 Task: Plan a wellness retreat in Asheville, North Carolina, focusing on outdoor yoga, meditation, and holistic wellness. Research Airbnb properties with tranquil settings.
Action: Mouse moved to (587, 108)
Screenshot: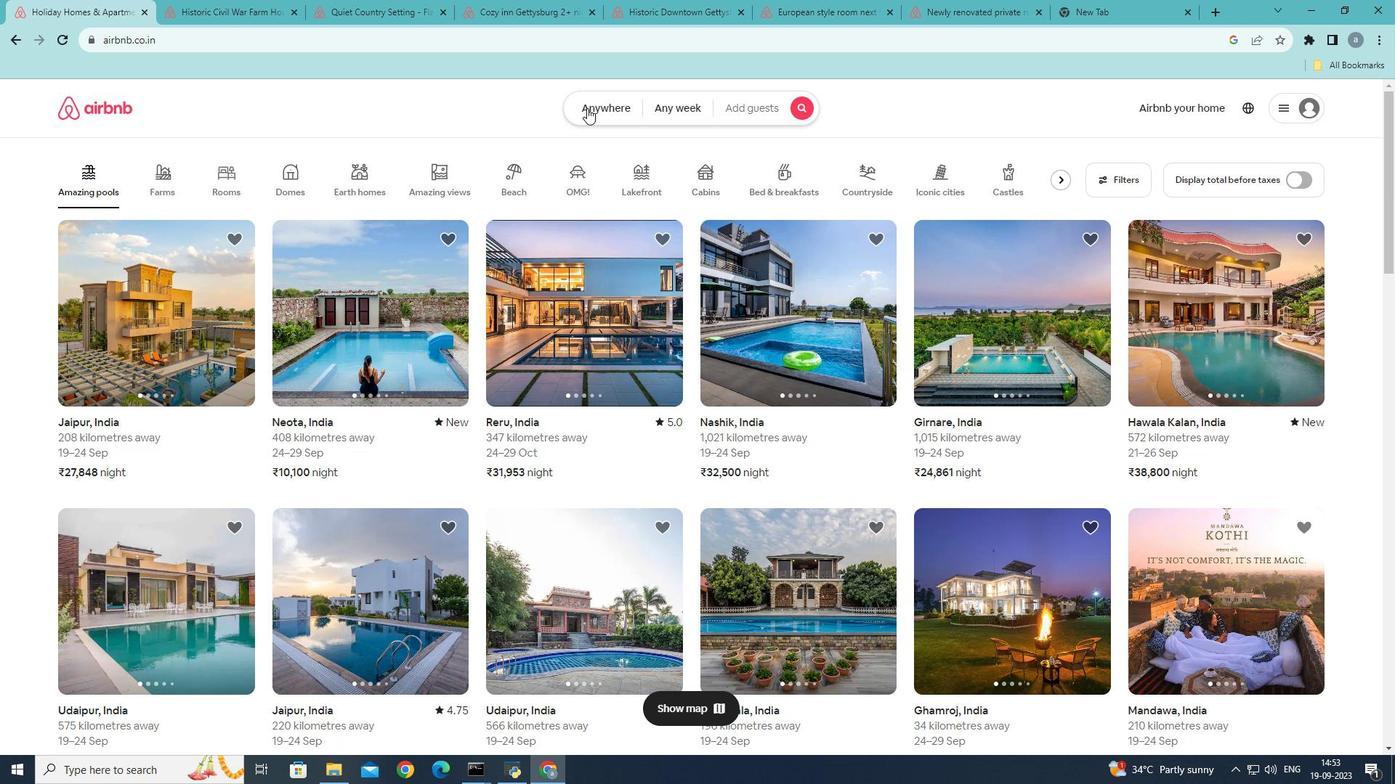 
Action: Mouse pressed left at (587, 108)
Screenshot: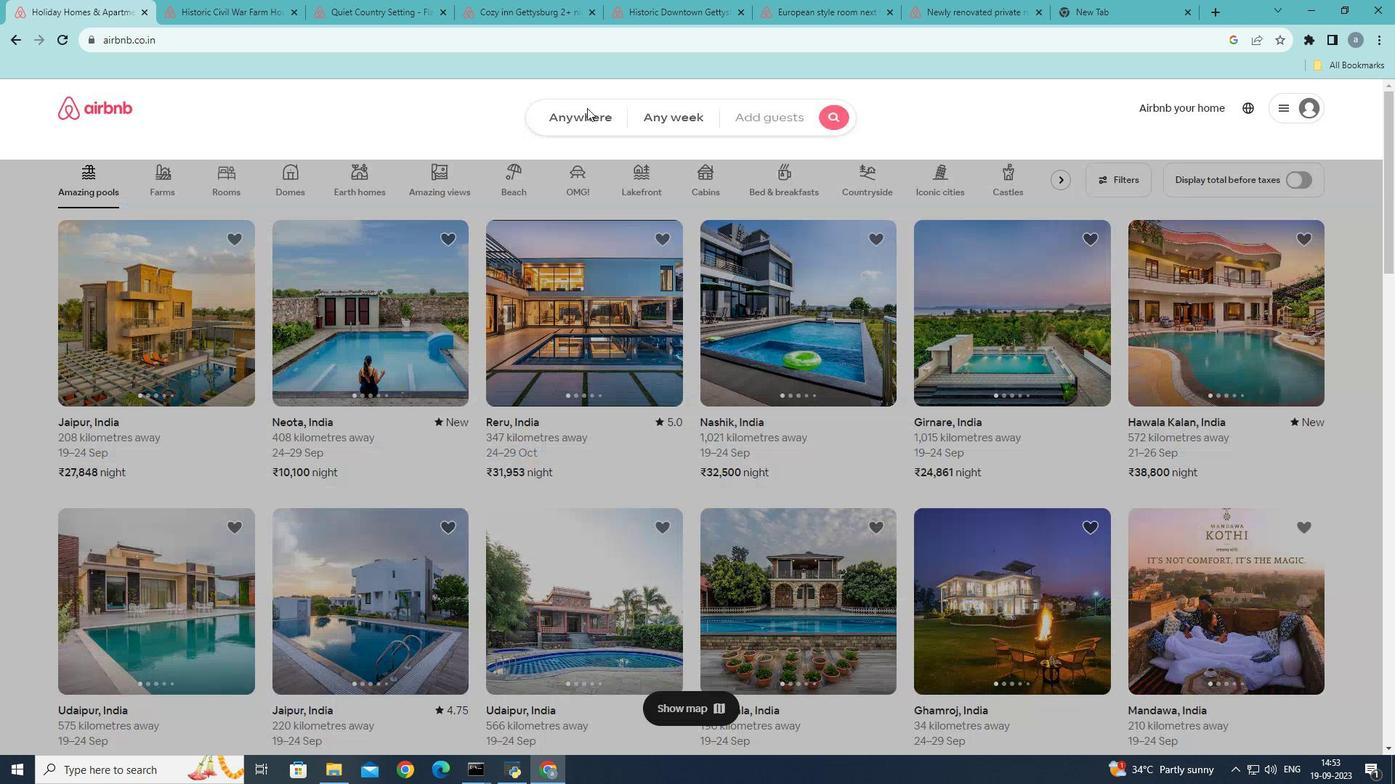 
Action: Mouse moved to (446, 172)
Screenshot: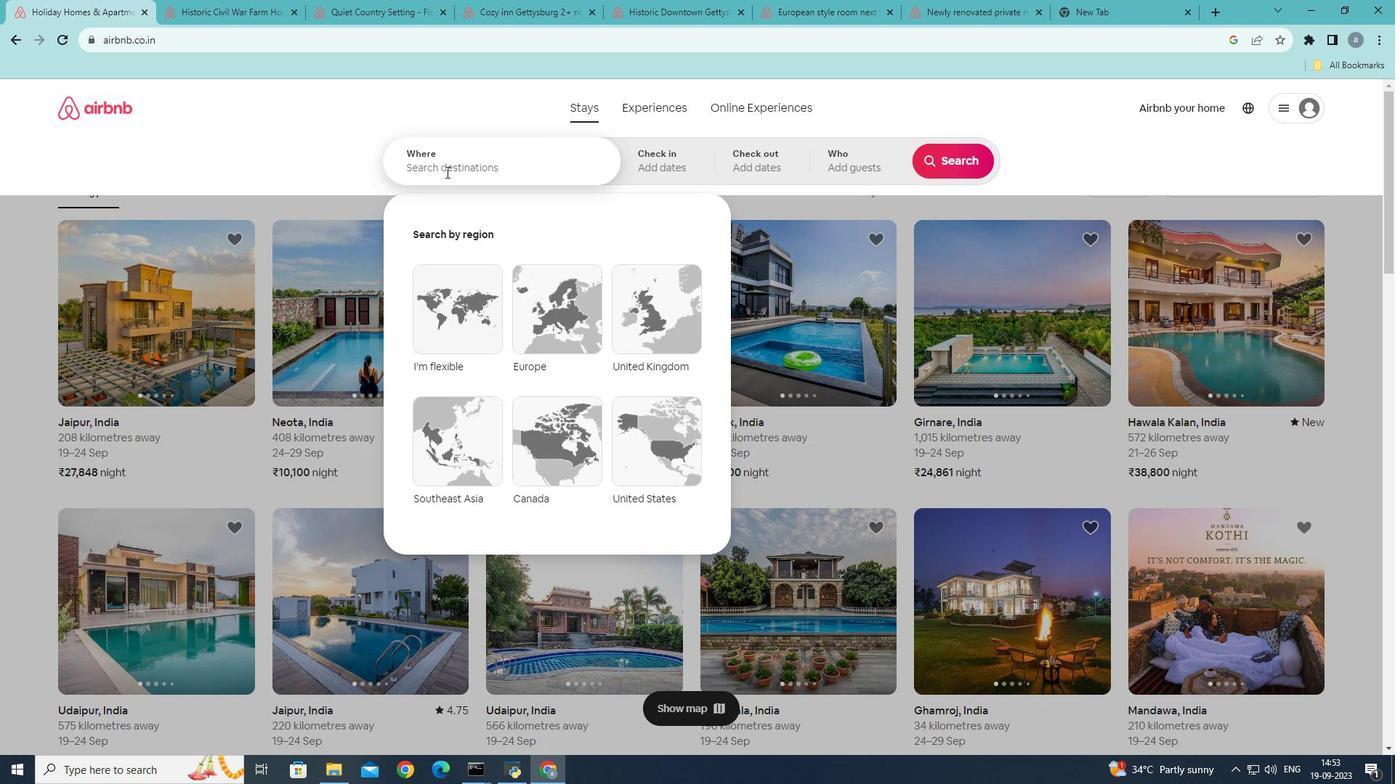 
Action: Mouse pressed left at (446, 172)
Screenshot: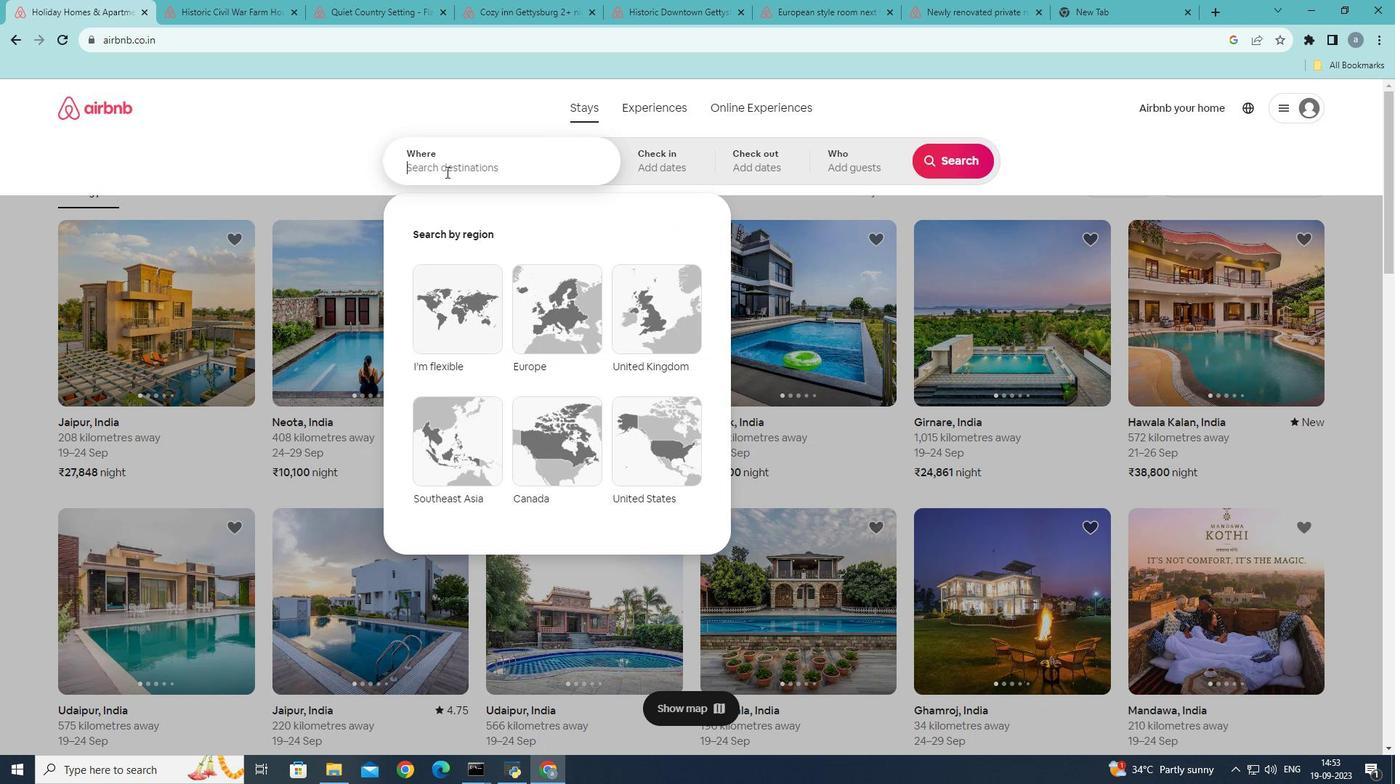 
Action: Mouse moved to (452, 178)
Screenshot: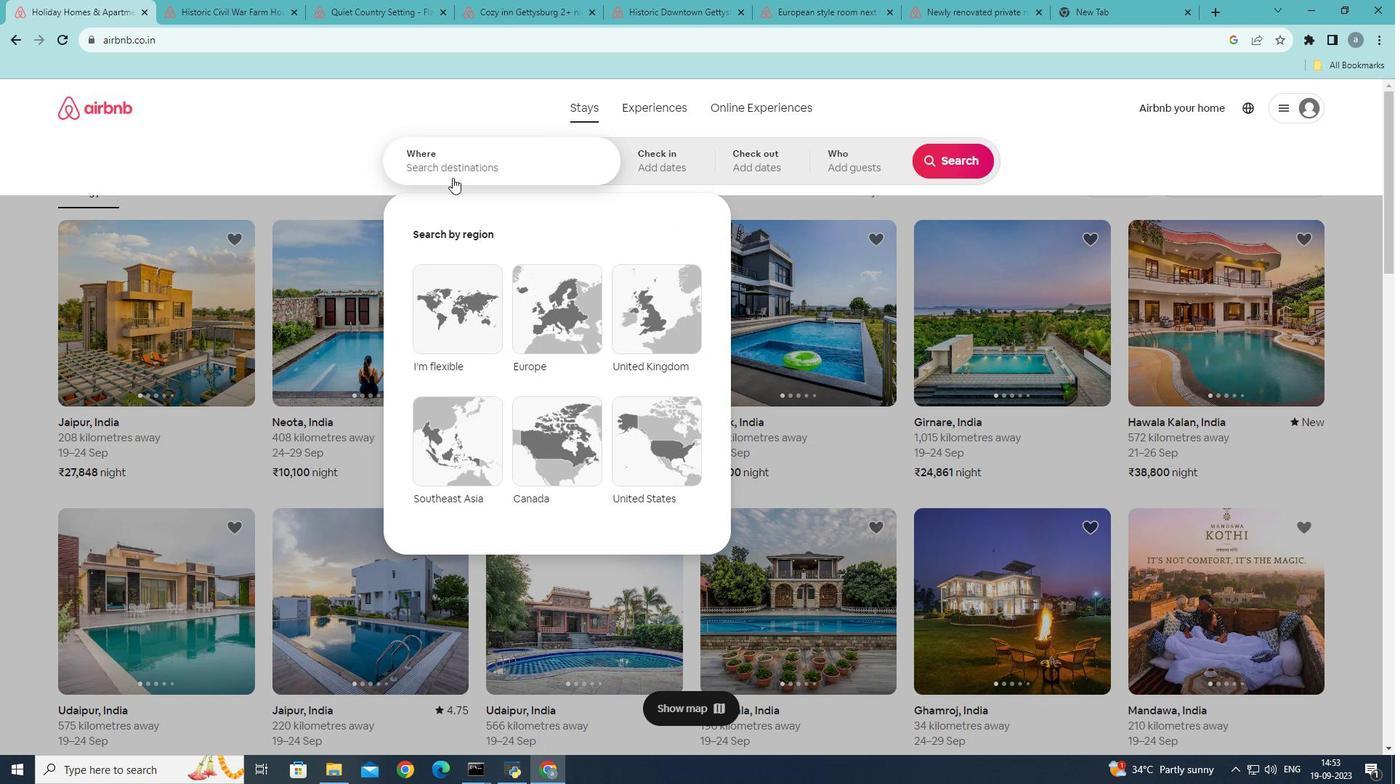 
Action: Key pressed <Key.shift>Ashville,<Key.shift>North
Screenshot: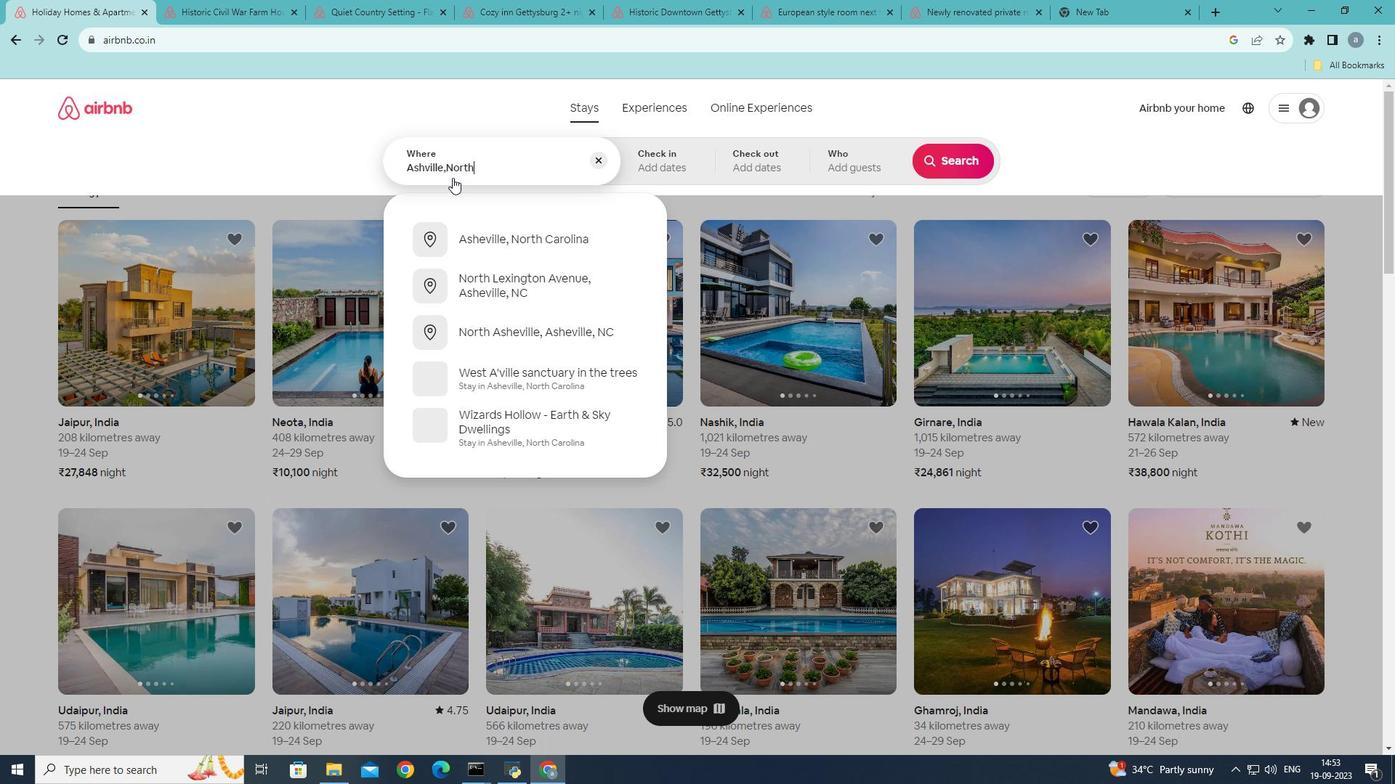 
Action: Mouse moved to (498, 238)
Screenshot: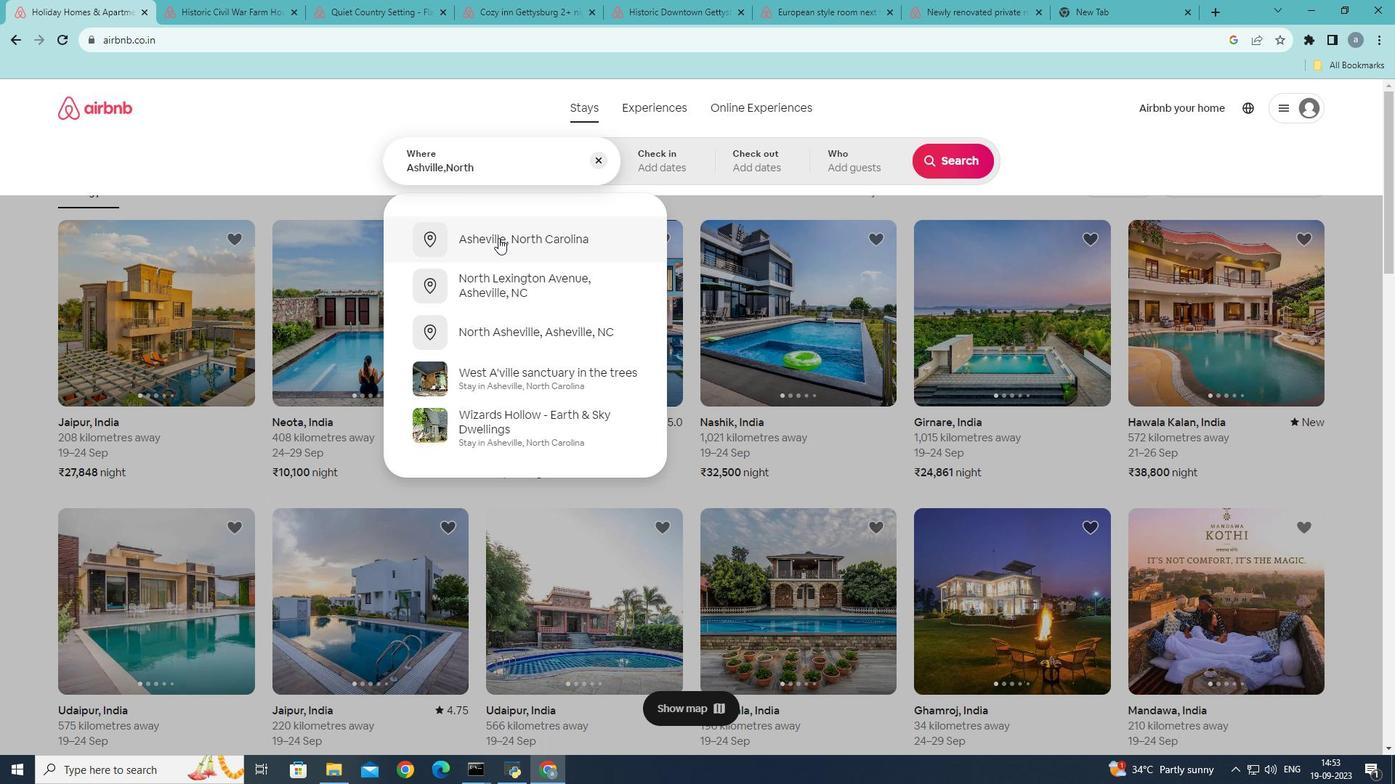 
Action: Mouse pressed left at (498, 238)
Screenshot: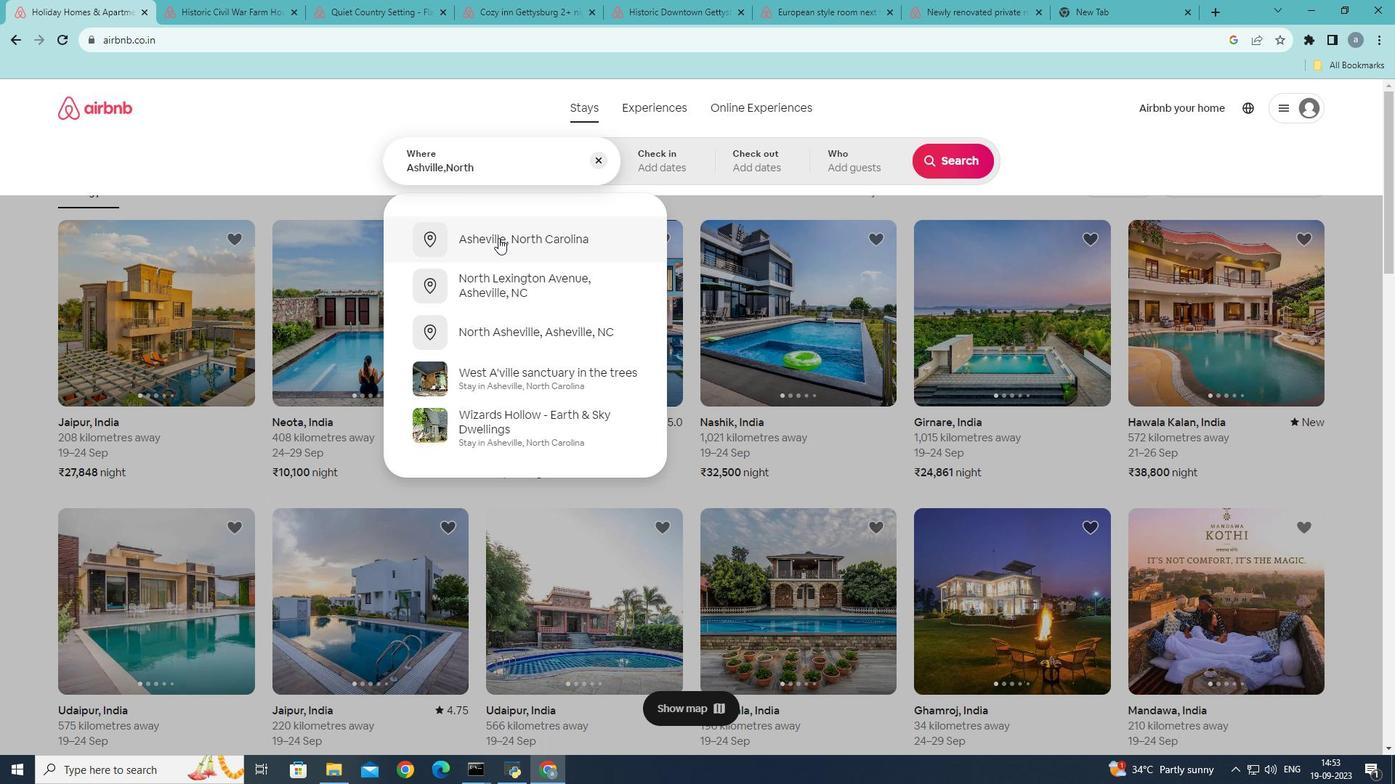 
Action: Mouse moved to (960, 164)
Screenshot: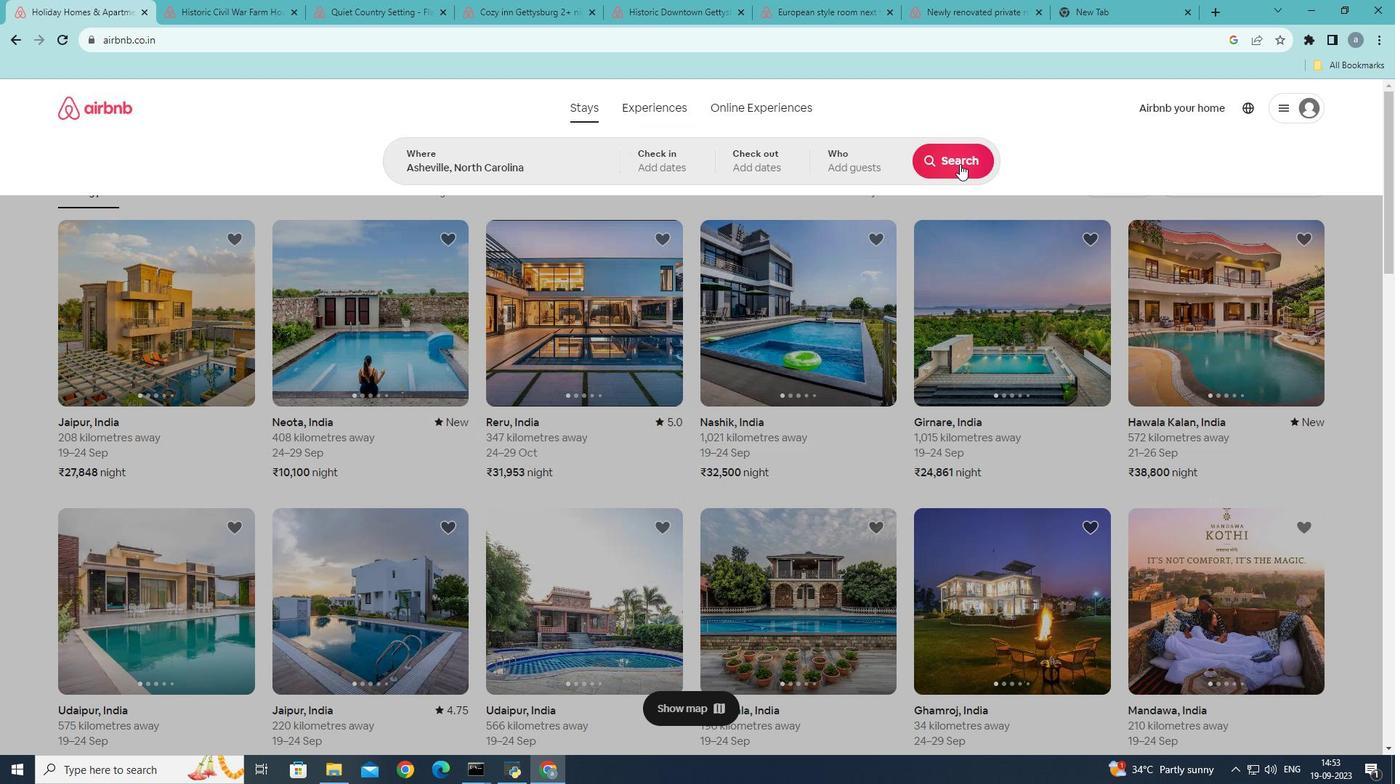 
Action: Mouse pressed left at (960, 164)
Screenshot: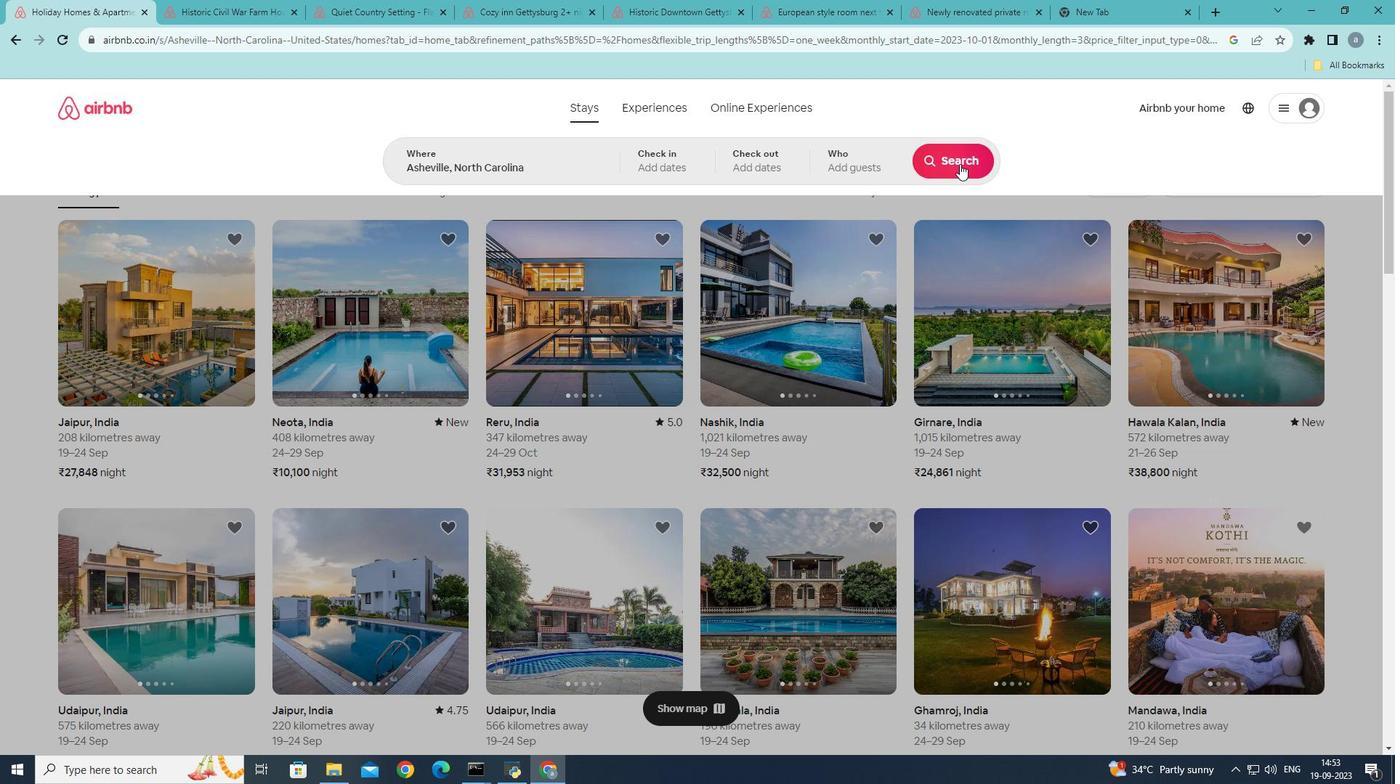 
Action: Mouse moved to (1096, 164)
Screenshot: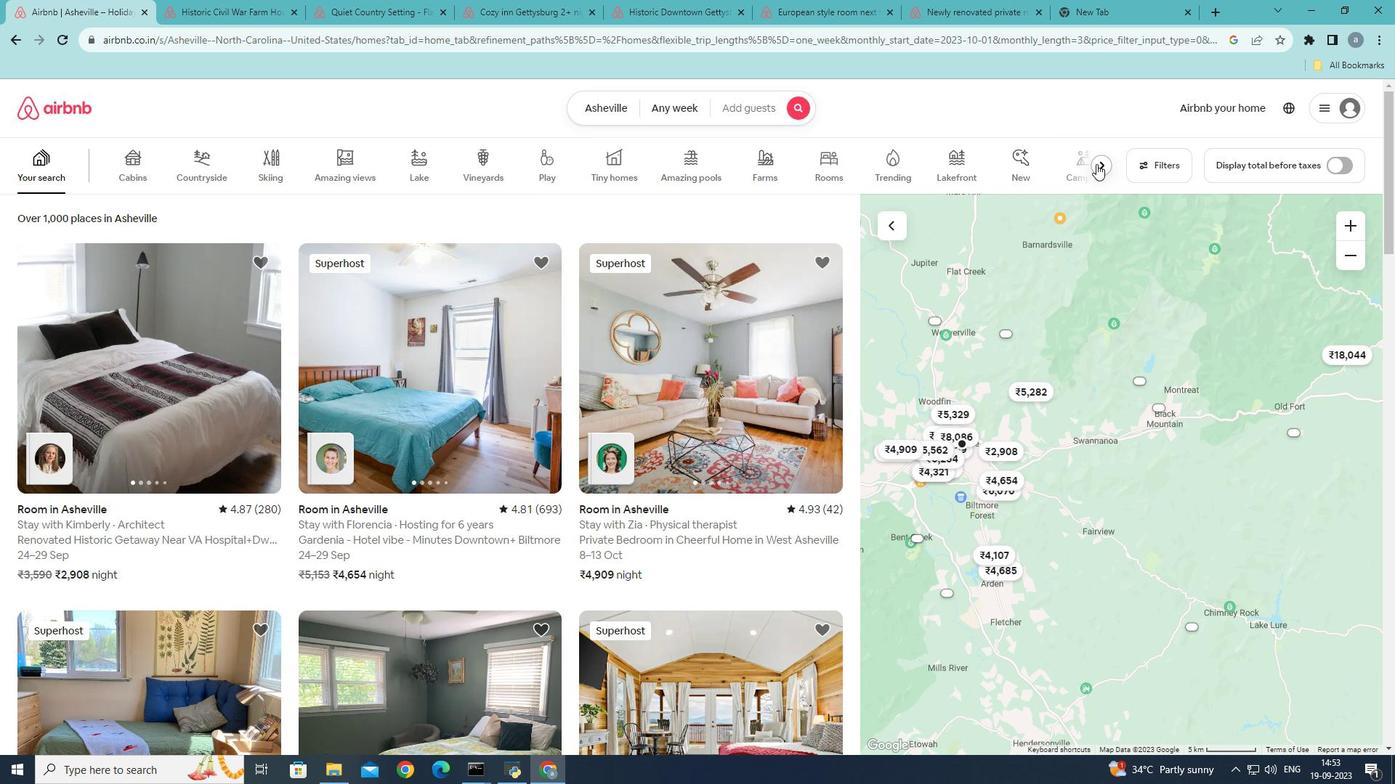 
Action: Mouse pressed left at (1096, 164)
Screenshot: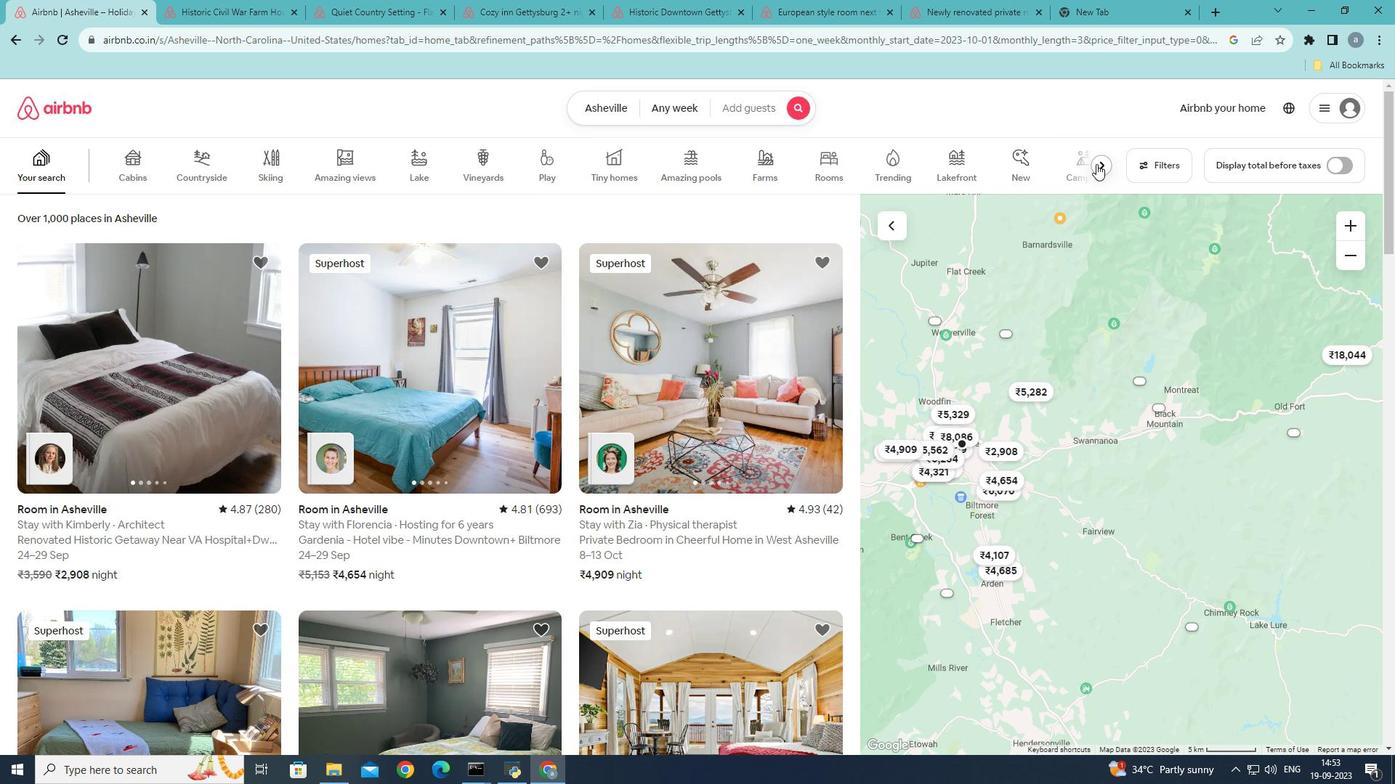 
Action: Mouse moved to (1096, 165)
Screenshot: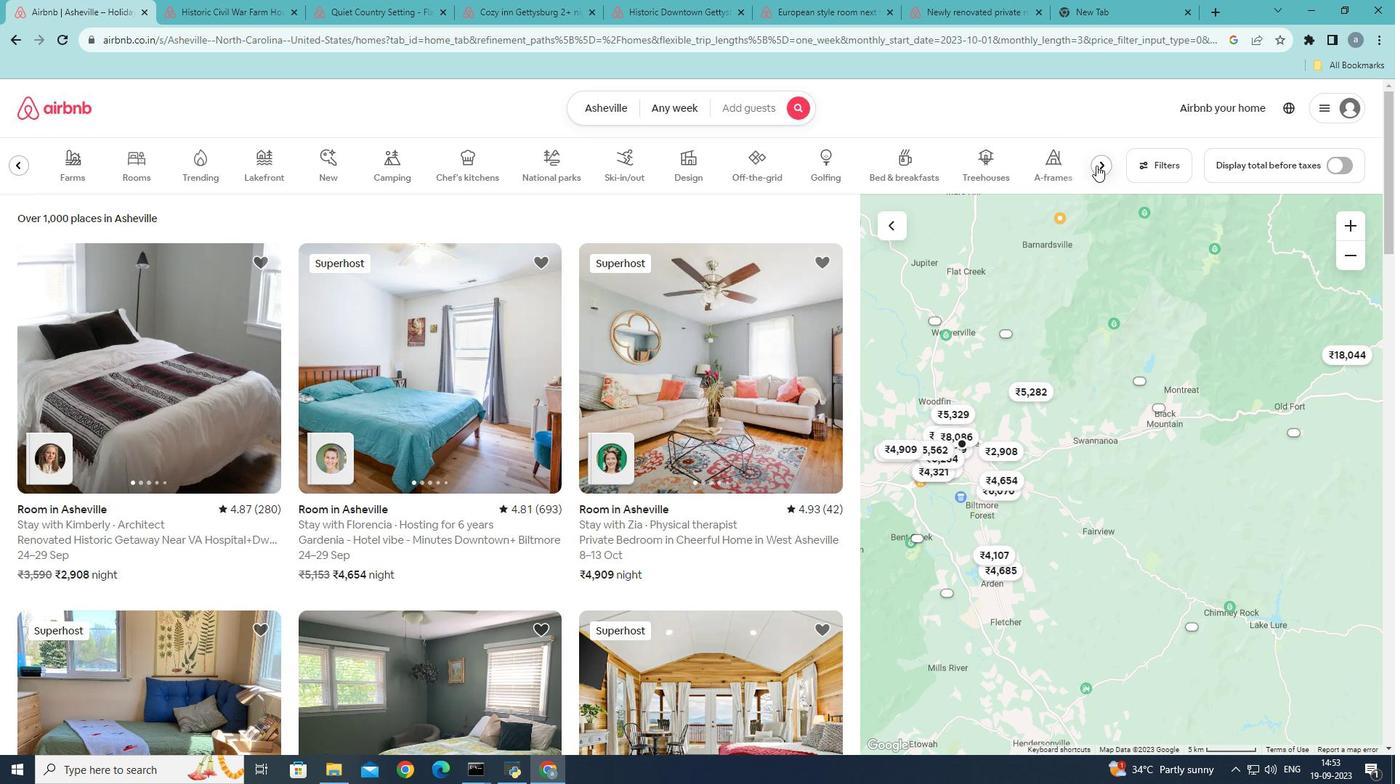 
Action: Mouse pressed left at (1096, 165)
Screenshot: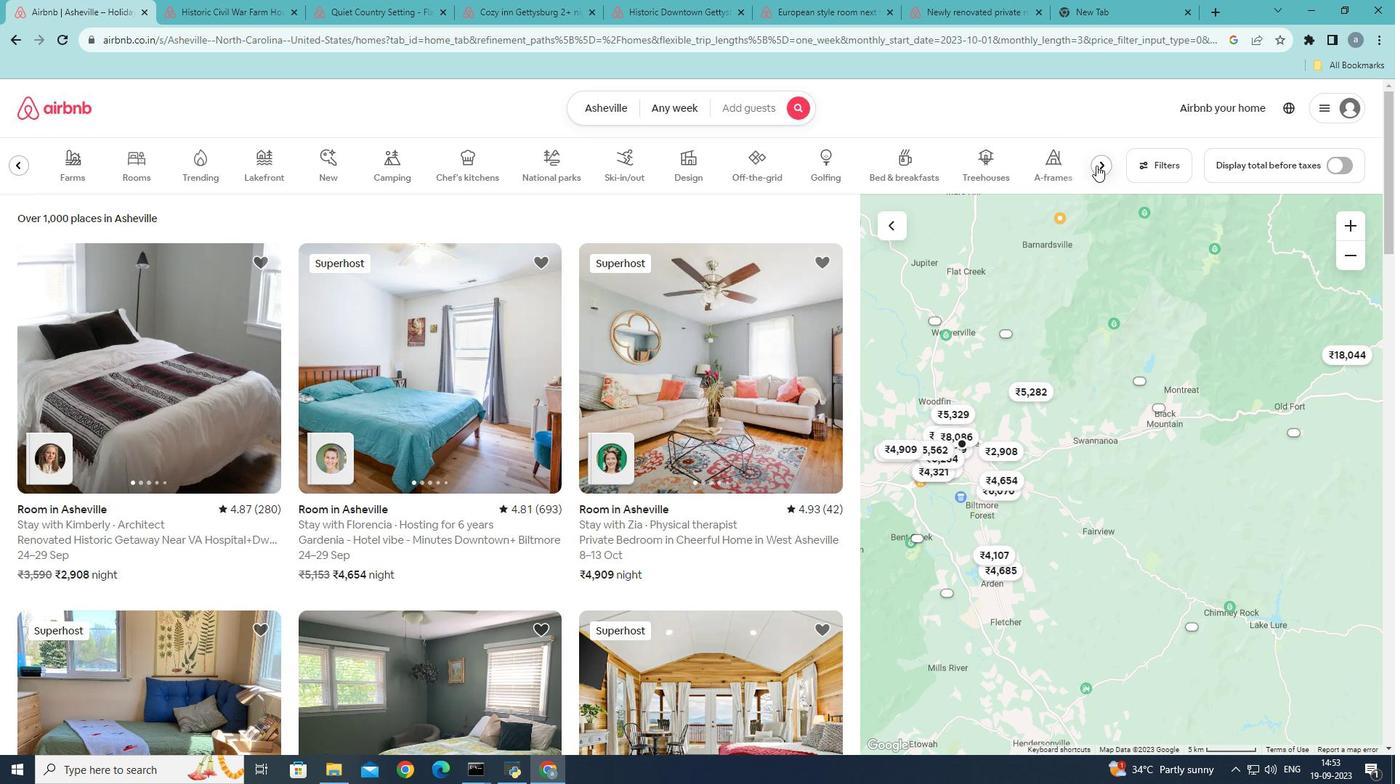 
Action: Mouse pressed left at (1096, 165)
Screenshot: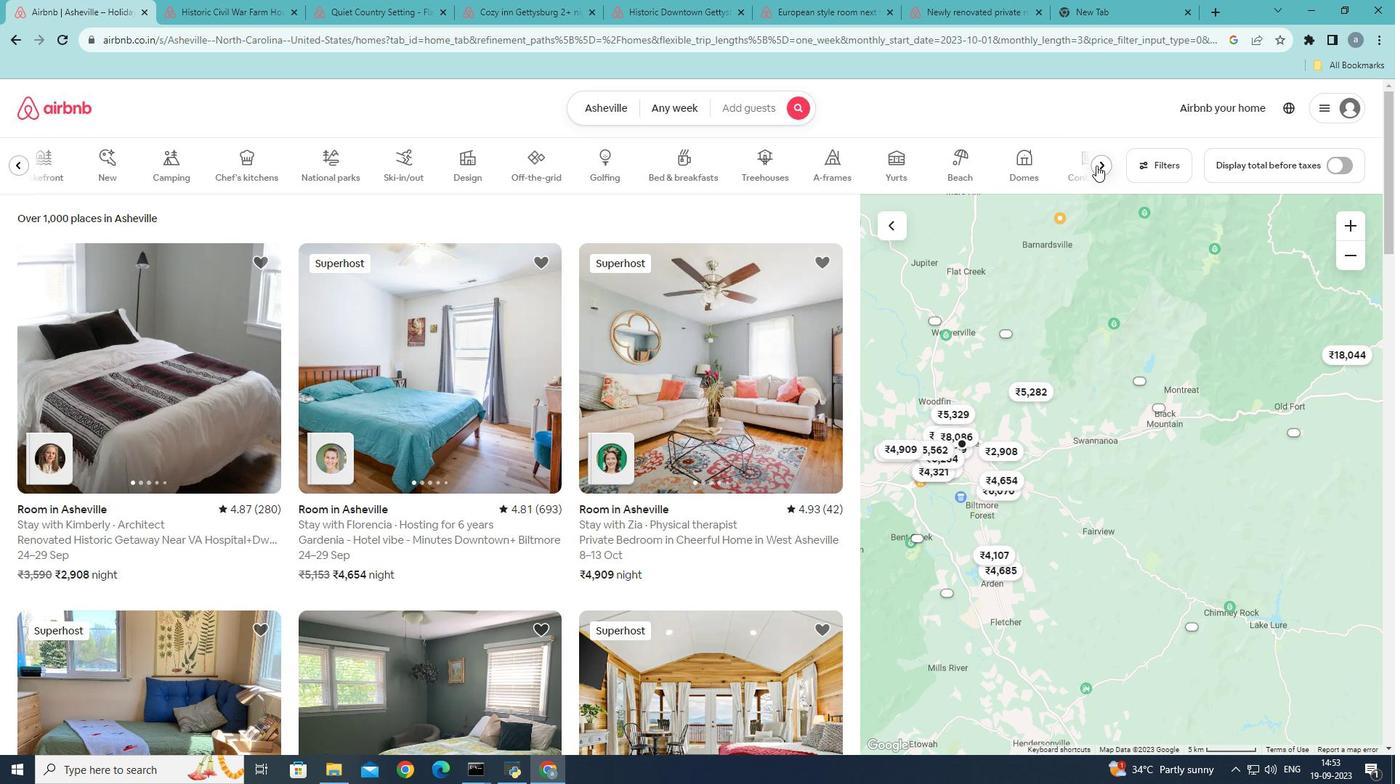 
Action: Mouse moved to (15, 164)
Screenshot: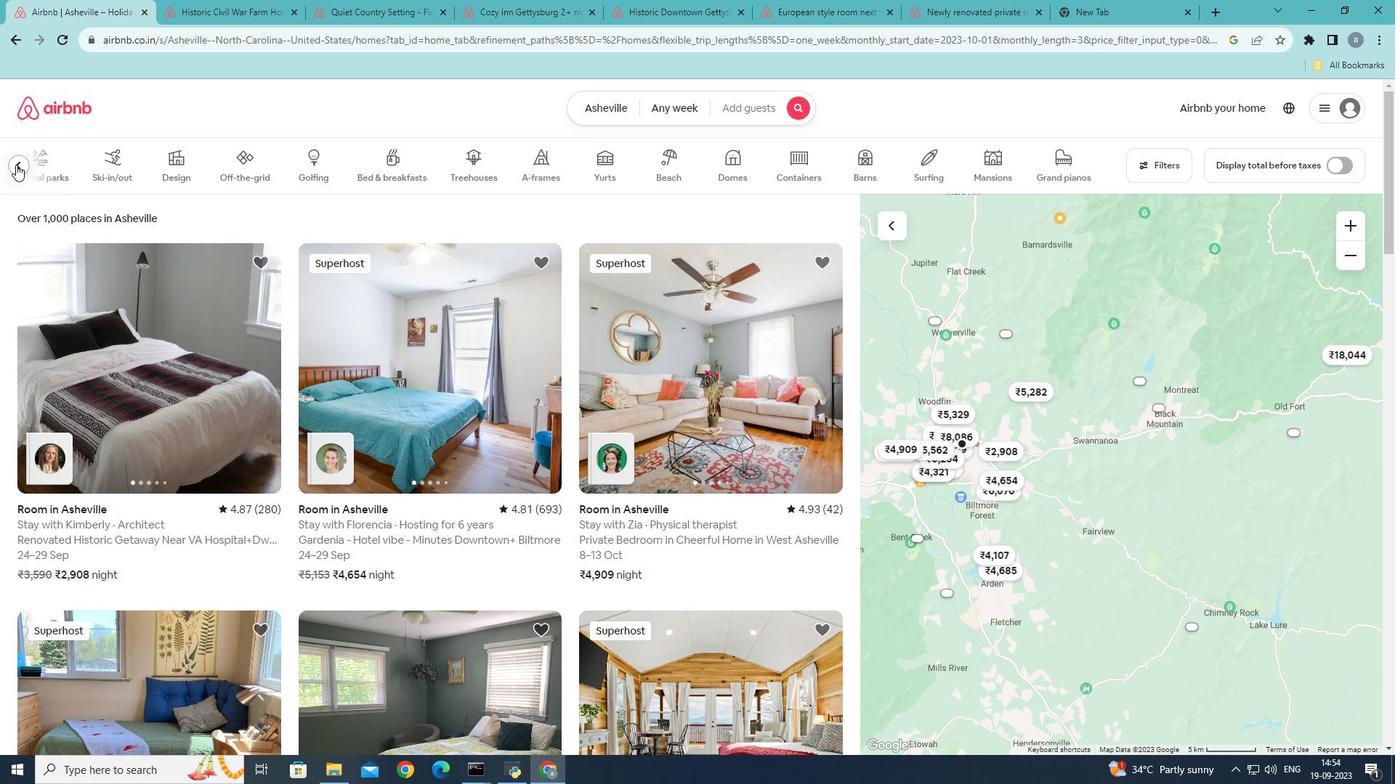 
Action: Mouse pressed left at (15, 164)
Screenshot: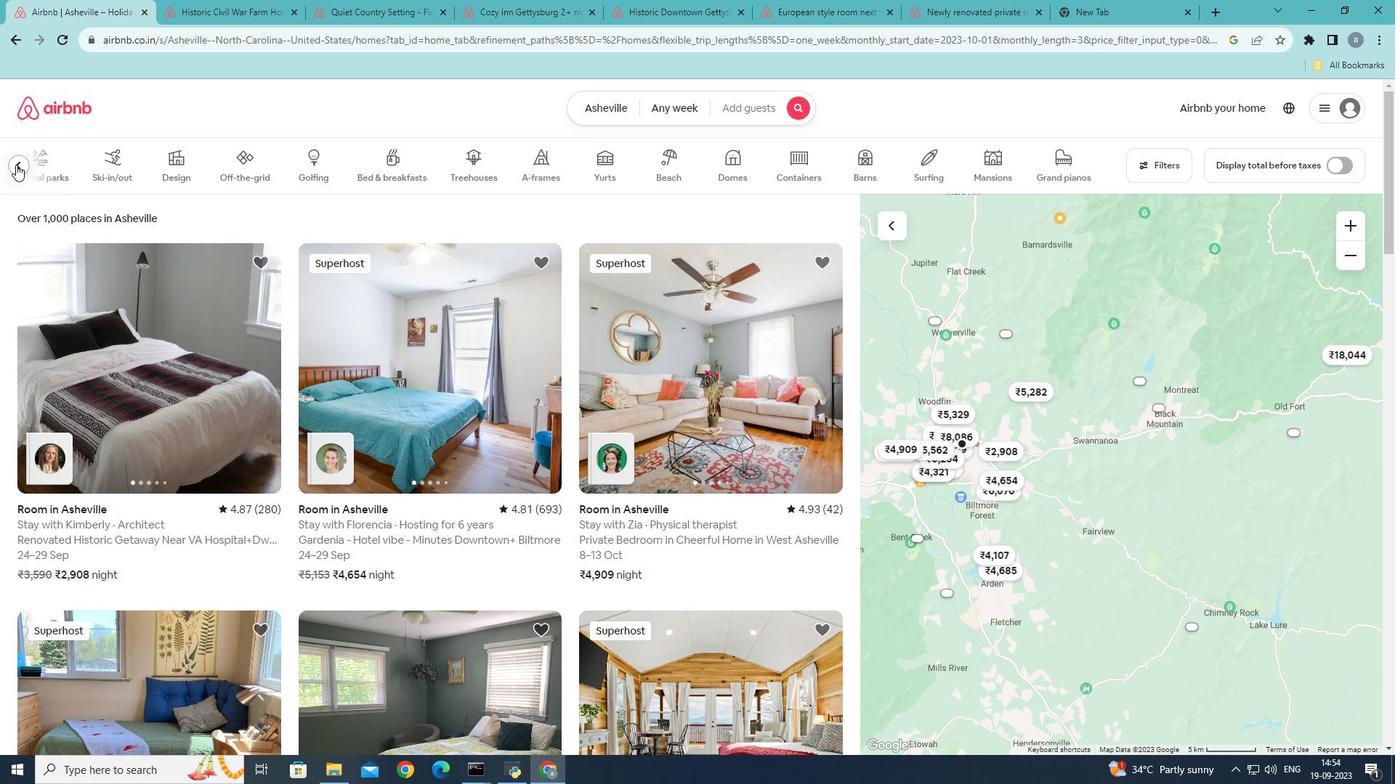 
Action: Mouse moved to (19, 162)
Screenshot: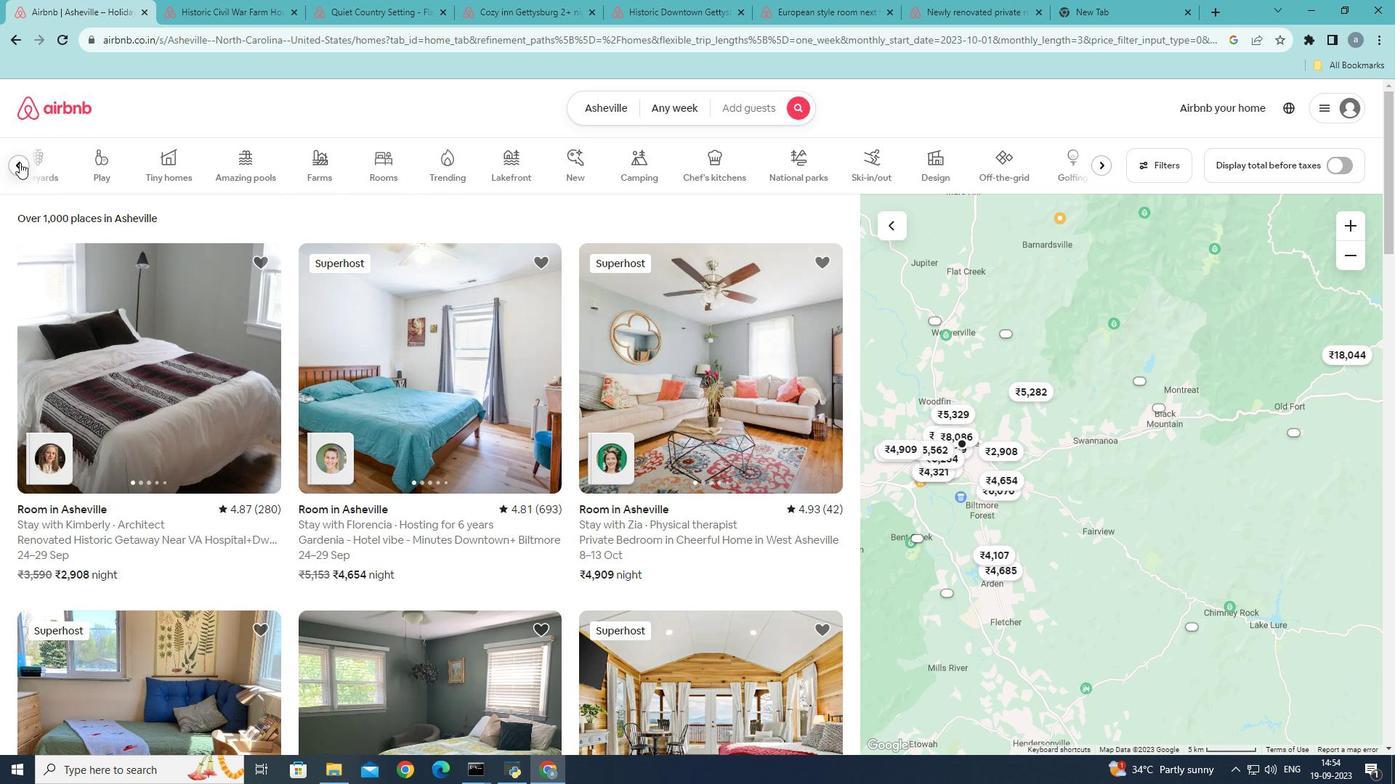 
Action: Mouse pressed left at (19, 162)
Screenshot: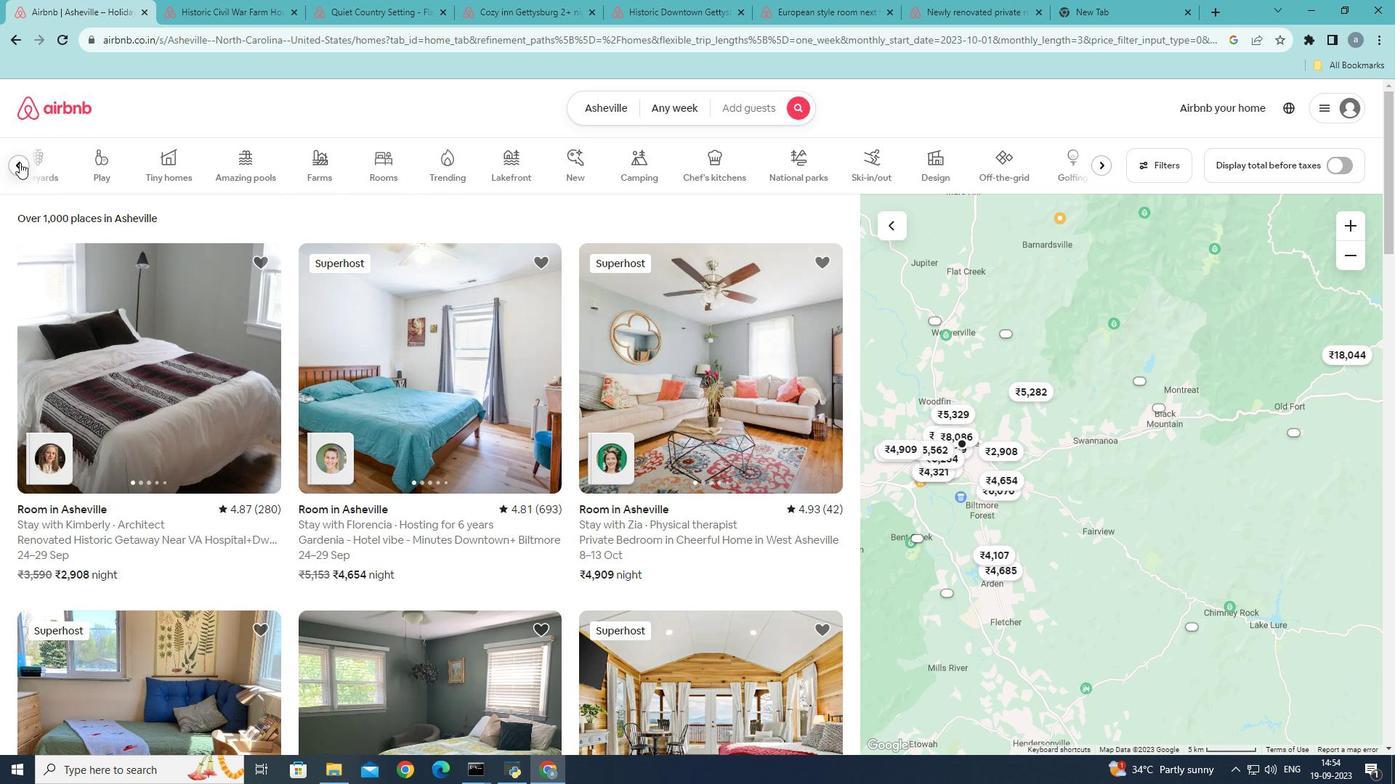 
Action: Mouse moved to (218, 176)
Screenshot: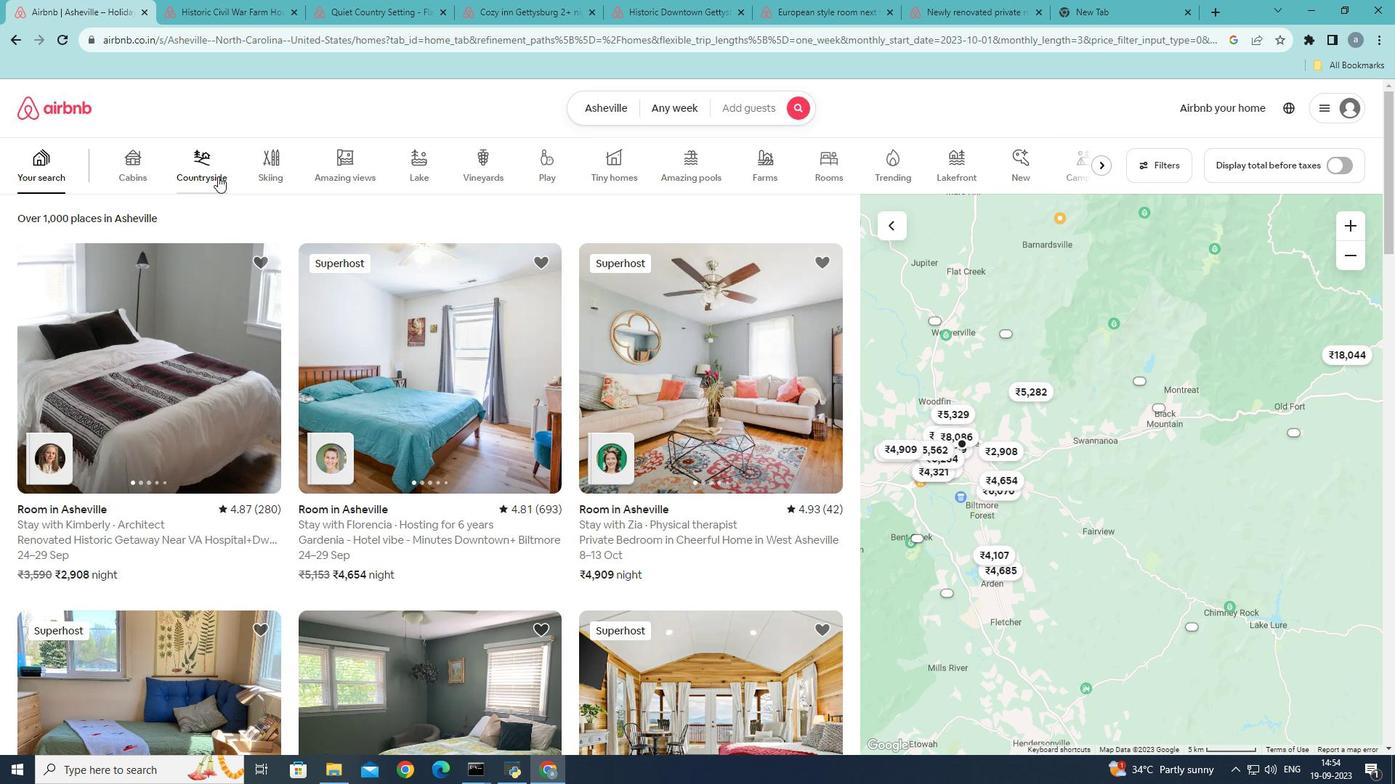 
Action: Mouse pressed left at (218, 176)
Screenshot: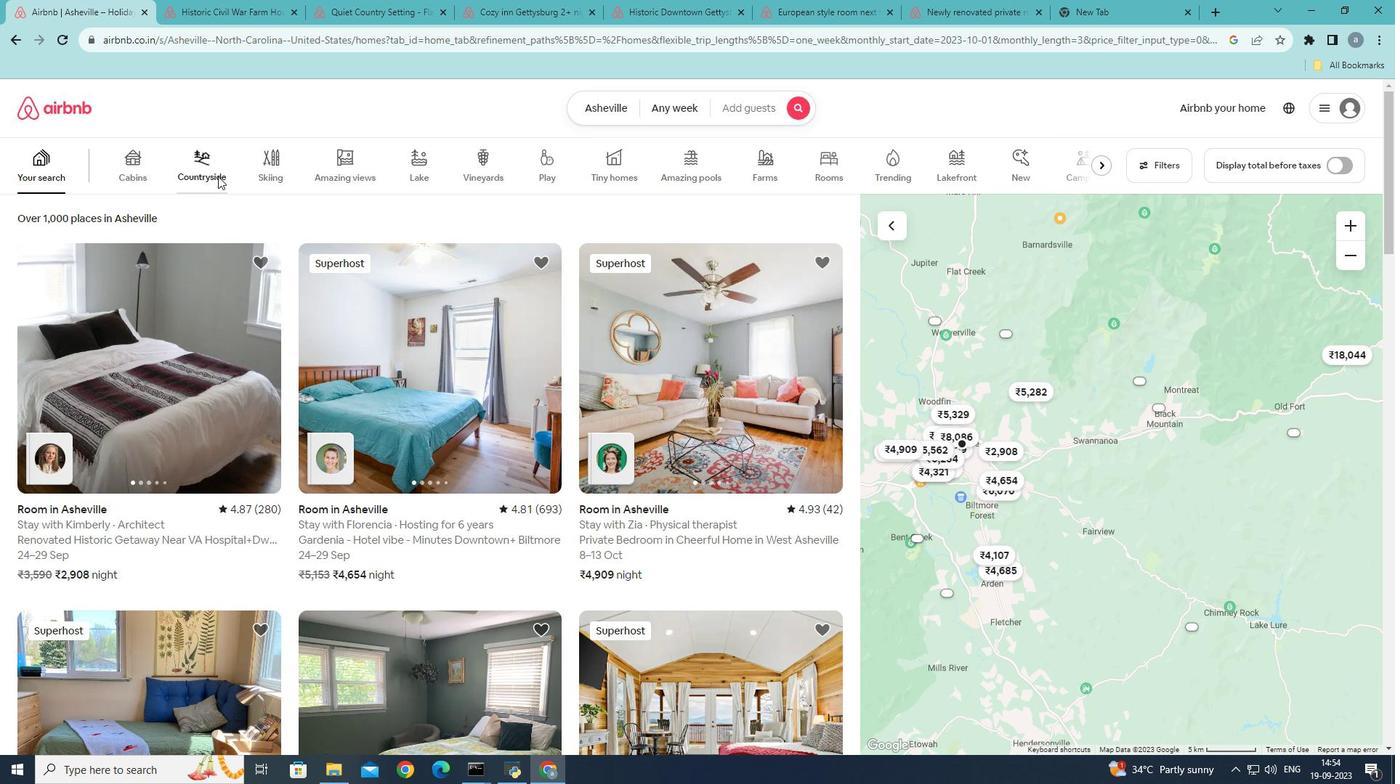 
Action: Mouse pressed left at (218, 176)
Screenshot: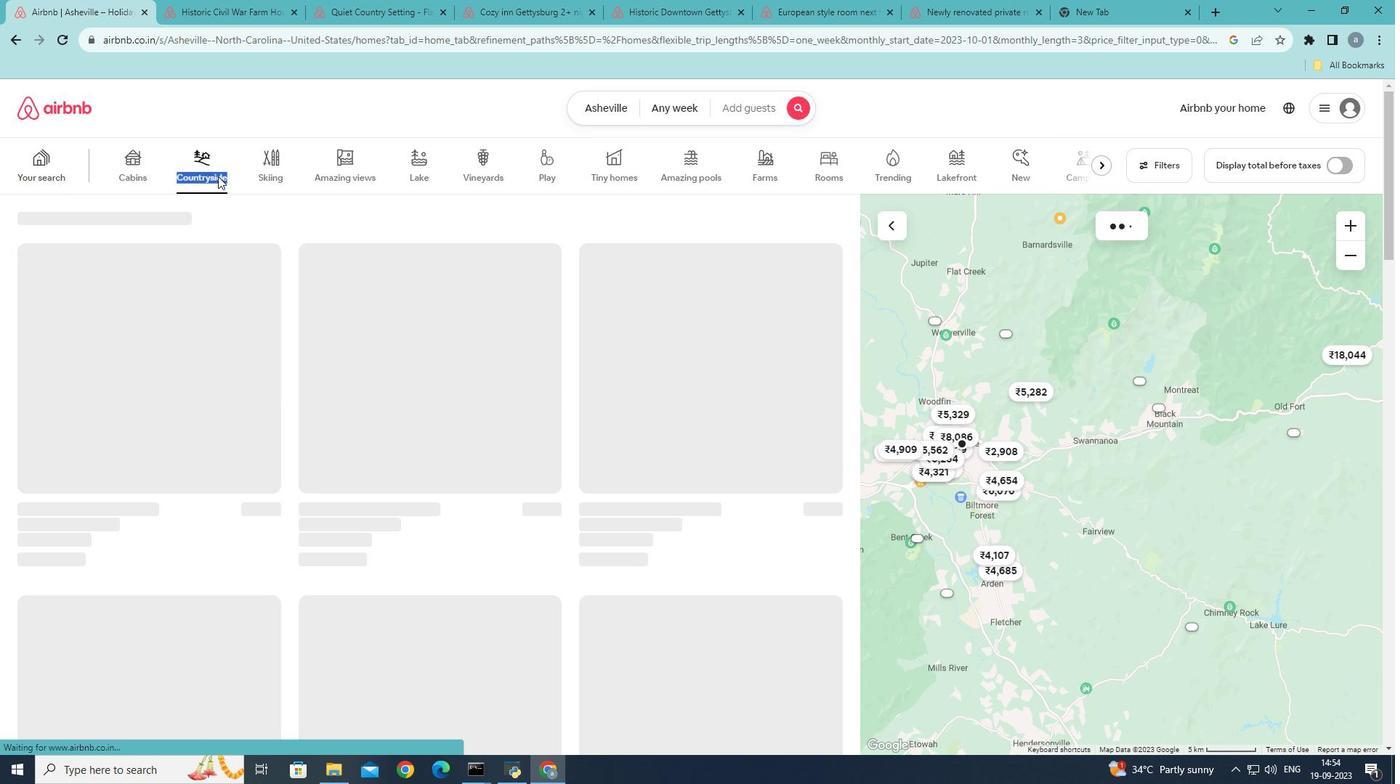 
Action: Mouse moved to (386, 370)
Screenshot: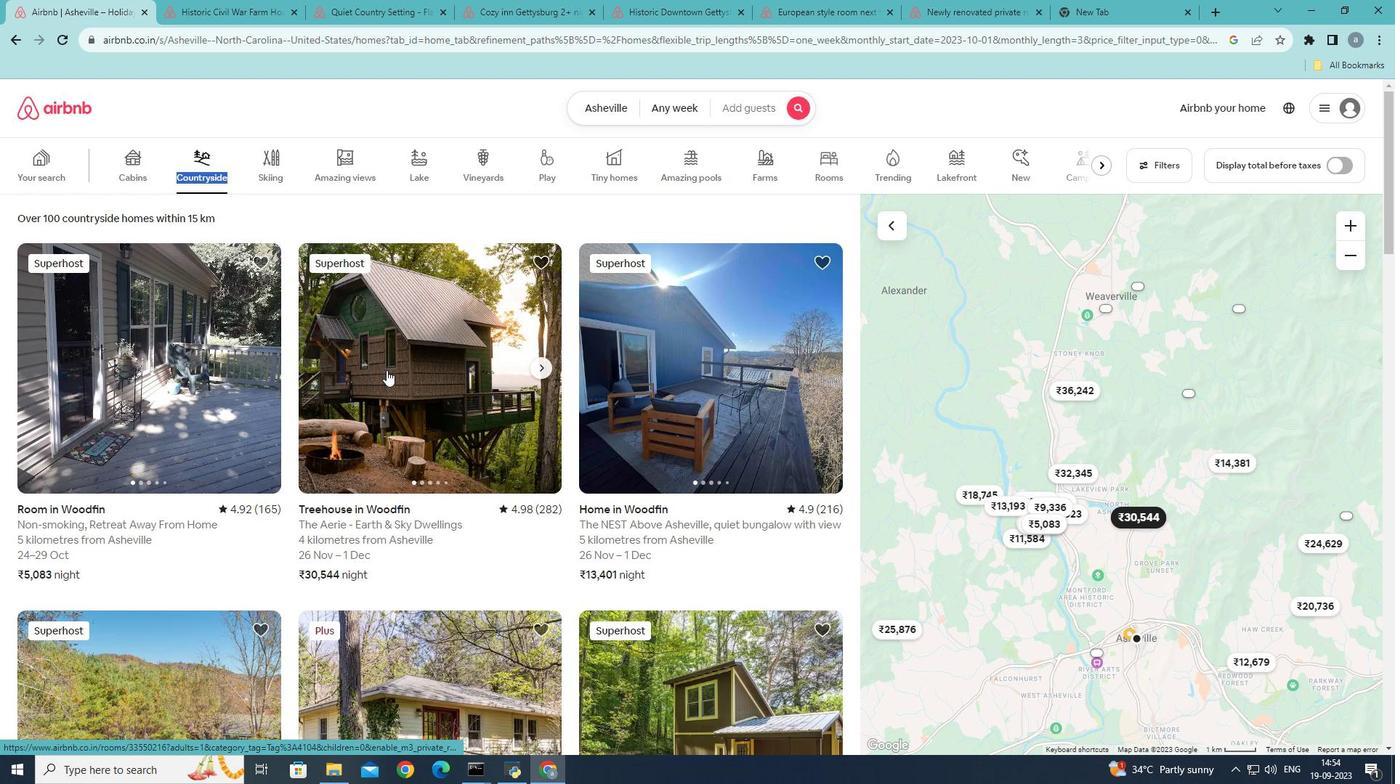 
Action: Mouse scrolled (386, 369) with delta (0, 0)
Screenshot: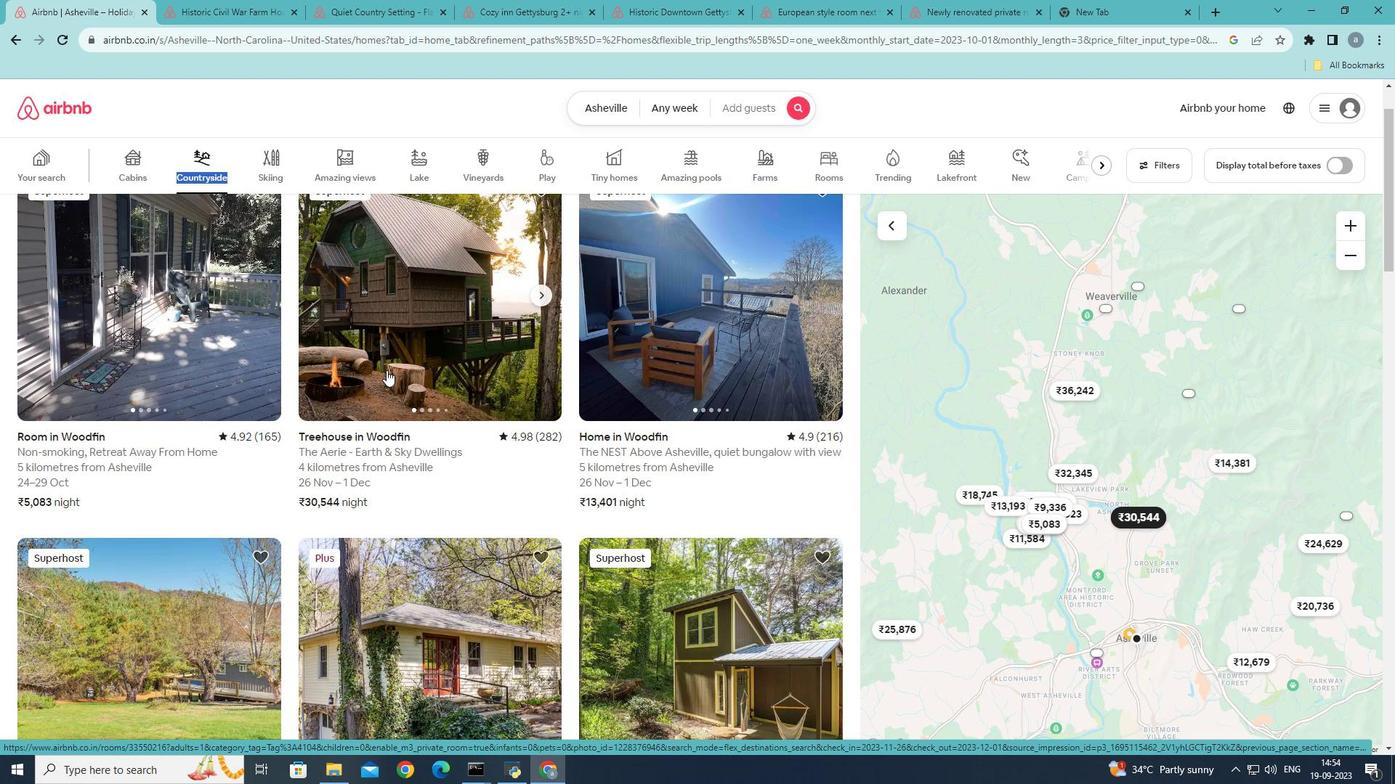 
Action: Mouse scrolled (386, 369) with delta (0, 0)
Screenshot: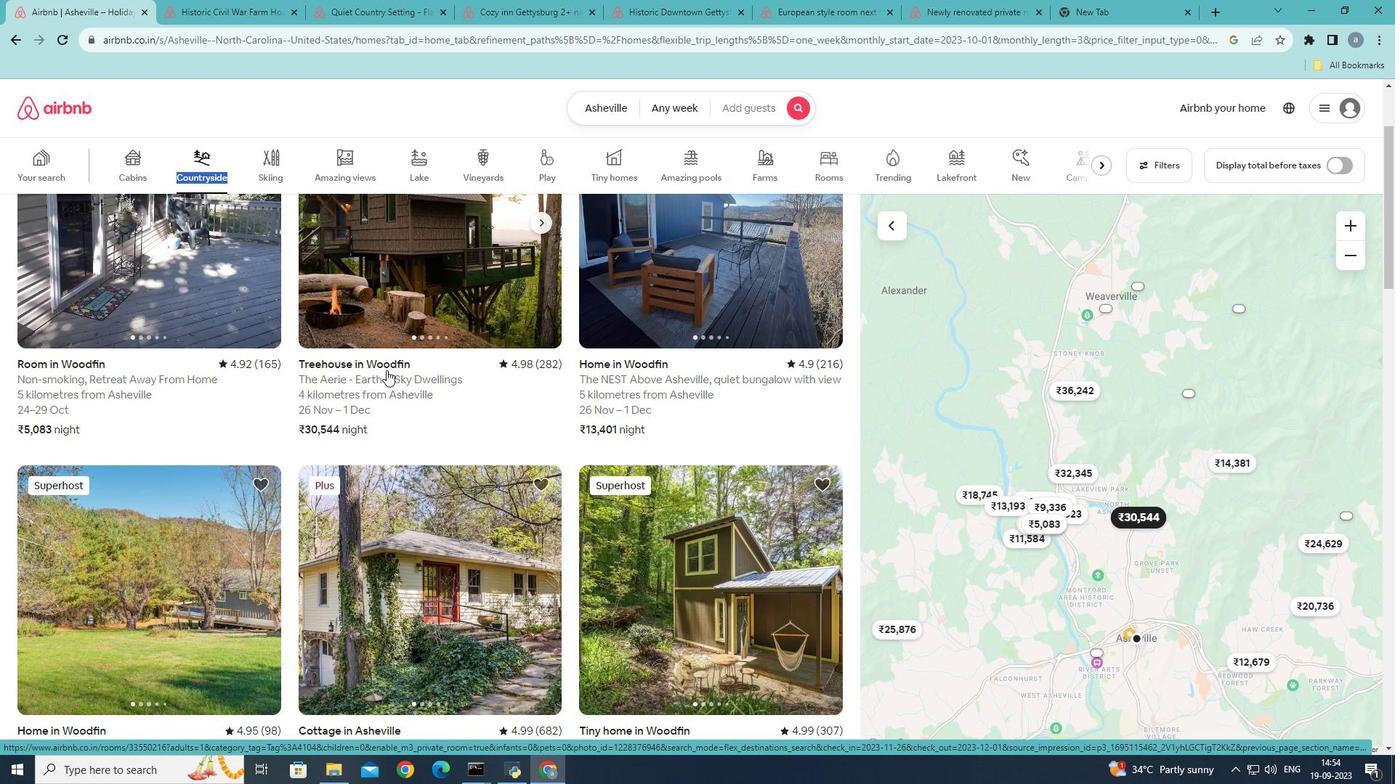 
Action: Mouse moved to (473, 377)
Screenshot: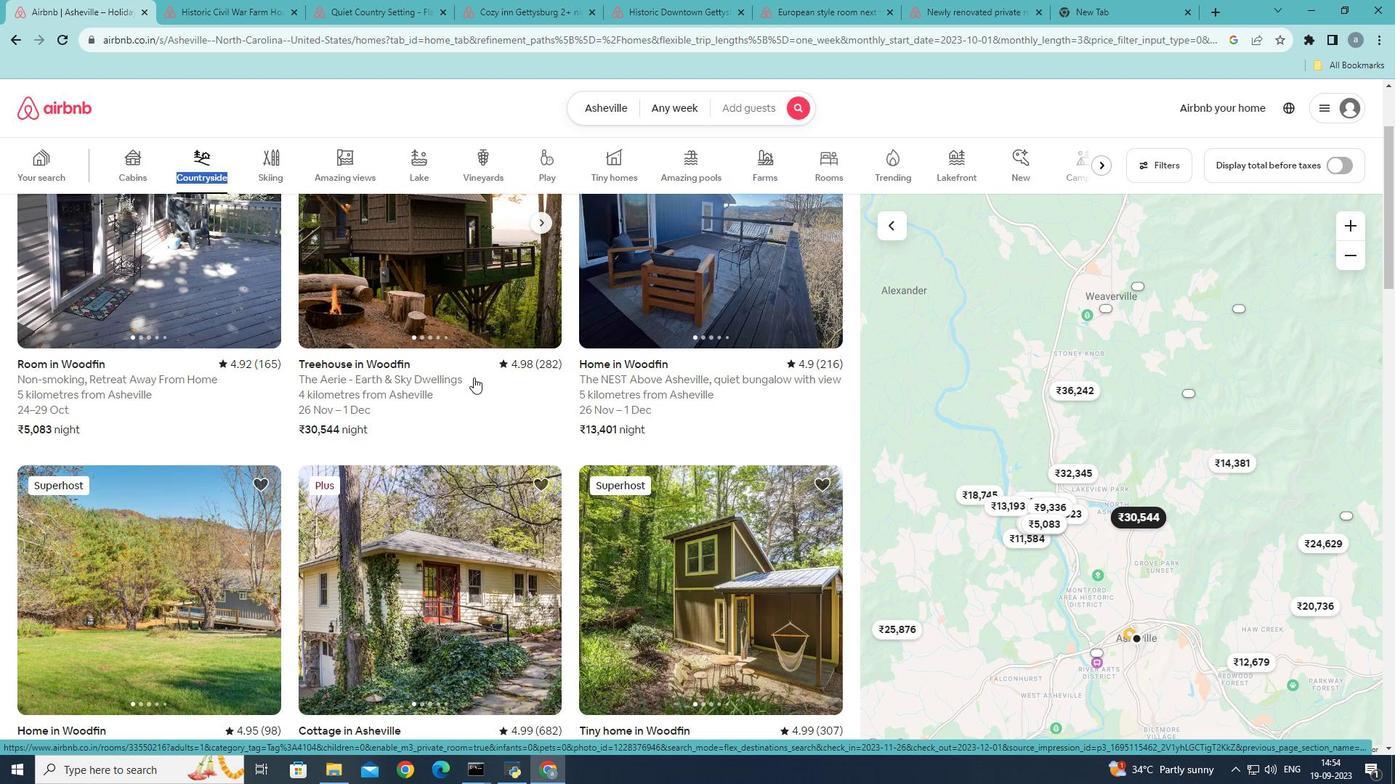 
Action: Mouse scrolled (473, 378) with delta (0, 0)
Screenshot: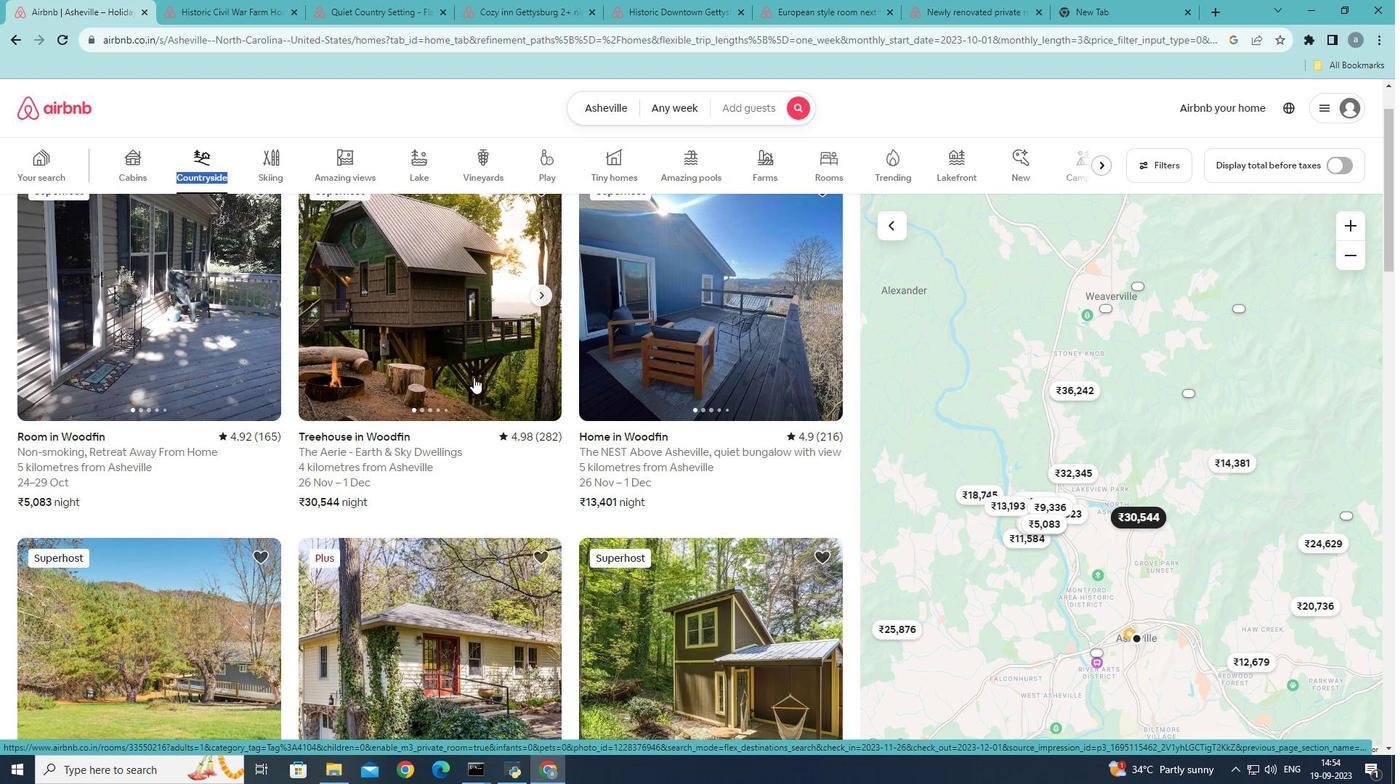 
Action: Mouse moved to (1159, 160)
Screenshot: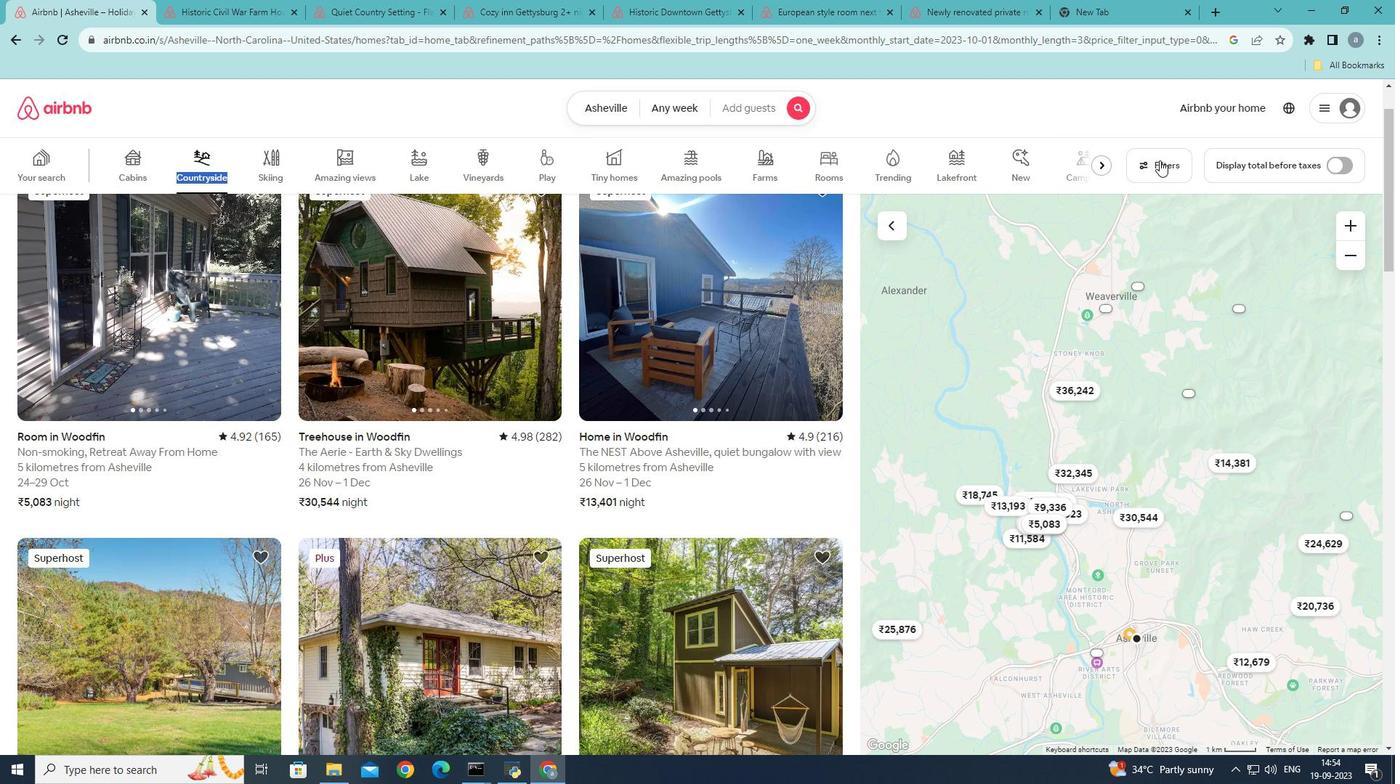 
Action: Mouse pressed left at (1159, 160)
Screenshot: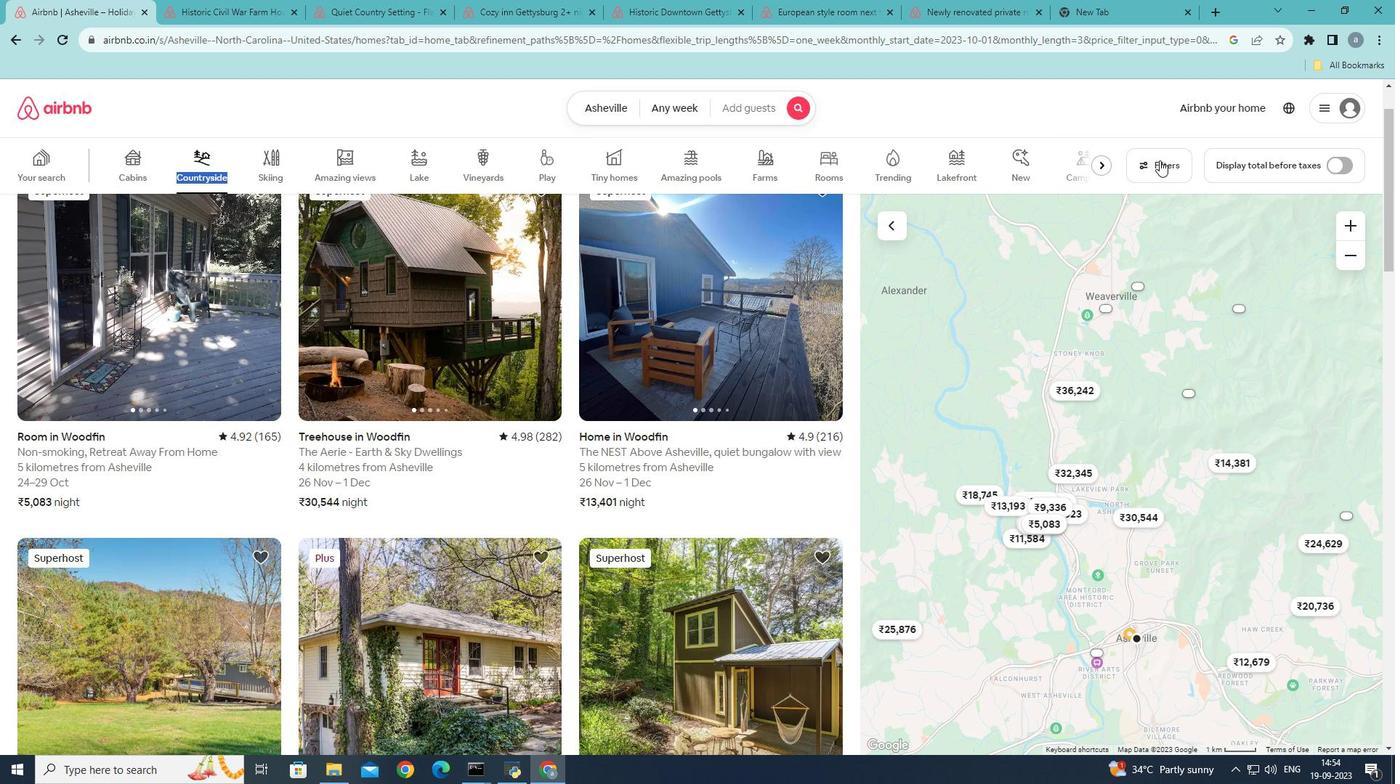 
Action: Mouse moved to (568, 434)
Screenshot: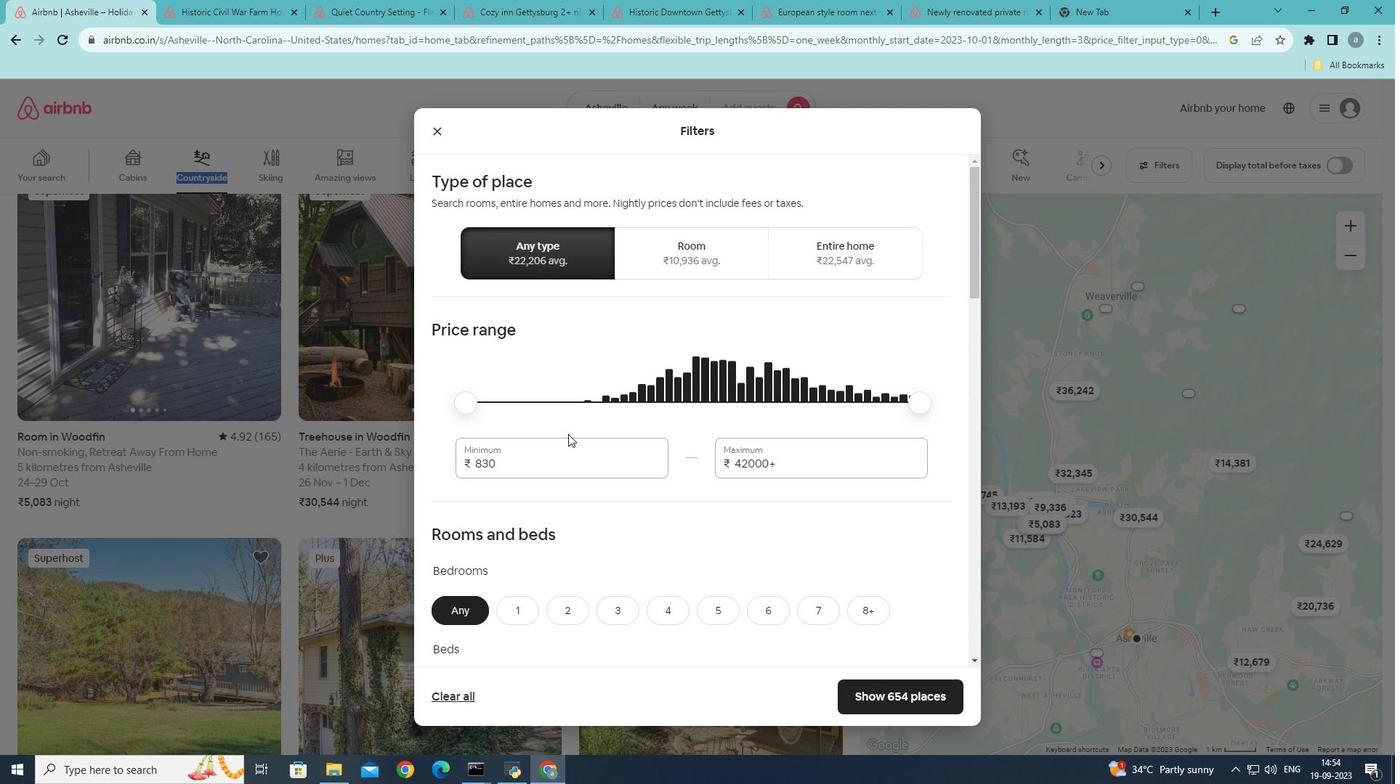
Action: Mouse scrolled (568, 433) with delta (0, 0)
Screenshot: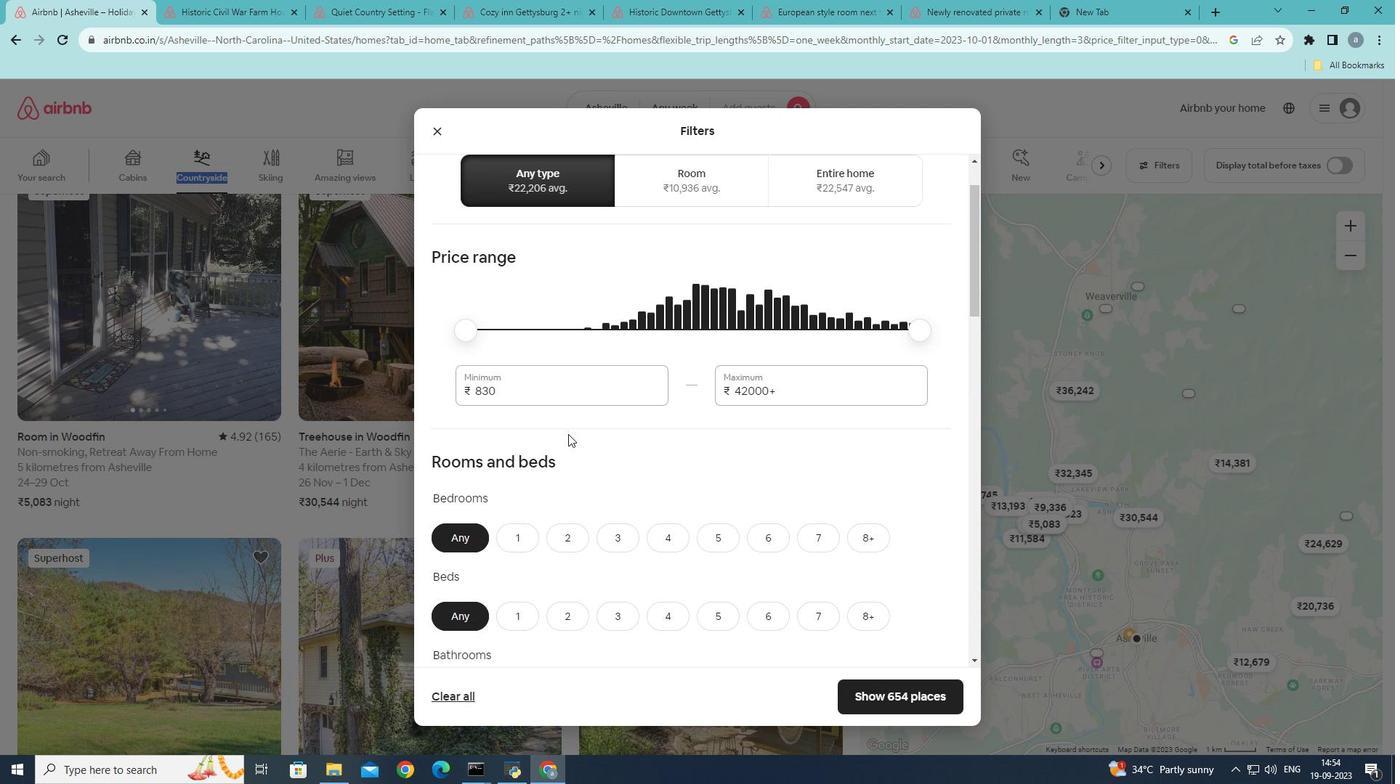 
Action: Mouse scrolled (568, 433) with delta (0, 0)
Screenshot: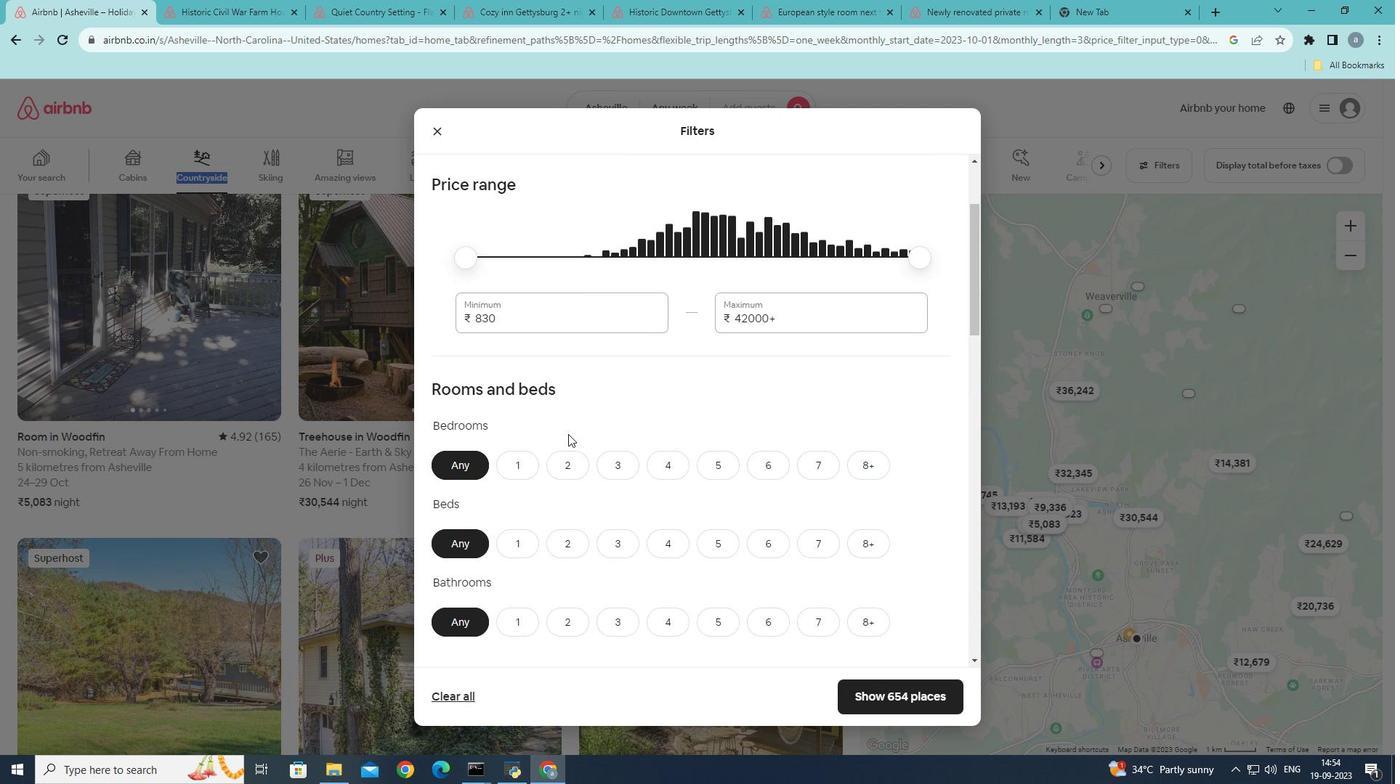 
Action: Mouse moved to (569, 433)
Screenshot: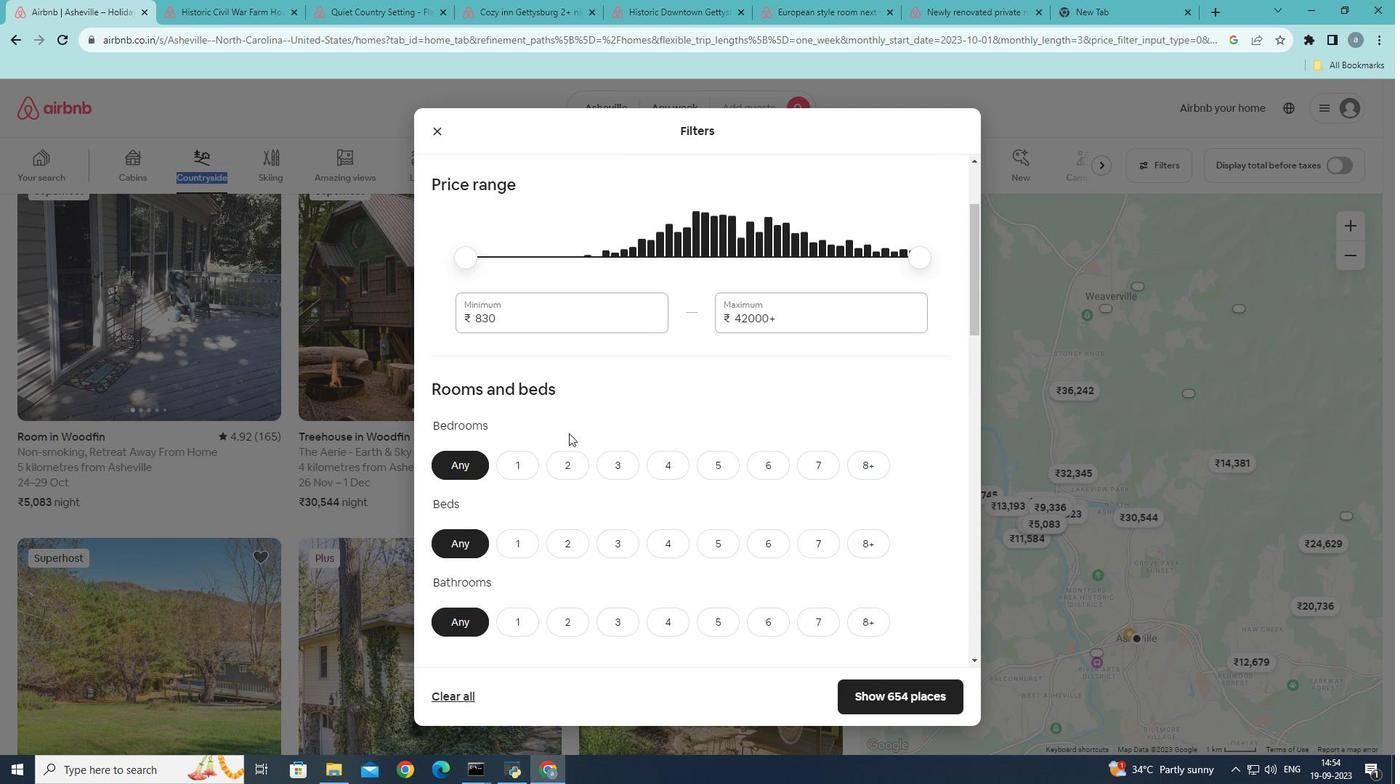 
Action: Mouse scrolled (569, 433) with delta (0, 0)
Screenshot: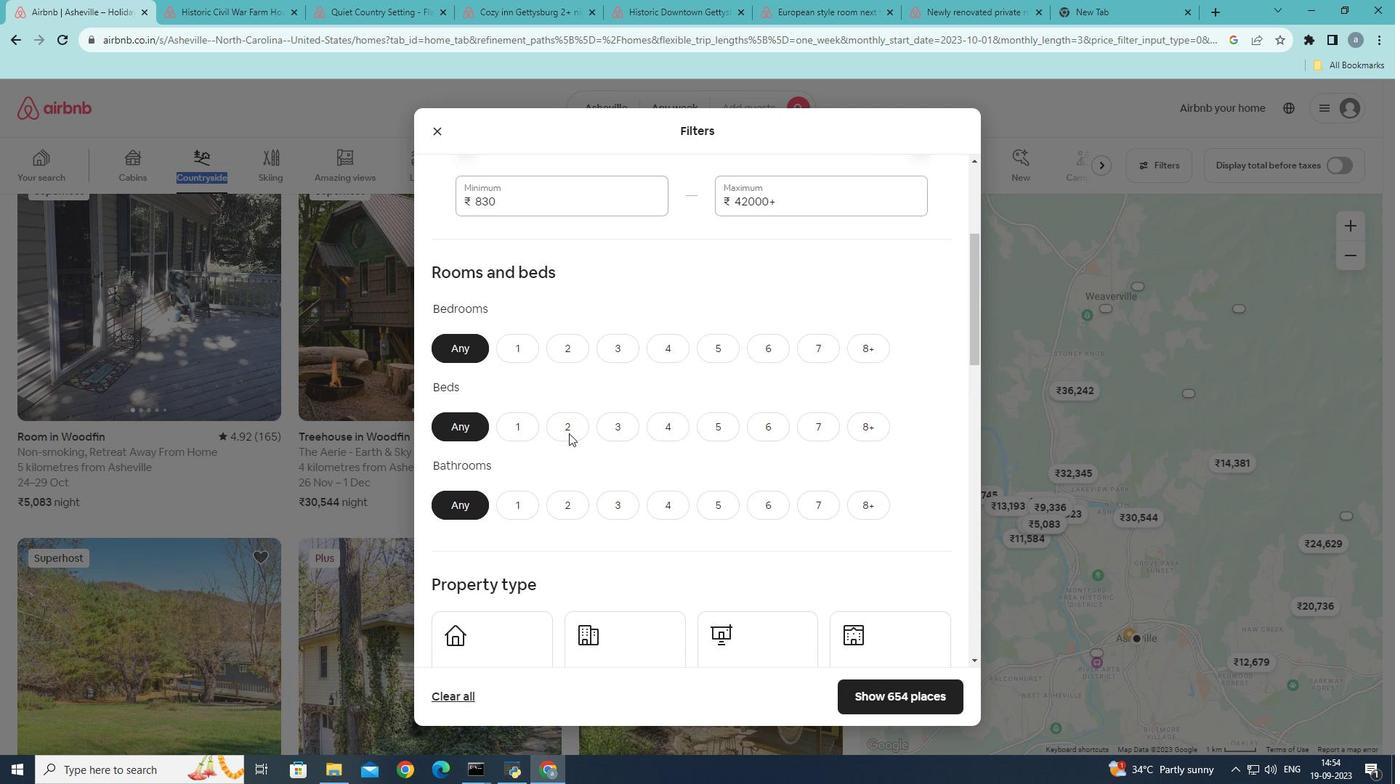 
Action: Mouse scrolled (569, 433) with delta (0, 0)
Screenshot: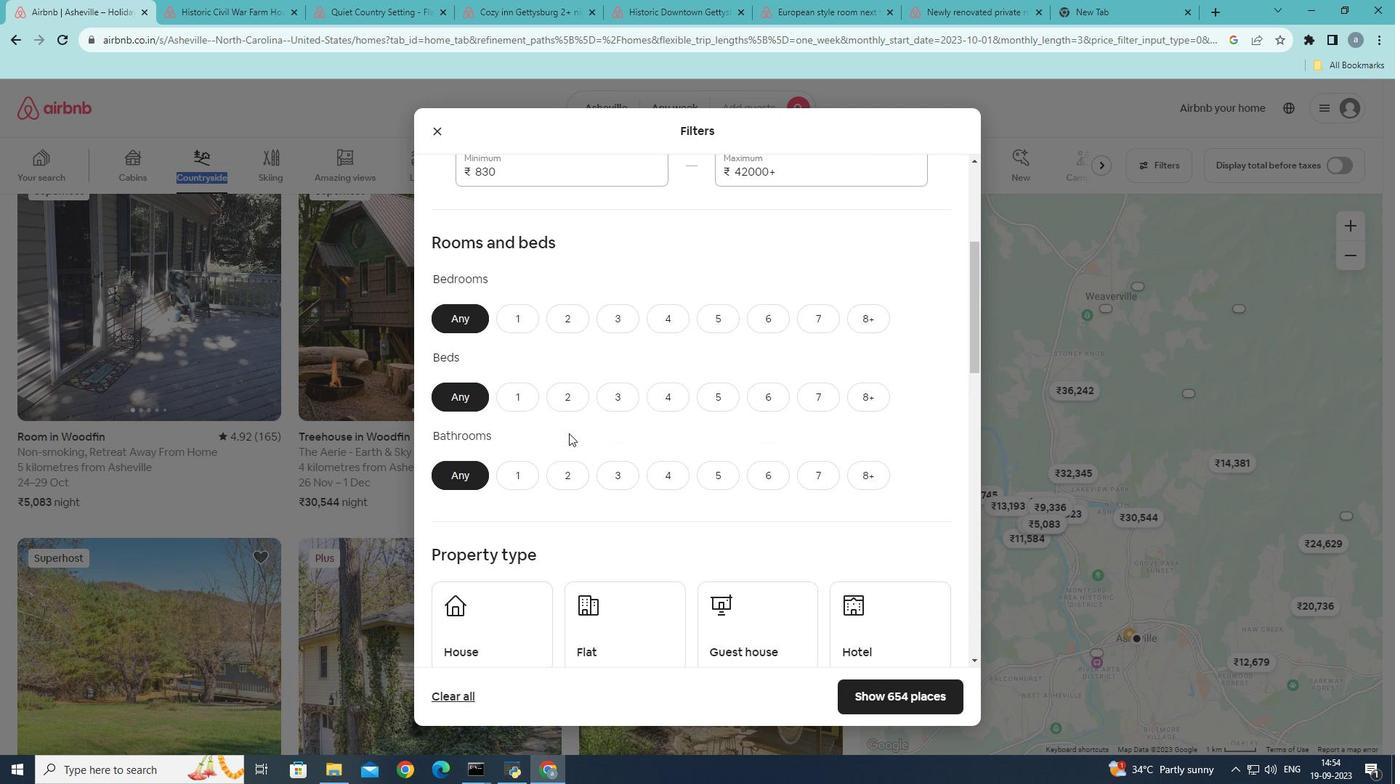 
Action: Mouse scrolled (569, 433) with delta (0, 0)
Screenshot: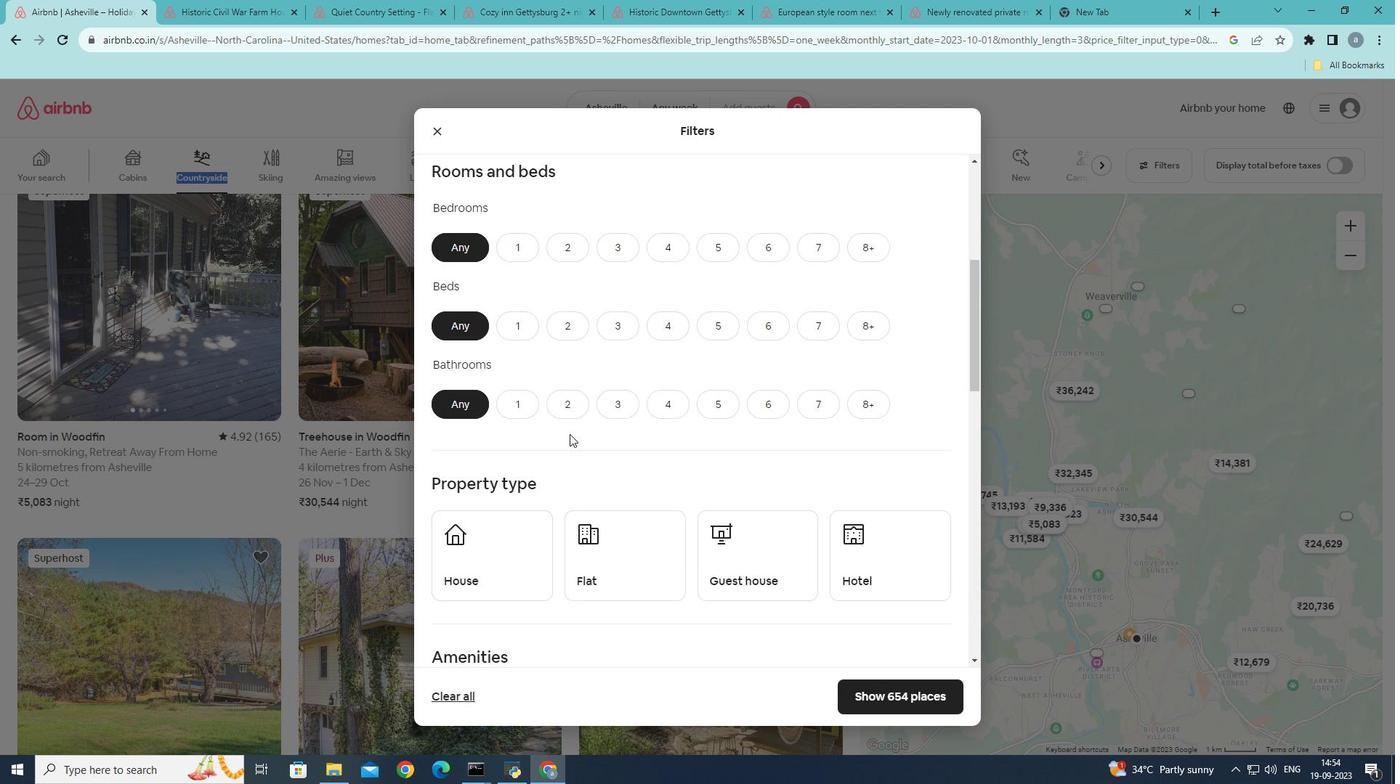 
Action: Mouse moved to (566, 452)
Screenshot: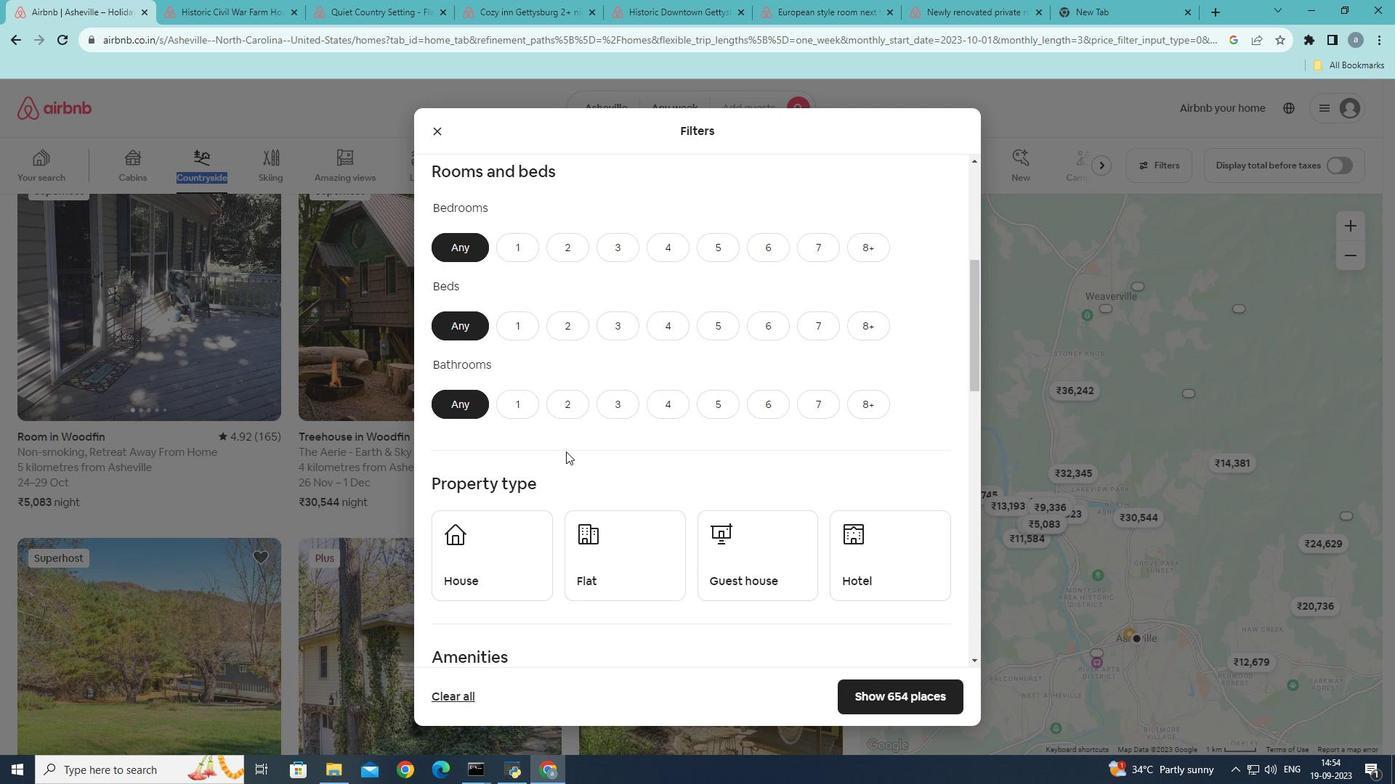 
Action: Mouse scrolled (566, 451) with delta (0, 0)
Screenshot: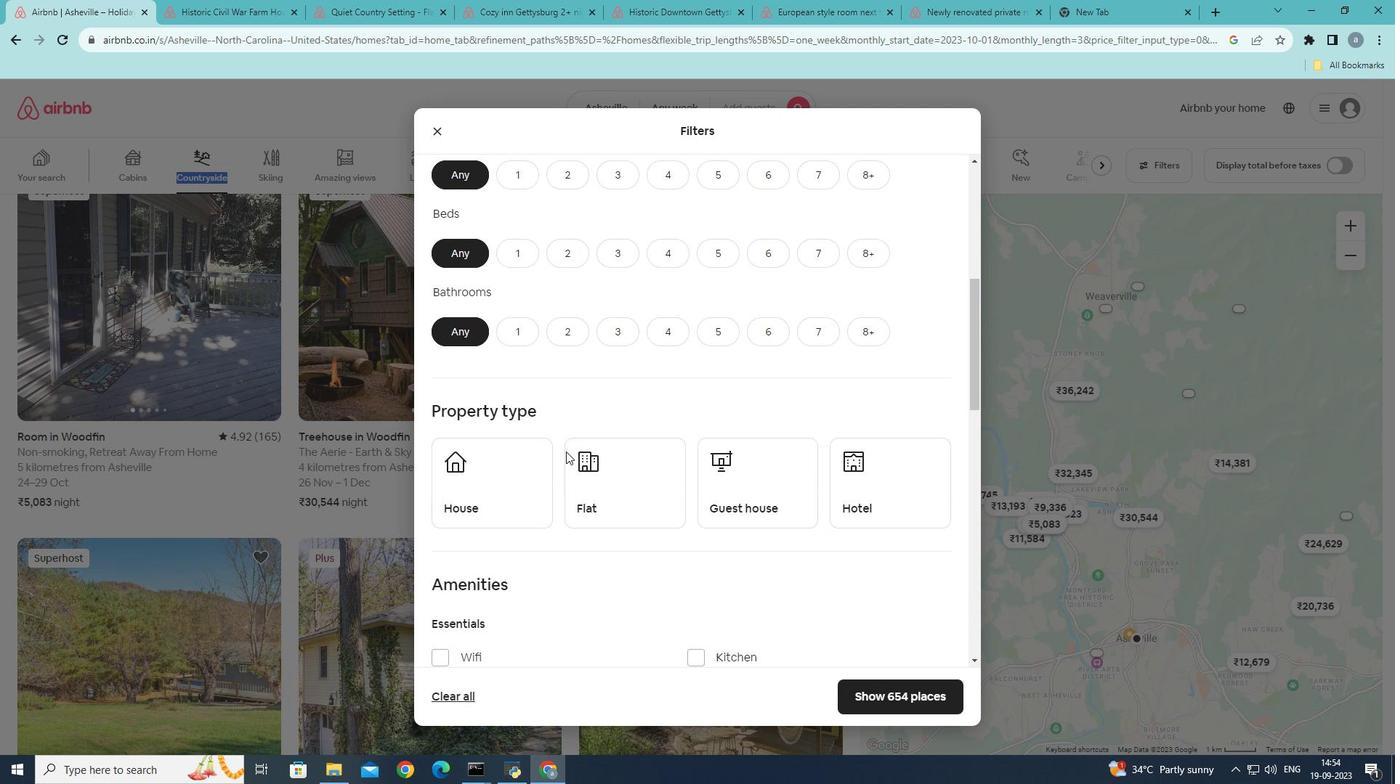 
Action: Mouse scrolled (566, 451) with delta (0, 0)
Screenshot: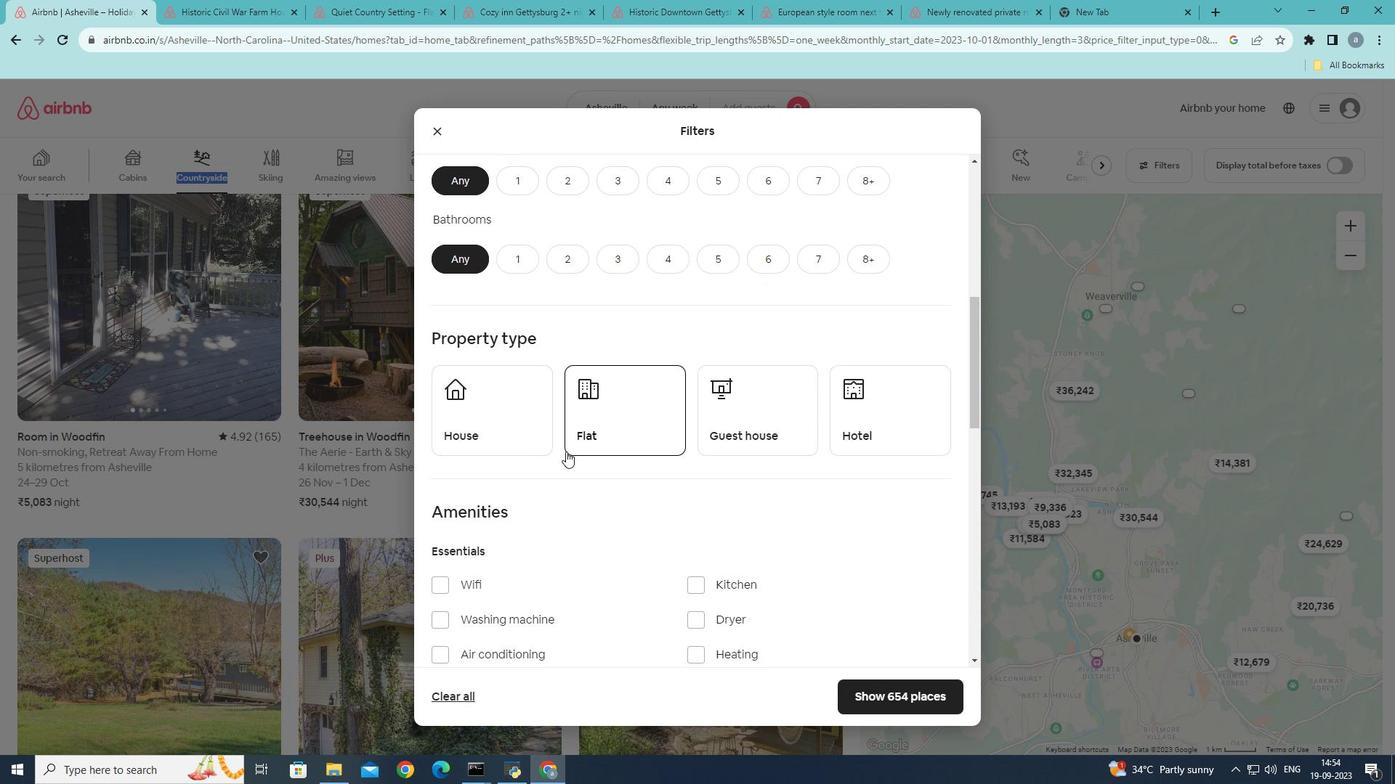 
Action: Mouse moved to (503, 430)
Screenshot: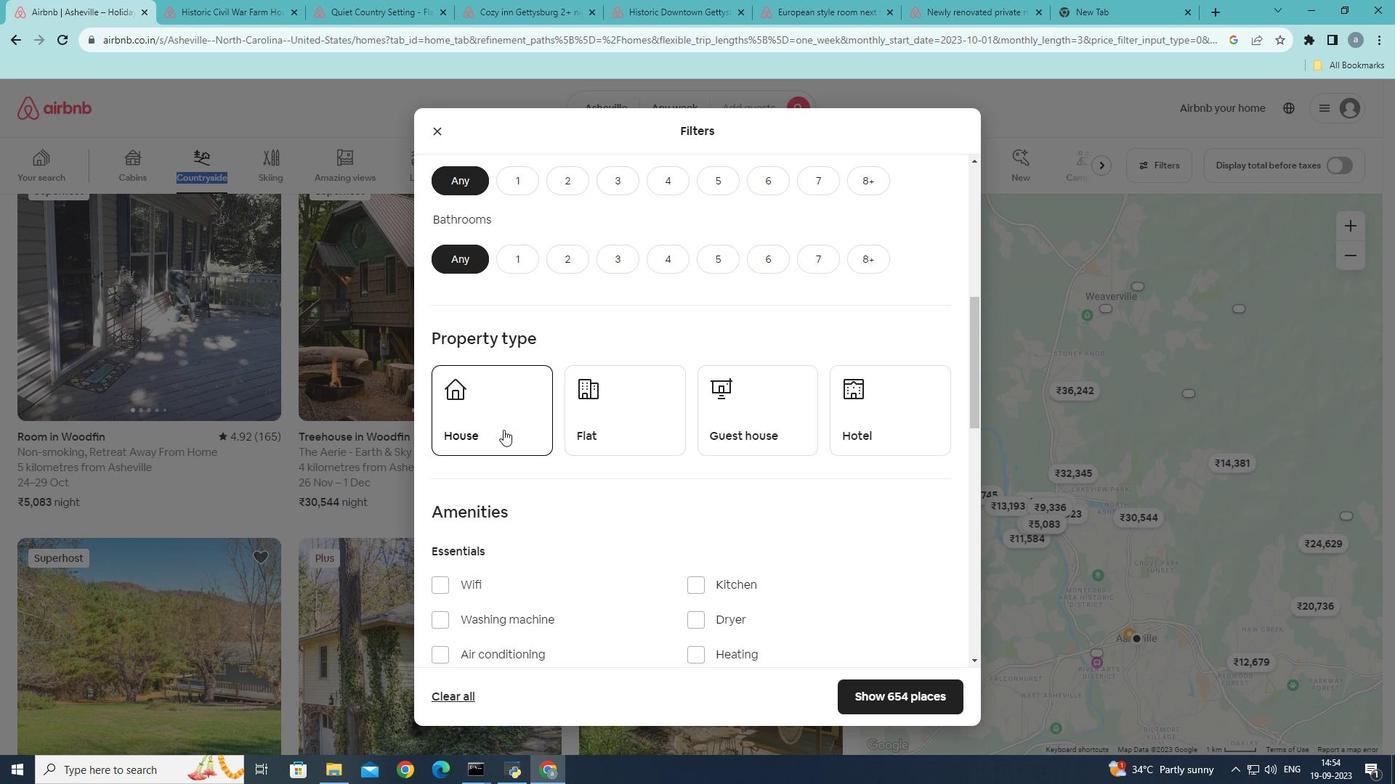
Action: Mouse pressed left at (503, 430)
Screenshot: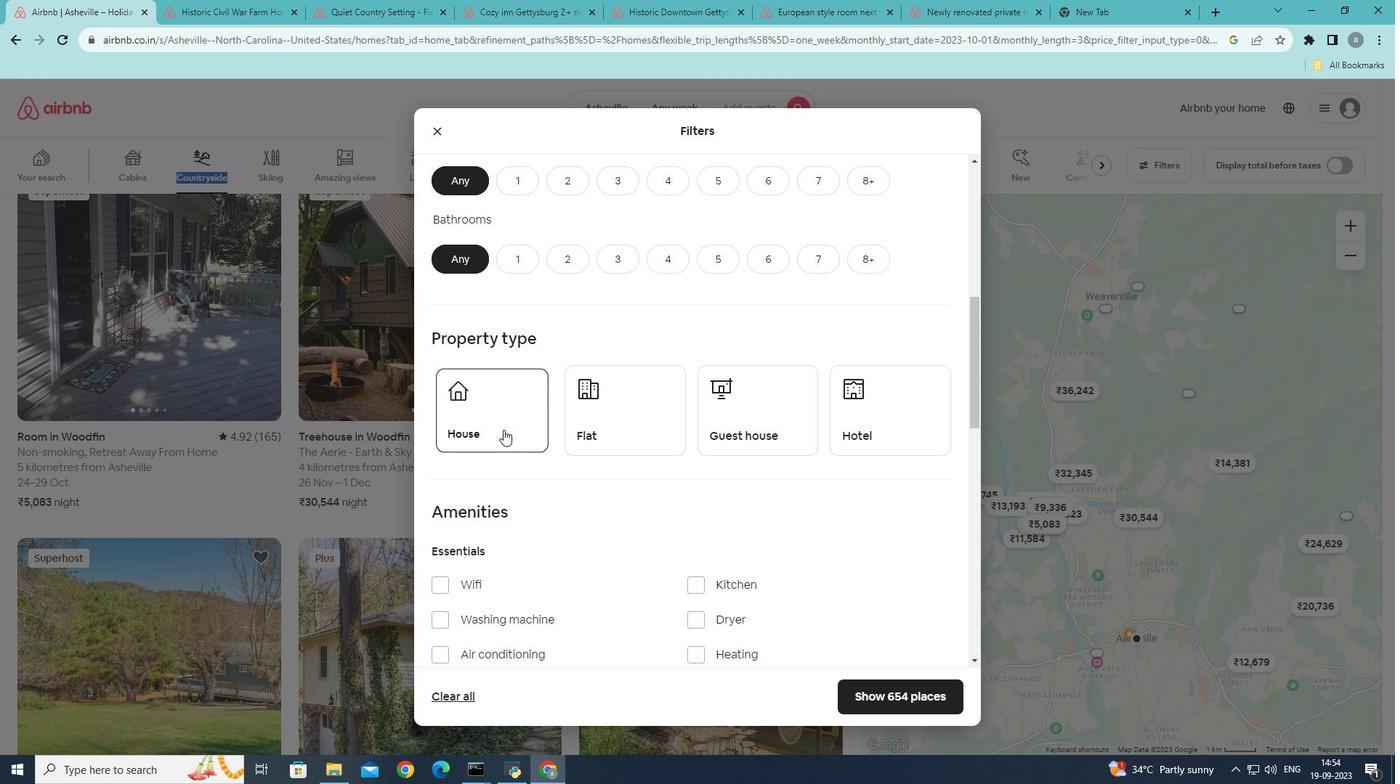 
Action: Mouse moved to (497, 446)
Screenshot: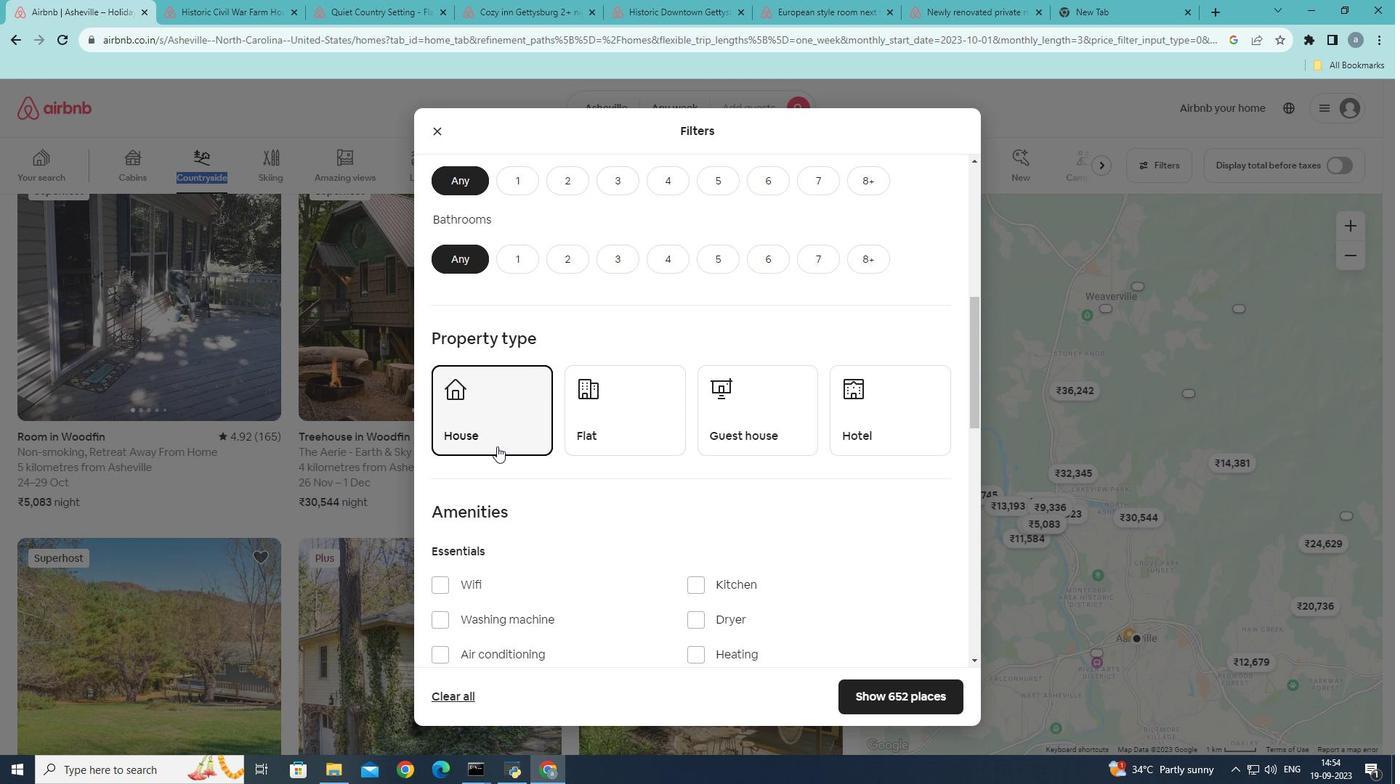 
Action: Mouse scrolled (497, 446) with delta (0, 0)
Screenshot: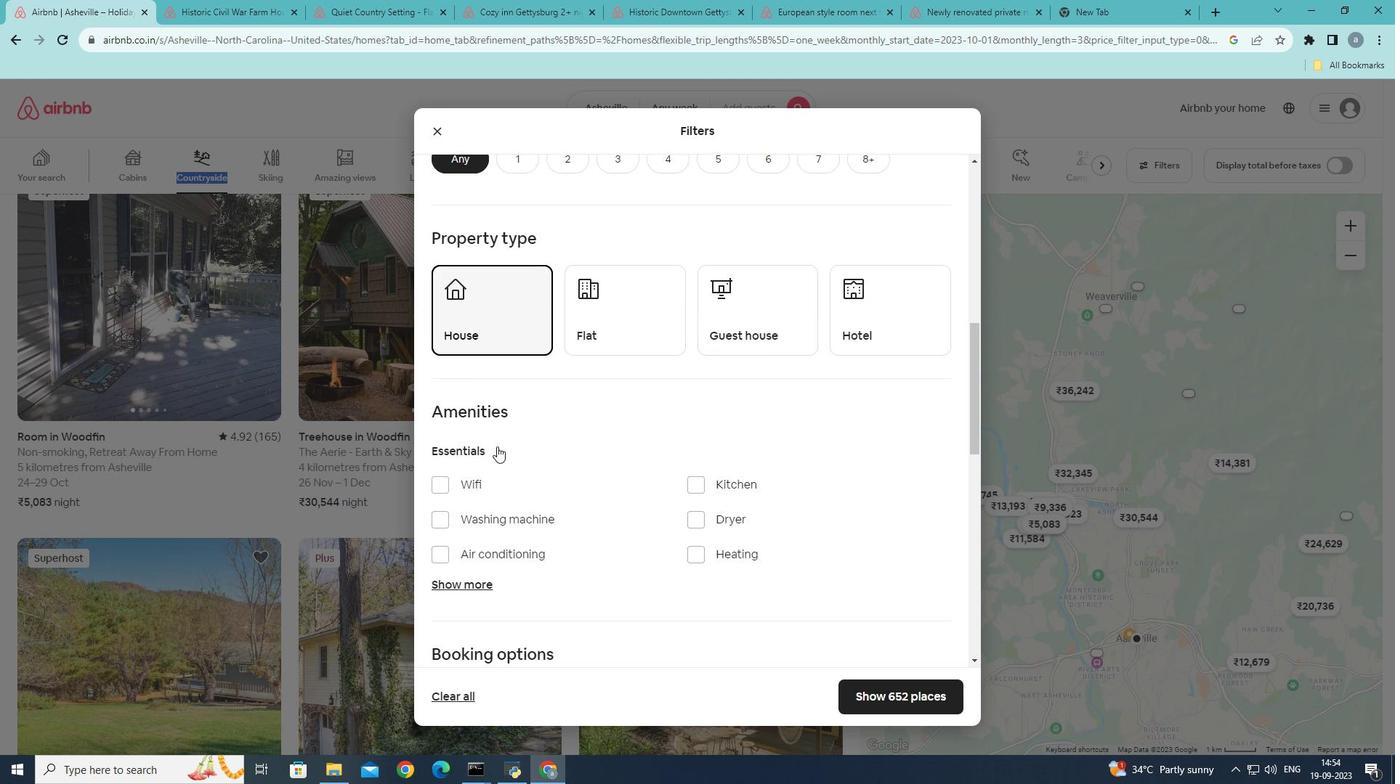 
Action: Mouse scrolled (497, 446) with delta (0, 0)
Screenshot: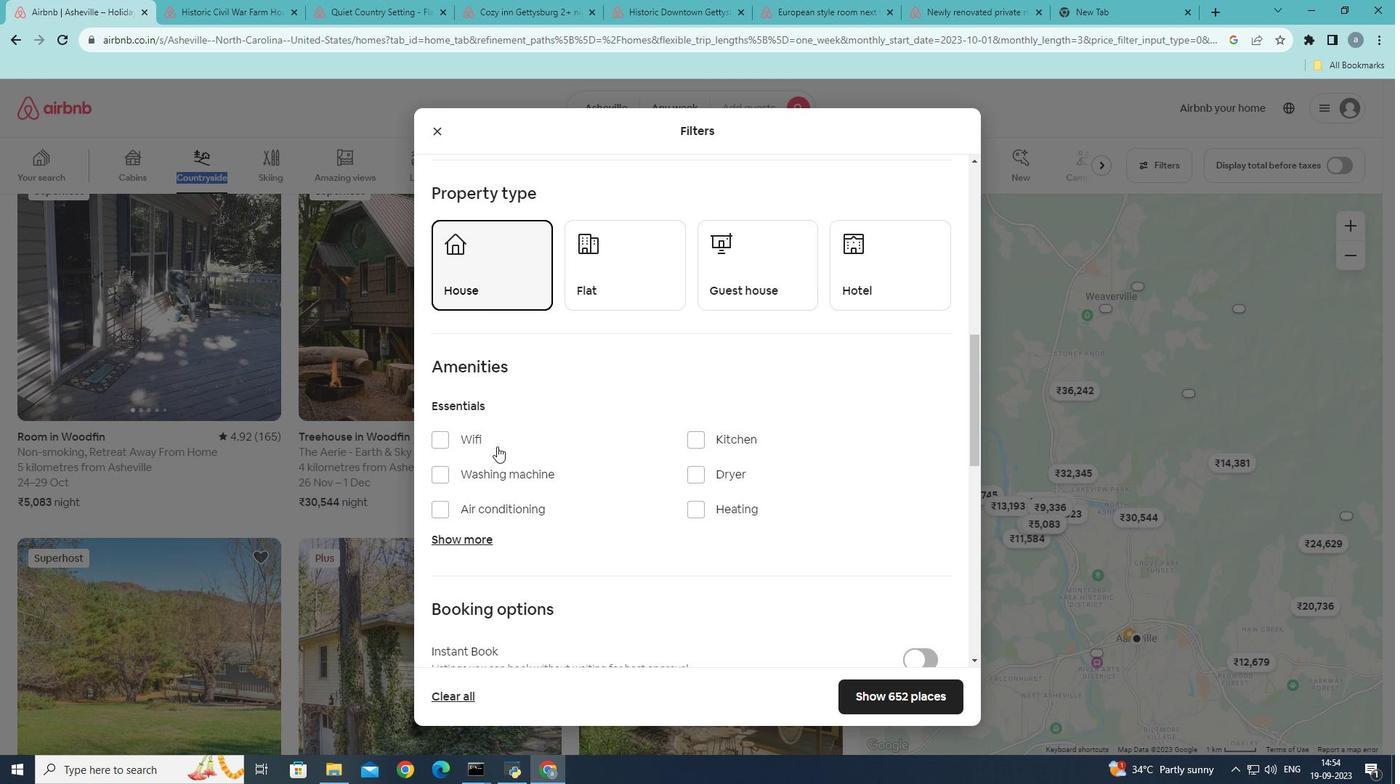 
Action: Mouse scrolled (497, 446) with delta (0, 0)
Screenshot: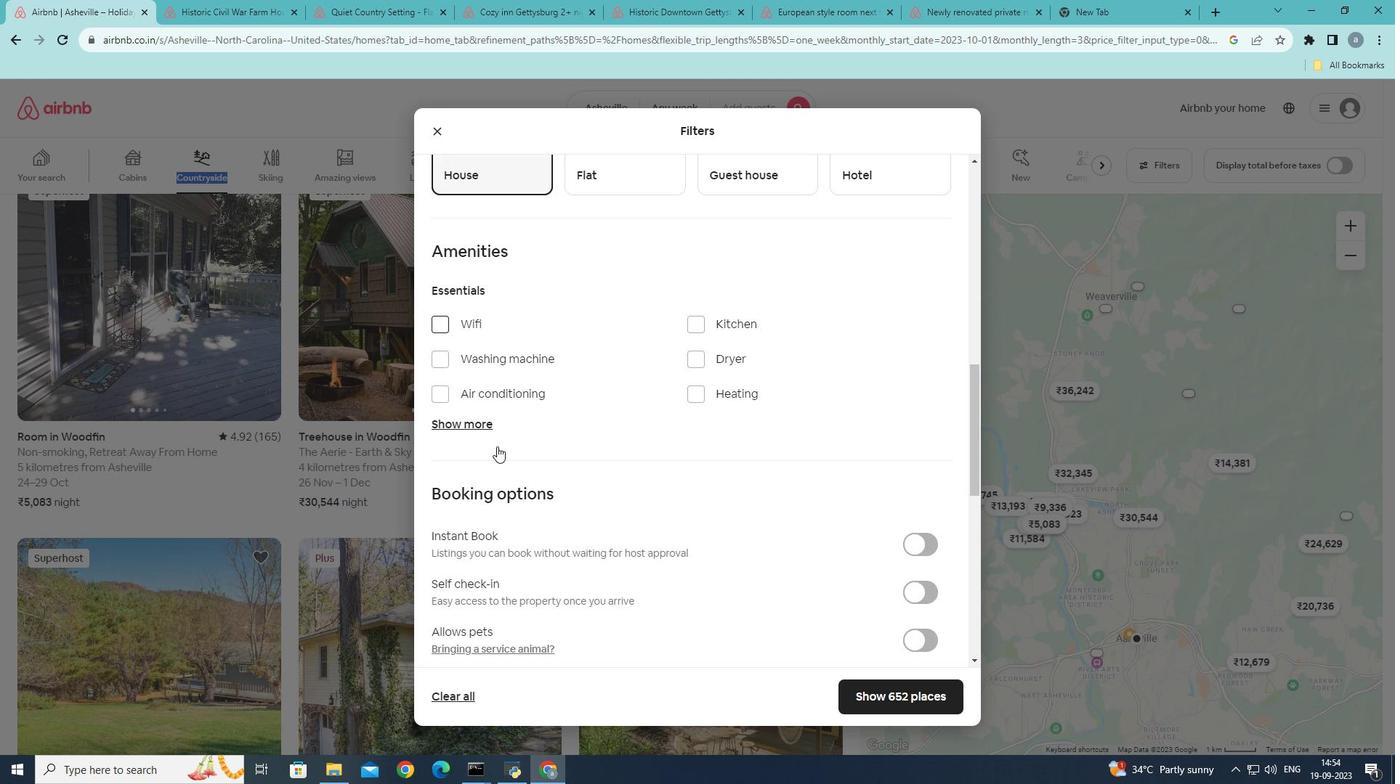 
Action: Mouse scrolled (497, 446) with delta (0, 0)
Screenshot: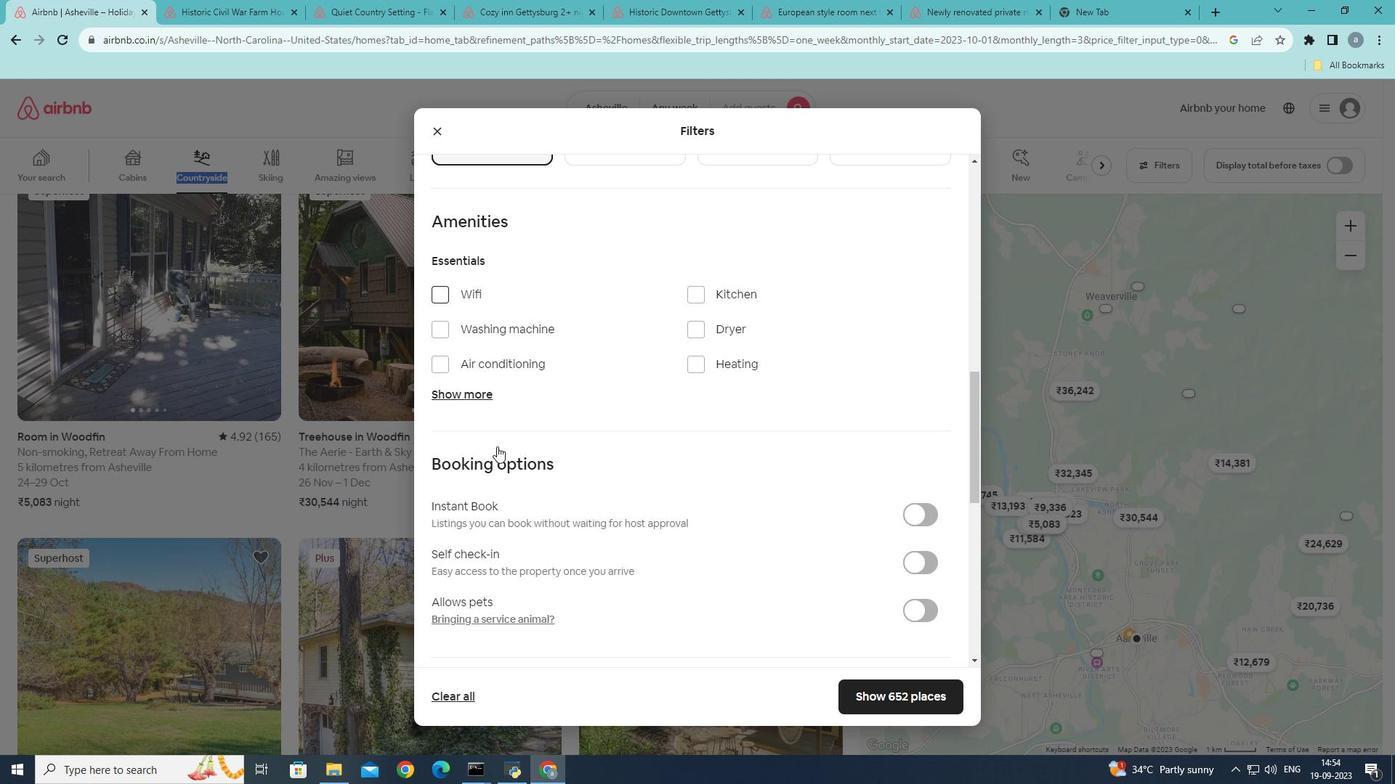 
Action: Mouse scrolled (497, 446) with delta (0, 0)
Screenshot: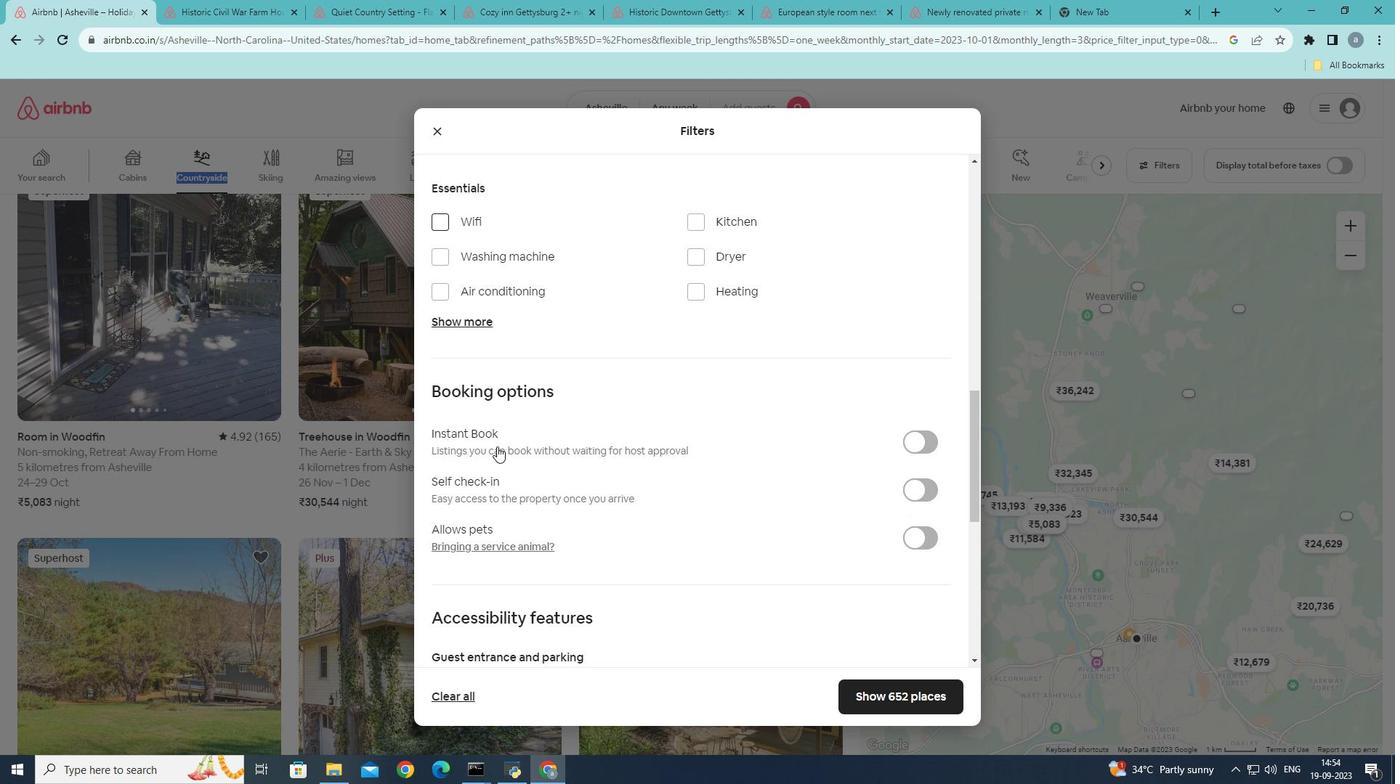 
Action: Mouse moved to (572, 446)
Screenshot: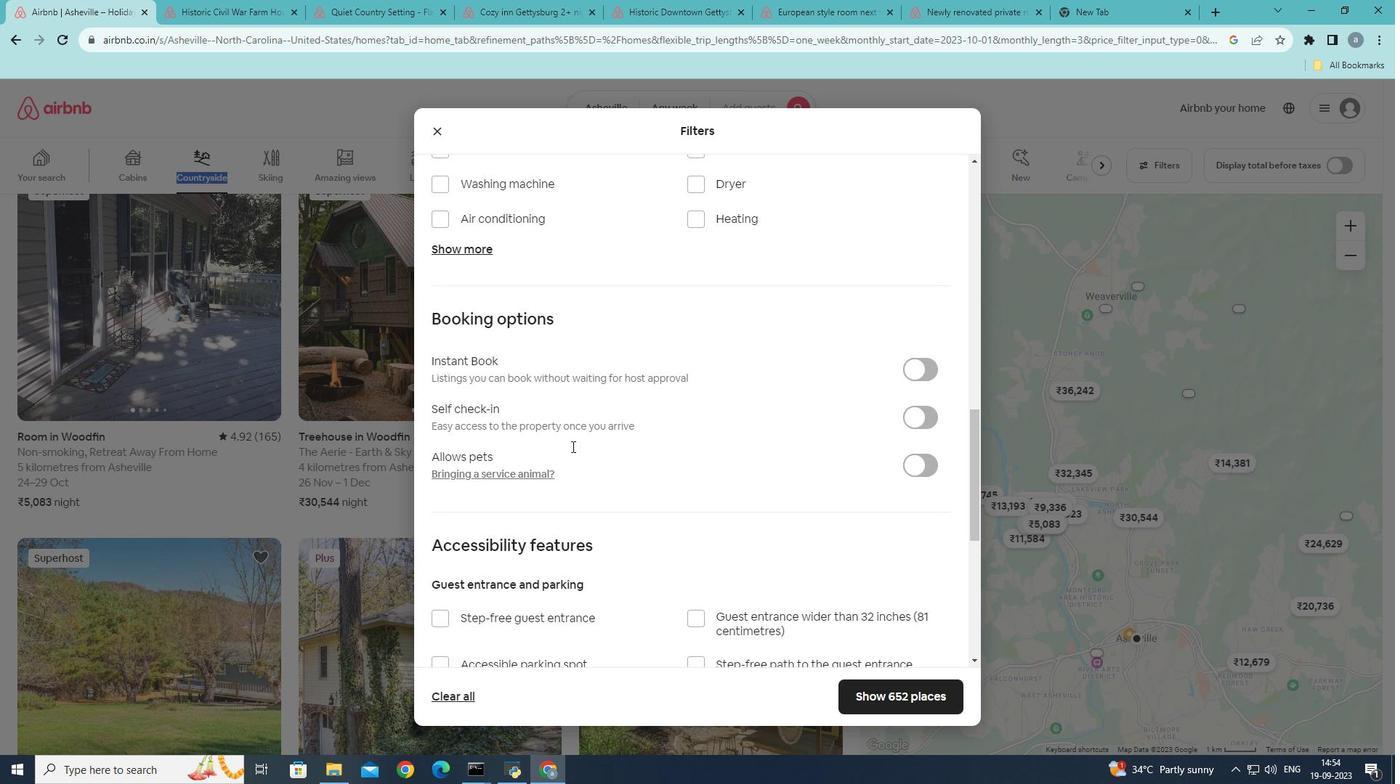 
Action: Mouse scrolled (572, 446) with delta (0, 0)
Screenshot: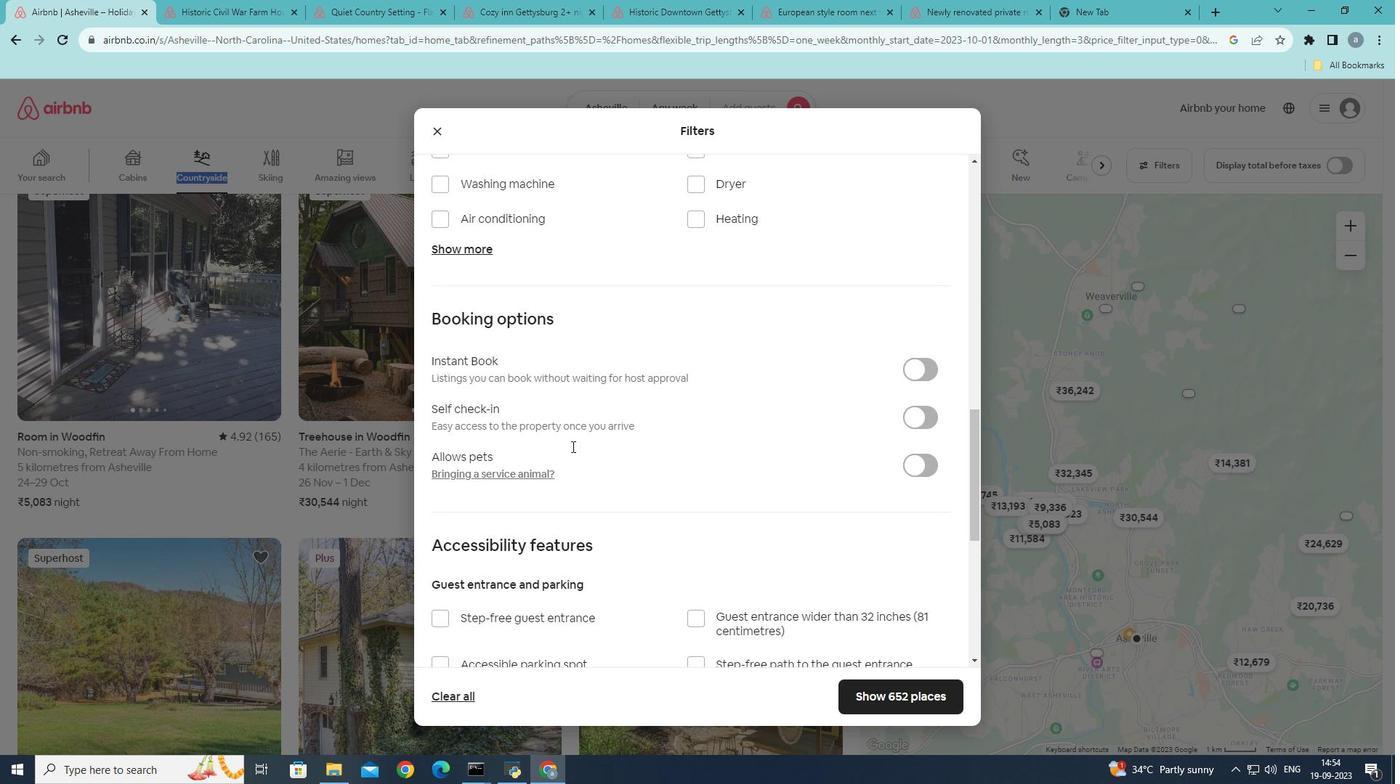 
Action: Mouse moved to (572, 446)
Screenshot: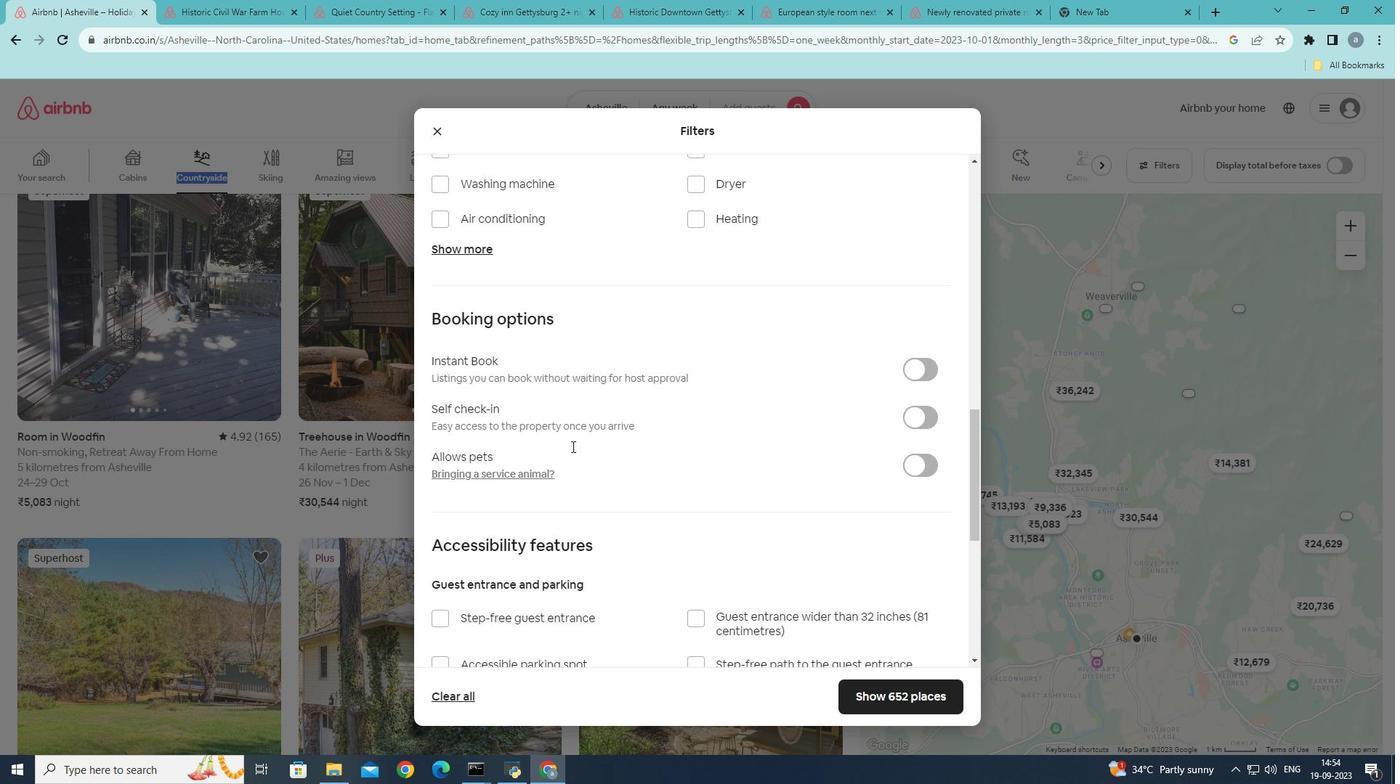 
Action: Mouse scrolled (572, 446) with delta (0, 0)
Screenshot: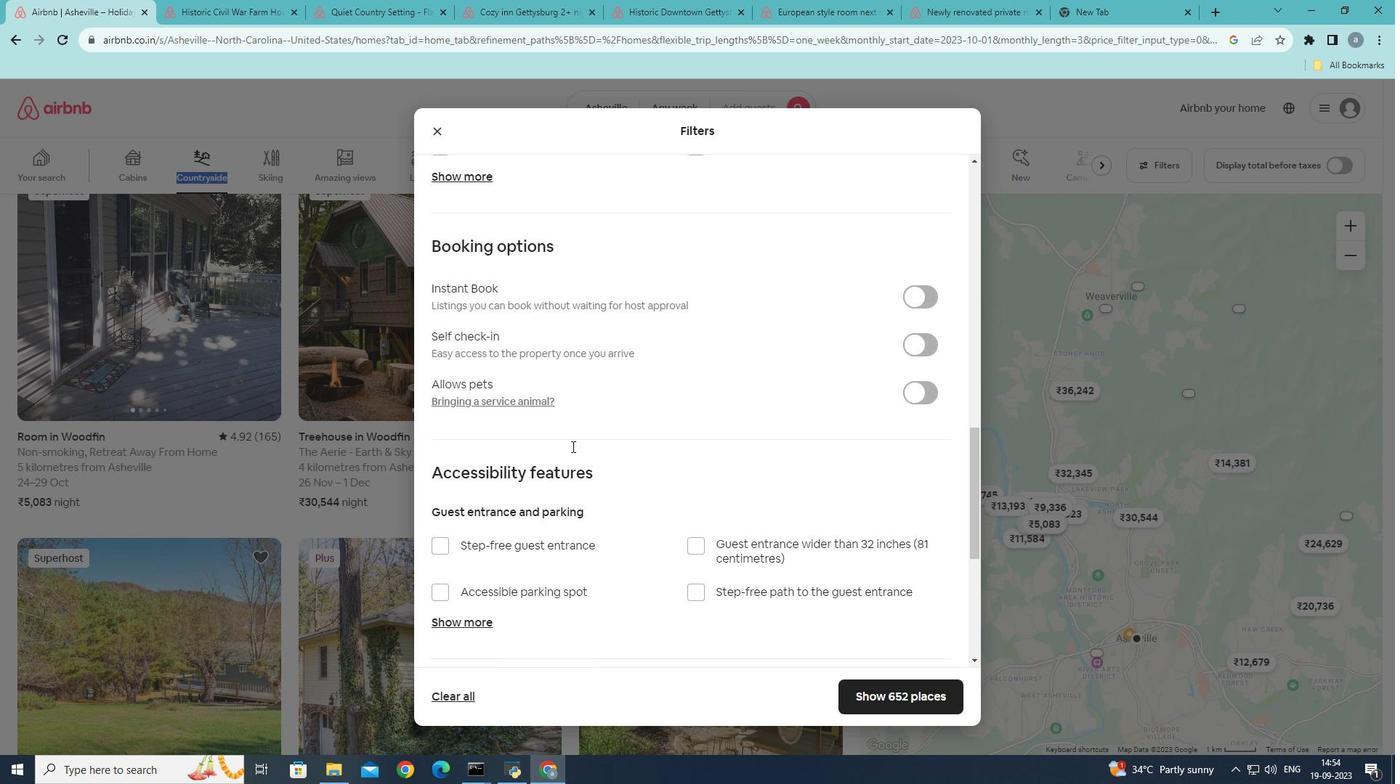 
Action: Mouse scrolled (572, 446) with delta (0, 0)
Screenshot: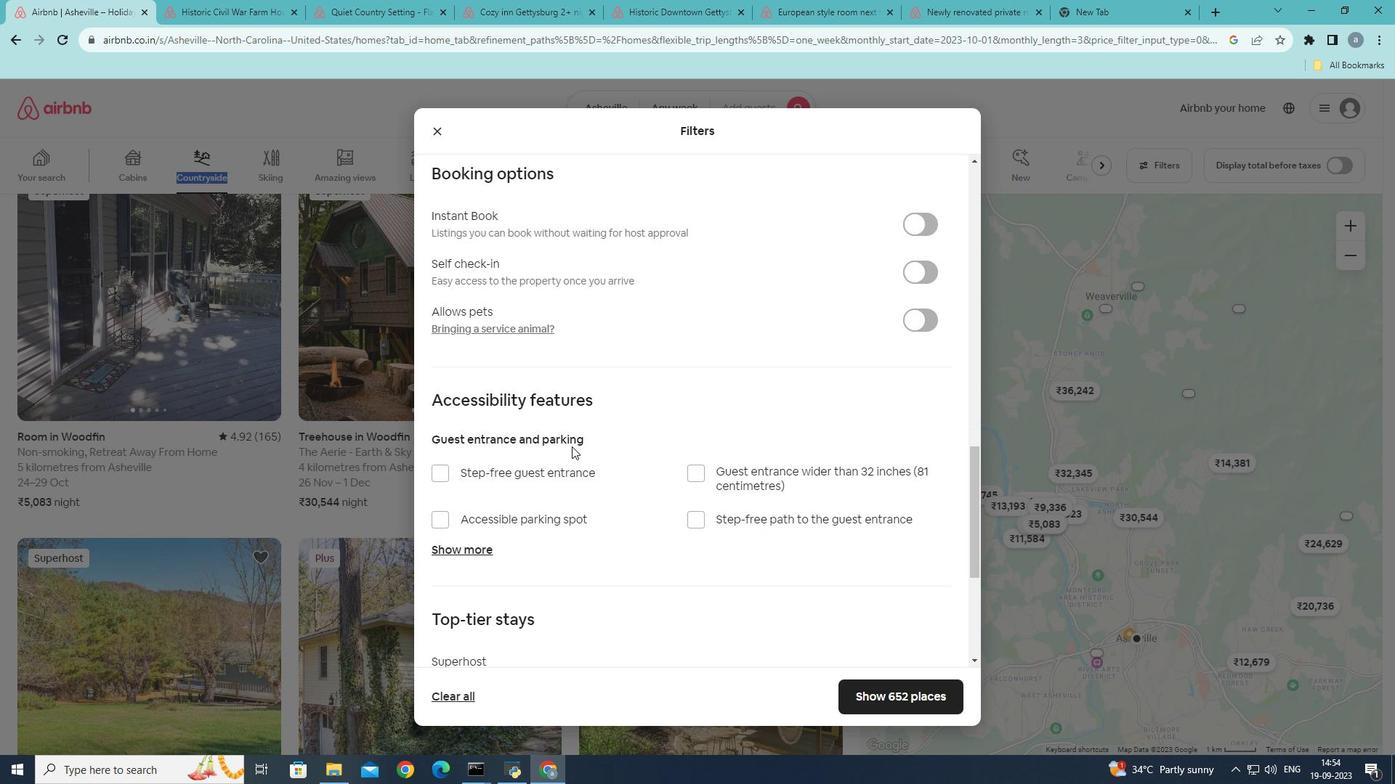 
Action: Mouse moved to (554, 524)
Screenshot: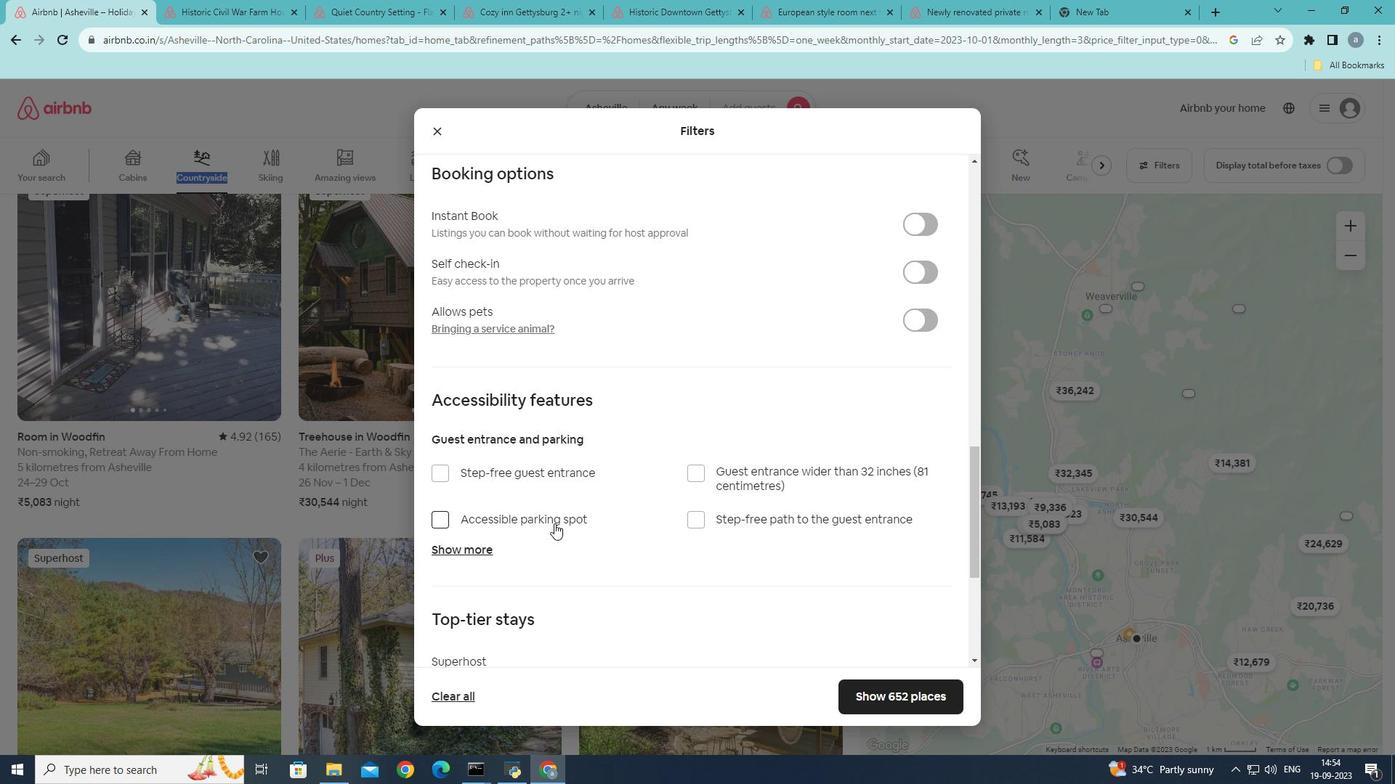 
Action: Mouse scrolled (554, 523) with delta (0, 0)
Screenshot: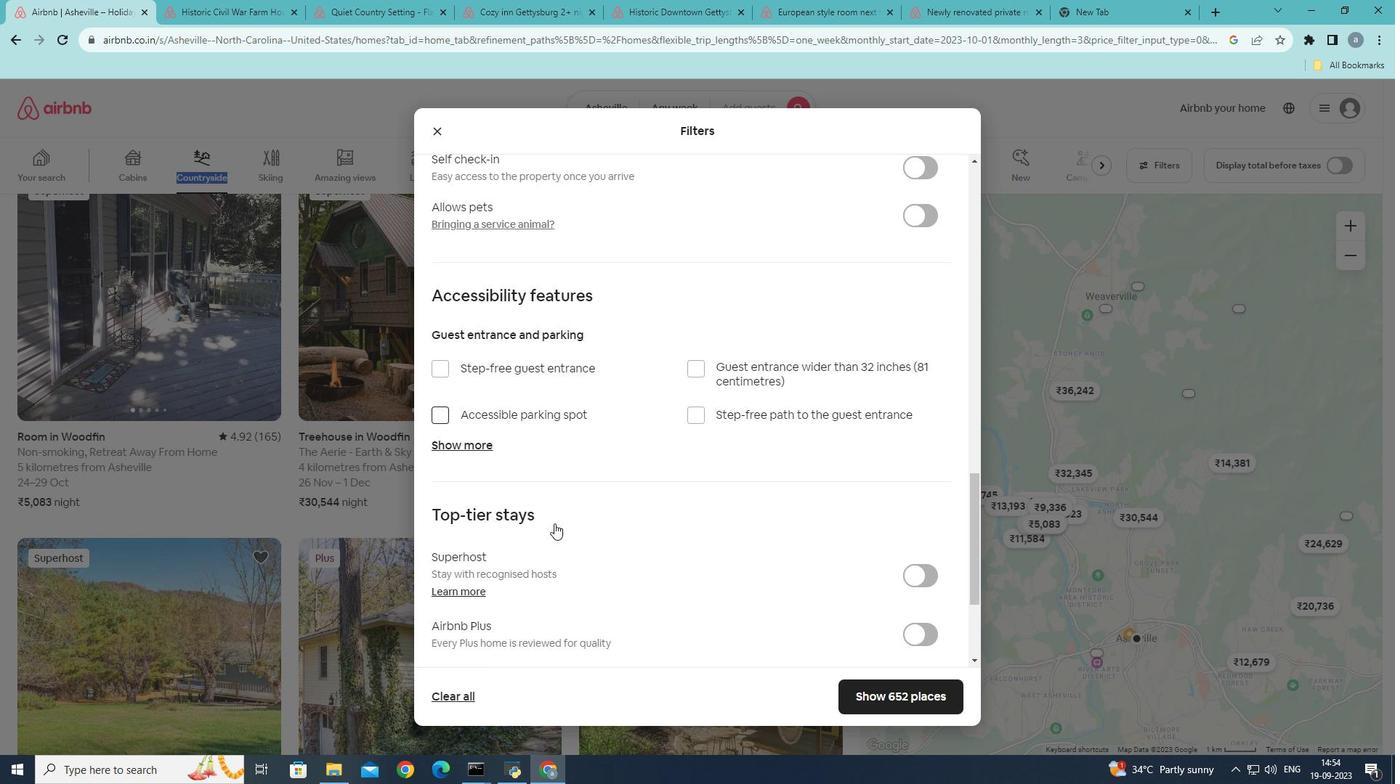 
Action: Mouse scrolled (554, 523) with delta (0, 0)
Screenshot: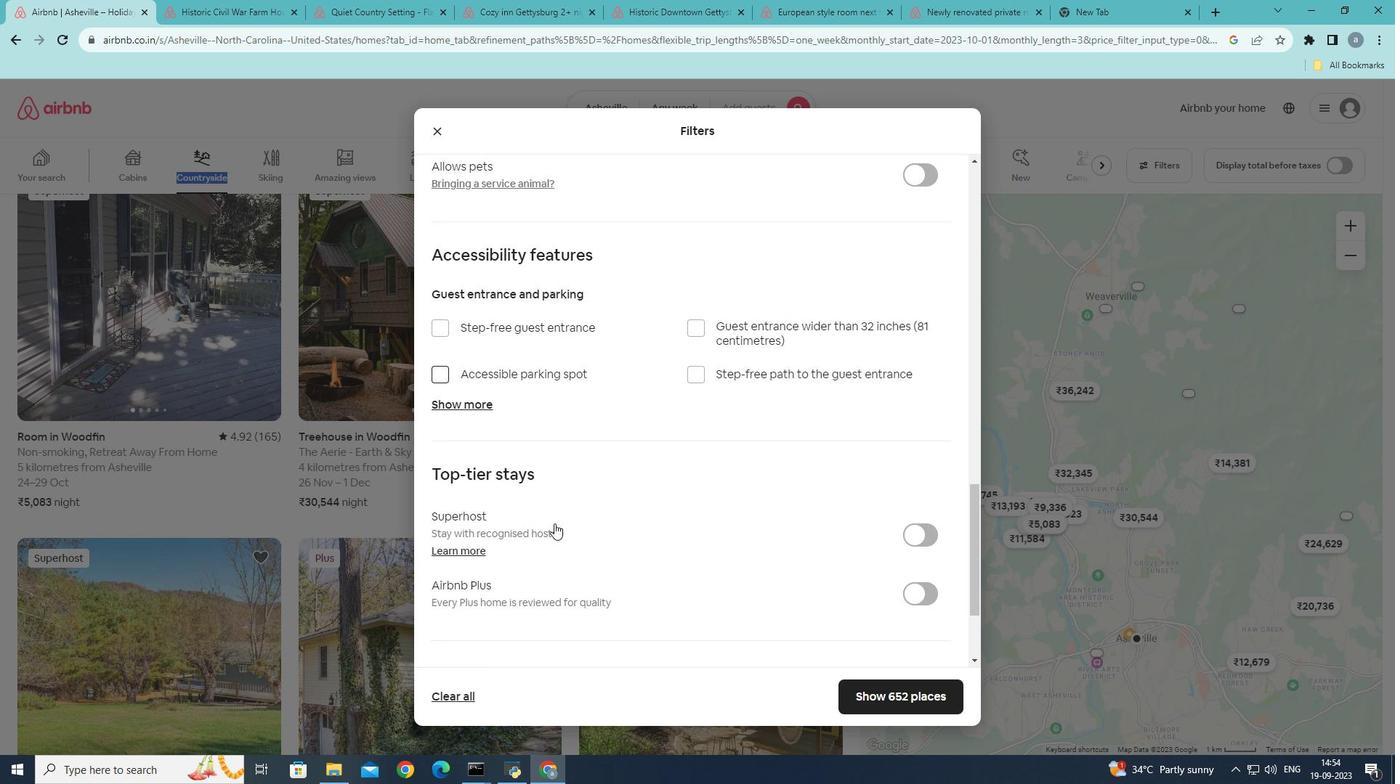 
Action: Mouse scrolled (554, 523) with delta (0, 0)
Screenshot: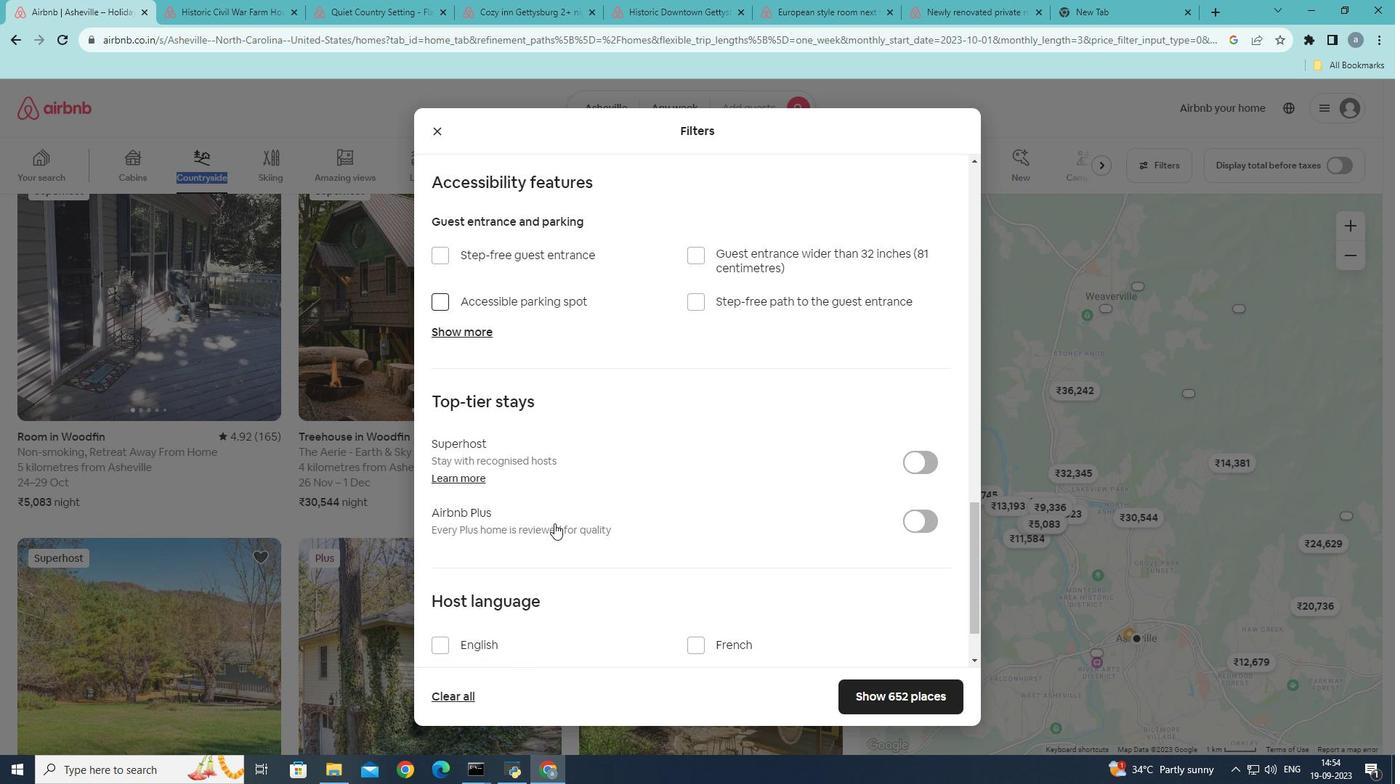 
Action: Mouse moved to (749, 393)
Screenshot: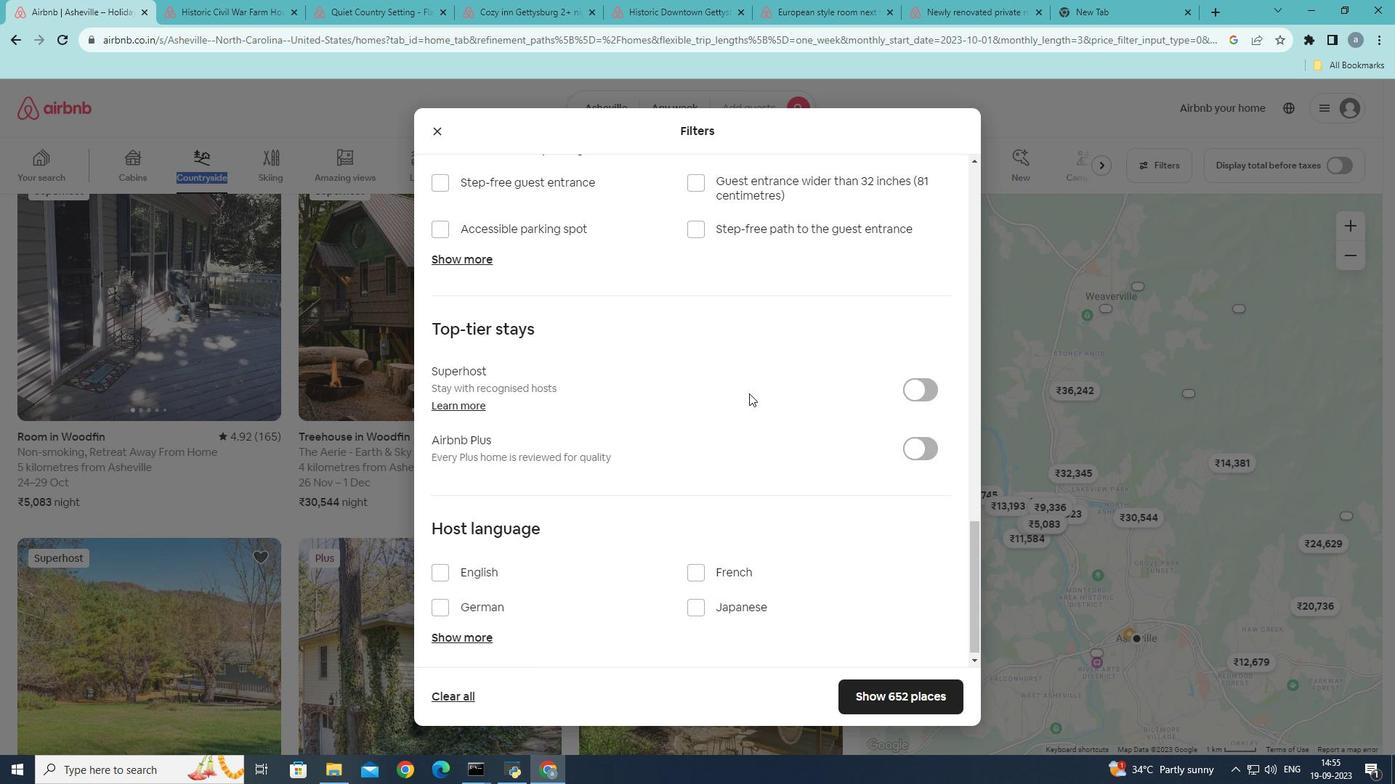 
Action: Mouse scrolled (749, 393) with delta (0, 0)
Screenshot: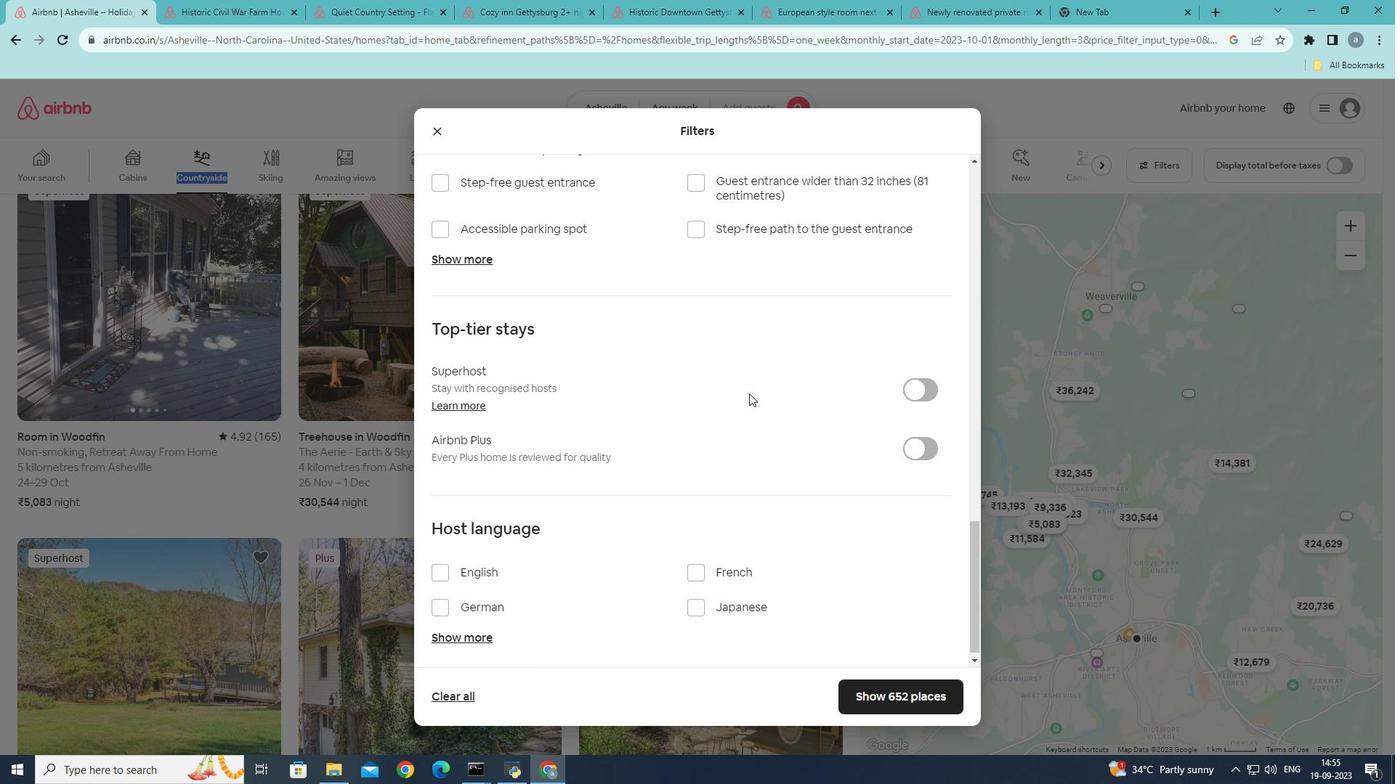 
Action: Mouse moved to (749, 394)
Screenshot: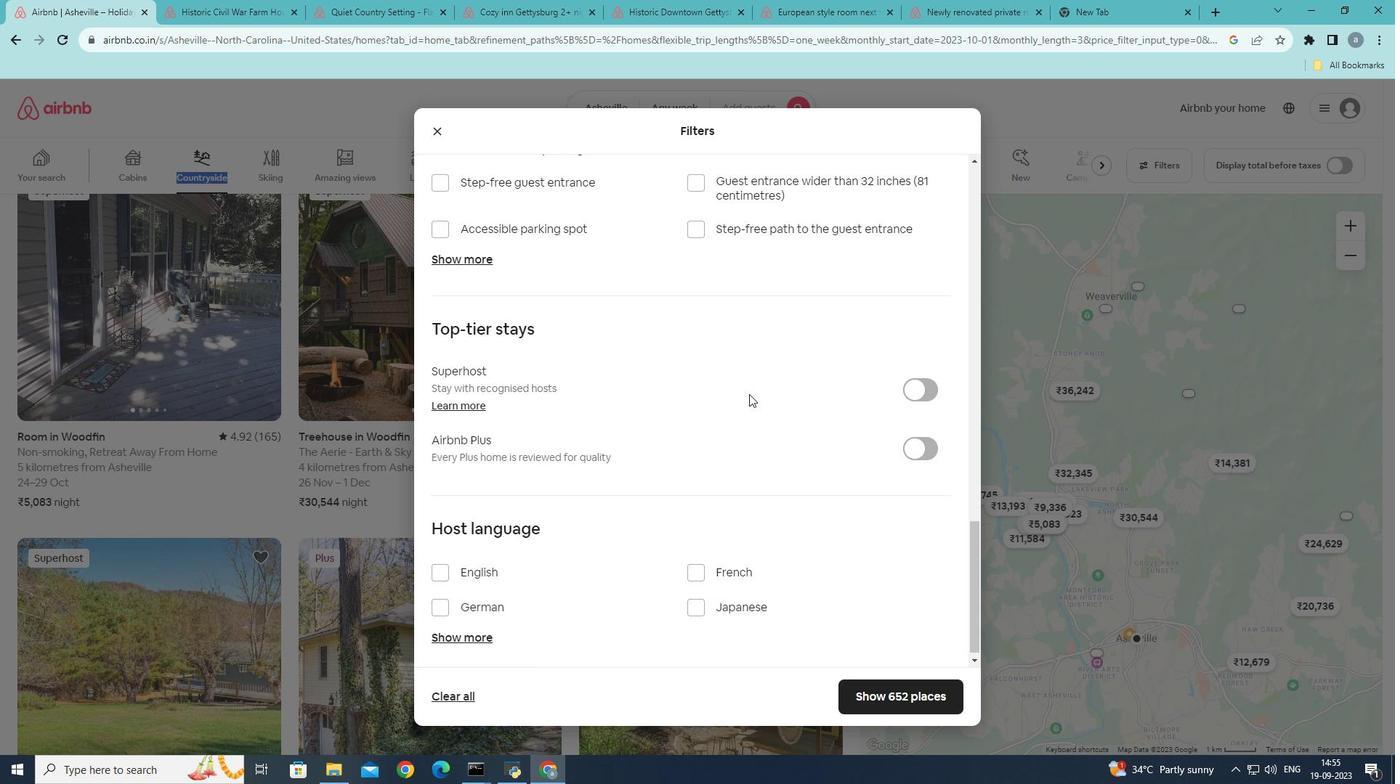 
Action: Mouse scrolled (749, 393) with delta (0, 0)
Screenshot: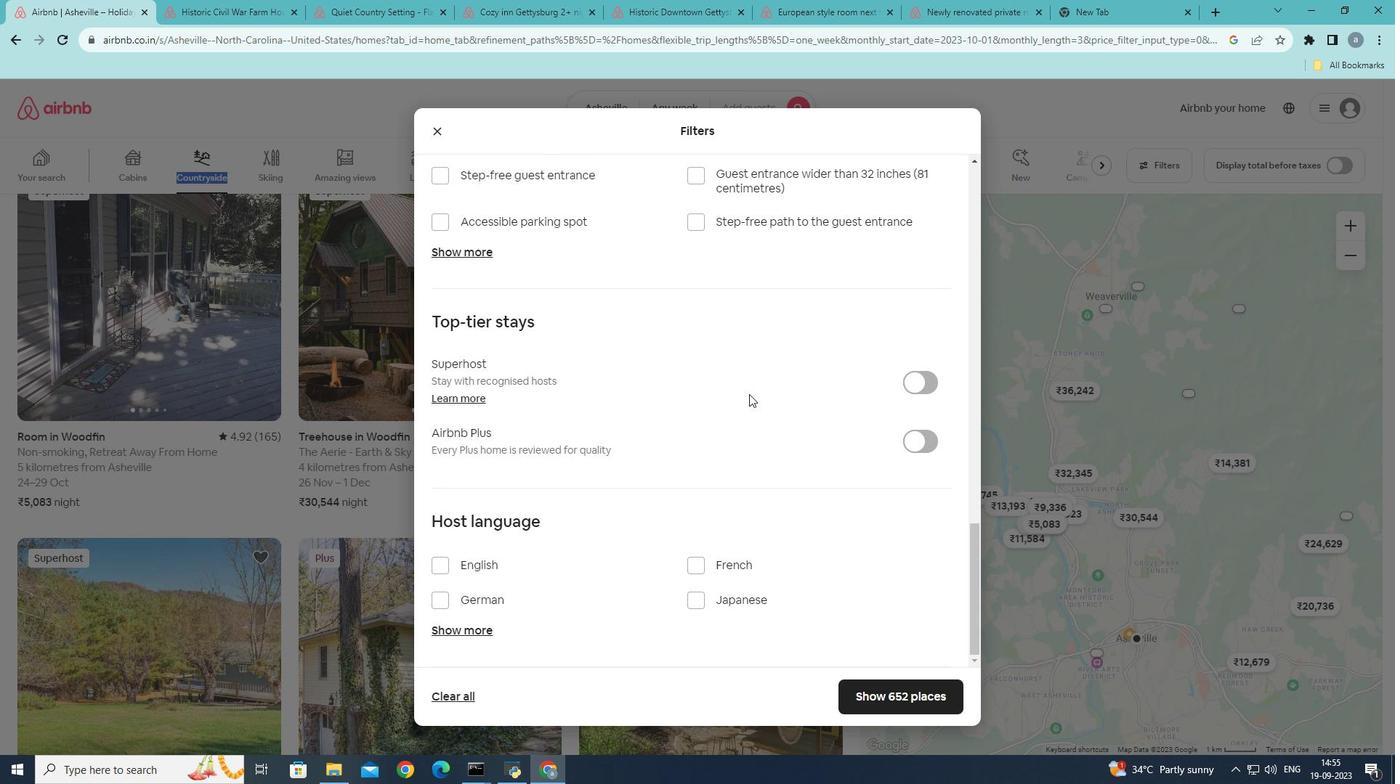 
Action: Mouse moved to (751, 390)
Screenshot: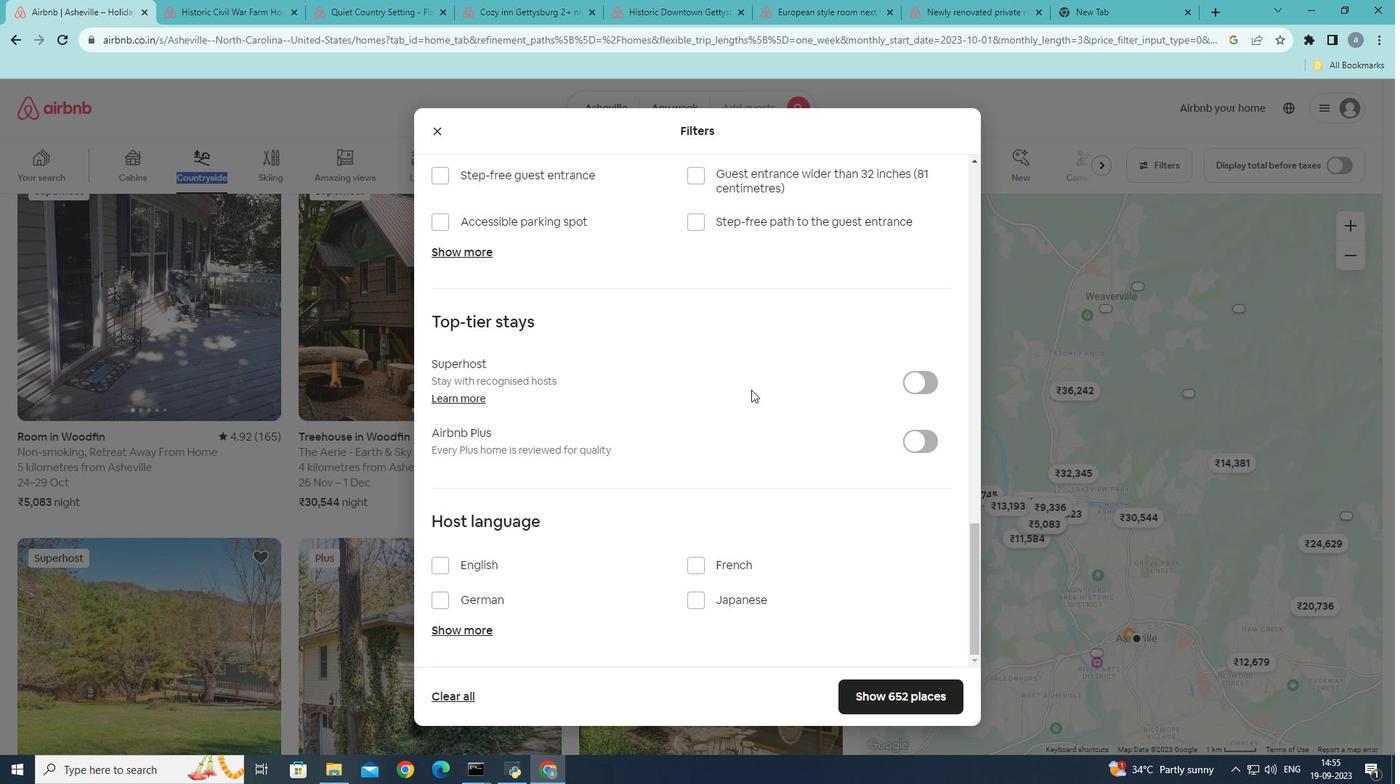 
Action: Mouse scrolled (751, 389) with delta (0, 0)
Screenshot: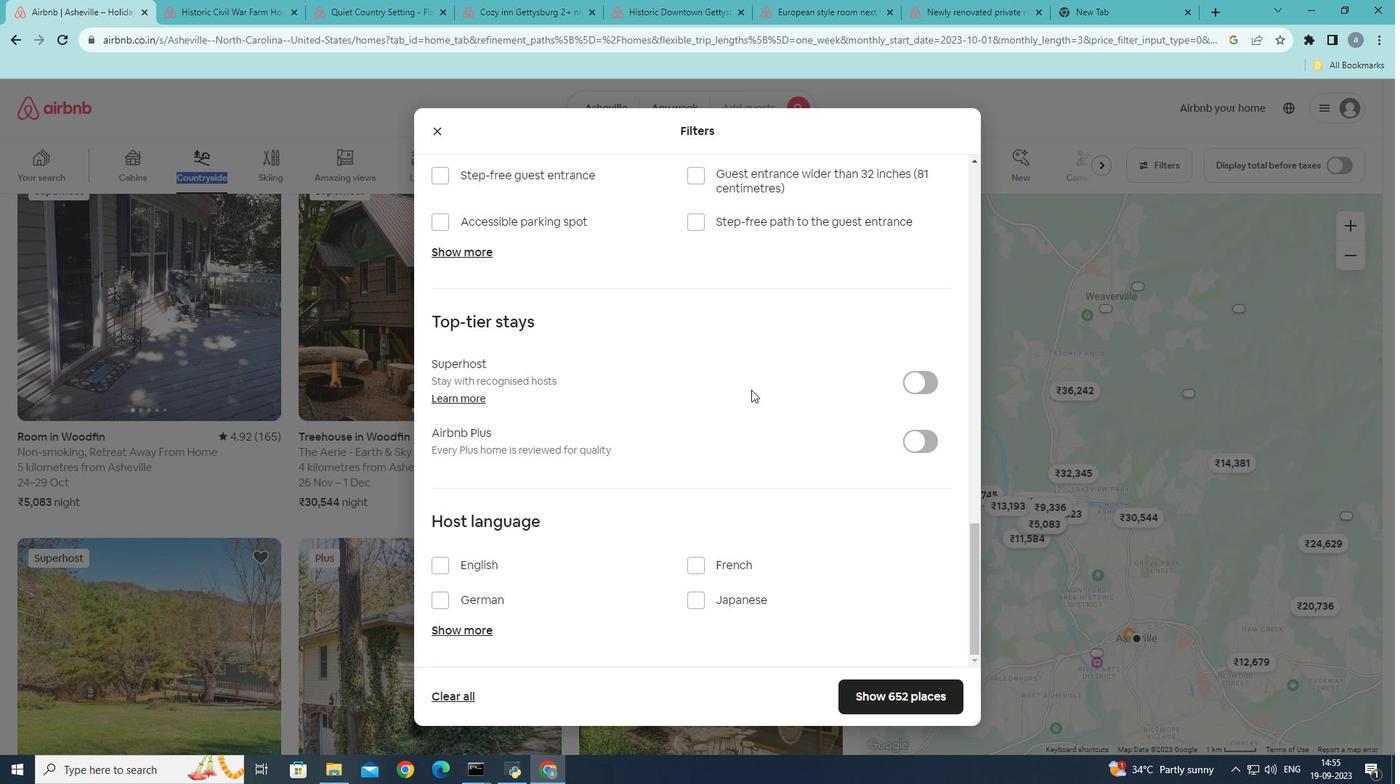 
Action: Mouse scrolled (751, 389) with delta (0, 0)
Screenshot: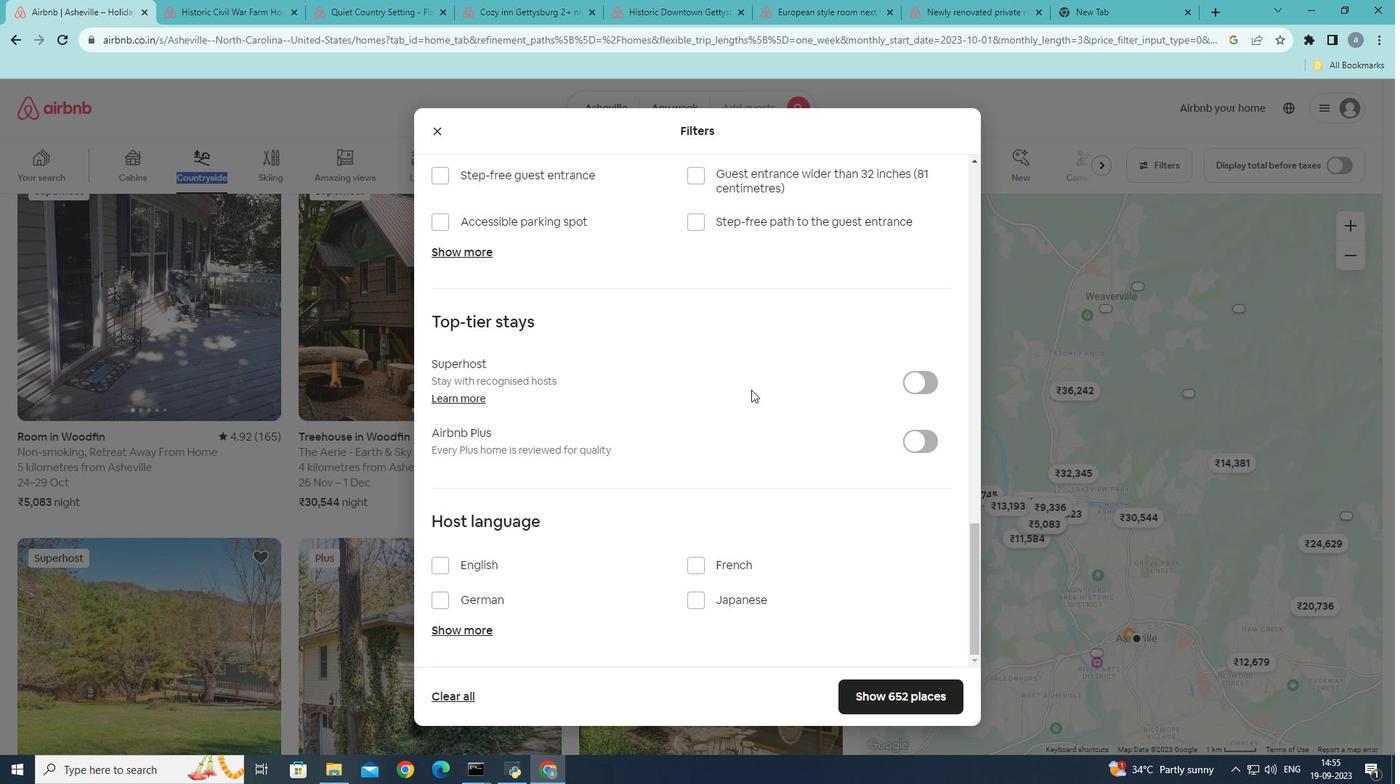 
Action: Mouse moved to (896, 699)
Screenshot: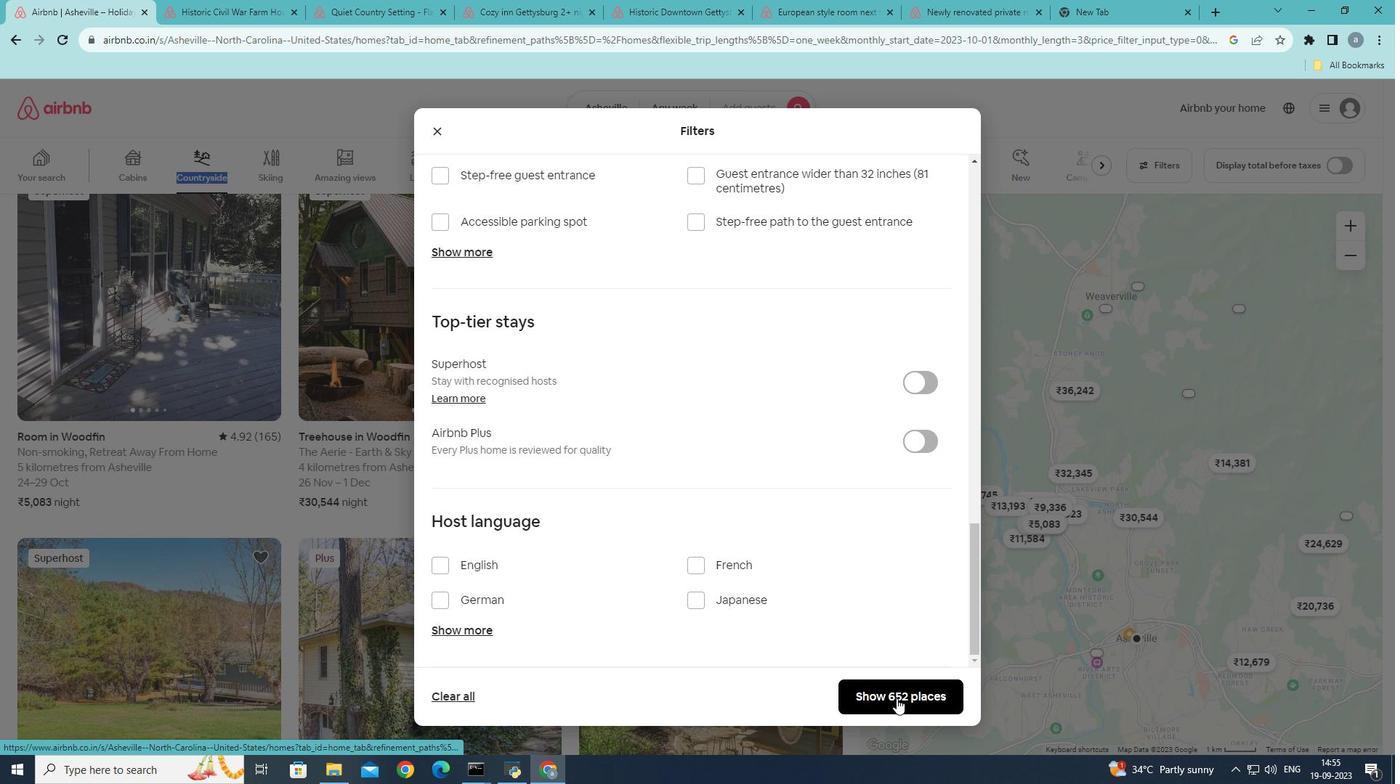 
Action: Mouse pressed left at (896, 699)
Screenshot: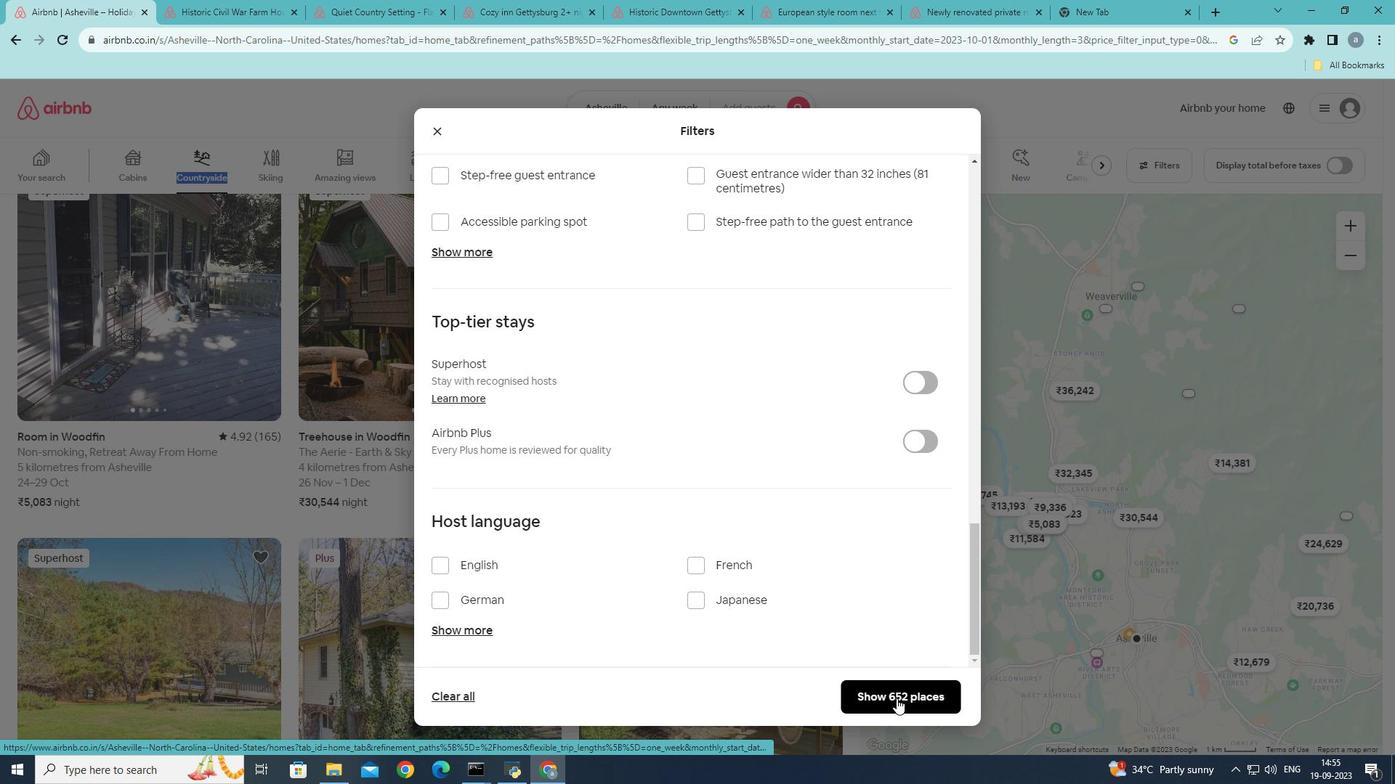 
Action: Mouse moved to (206, 380)
Screenshot: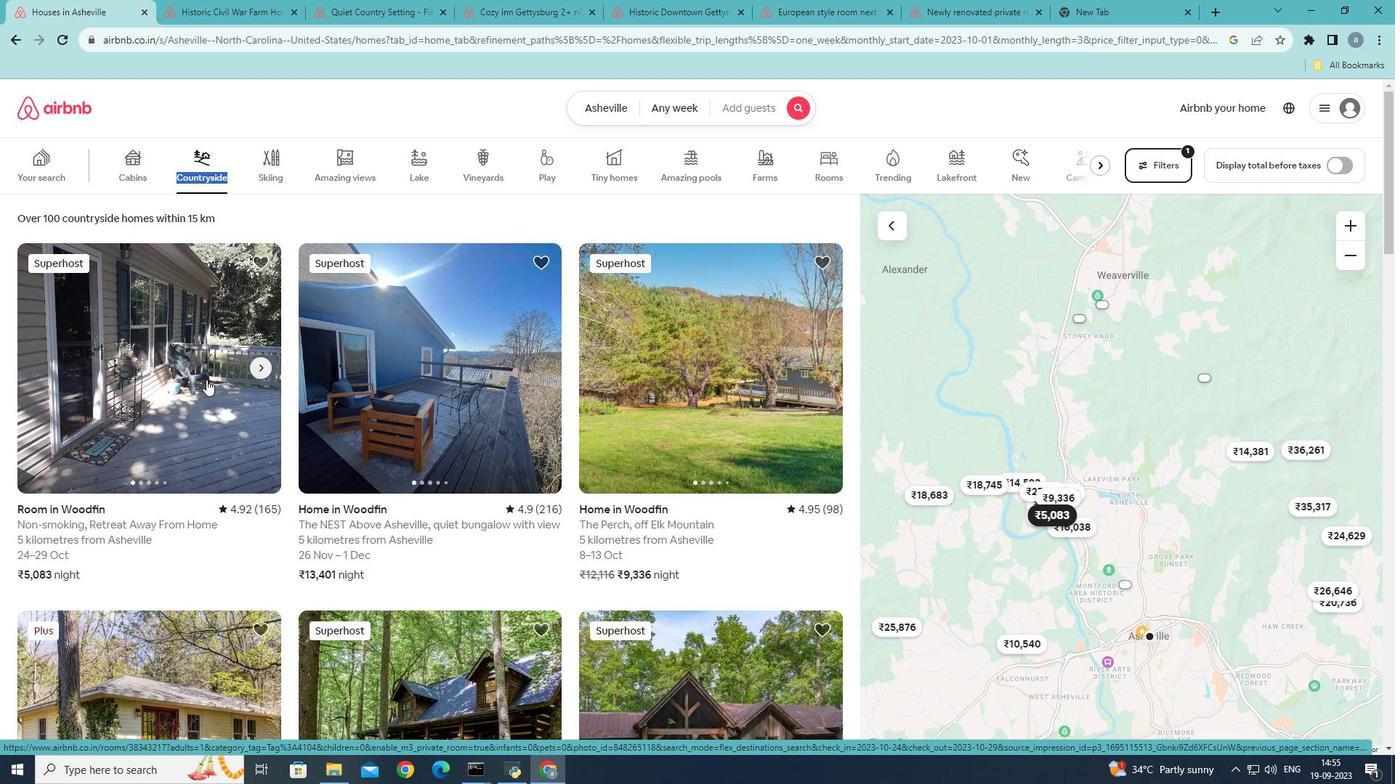 
Action: Mouse scrolled (206, 379) with delta (0, 0)
Screenshot: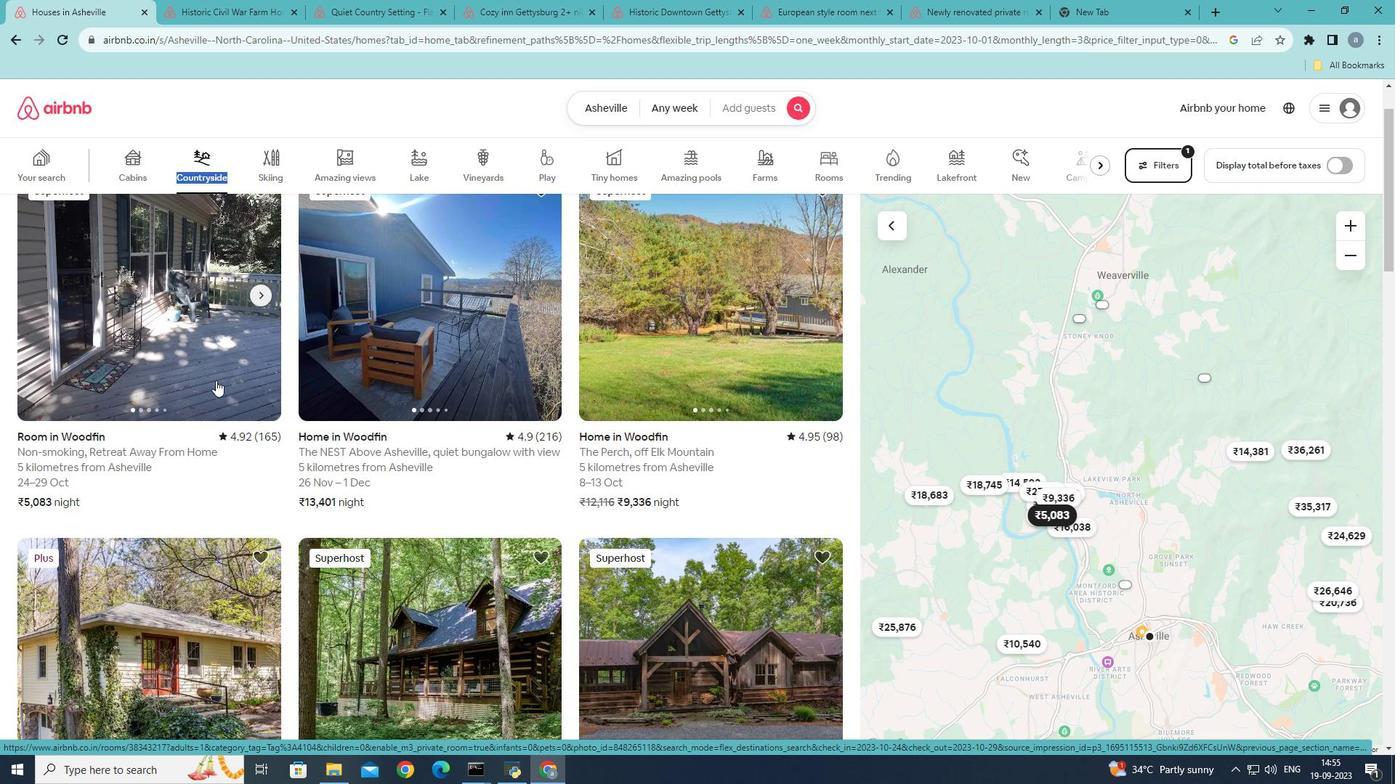 
Action: Mouse moved to (215, 338)
Screenshot: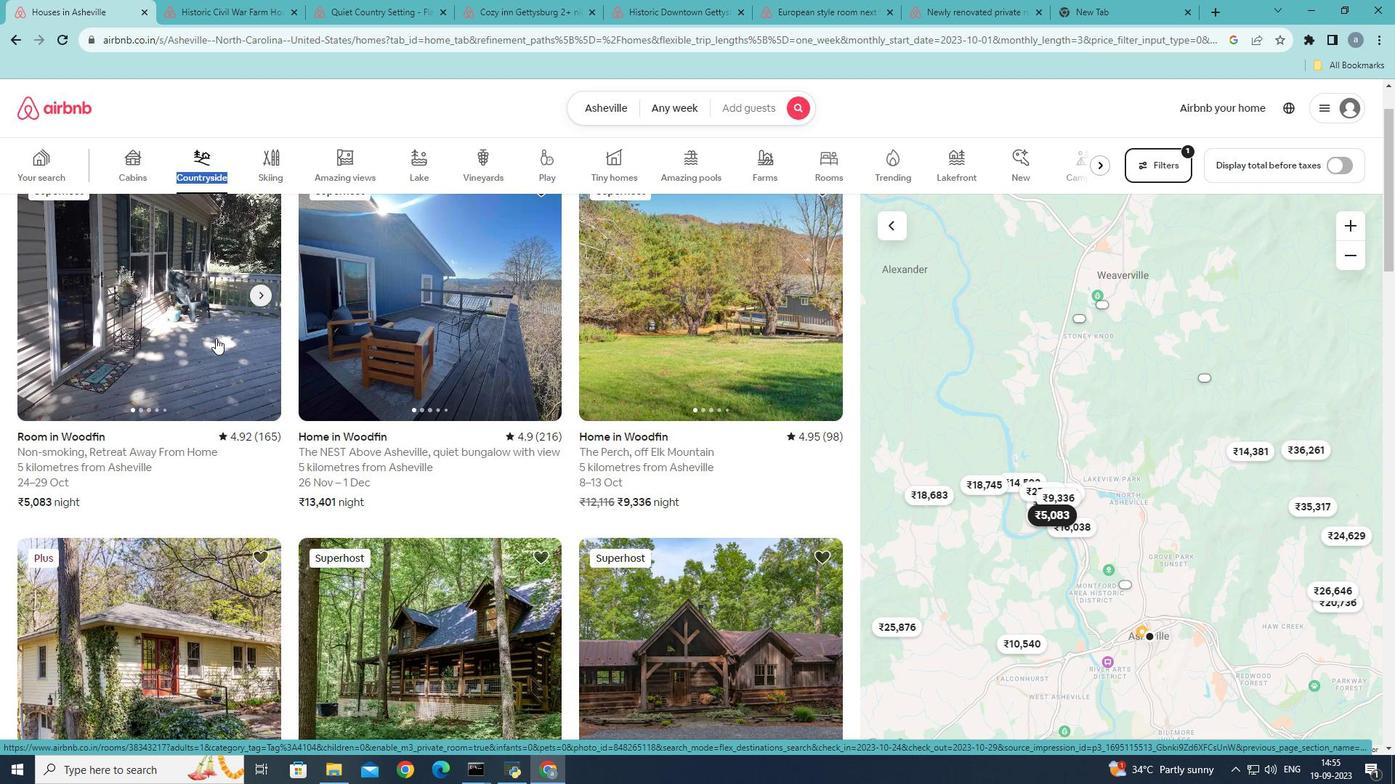
Action: Mouse pressed left at (215, 338)
Screenshot: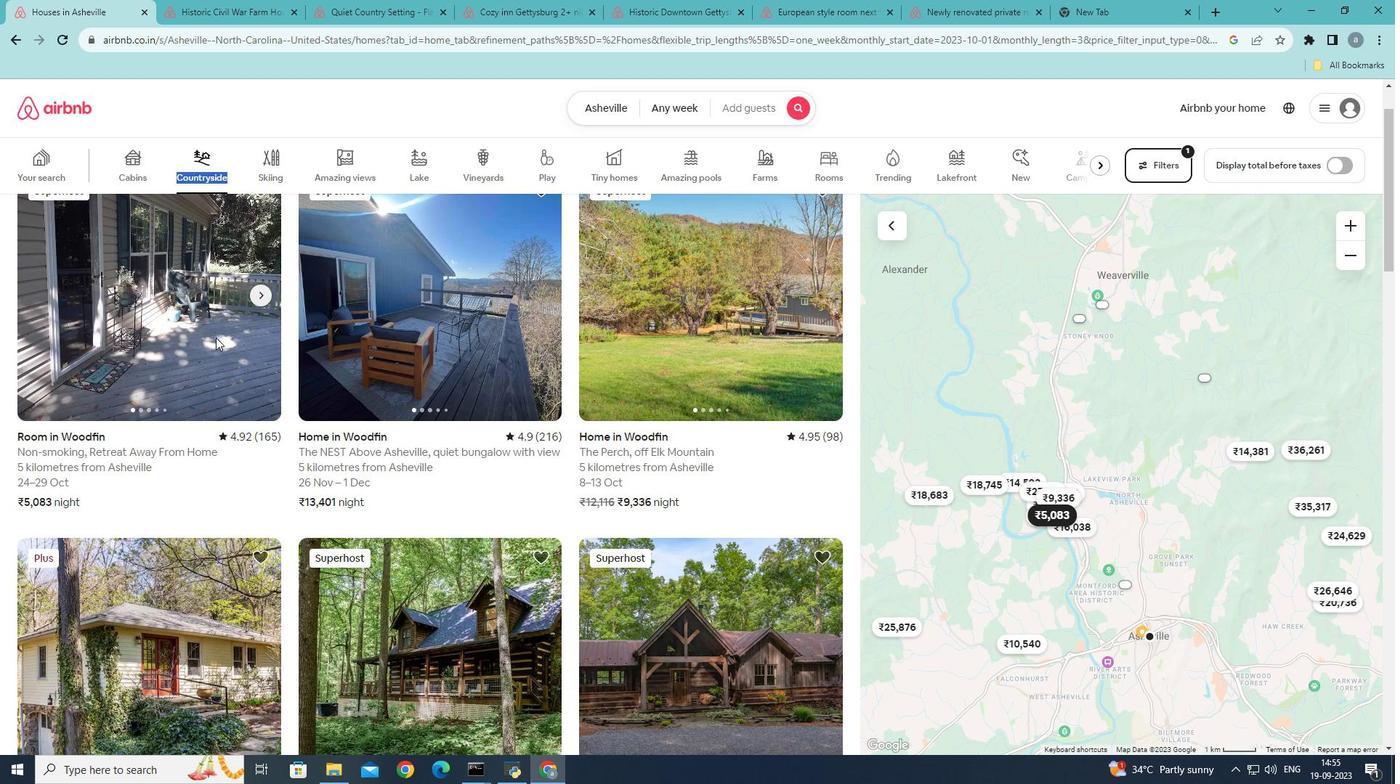 
Action: Mouse moved to (1050, 540)
Screenshot: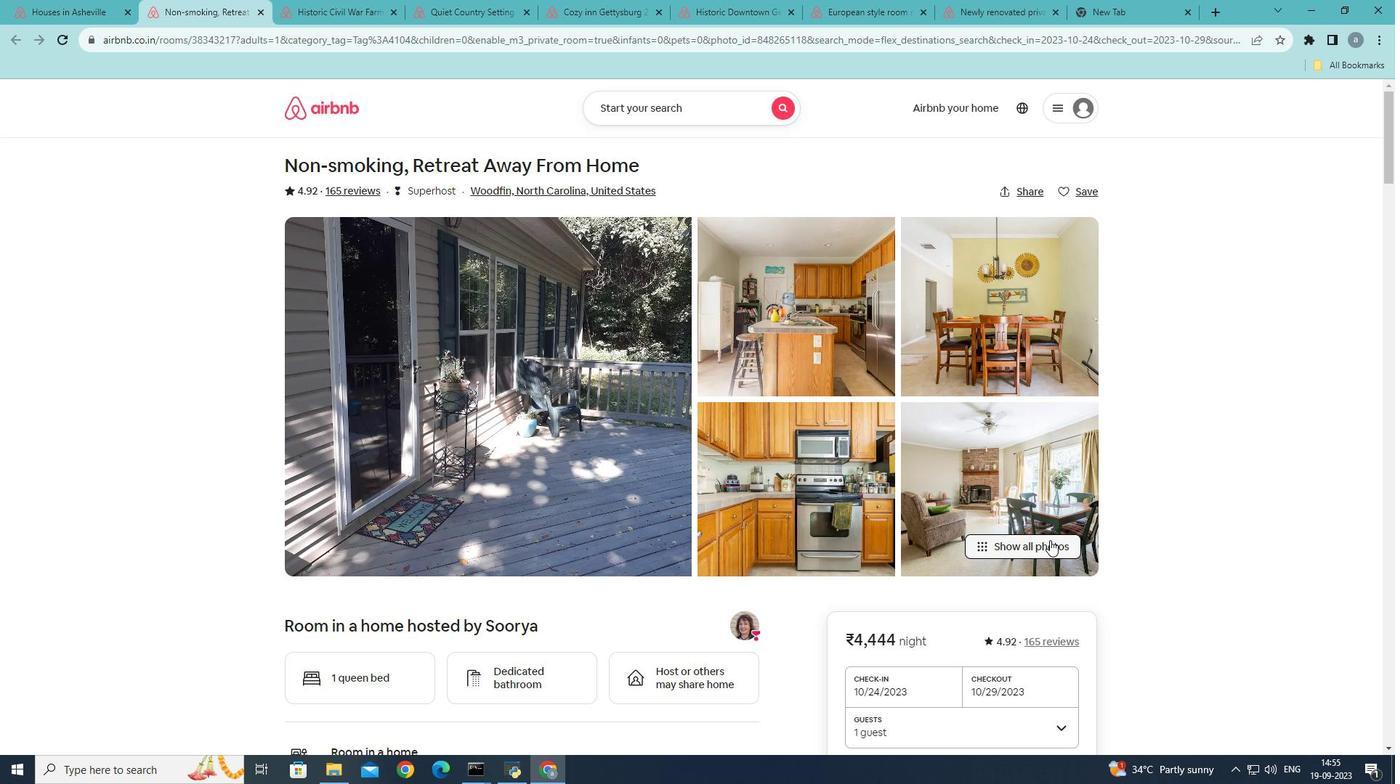 
Action: Mouse pressed left at (1050, 540)
Screenshot: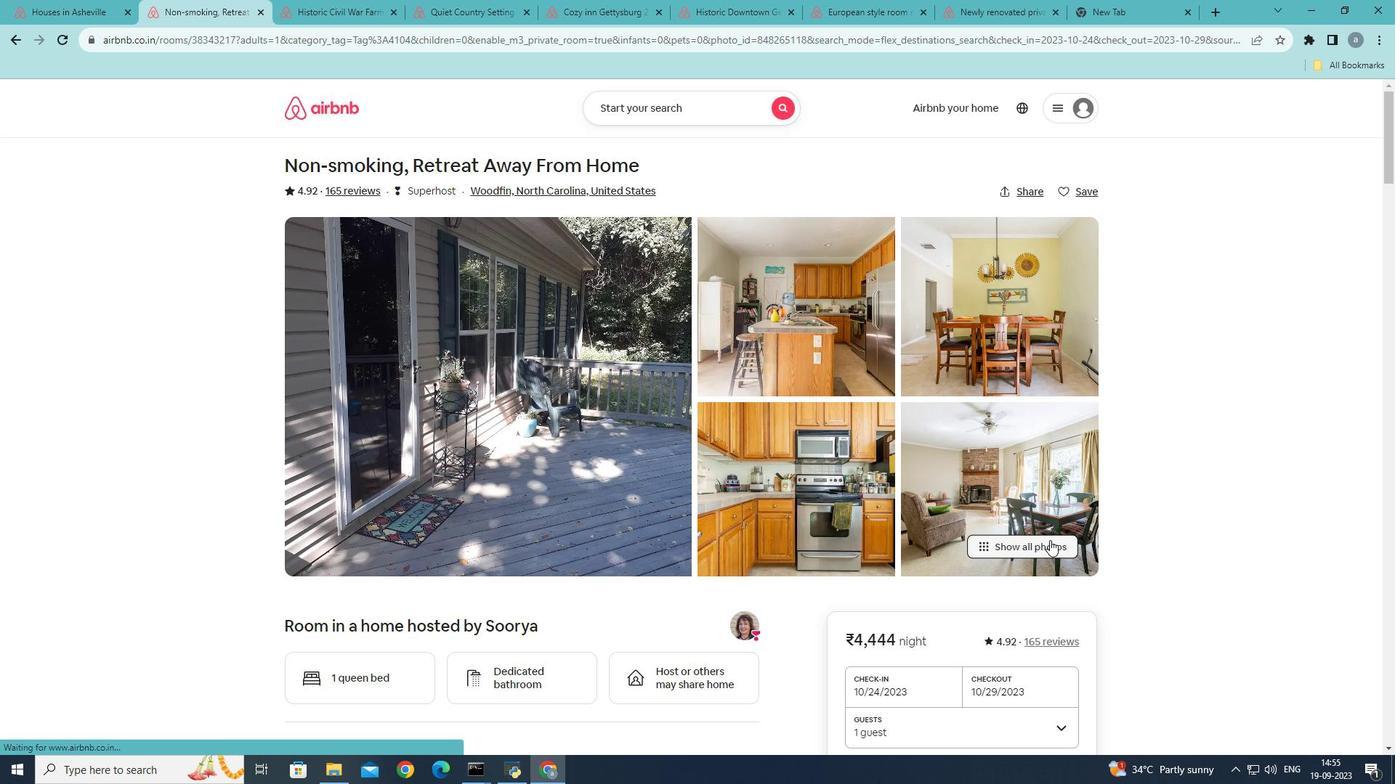 
Action: Mouse pressed left at (1050, 540)
Screenshot: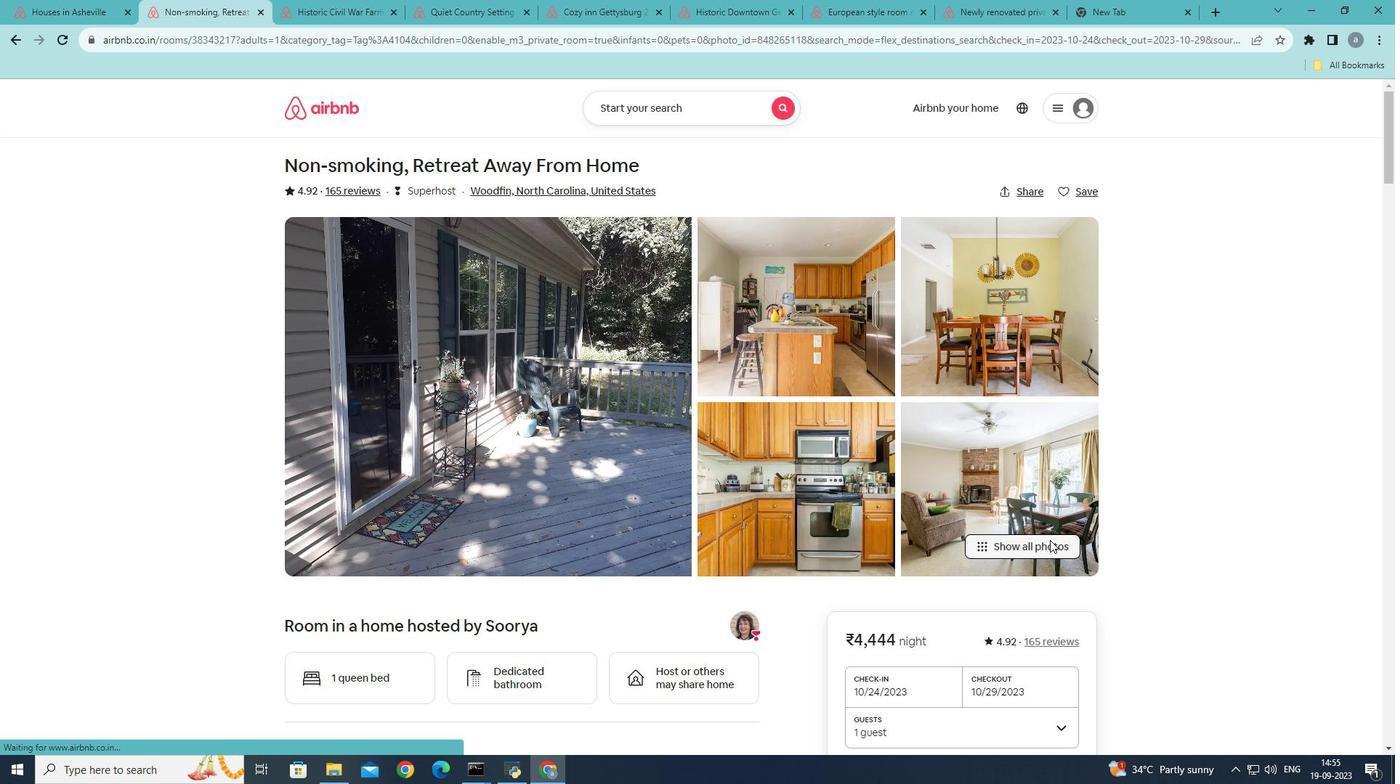 
Action: Mouse pressed left at (1050, 540)
Screenshot: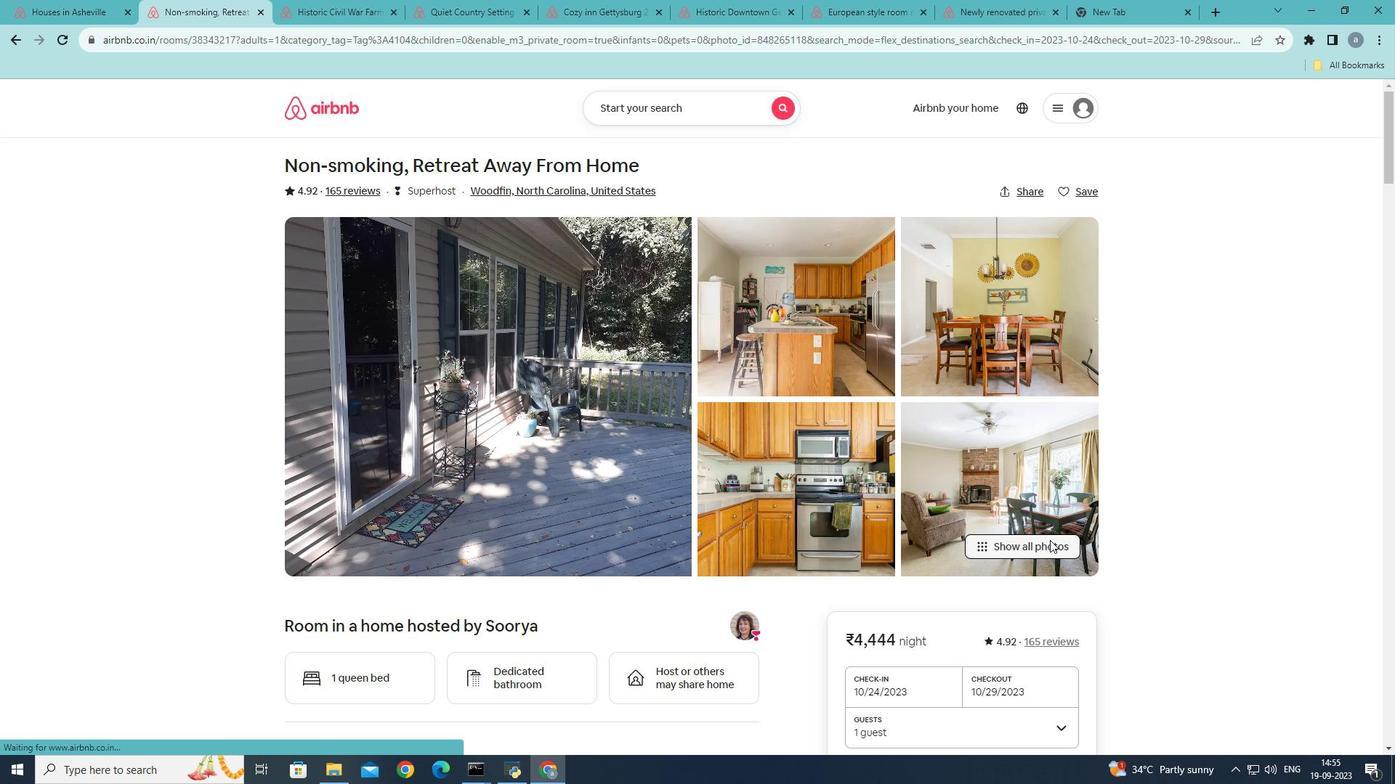
Action: Mouse moved to (967, 544)
Screenshot: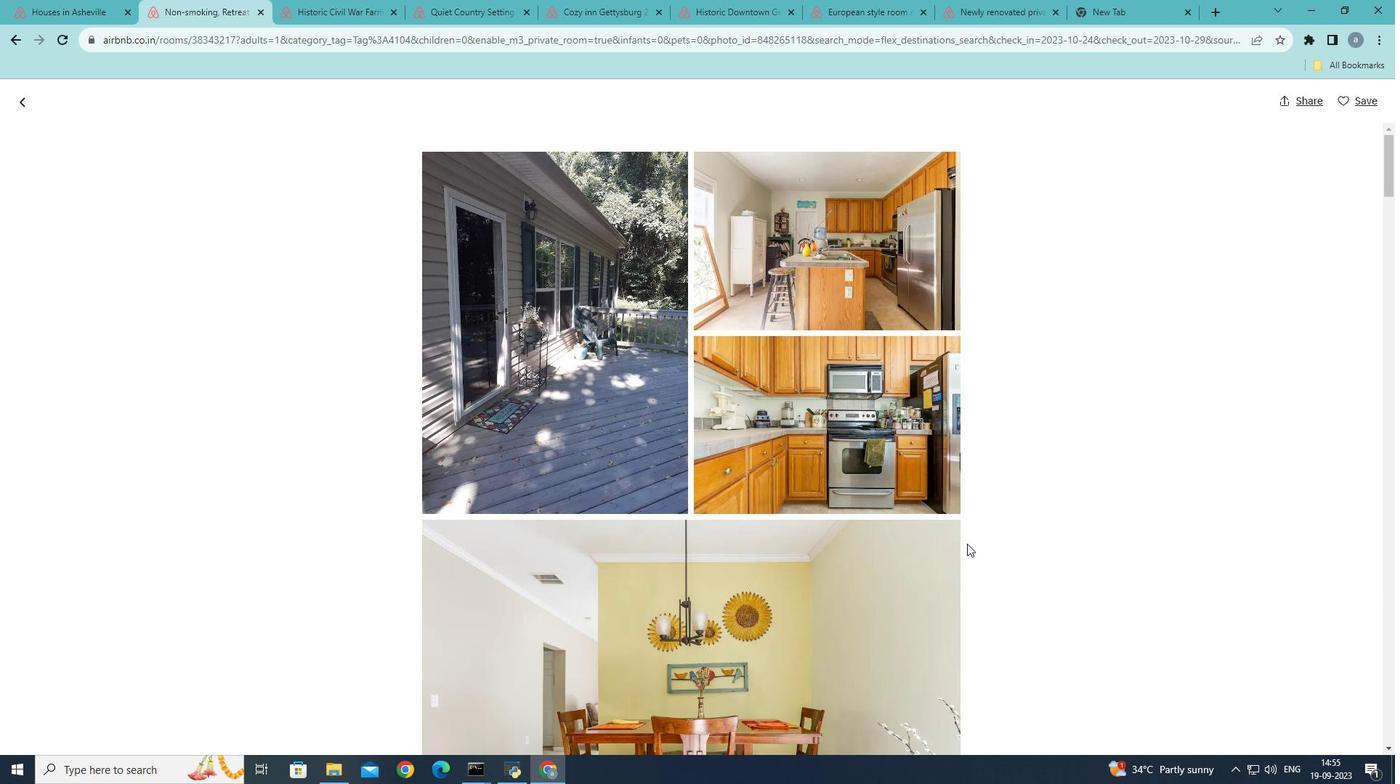 
Action: Mouse scrolled (967, 543) with delta (0, 0)
Screenshot: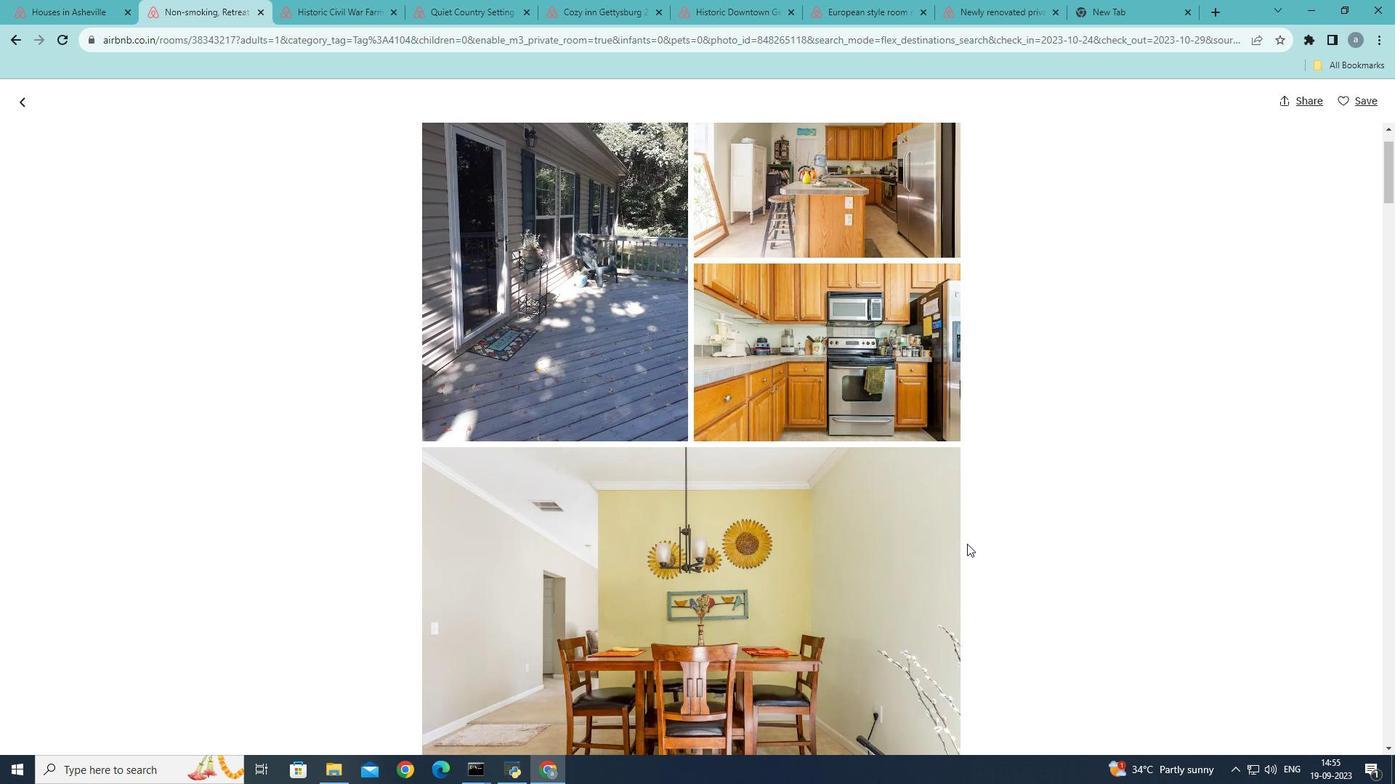 
Action: Mouse scrolled (967, 543) with delta (0, 0)
Screenshot: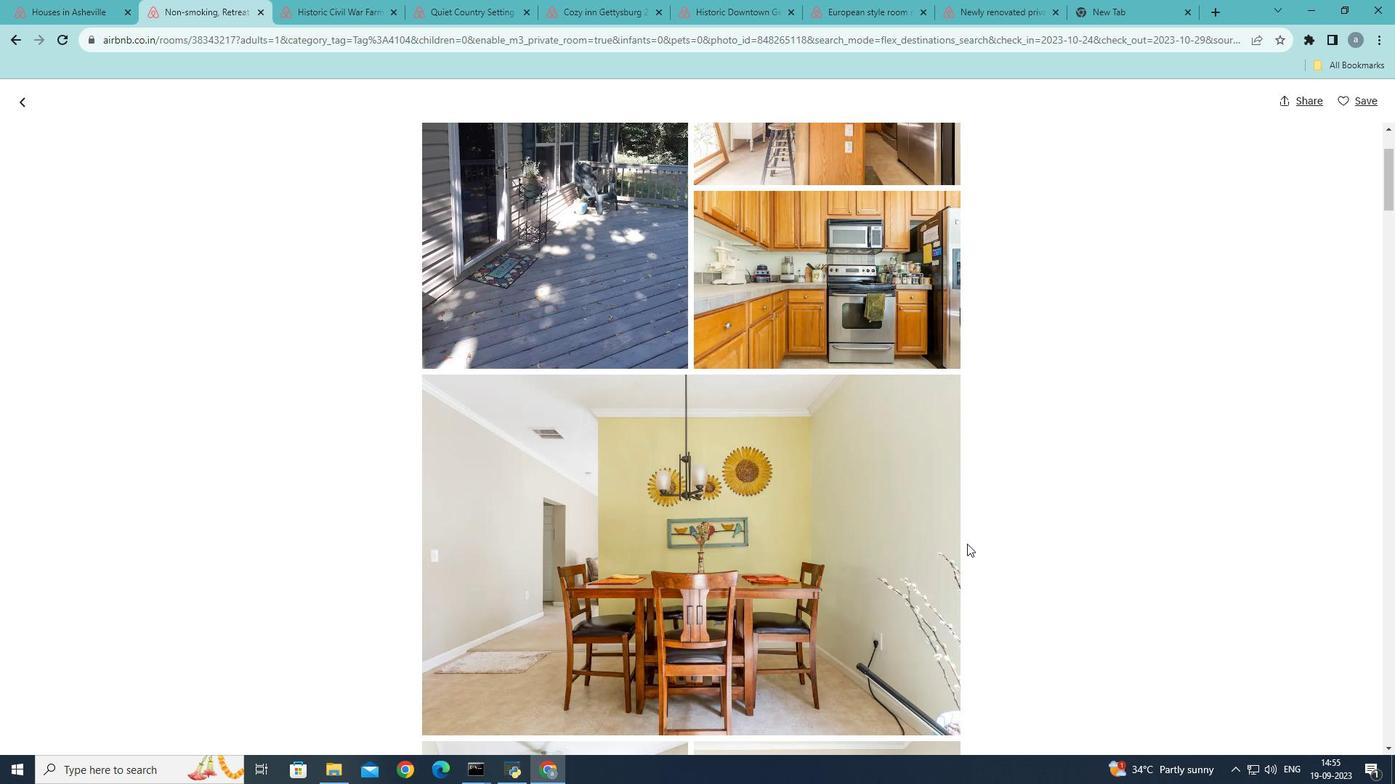 
Action: Mouse moved to (966, 543)
Screenshot: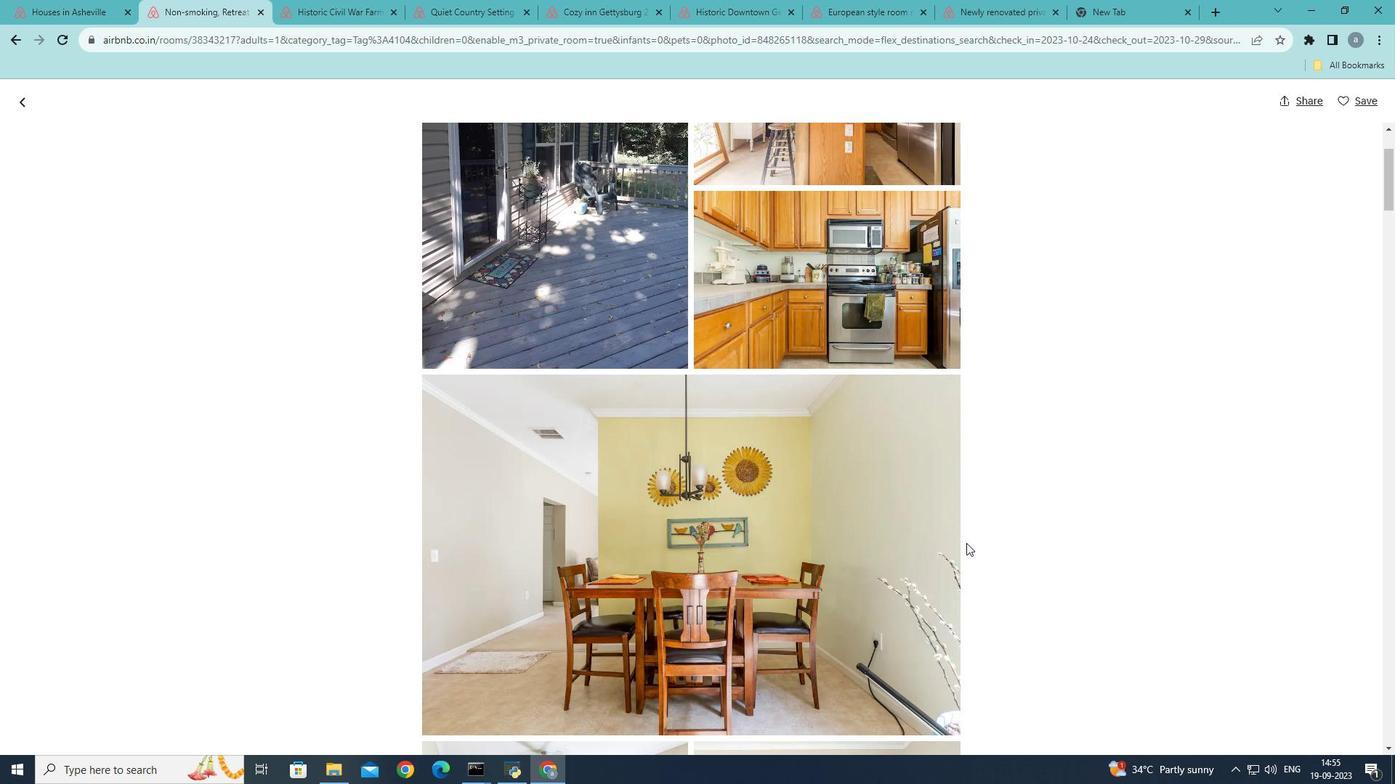 
Action: Mouse scrolled (966, 542) with delta (0, 0)
Screenshot: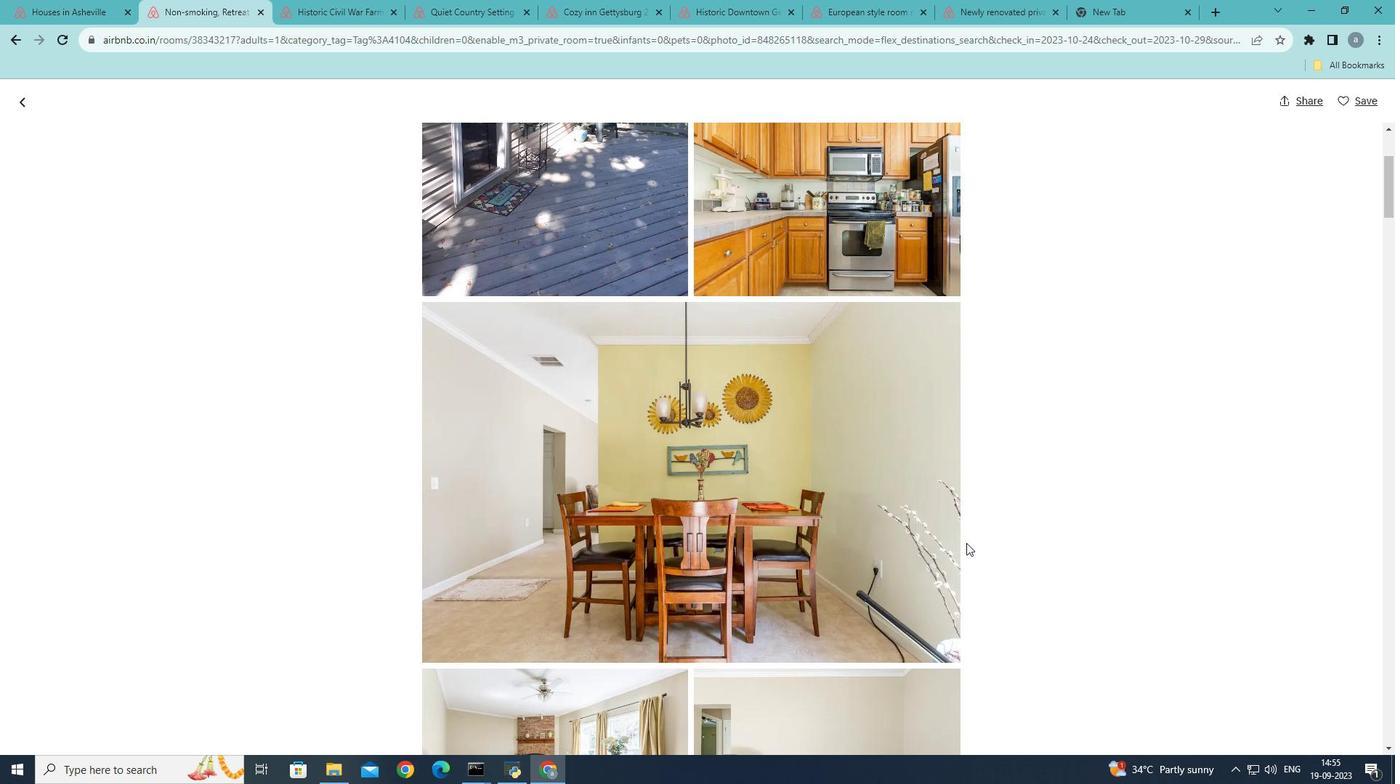 
Action: Mouse scrolled (966, 542) with delta (0, 0)
Screenshot: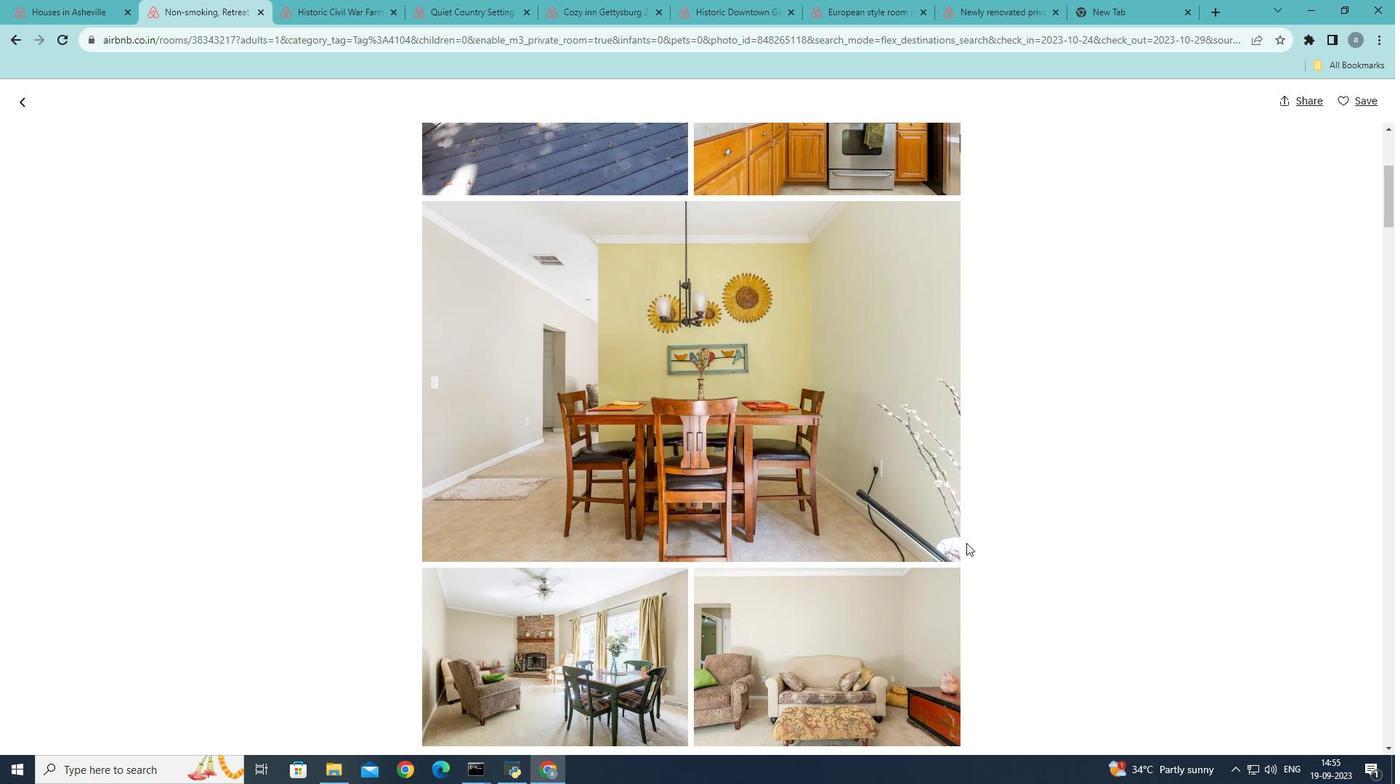 
Action: Mouse scrolled (966, 542) with delta (0, 0)
Screenshot: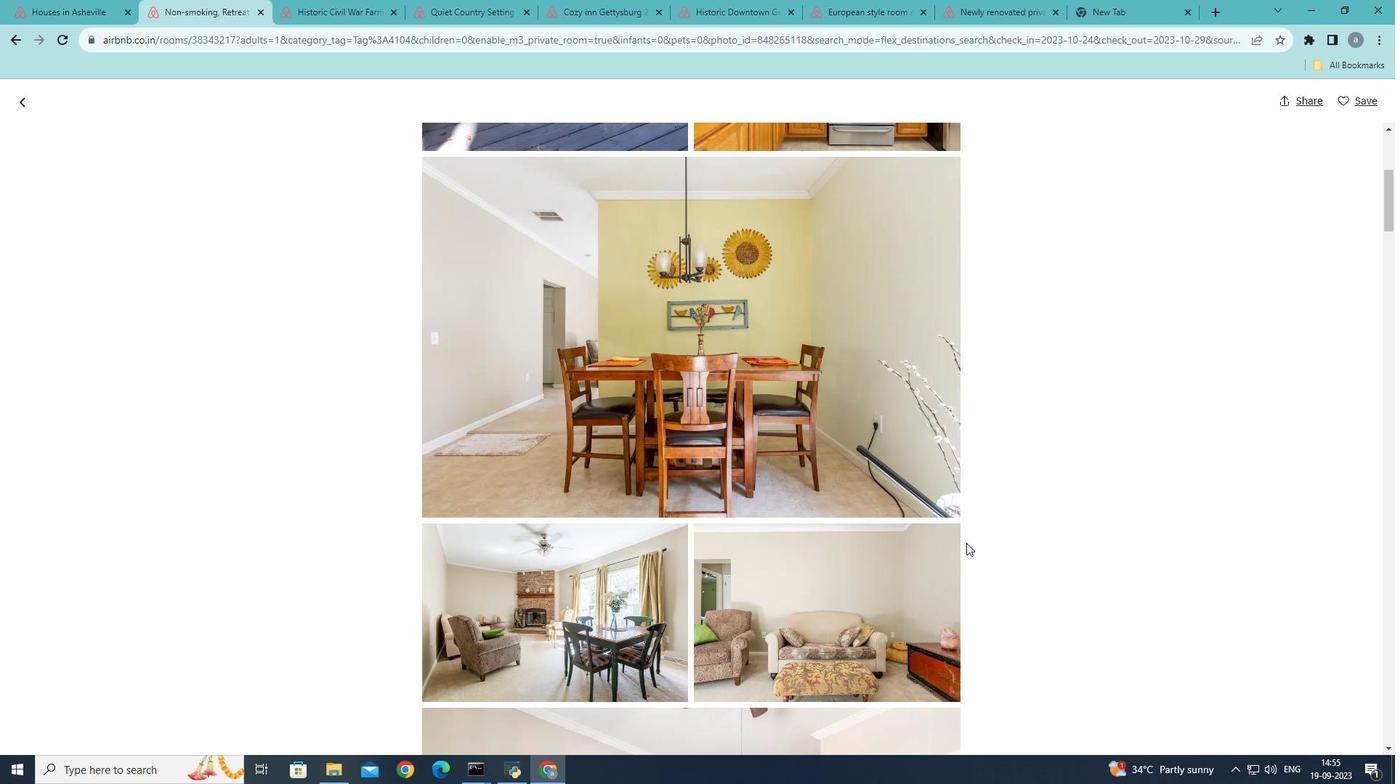 
Action: Mouse moved to (966, 542)
Screenshot: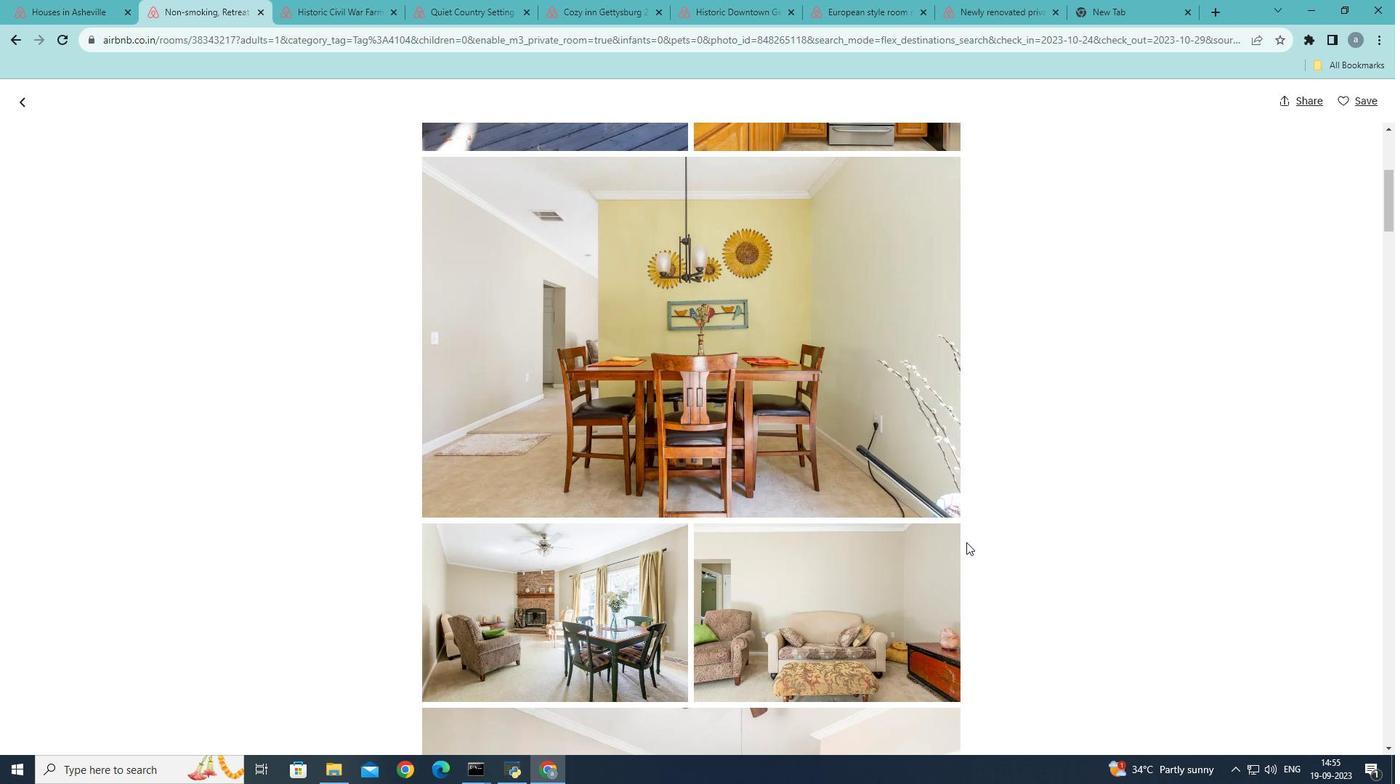 
Action: Mouse scrolled (966, 542) with delta (0, 0)
Screenshot: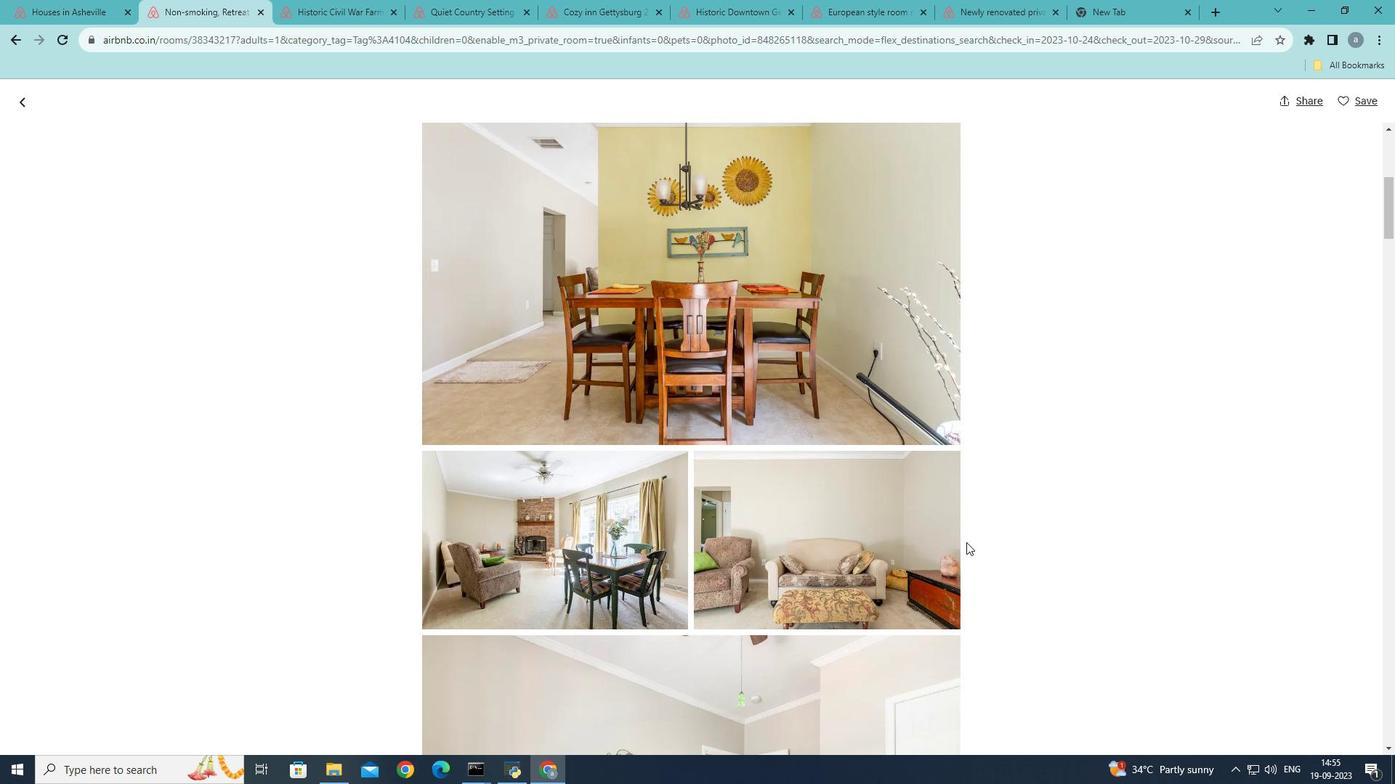 
Action: Mouse scrolled (966, 542) with delta (0, 0)
Screenshot: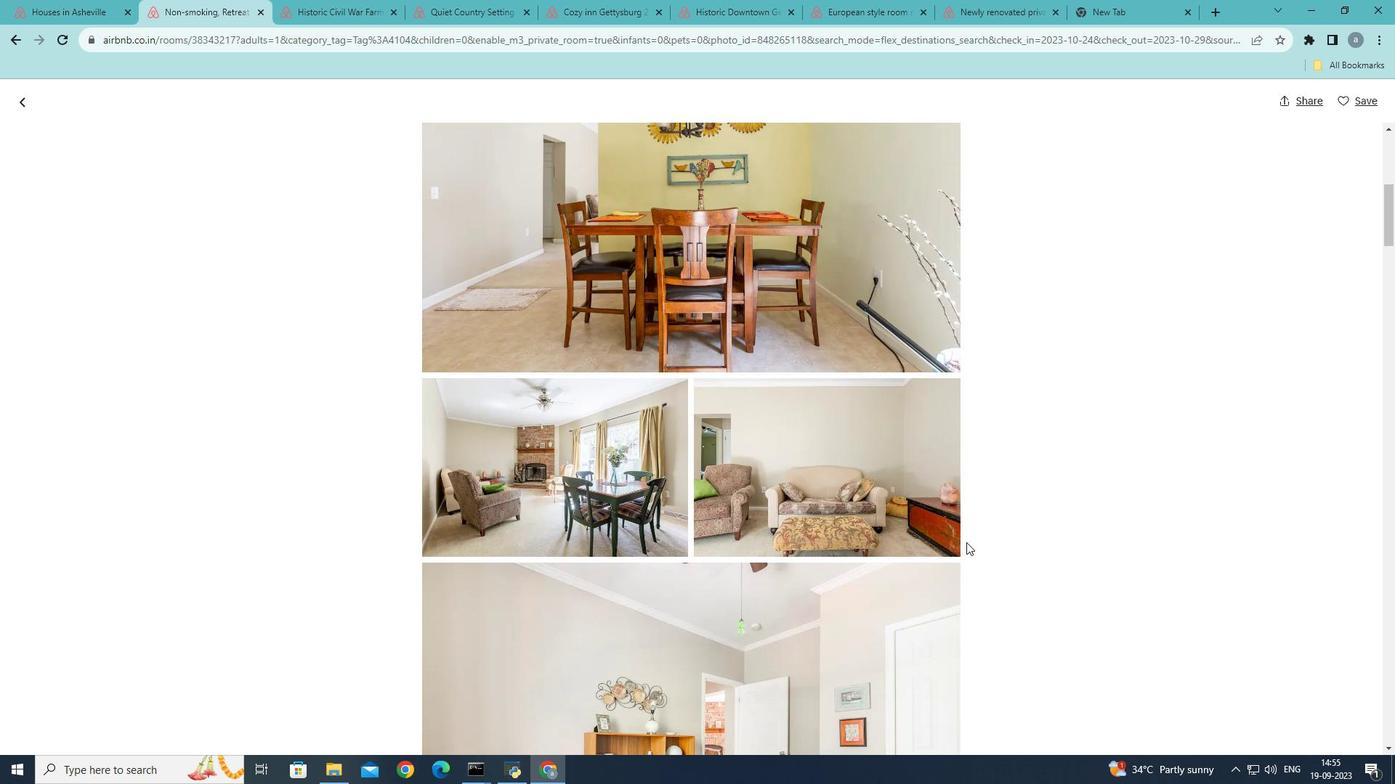 
Action: Mouse moved to (966, 542)
Screenshot: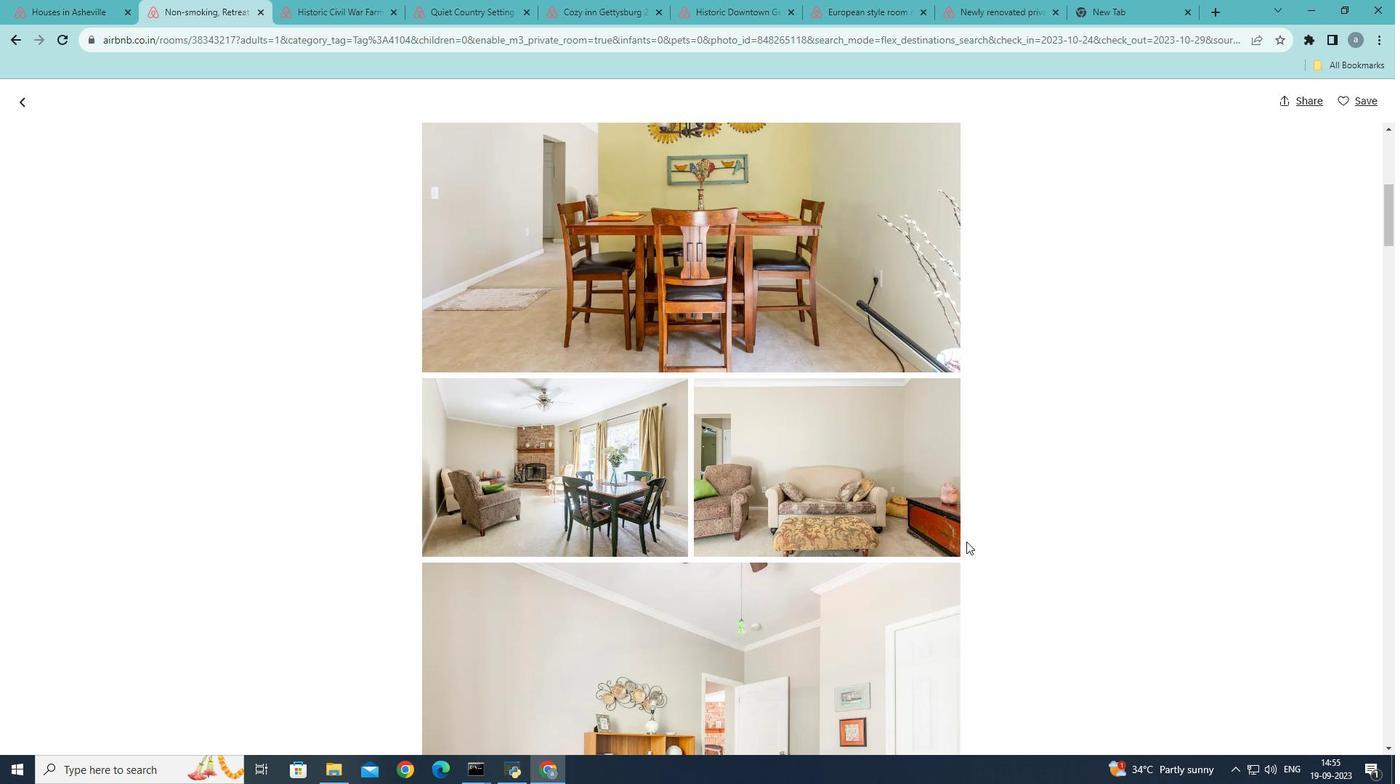
Action: Mouse scrolled (966, 541) with delta (0, 0)
Screenshot: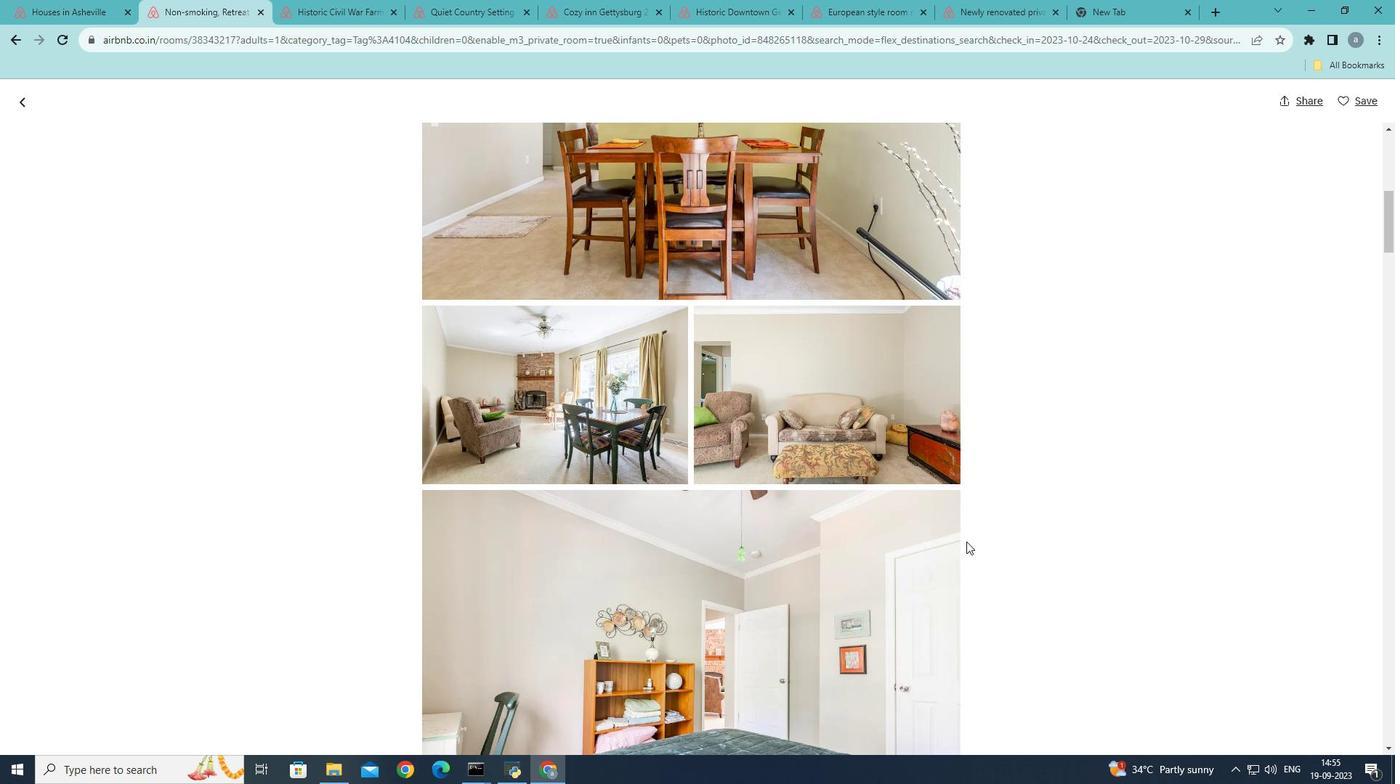 
Action: Mouse scrolled (966, 541) with delta (0, 0)
Screenshot: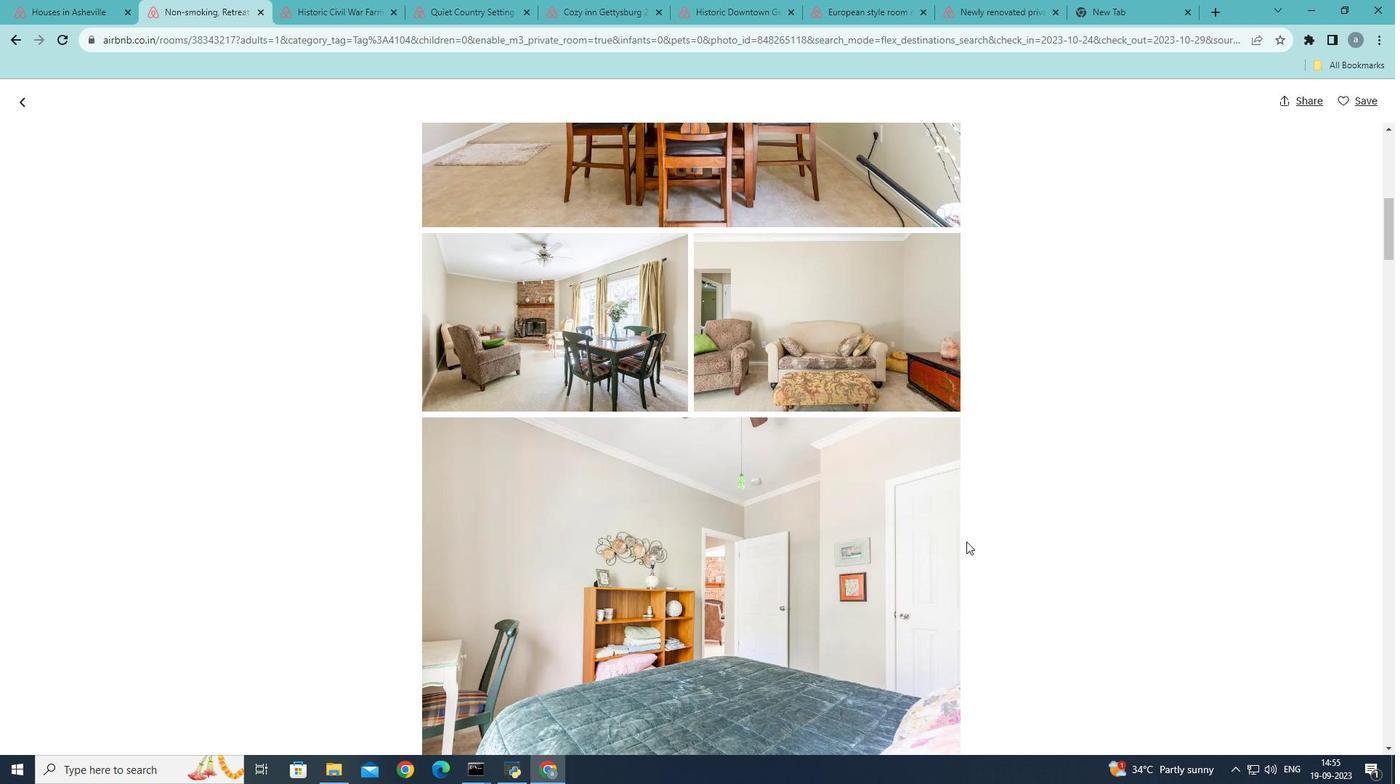 
Action: Mouse moved to (968, 539)
Screenshot: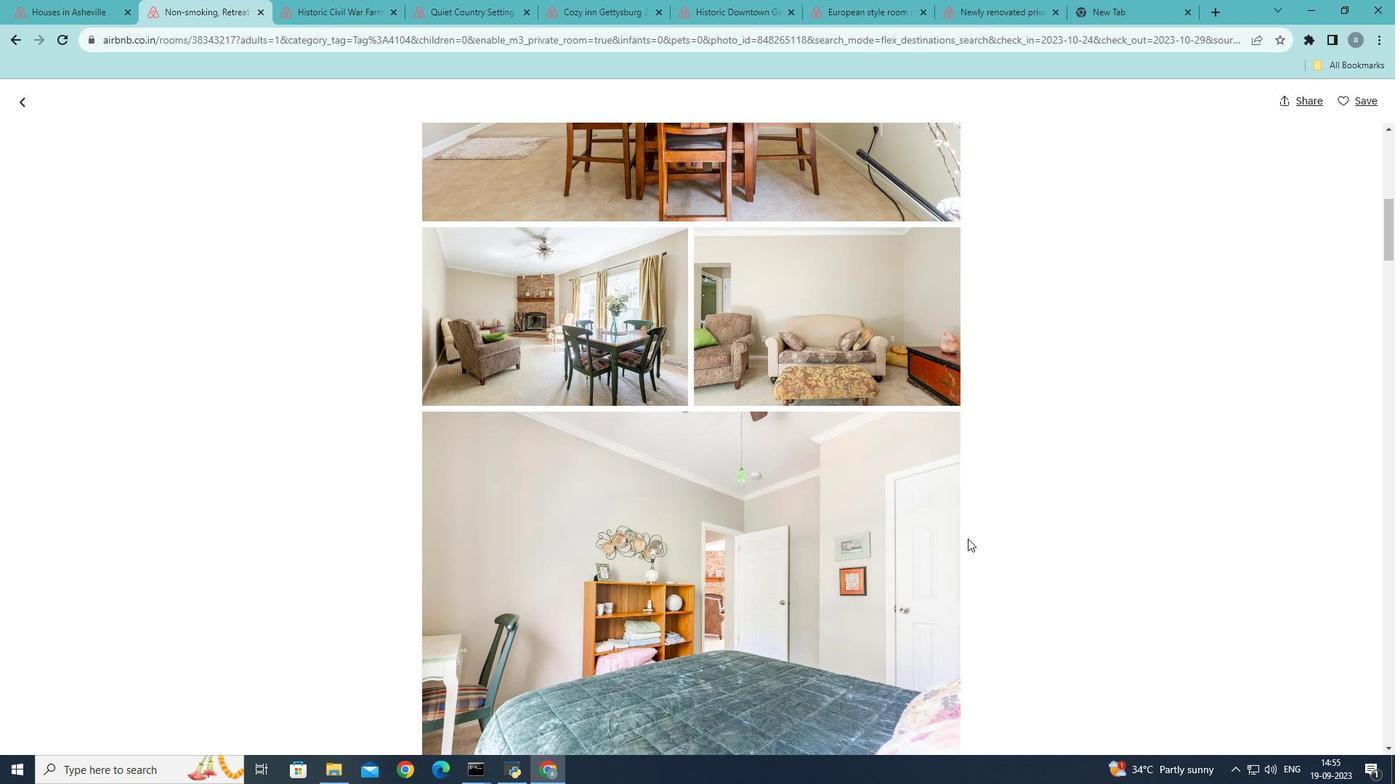 
Action: Mouse scrolled (968, 538) with delta (0, 0)
Screenshot: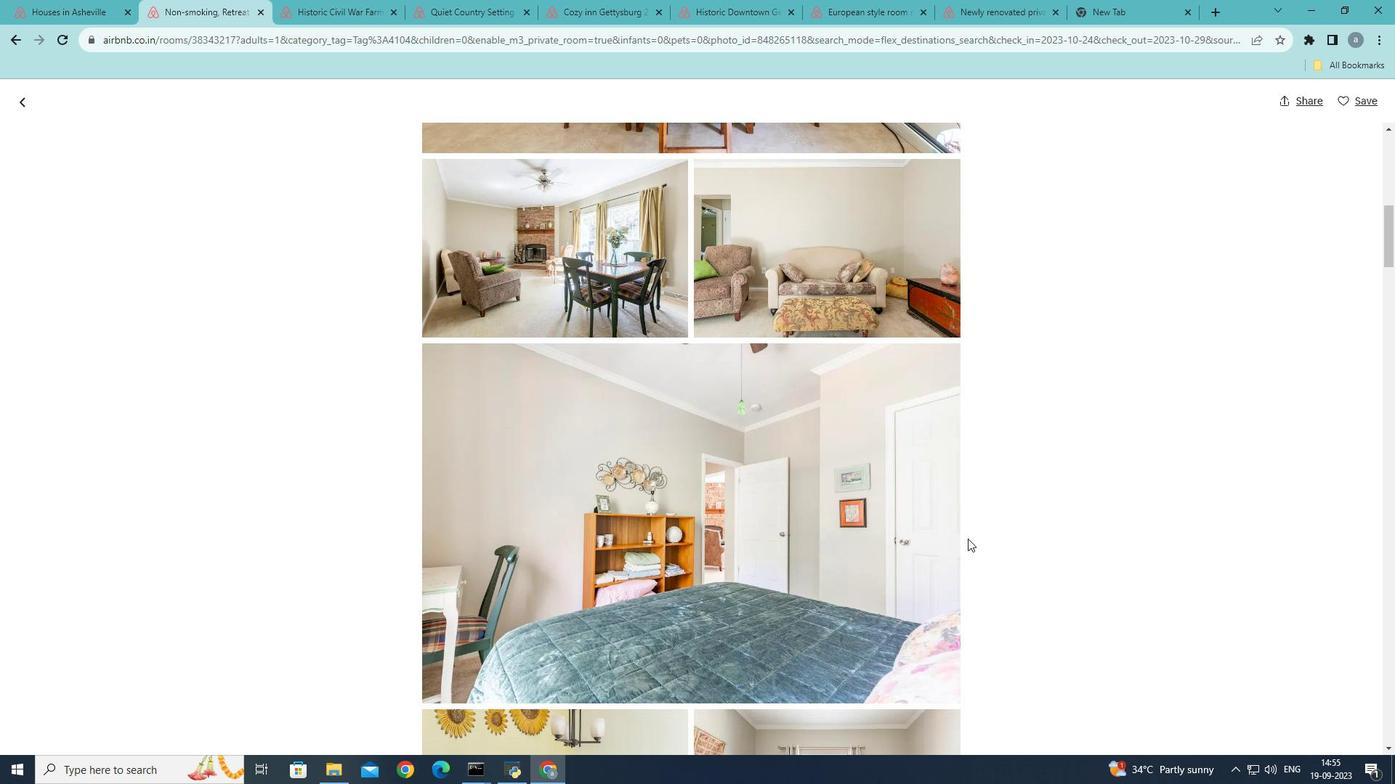 
Action: Mouse scrolled (968, 538) with delta (0, 0)
Screenshot: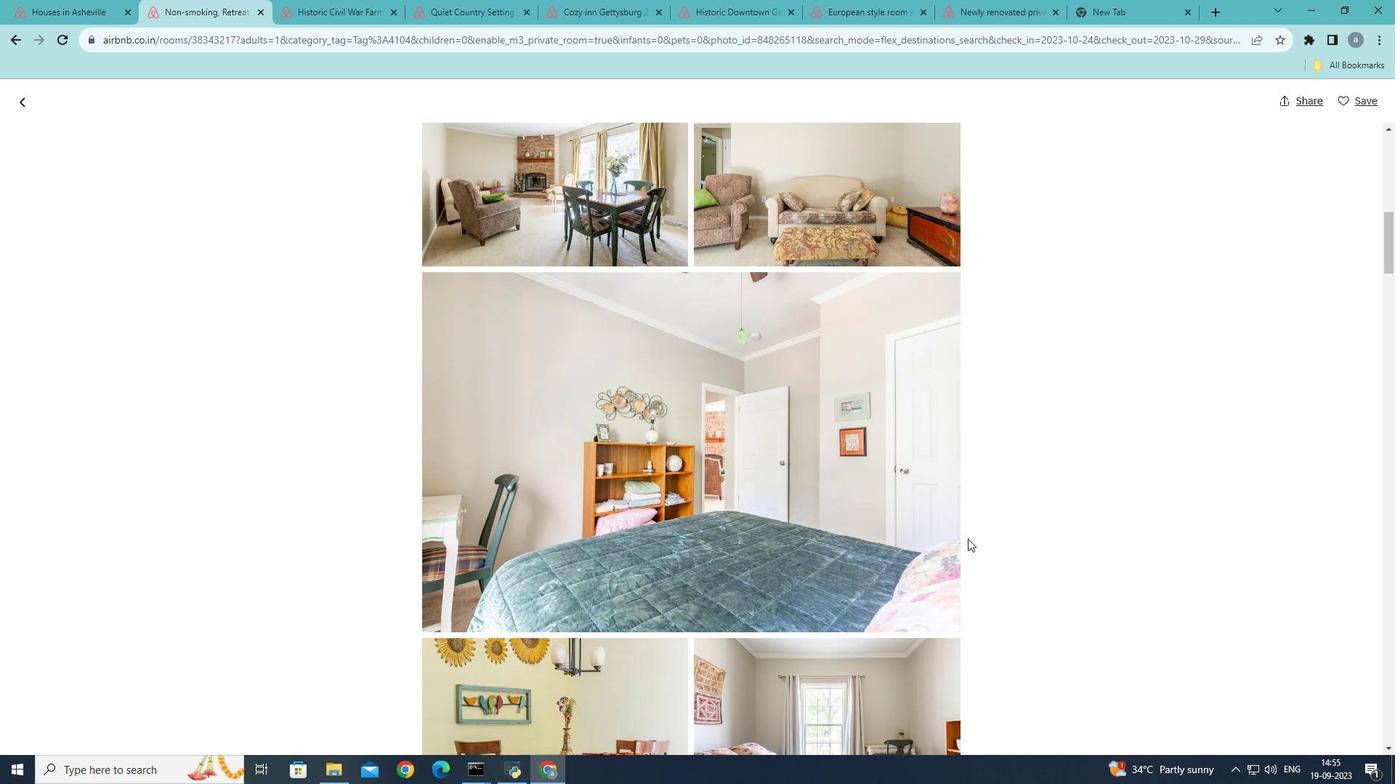 
Action: Mouse scrolled (968, 538) with delta (0, 0)
Screenshot: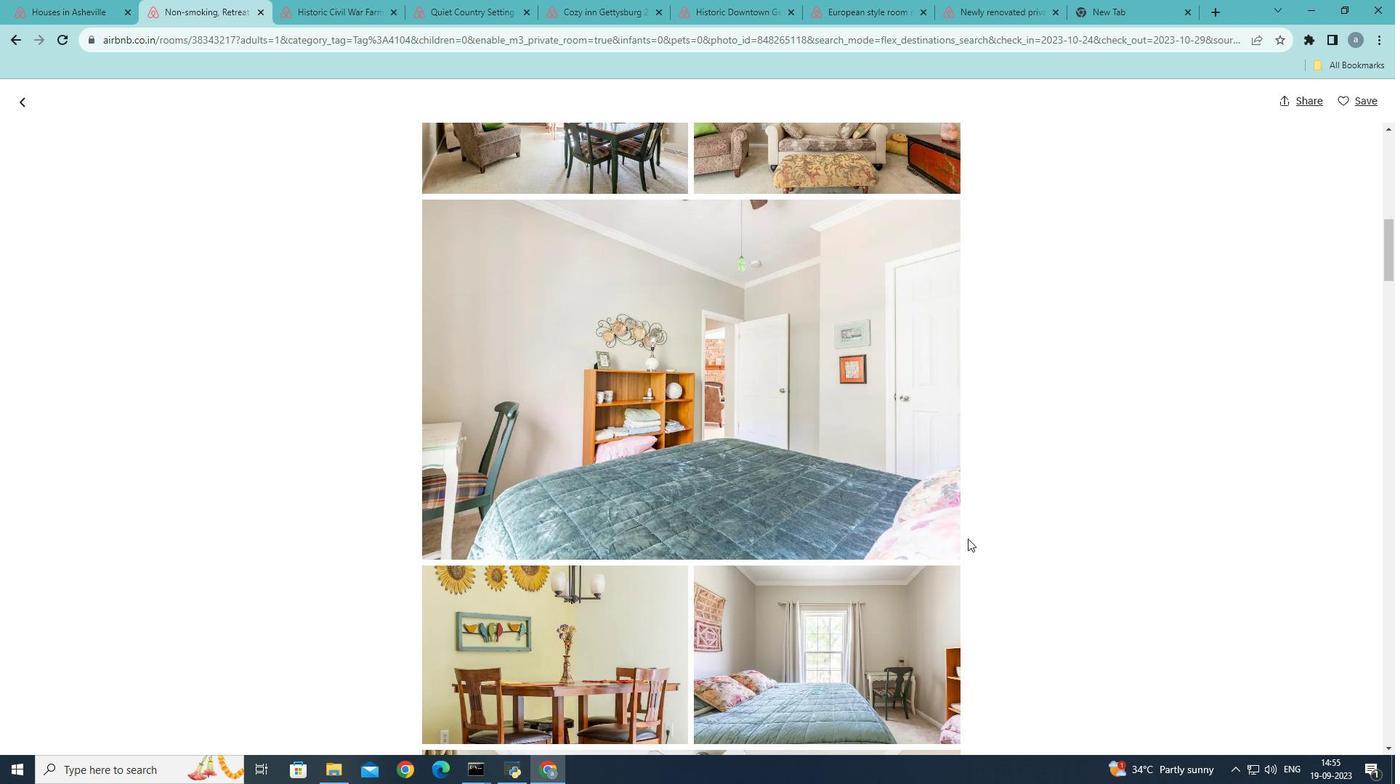 
Action: Mouse scrolled (968, 538) with delta (0, 0)
Screenshot: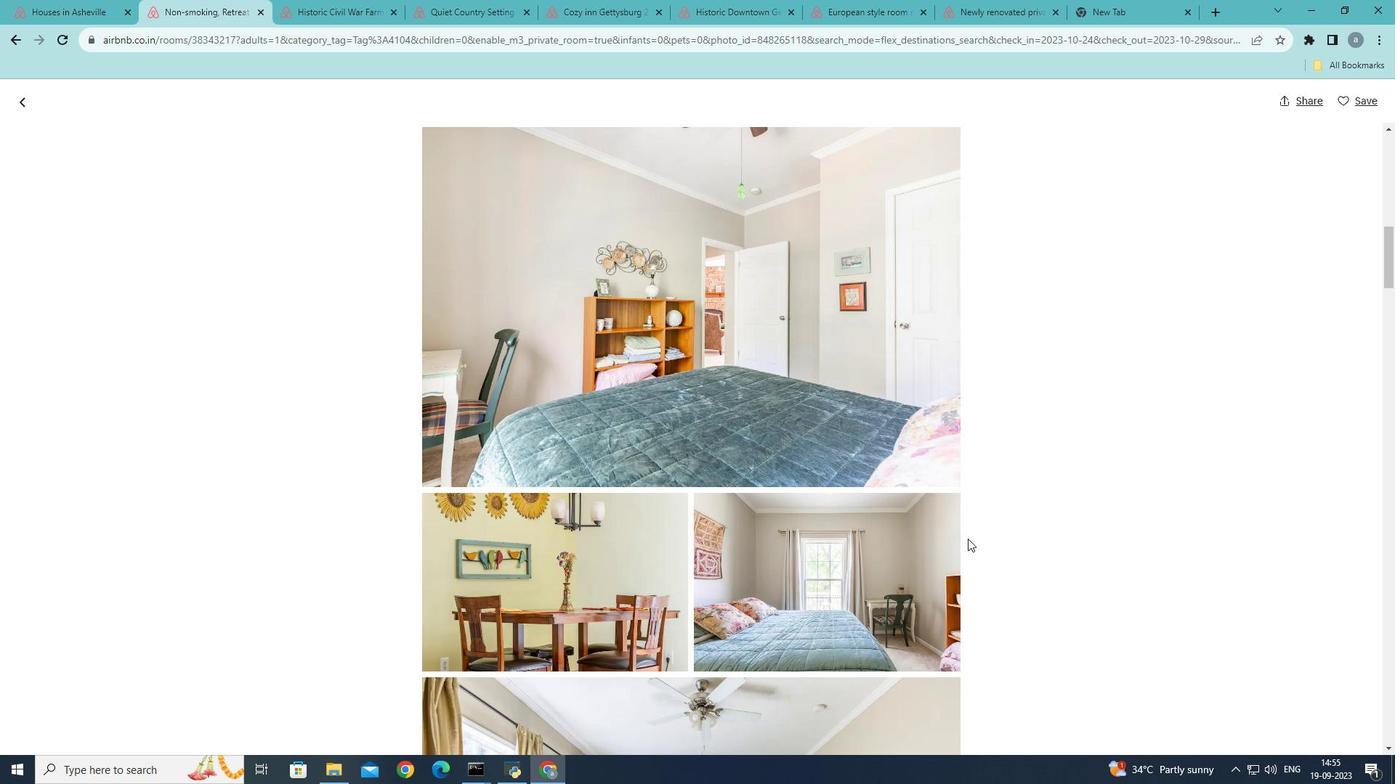 
Action: Mouse scrolled (968, 538) with delta (0, 0)
Screenshot: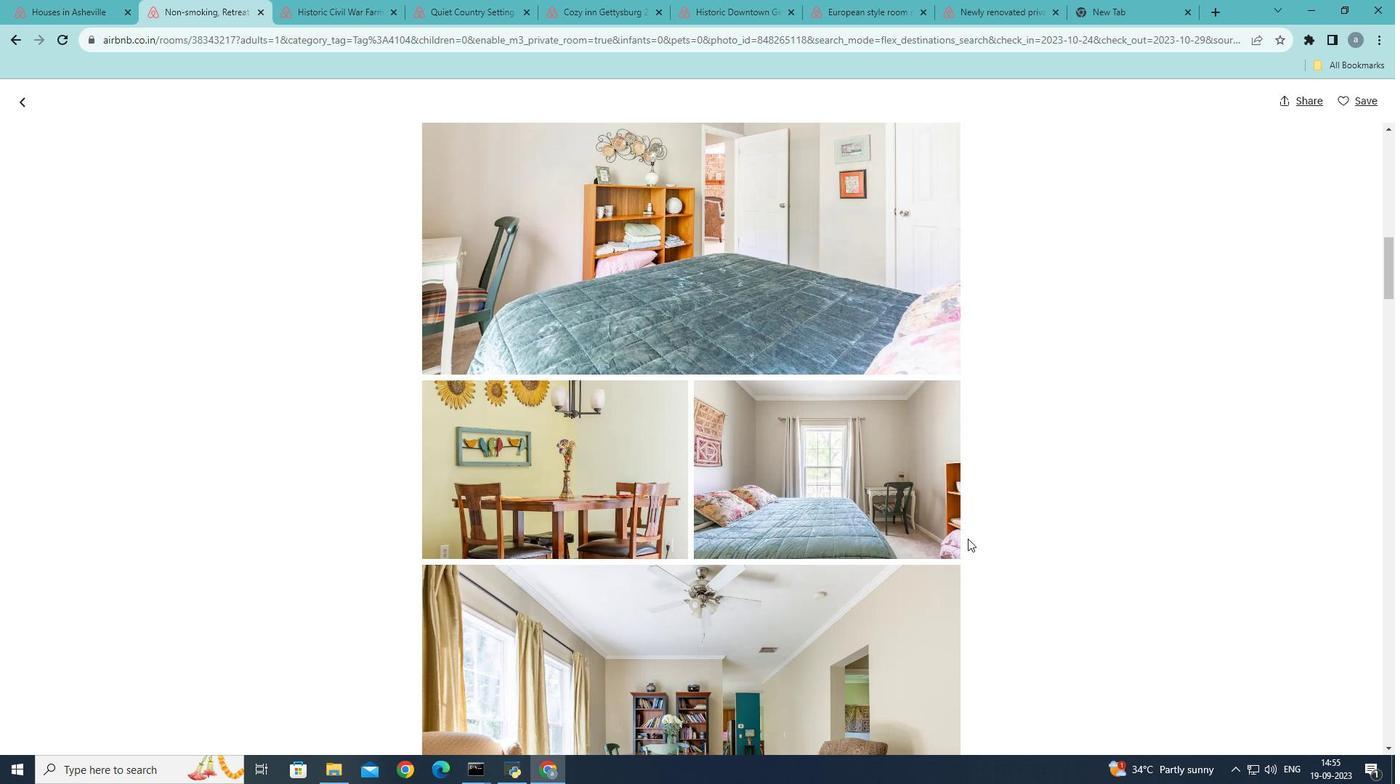 
Action: Mouse scrolled (968, 538) with delta (0, 0)
Screenshot: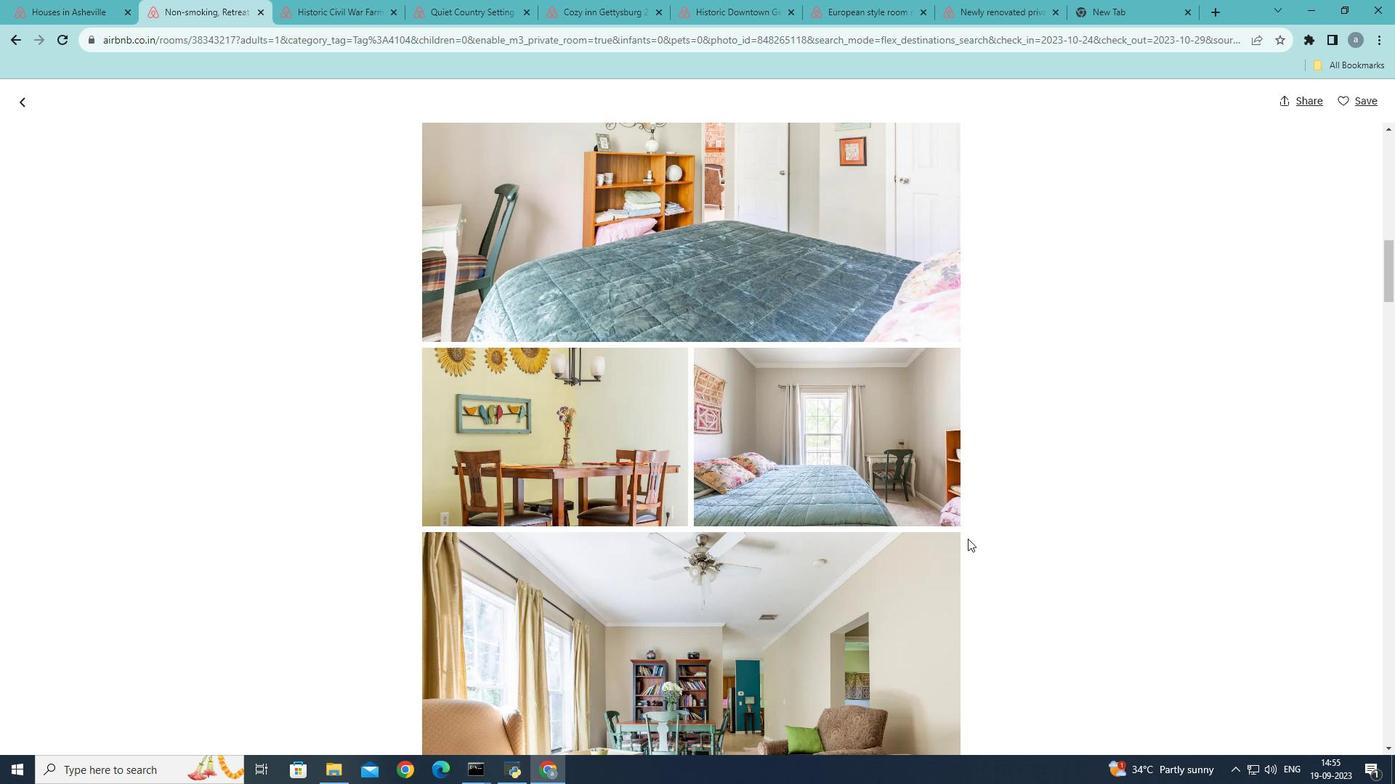 
Action: Mouse scrolled (968, 538) with delta (0, 0)
Screenshot: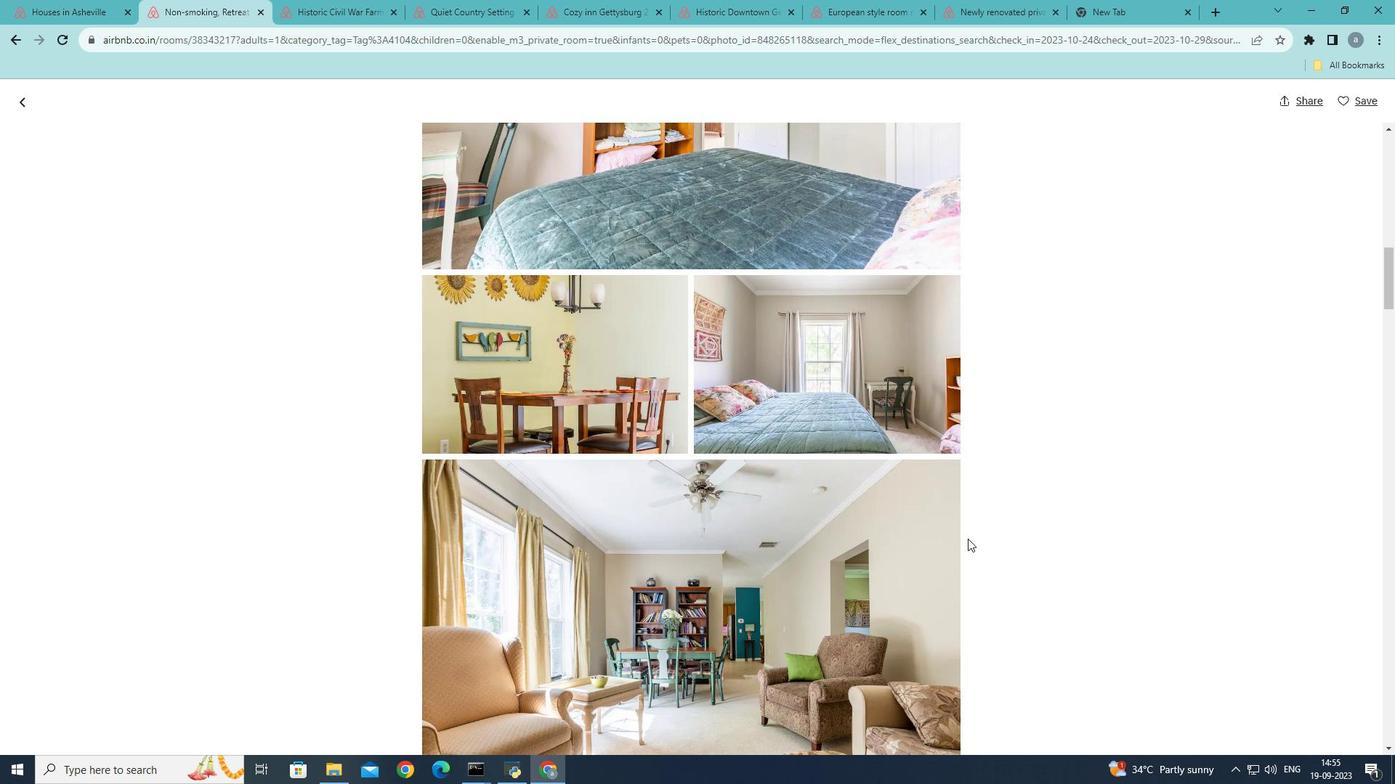 
Action: Mouse moved to (969, 539)
Screenshot: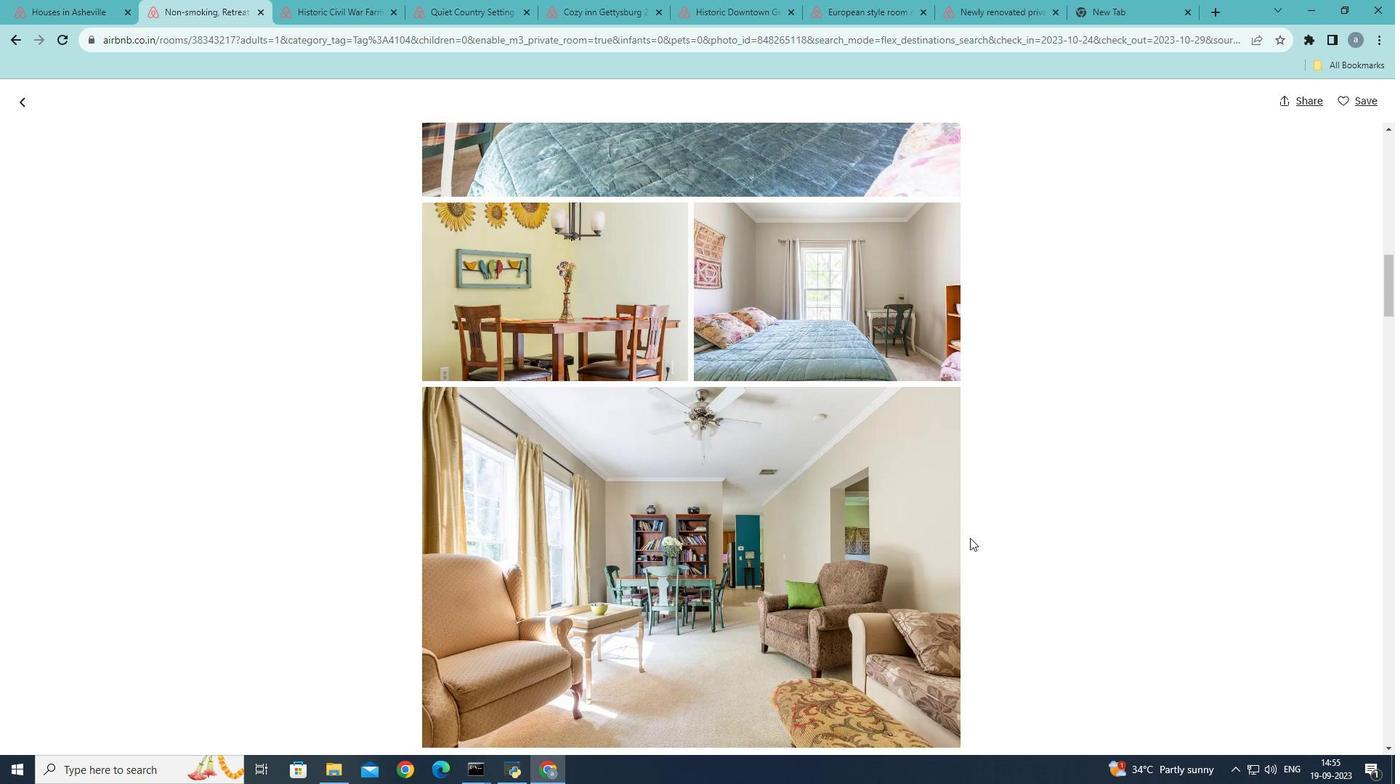 
Action: Mouse scrolled (969, 538) with delta (0, 0)
Screenshot: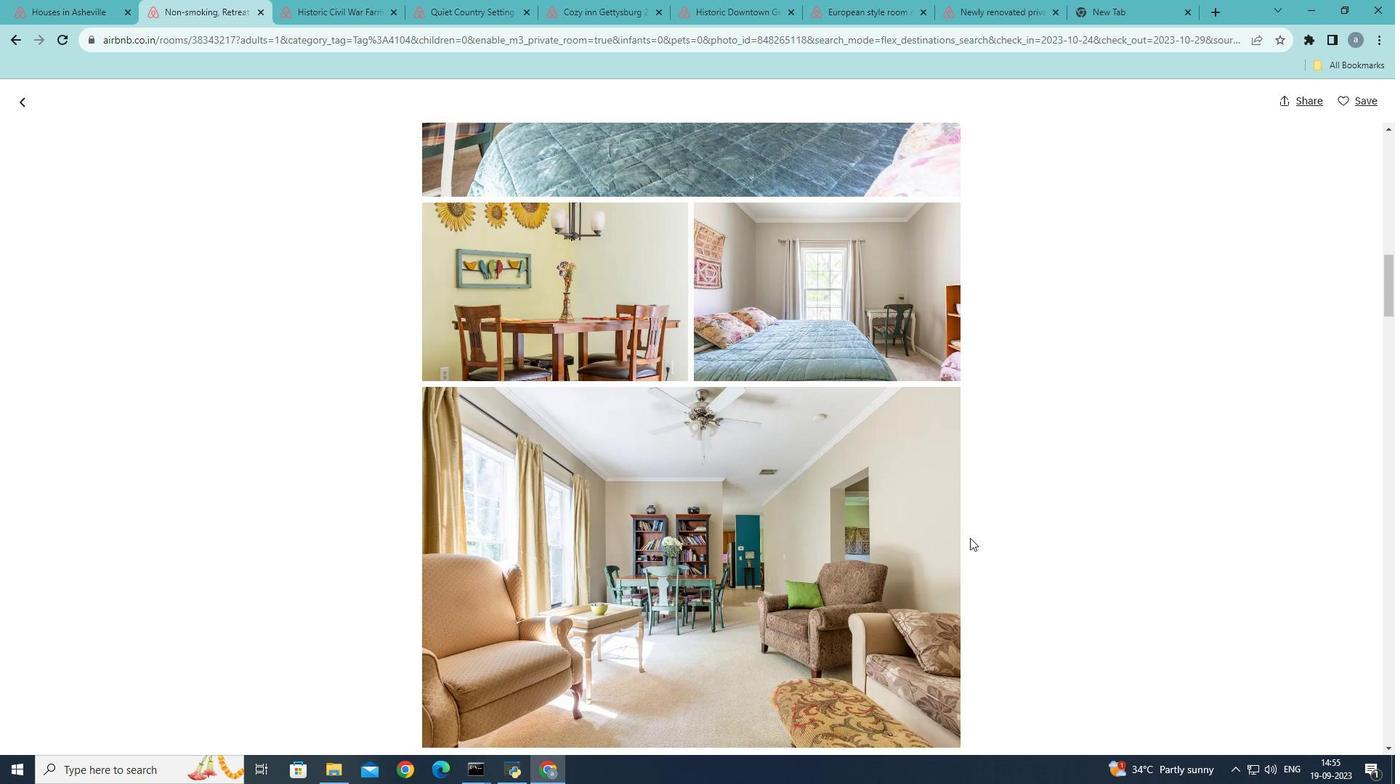 
Action: Mouse moved to (970, 538)
Screenshot: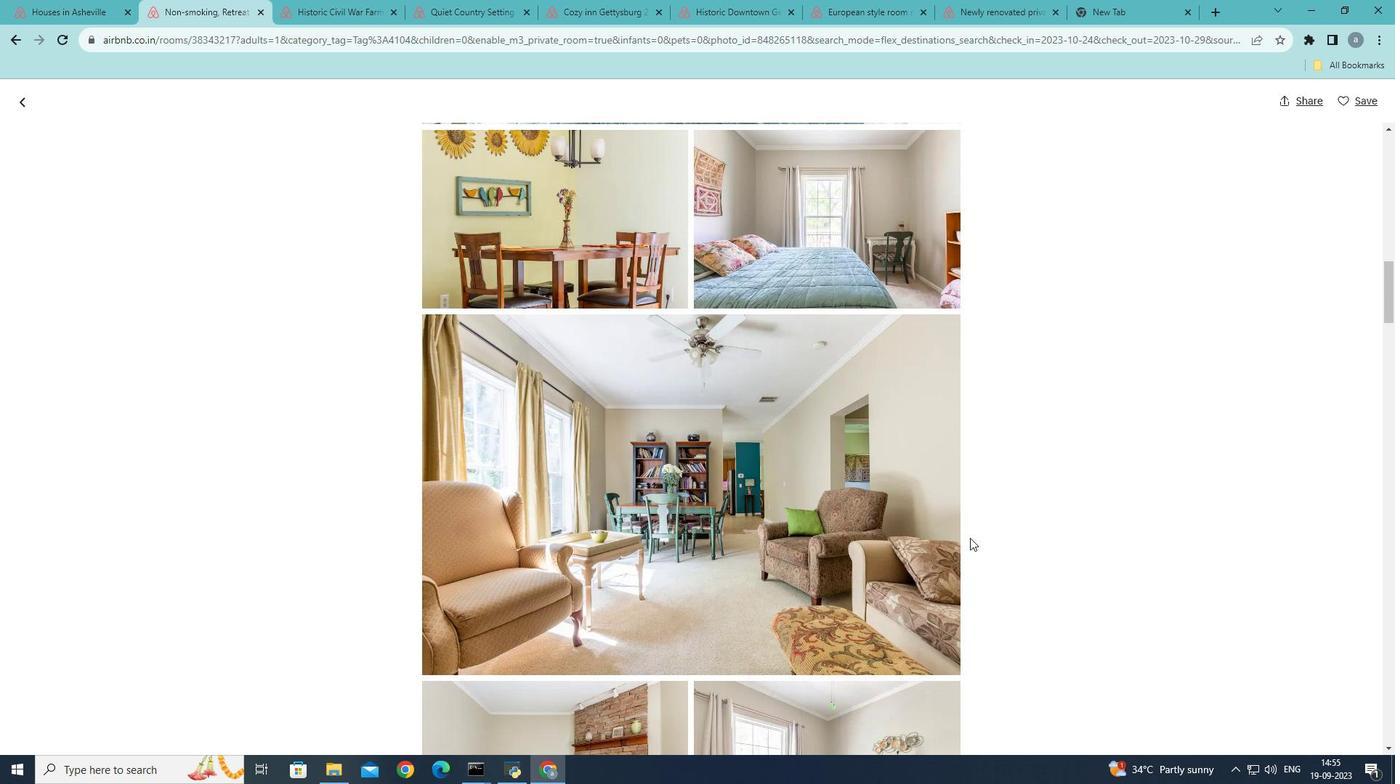 
Action: Mouse scrolled (970, 537) with delta (0, 0)
Screenshot: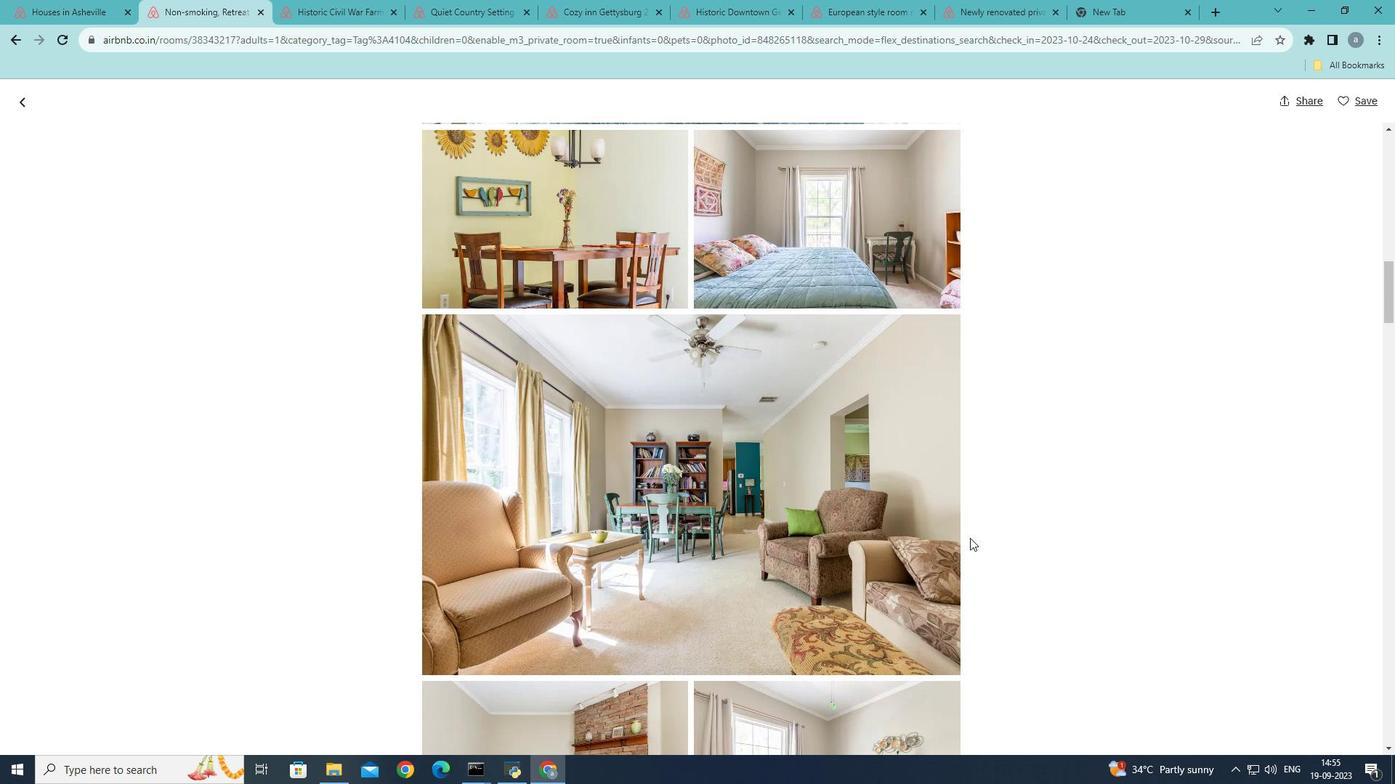 
Action: Mouse scrolled (970, 537) with delta (0, 0)
Screenshot: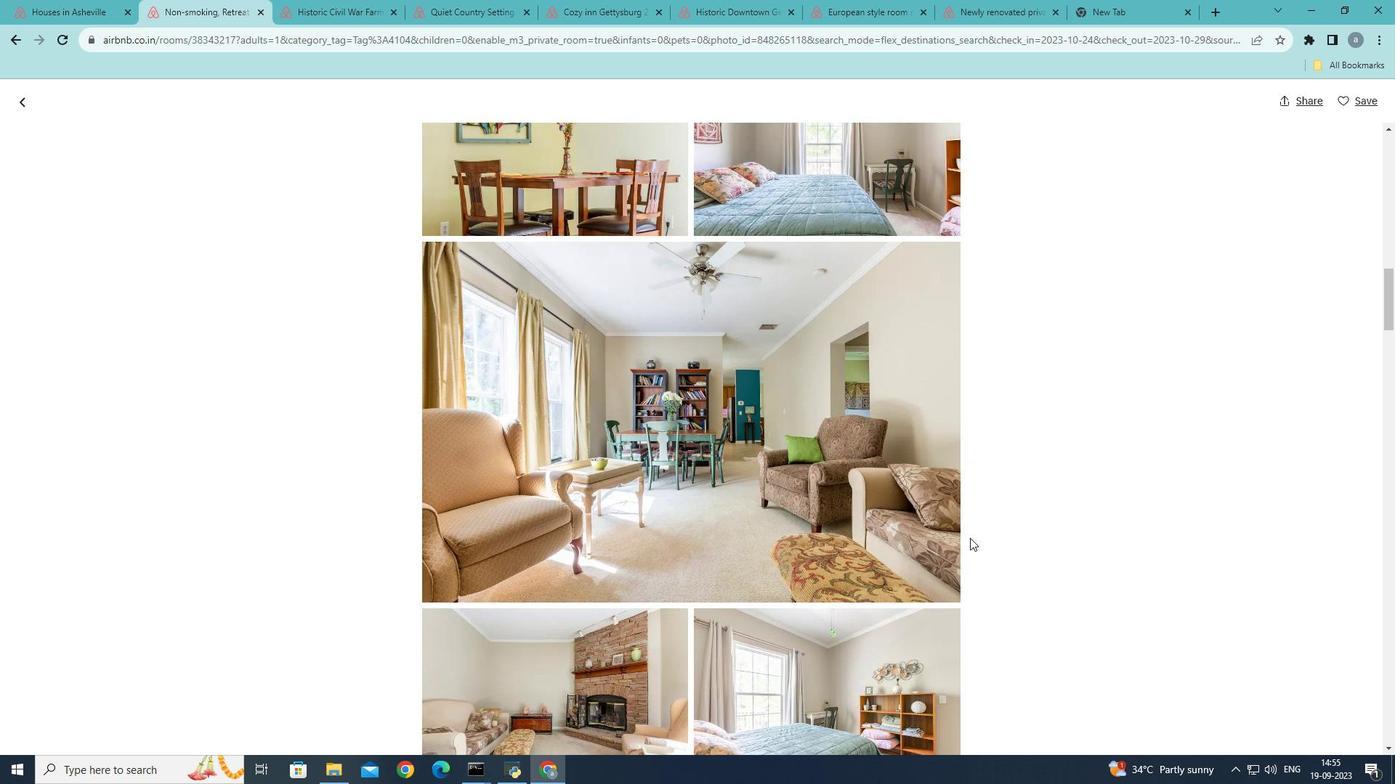 
Action: Mouse moved to (970, 537)
Screenshot: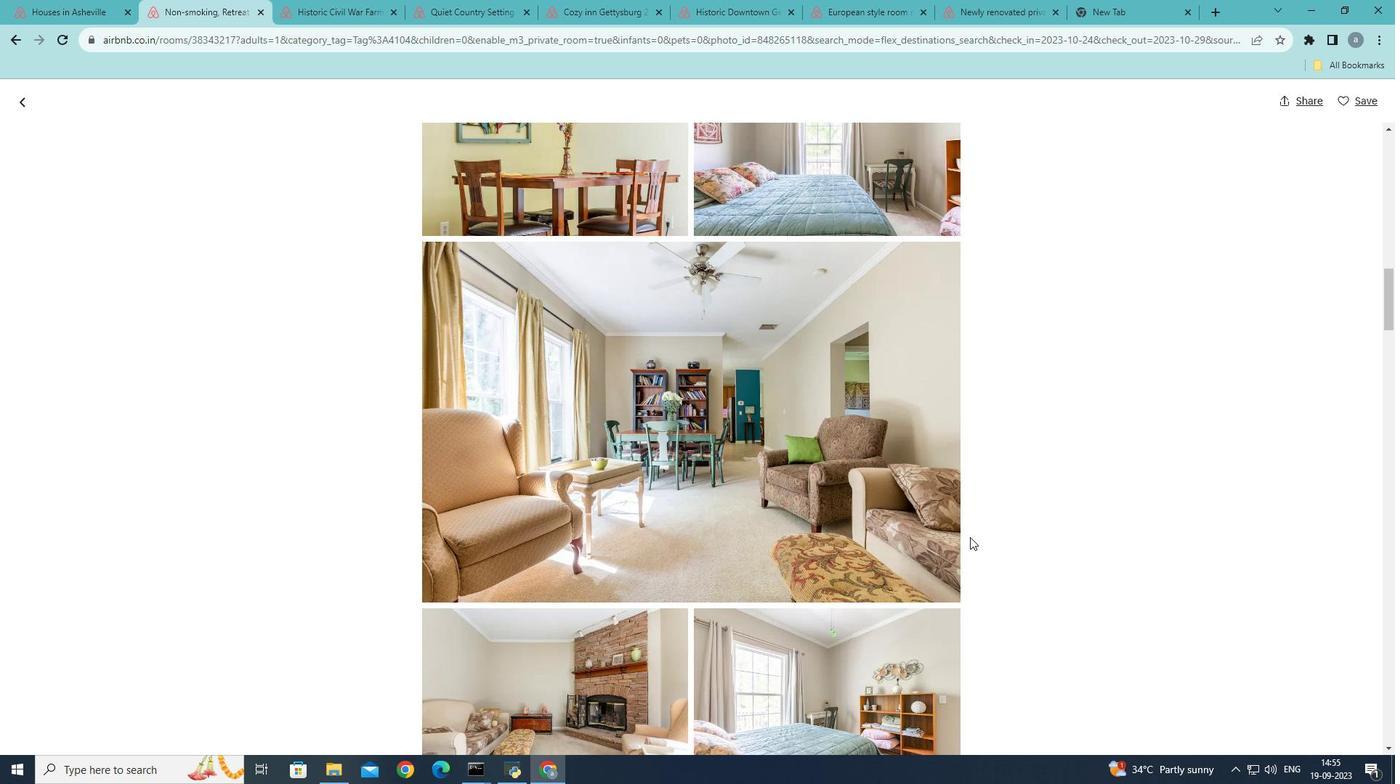 
Action: Mouse scrolled (970, 537) with delta (0, 0)
Screenshot: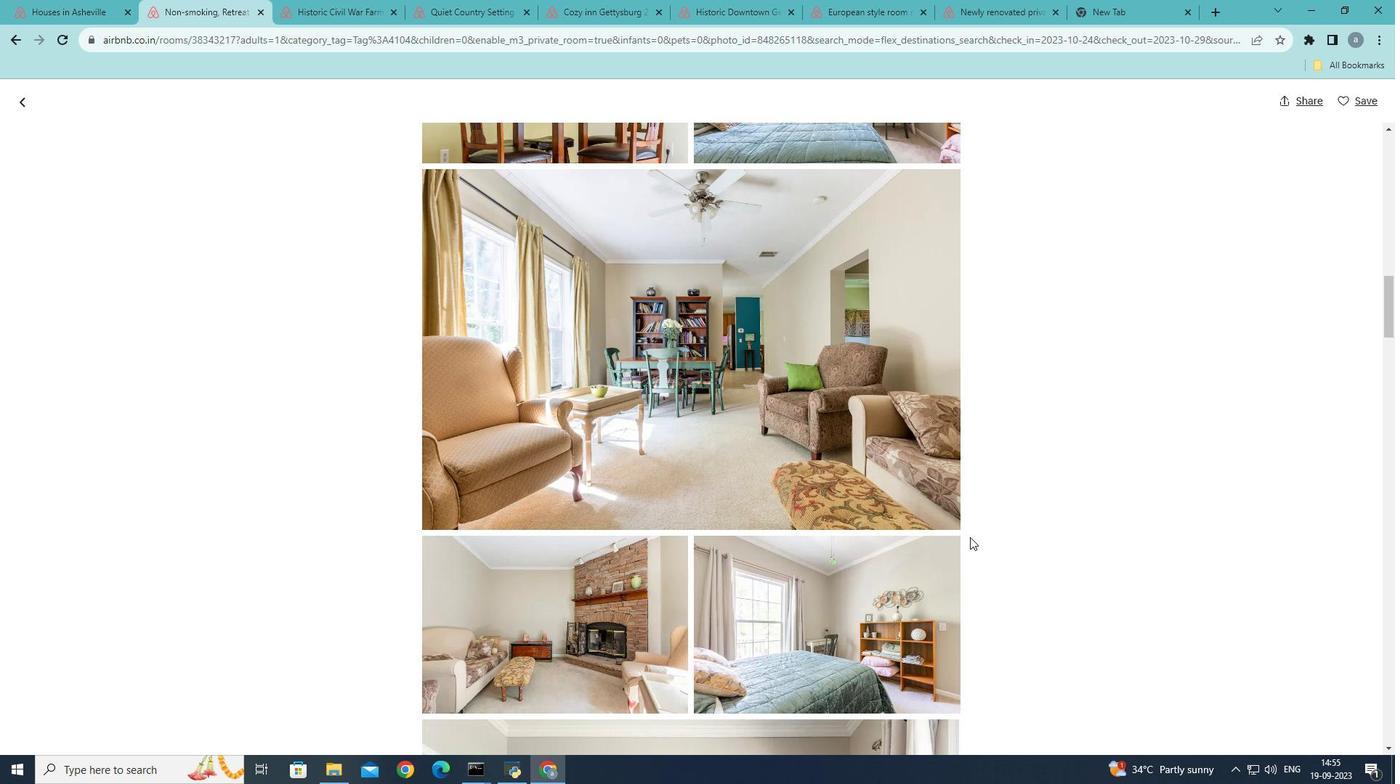 
Action: Mouse moved to (976, 537)
Screenshot: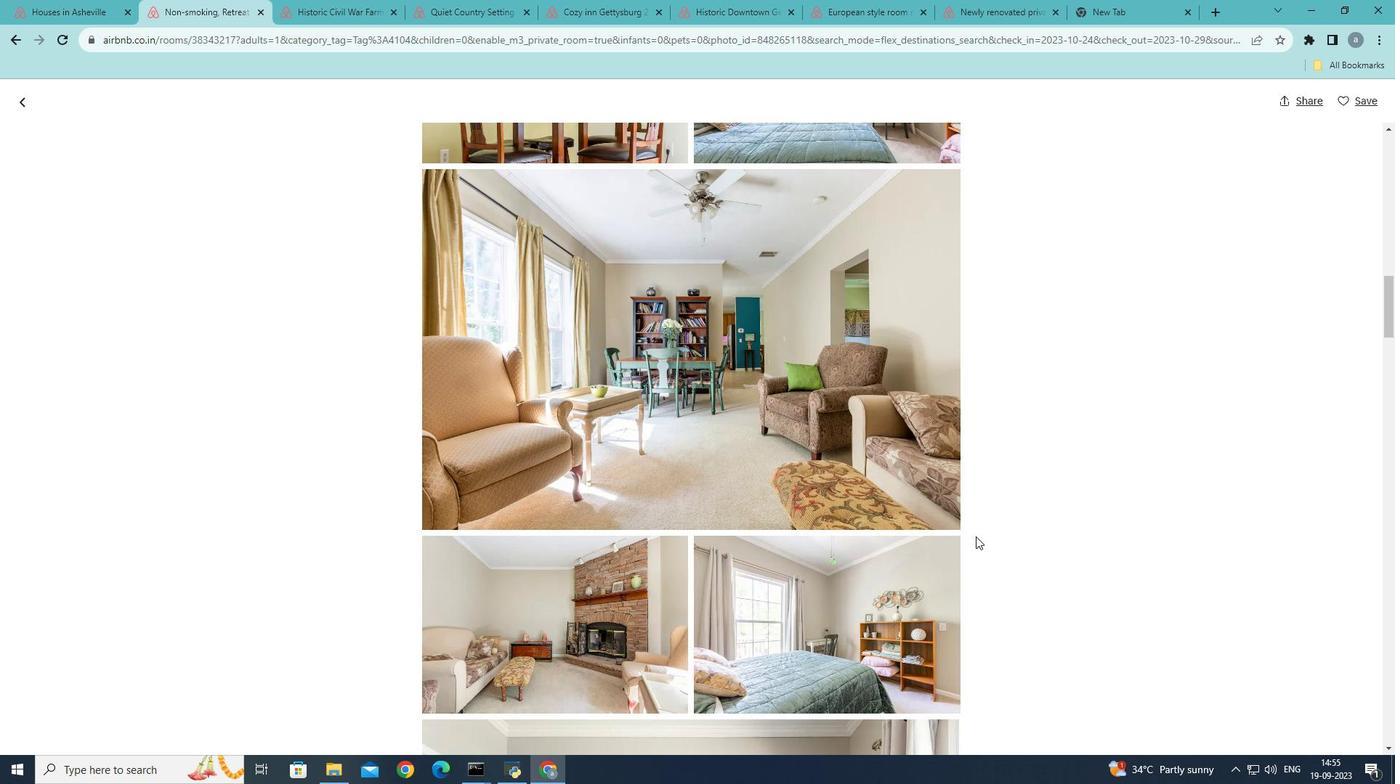 
Action: Mouse scrolled (976, 536) with delta (0, 0)
Screenshot: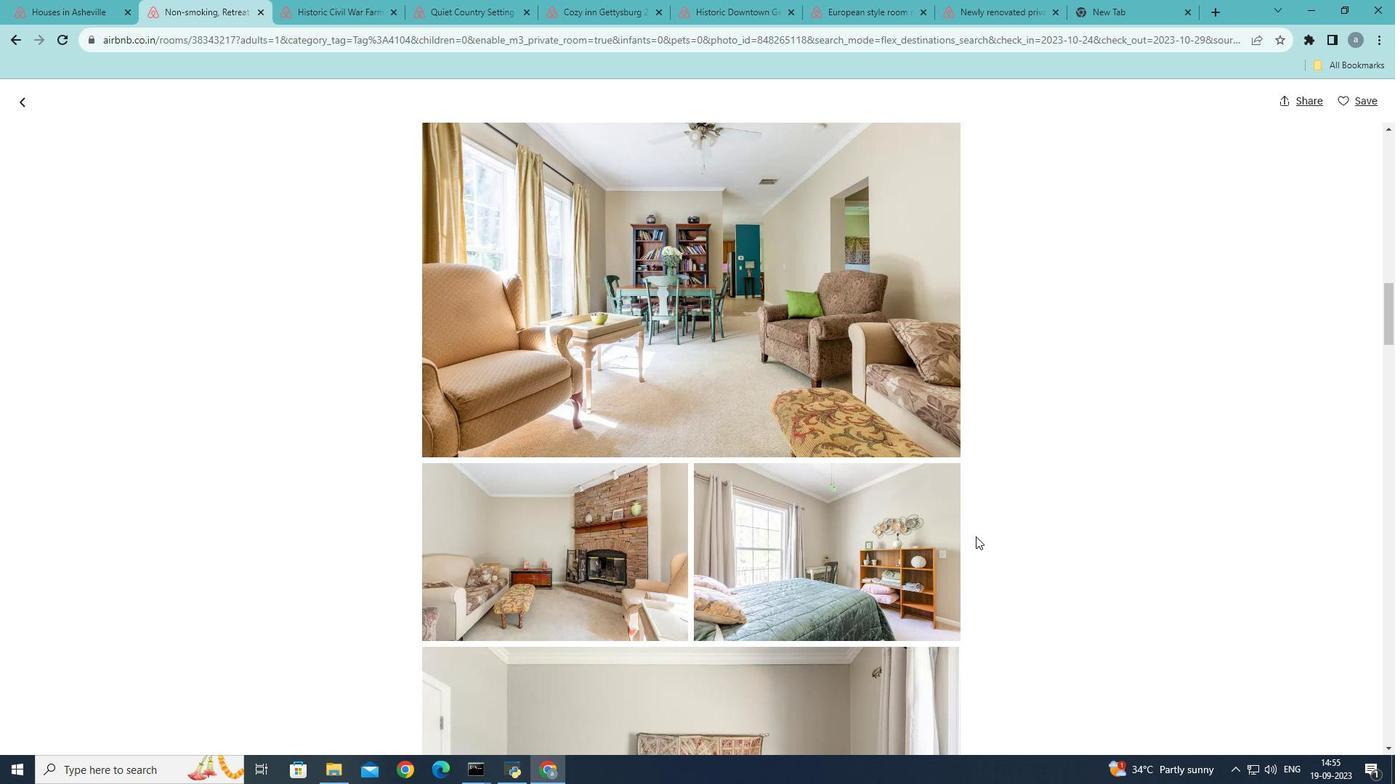 
Action: Mouse scrolled (976, 536) with delta (0, 0)
Screenshot: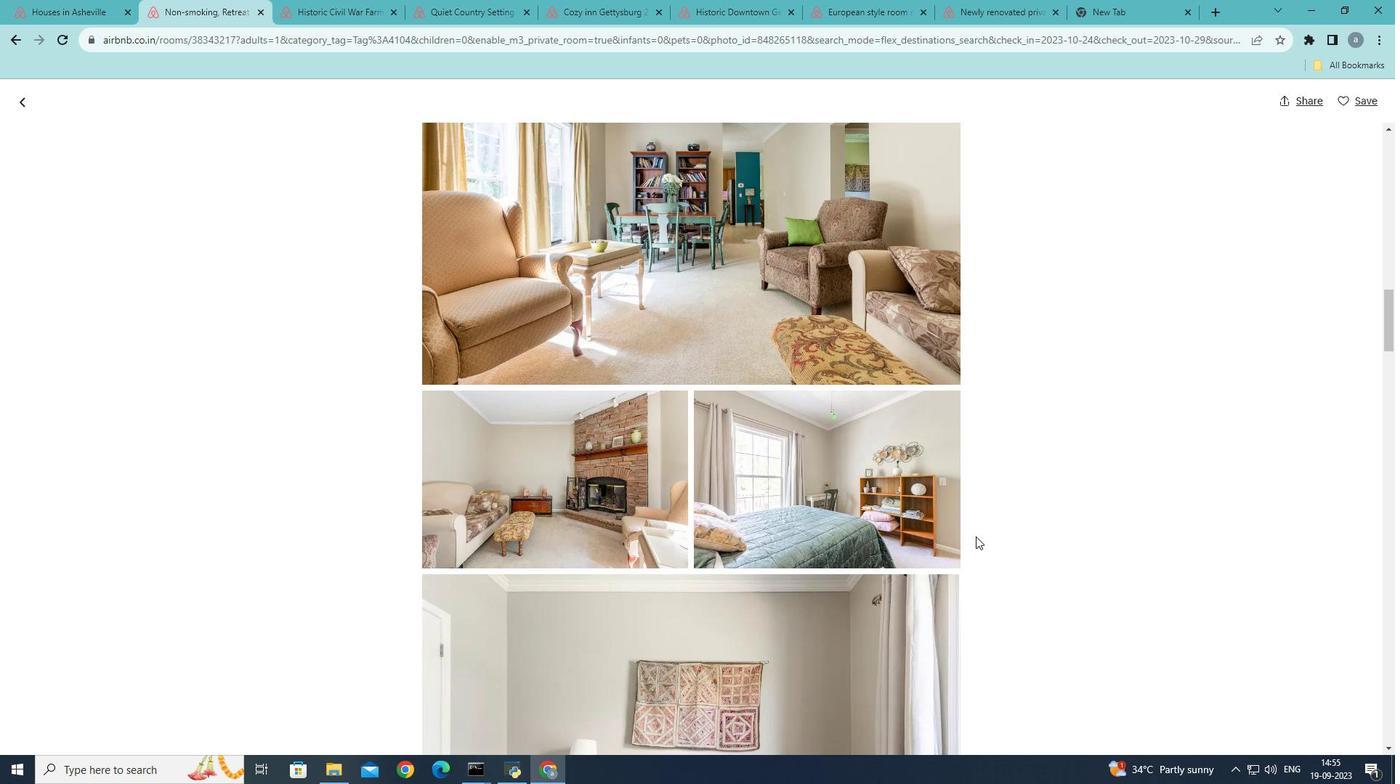 
Action: Mouse scrolled (976, 536) with delta (0, 0)
Screenshot: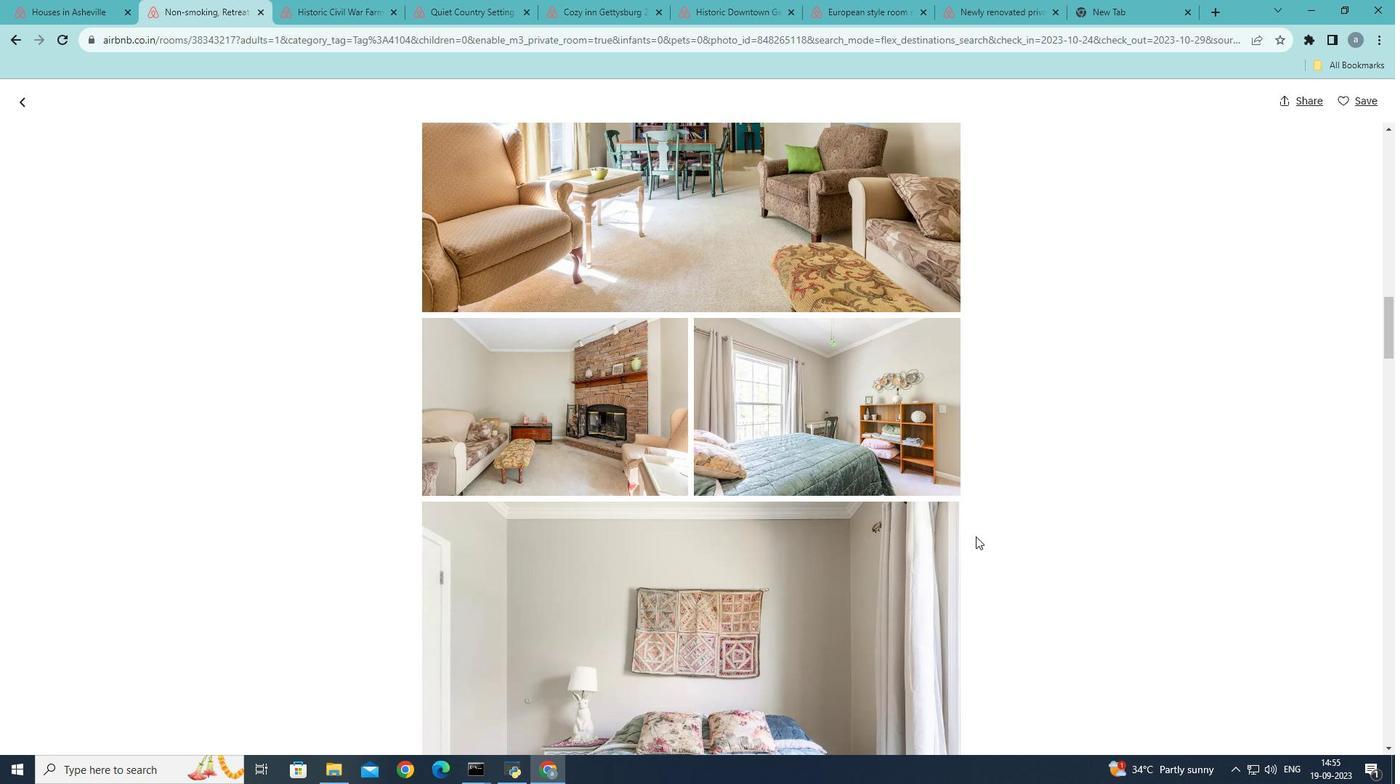 
Action: Mouse scrolled (976, 536) with delta (0, 0)
Screenshot: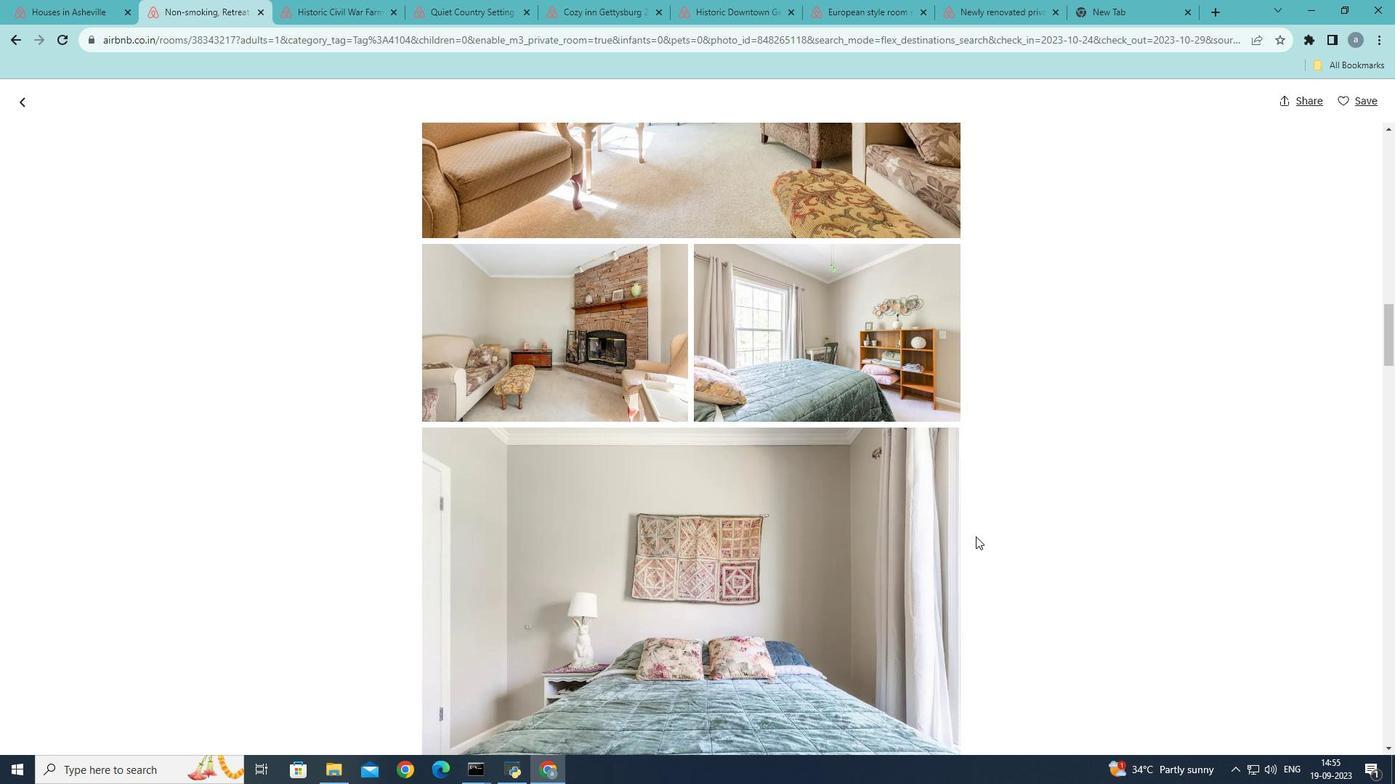 
Action: Mouse scrolled (976, 536) with delta (0, 0)
Screenshot: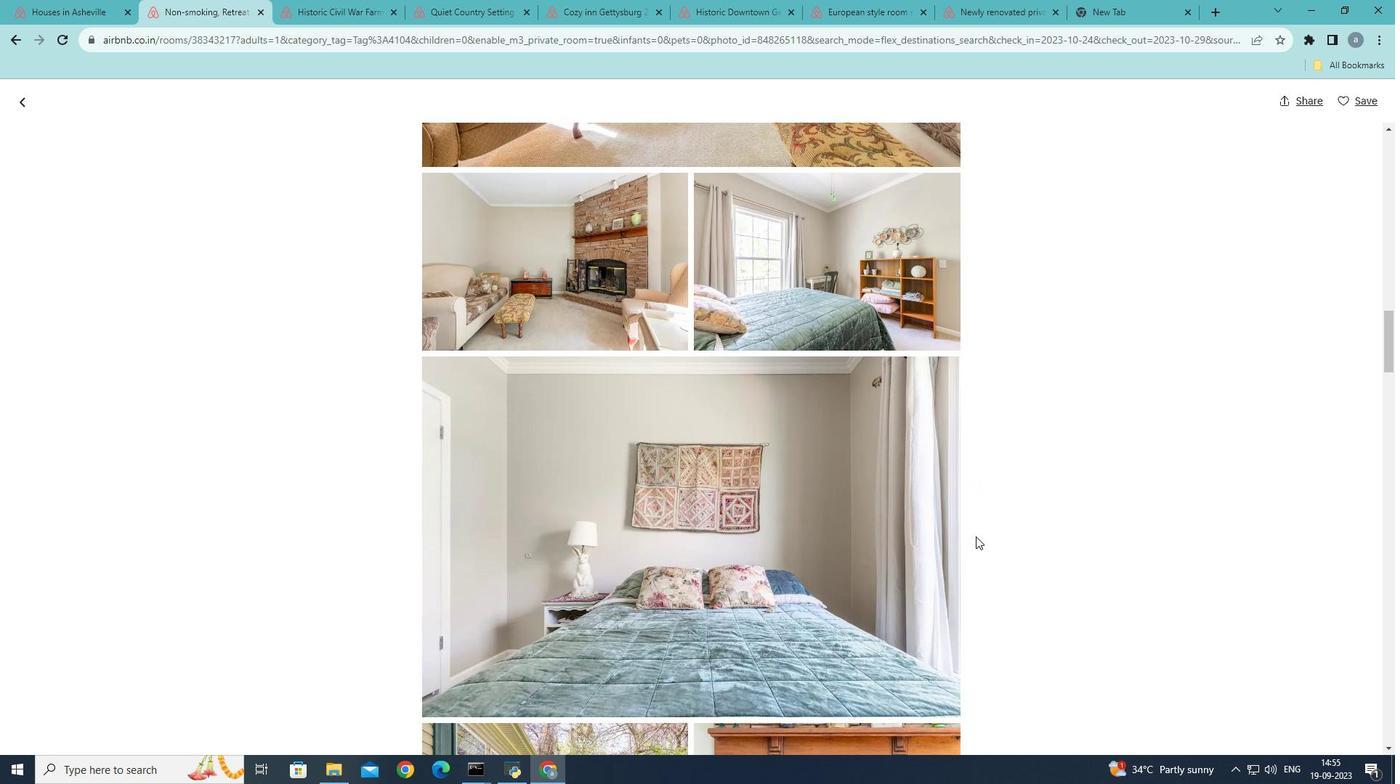 
Action: Mouse scrolled (976, 536) with delta (0, 0)
Screenshot: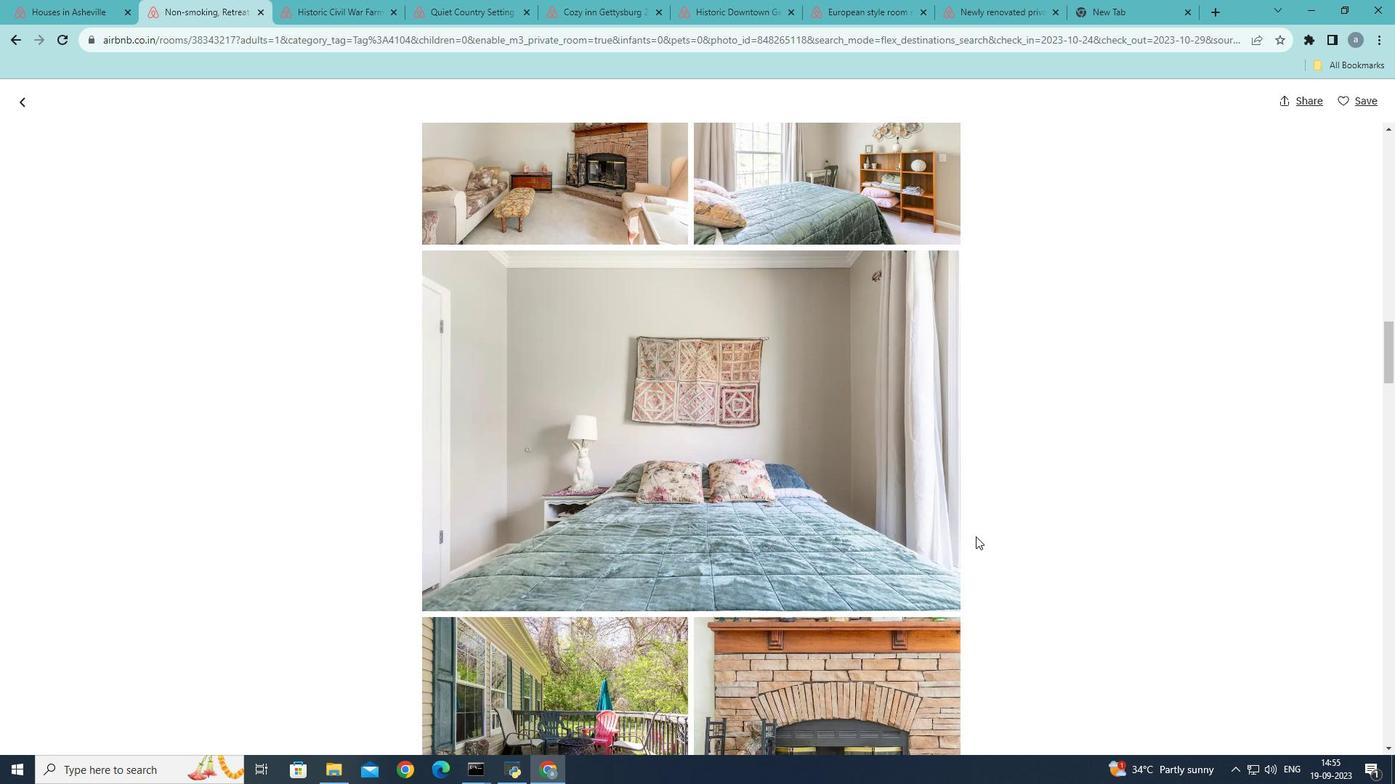 
Action: Mouse scrolled (976, 536) with delta (0, 0)
Screenshot: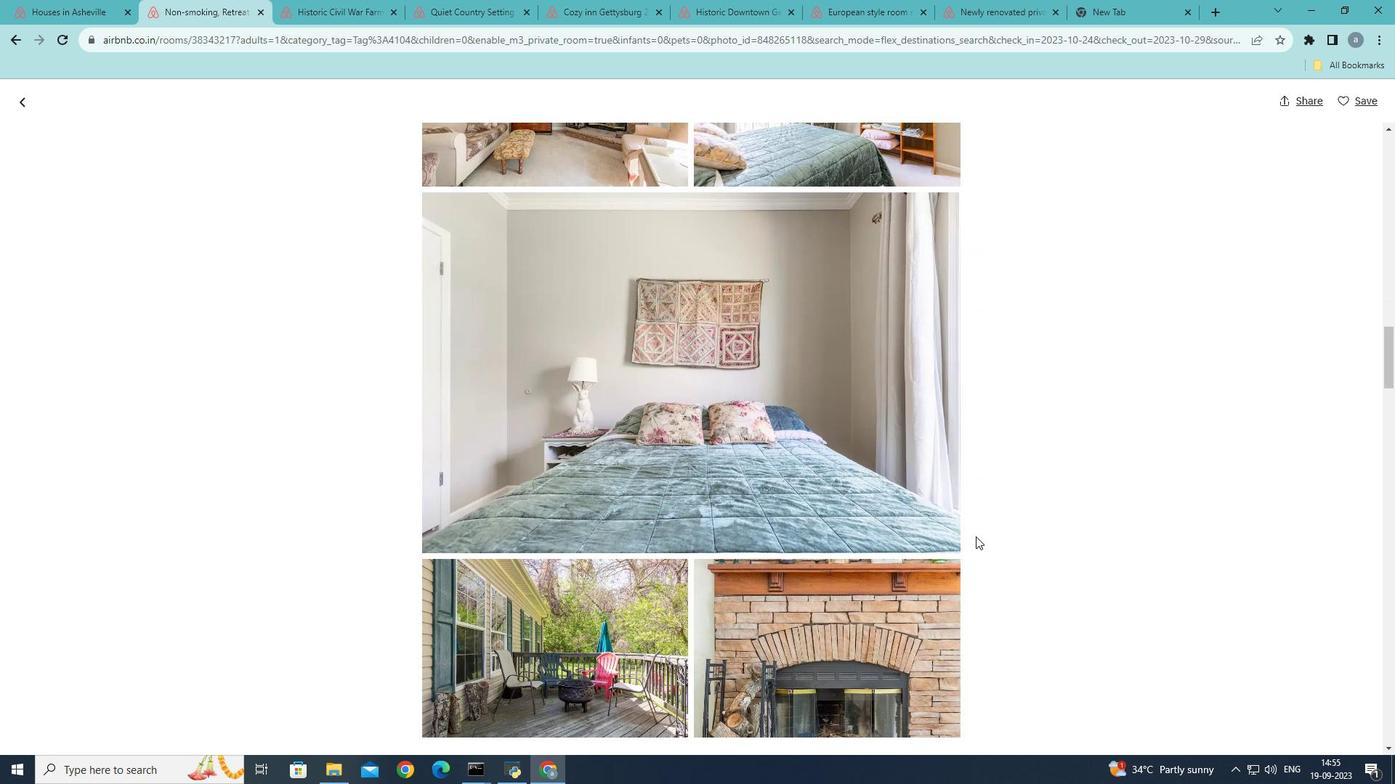 
Action: Mouse scrolled (976, 536) with delta (0, 0)
Screenshot: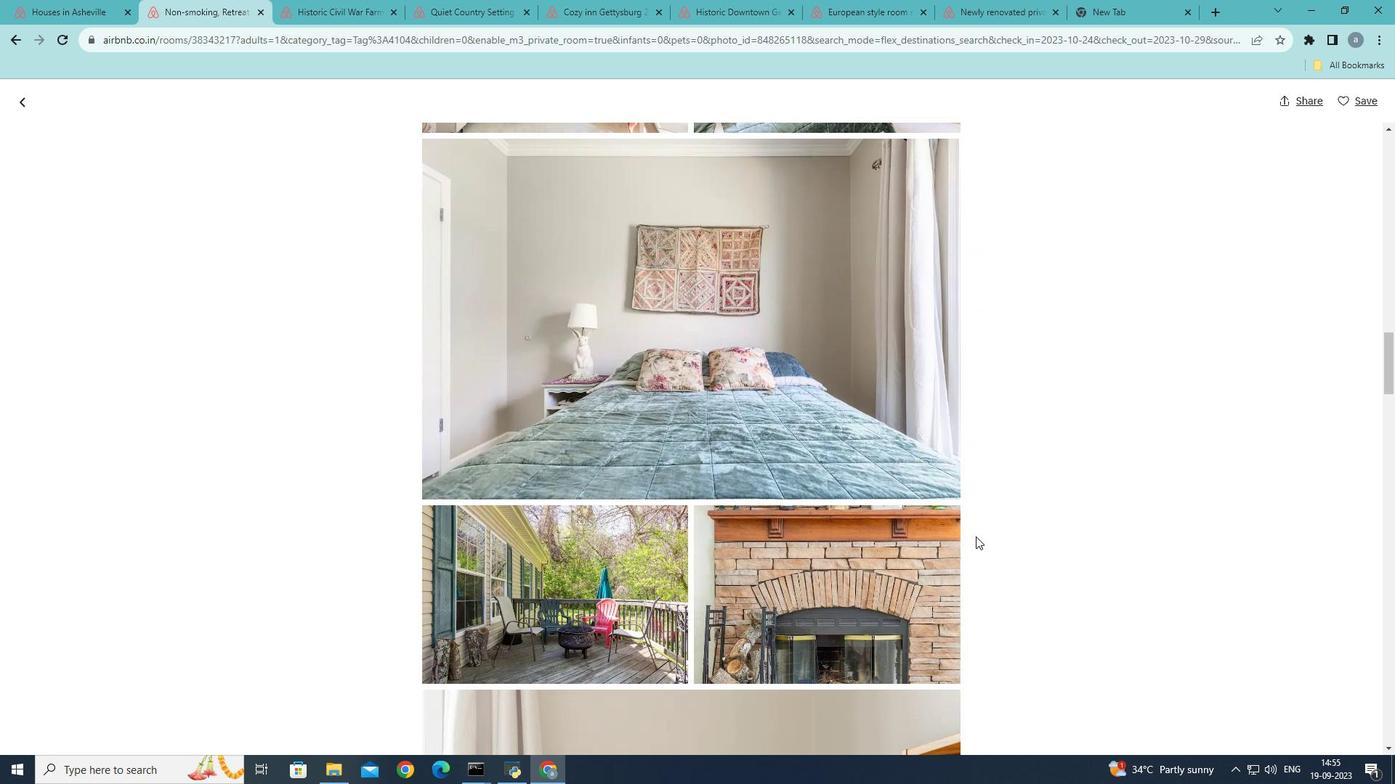
Action: Mouse scrolled (976, 536) with delta (0, 0)
Screenshot: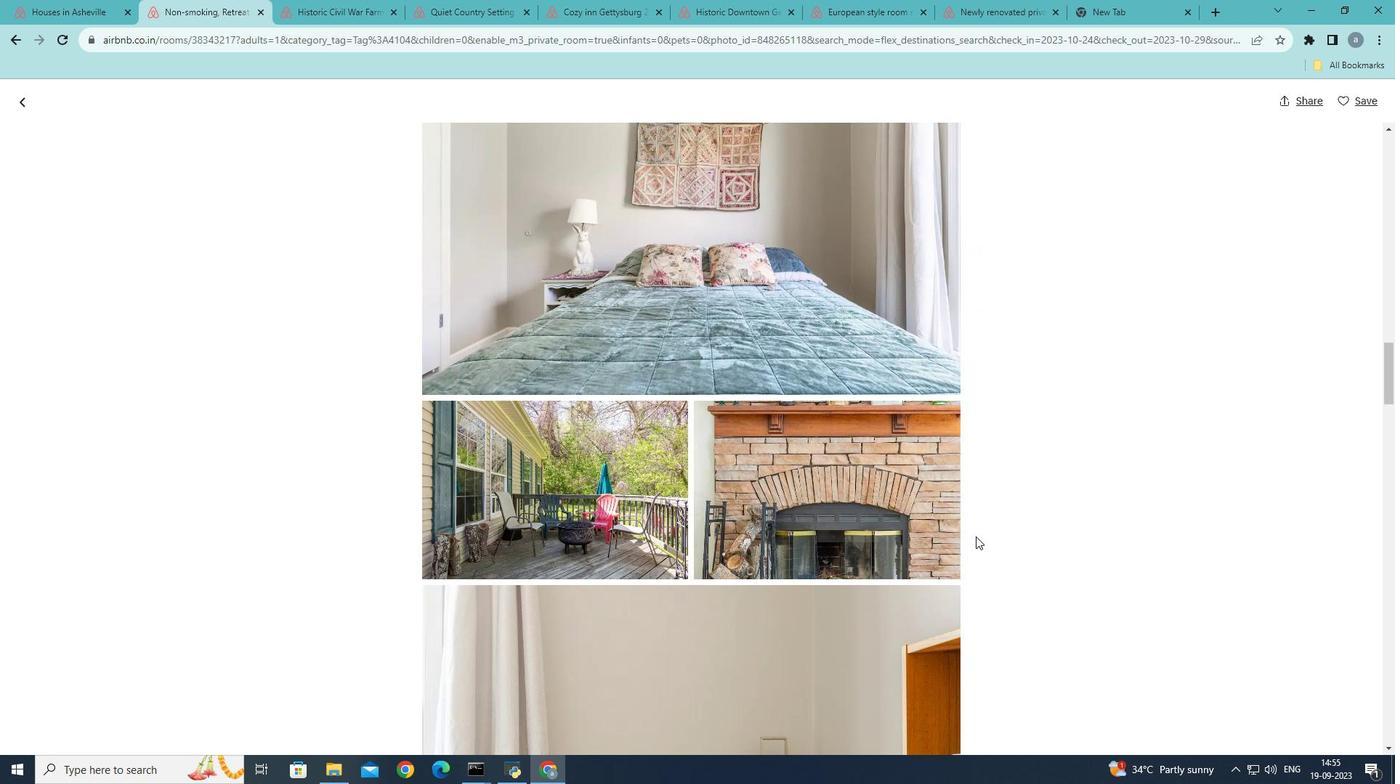
Action: Mouse scrolled (976, 536) with delta (0, 0)
Screenshot: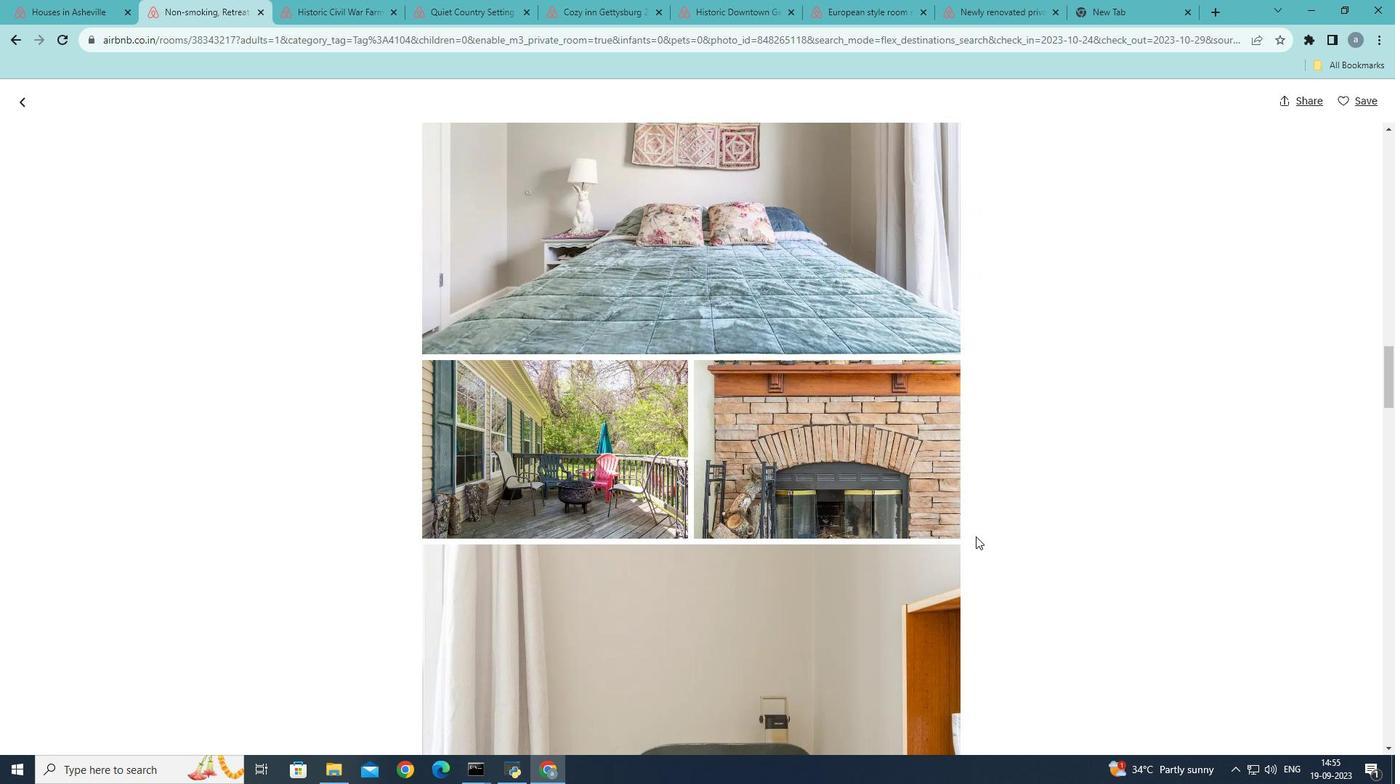 
Action: Mouse scrolled (976, 536) with delta (0, 0)
Screenshot: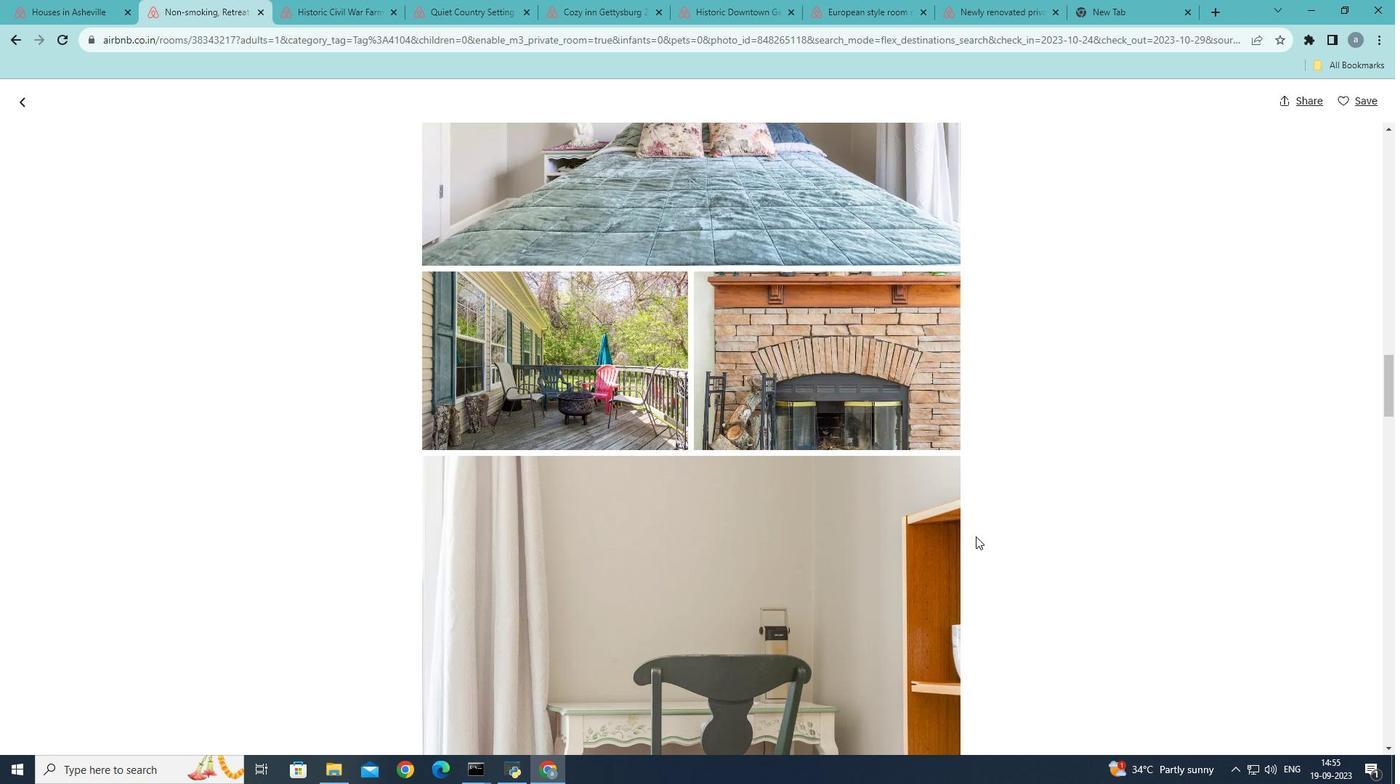 
Action: Mouse scrolled (976, 536) with delta (0, 0)
Screenshot: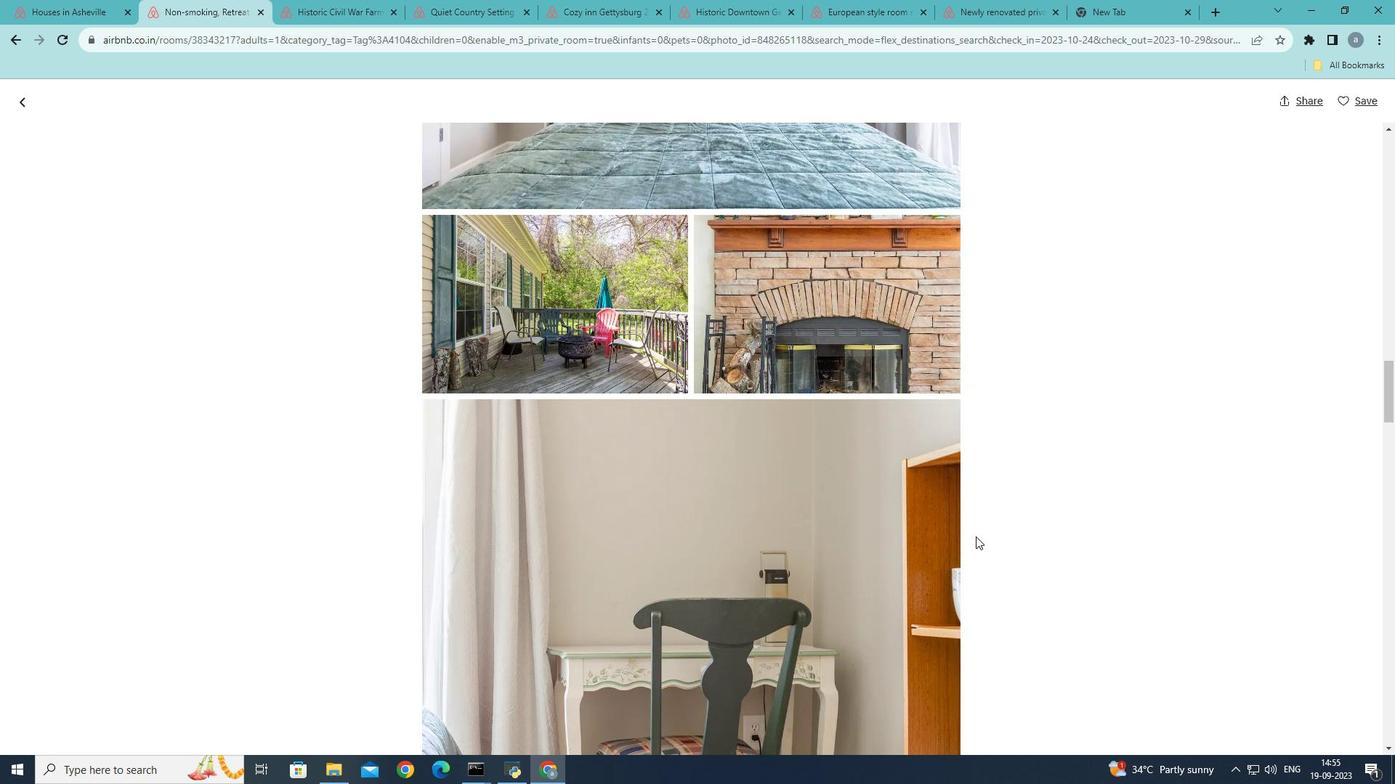 
Action: Mouse scrolled (976, 536) with delta (0, 0)
Screenshot: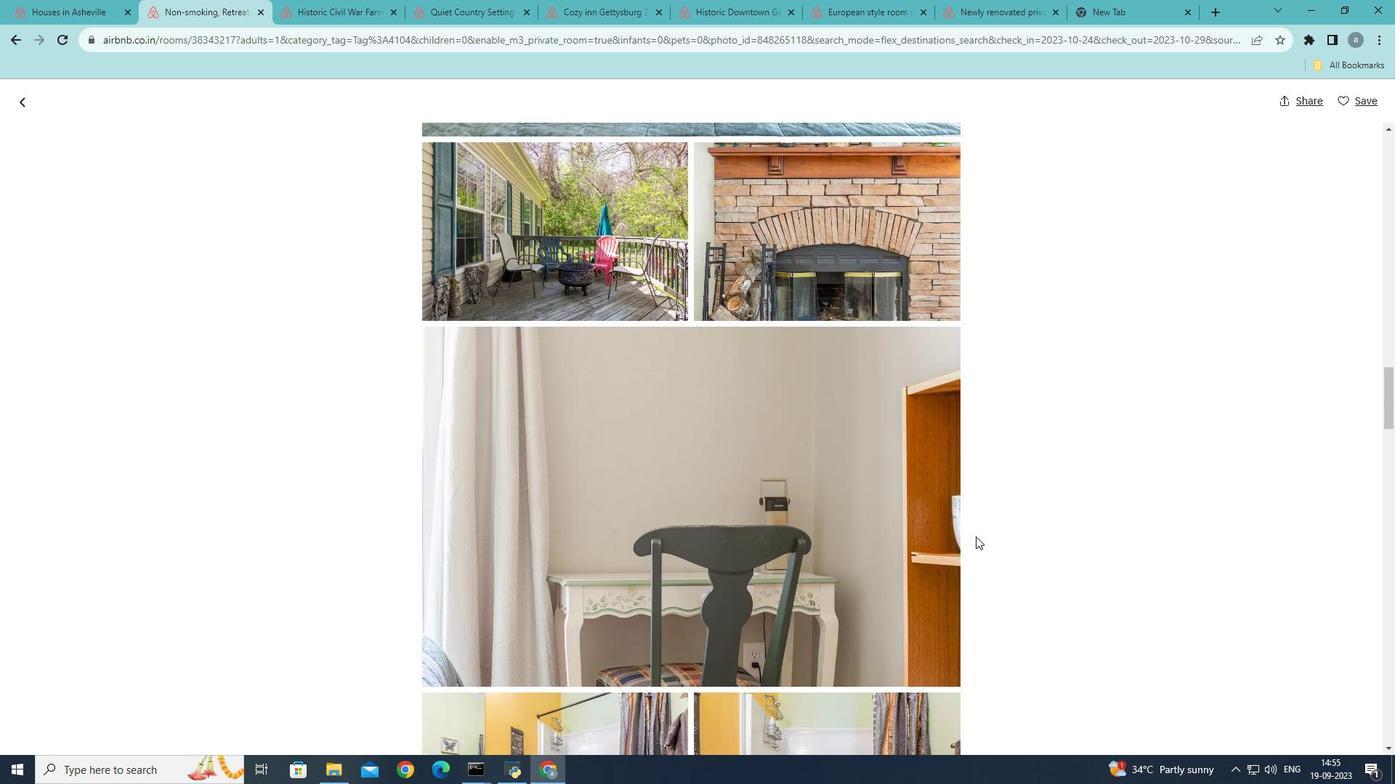 
Action: Mouse scrolled (976, 536) with delta (0, 0)
Screenshot: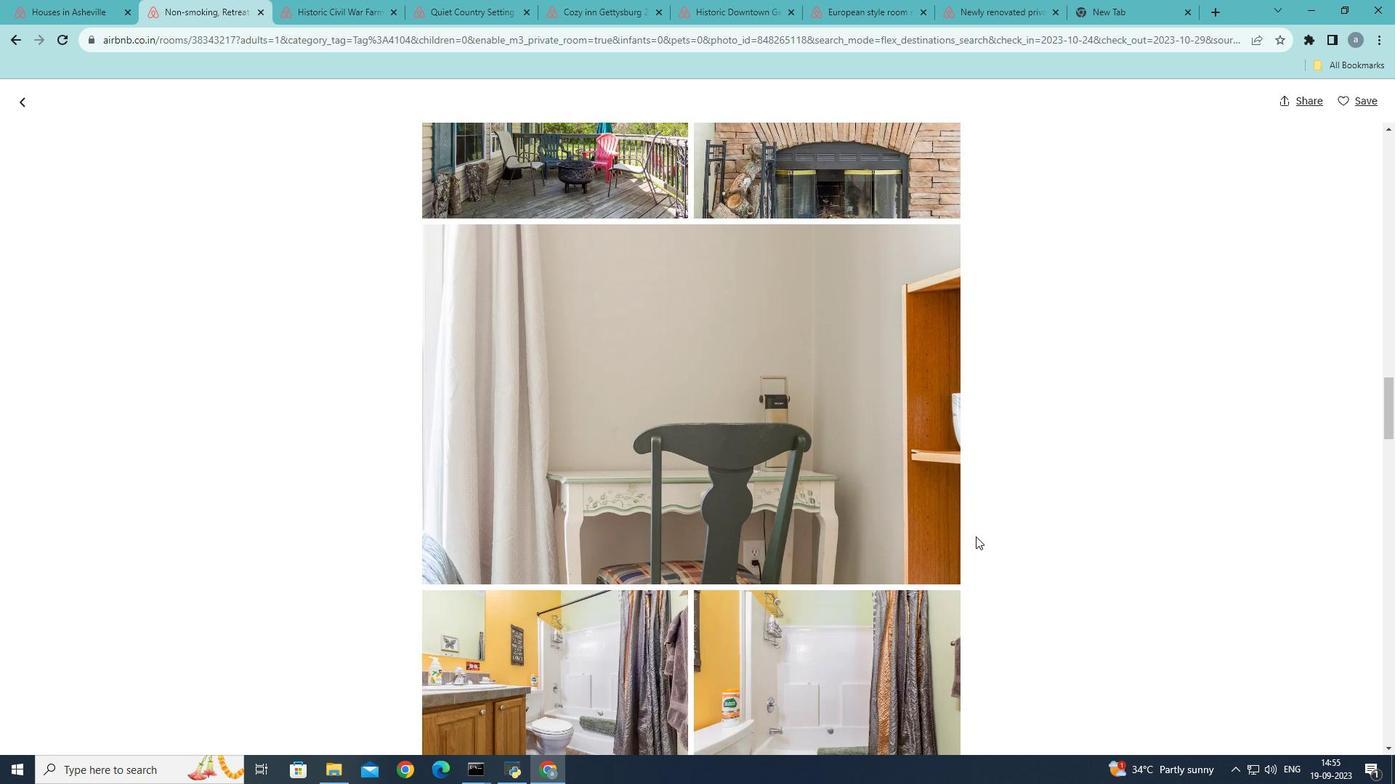 
Action: Mouse scrolled (976, 536) with delta (0, 0)
Screenshot: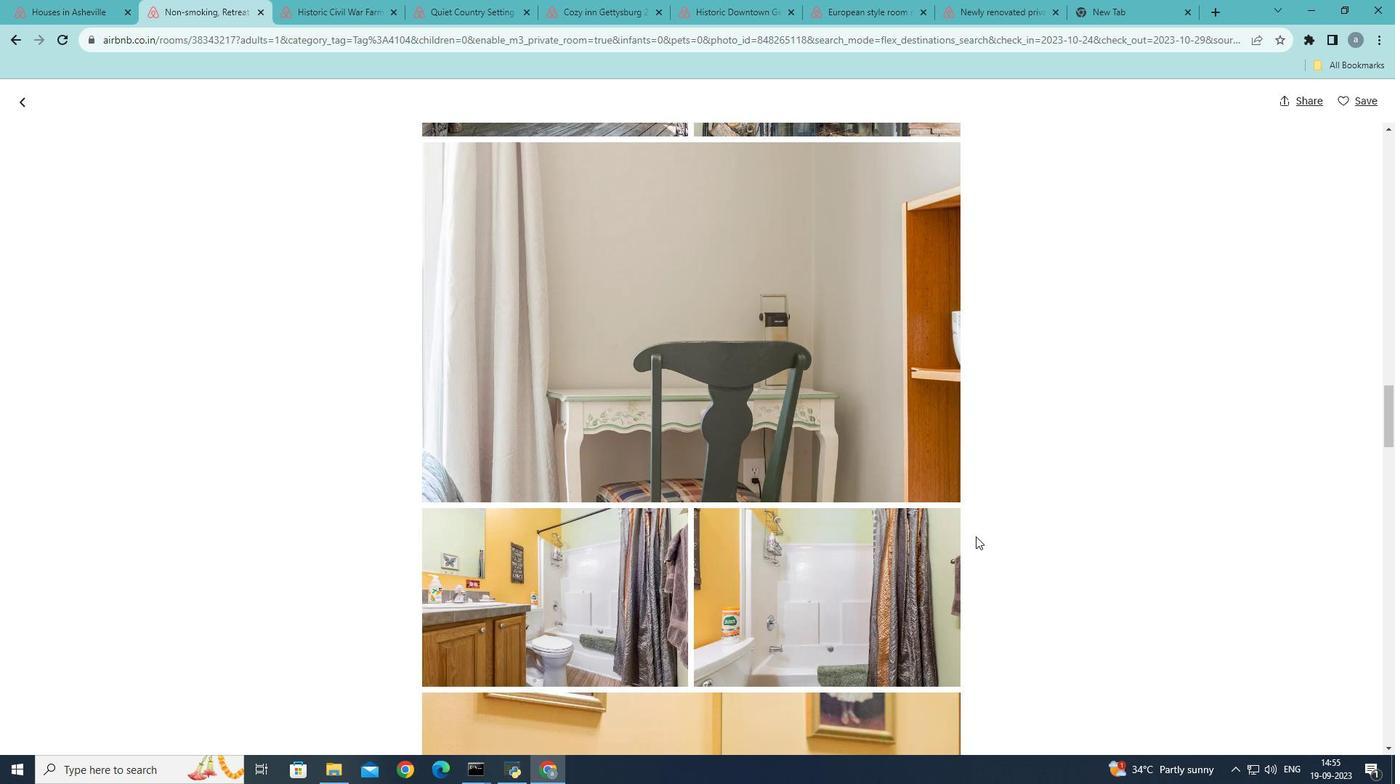 
Action: Mouse scrolled (976, 536) with delta (0, 0)
Screenshot: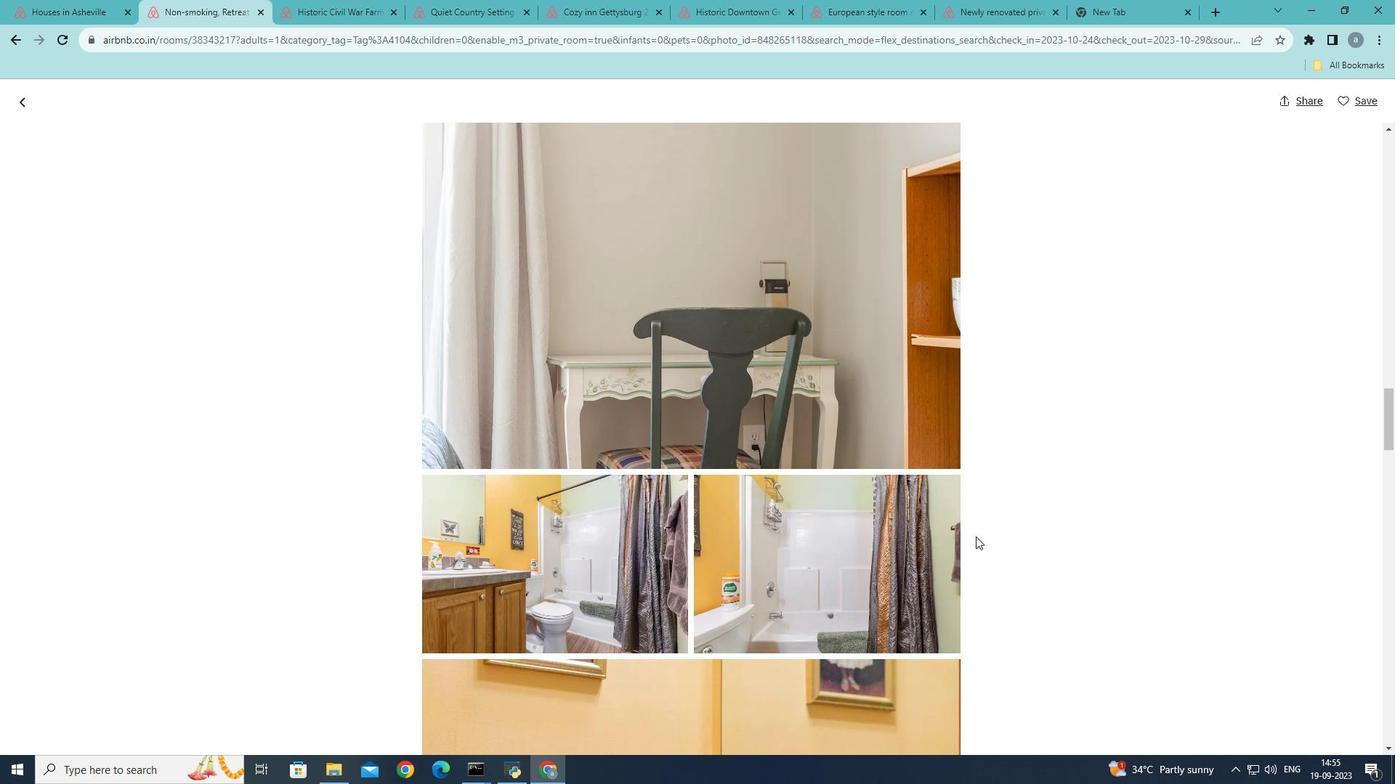
Action: Mouse scrolled (976, 536) with delta (0, 0)
Screenshot: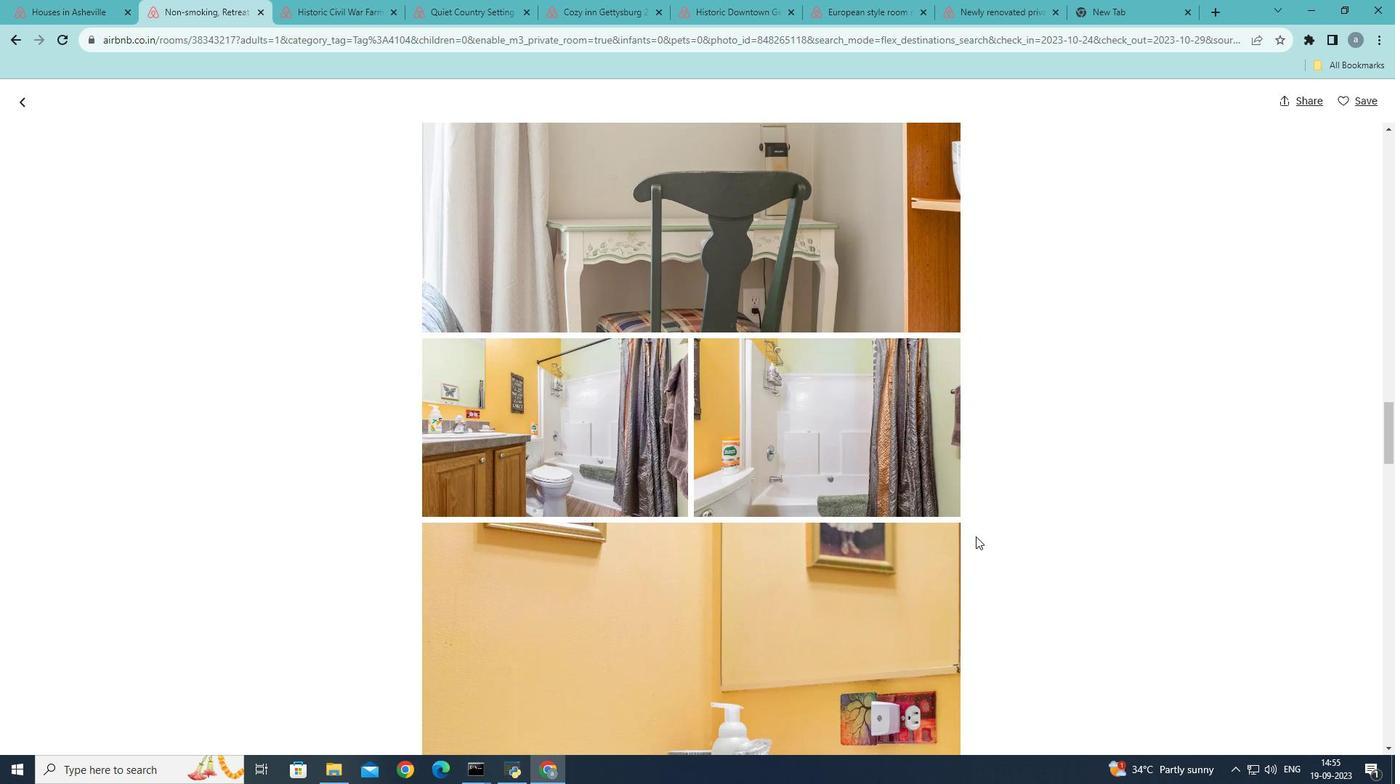 
Action: Mouse scrolled (976, 536) with delta (0, 0)
Screenshot: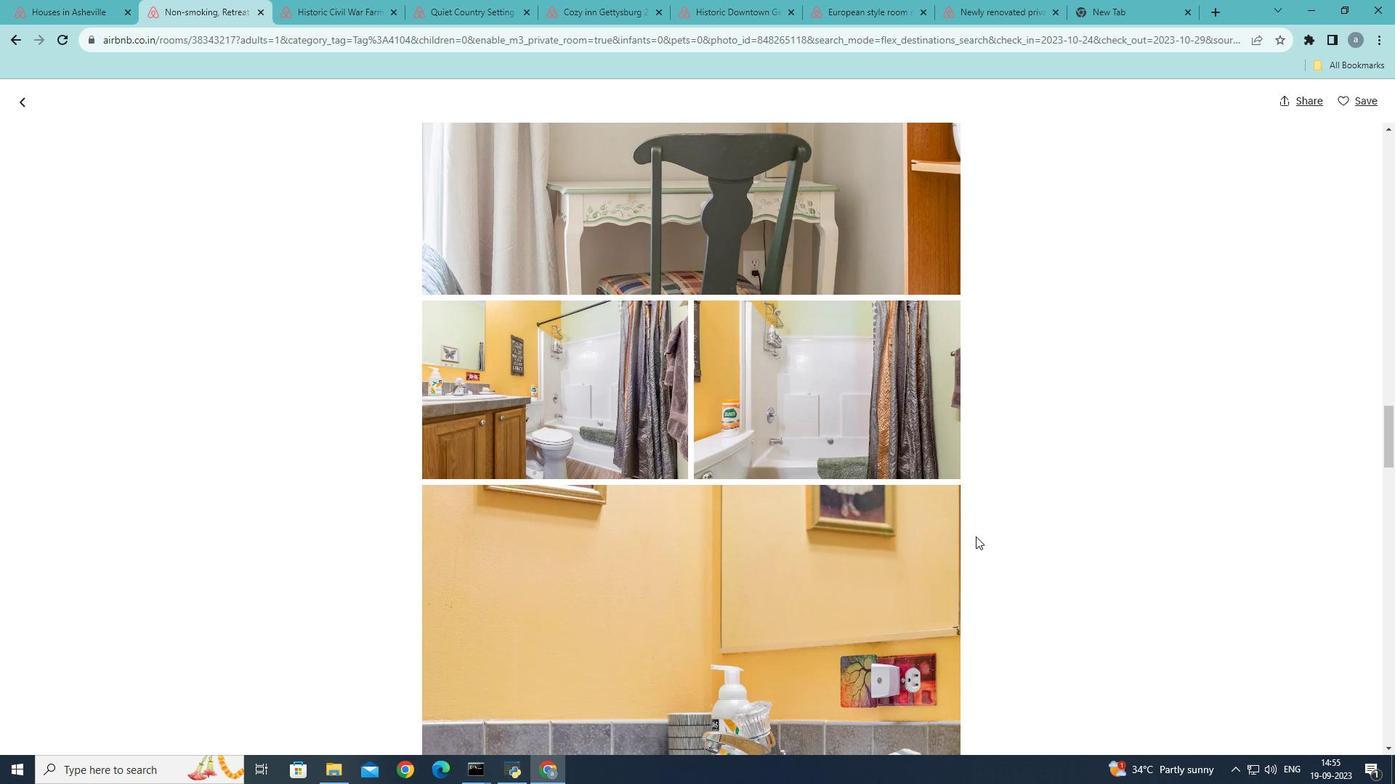 
Action: Mouse scrolled (976, 536) with delta (0, 0)
Screenshot: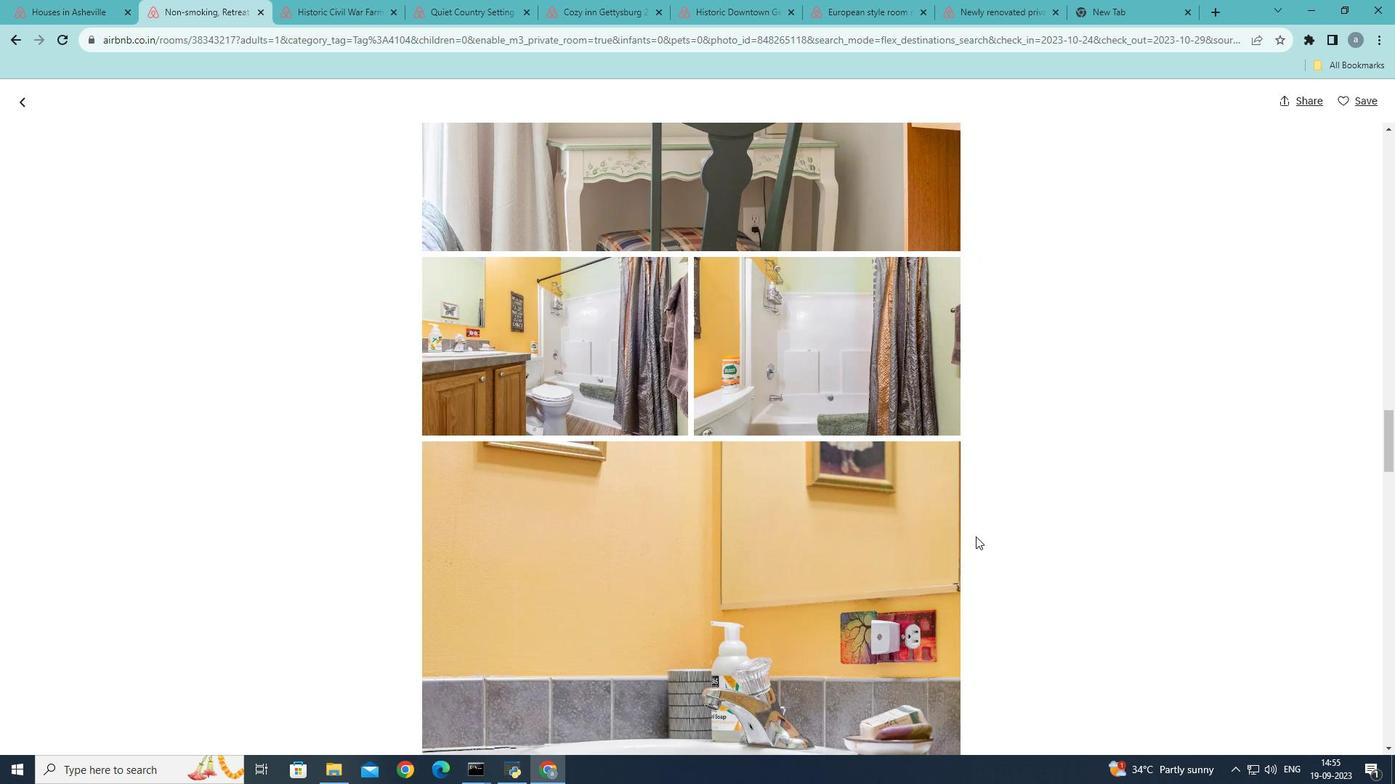 
Action: Mouse scrolled (976, 536) with delta (0, 0)
Screenshot: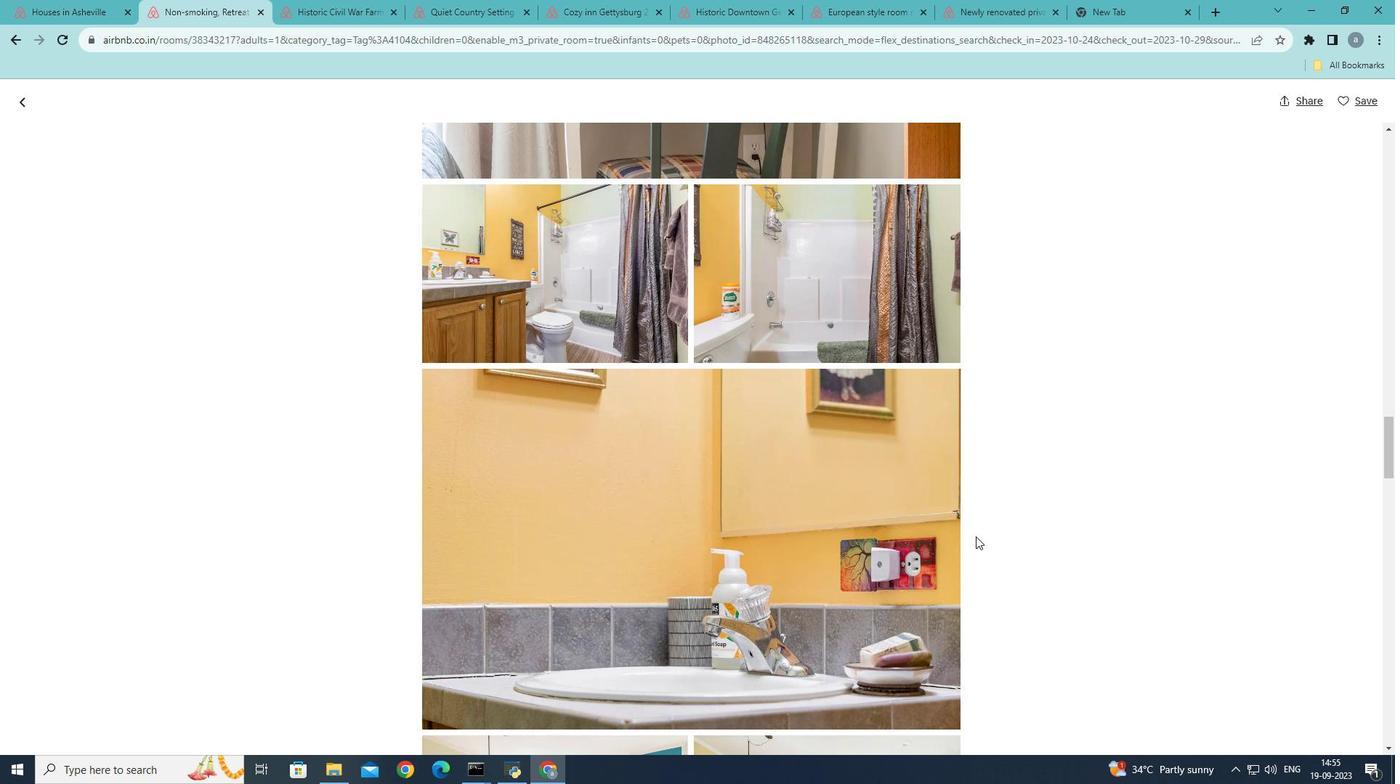 
Action: Mouse scrolled (976, 536) with delta (0, 0)
Screenshot: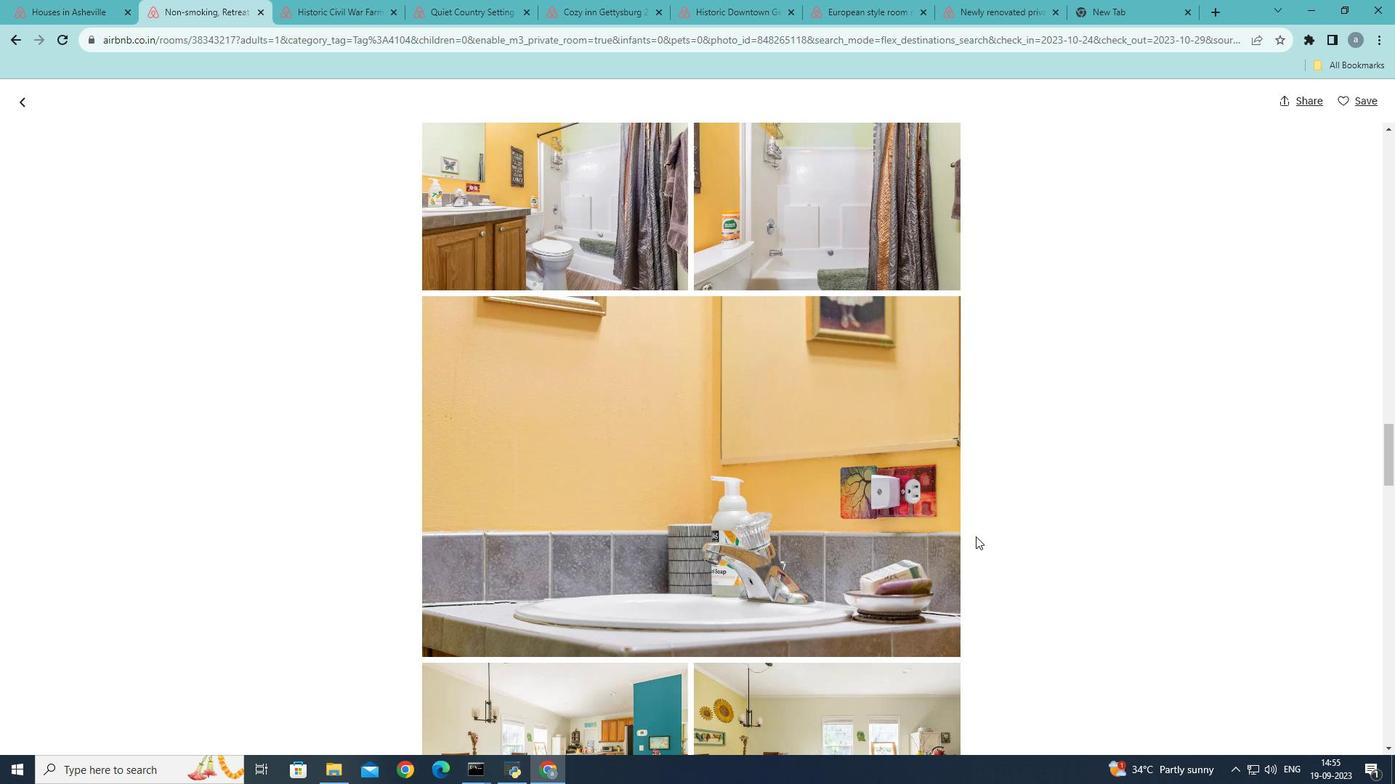 
Action: Mouse moved to (976, 537)
Screenshot: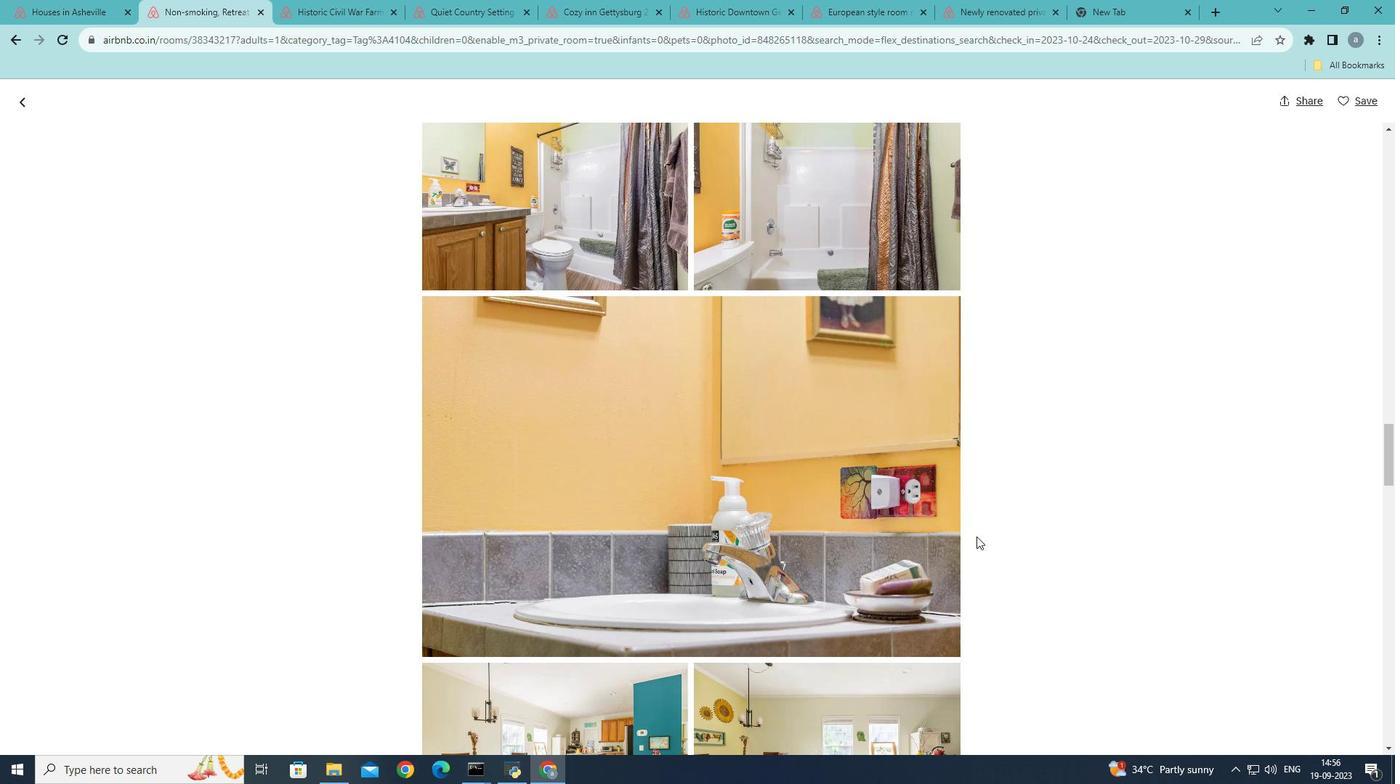 
Action: Mouse scrolled (976, 536) with delta (0, 0)
Screenshot: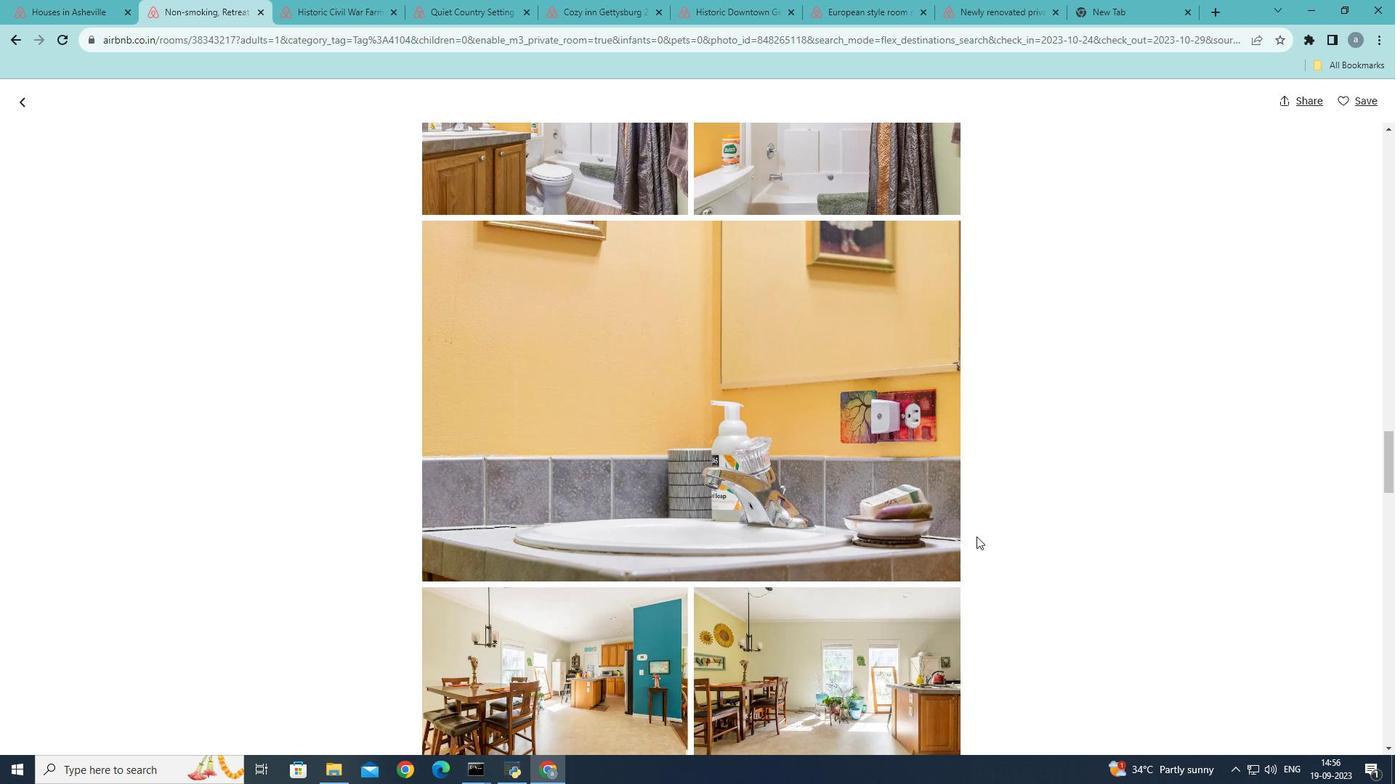 
Action: Mouse scrolled (976, 536) with delta (0, 0)
Screenshot: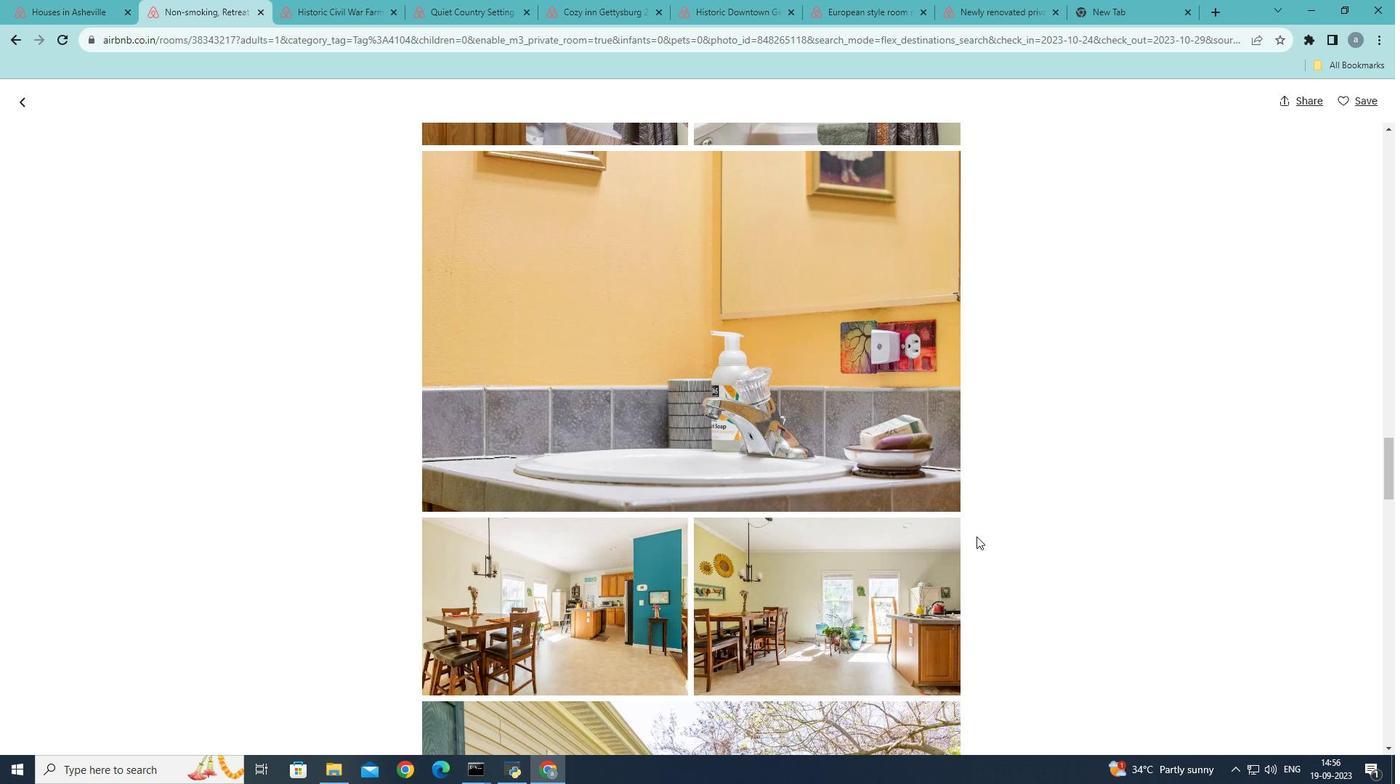 
Action: Mouse moved to (986, 528)
Screenshot: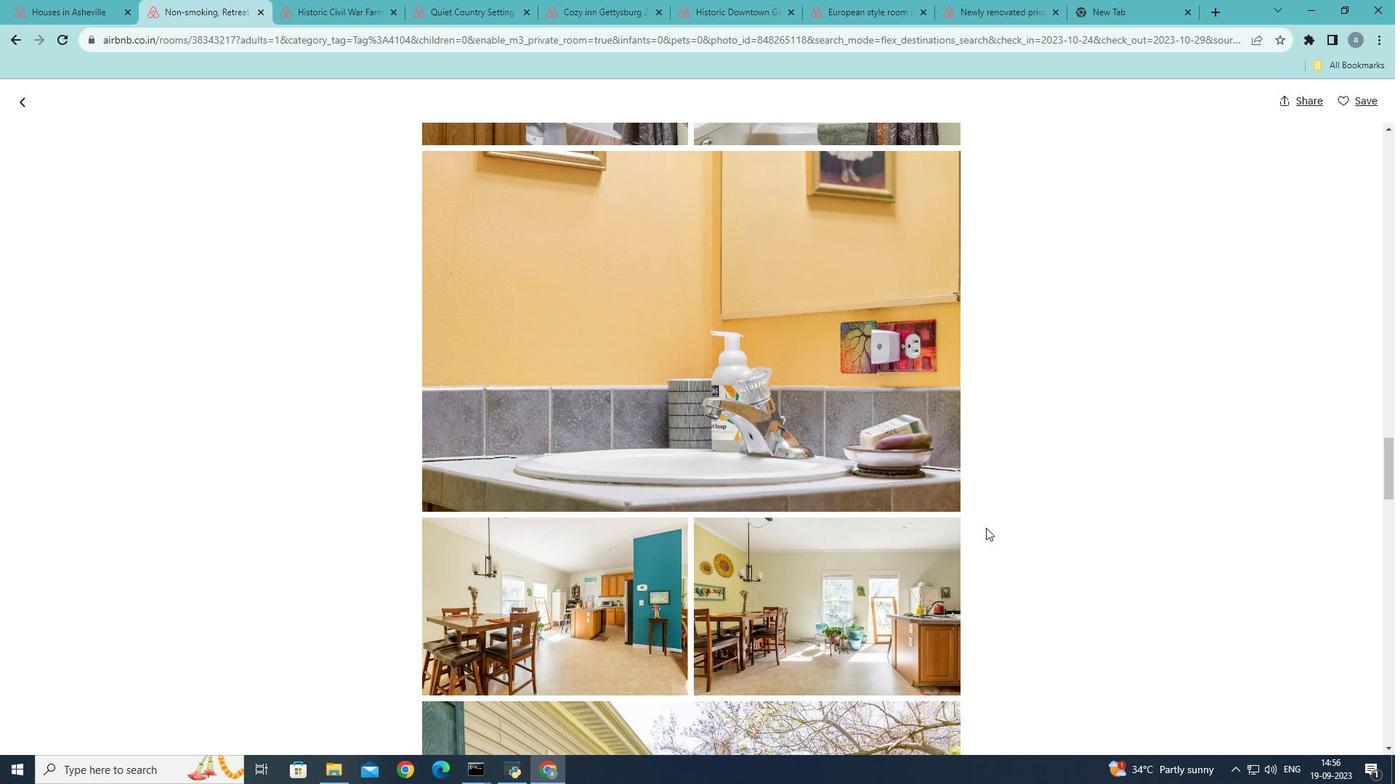 
Action: Mouse scrolled (986, 527) with delta (0, 0)
Screenshot: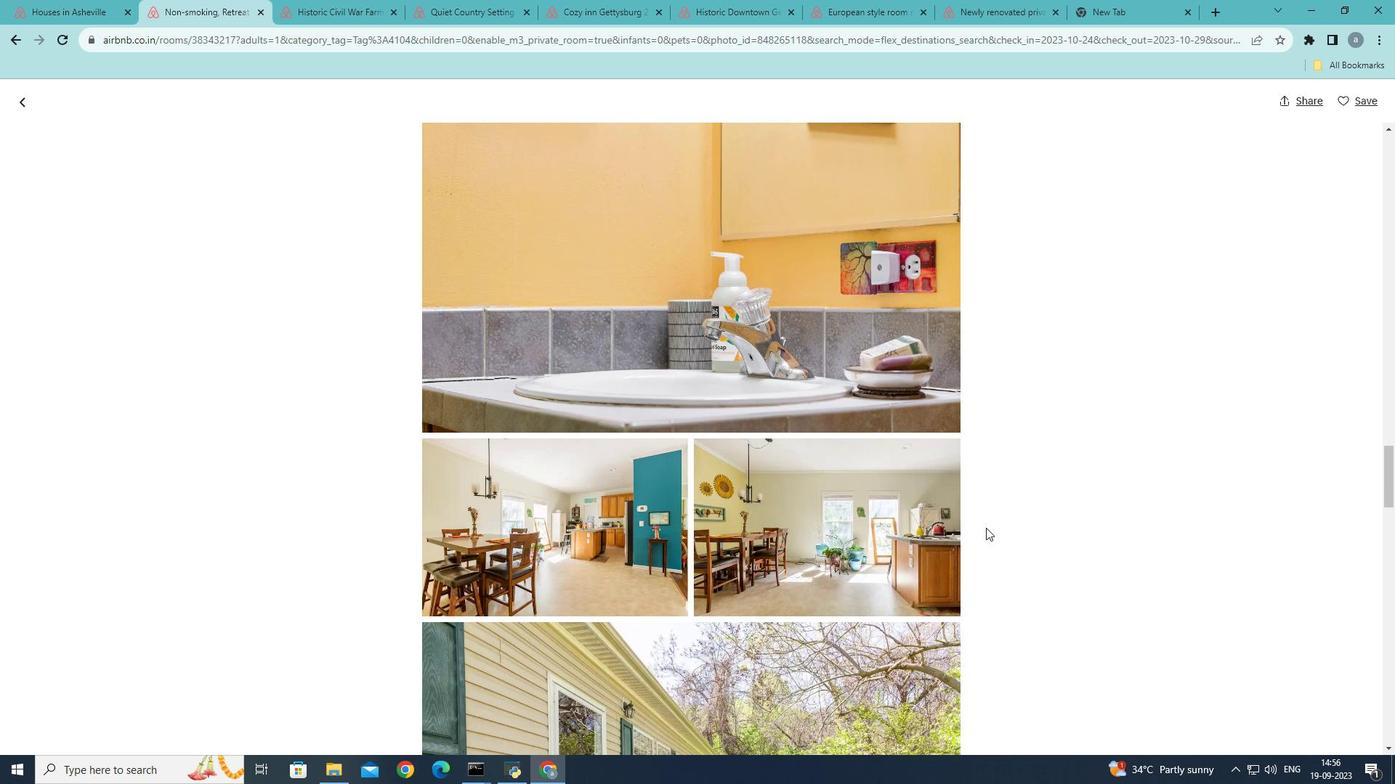 
Action: Mouse scrolled (986, 527) with delta (0, 0)
Screenshot: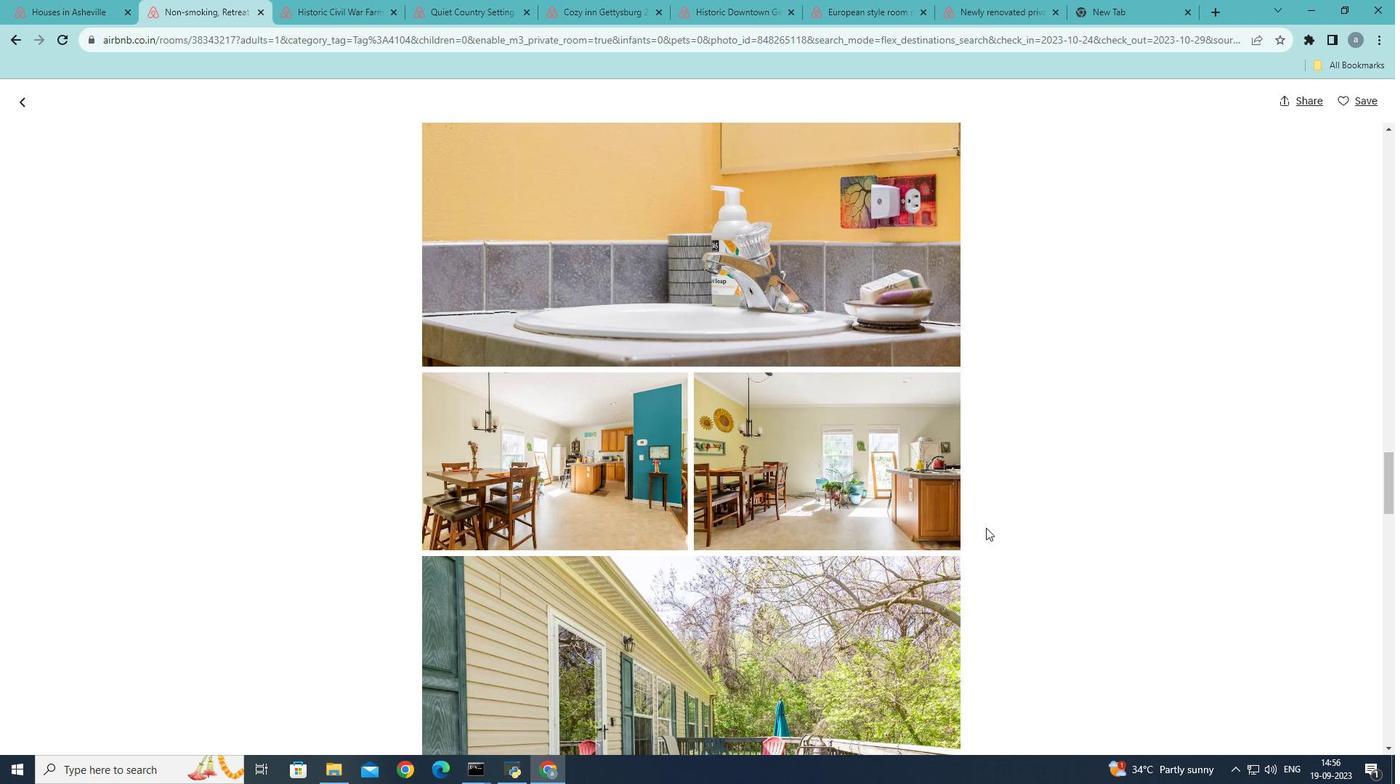 
Action: Mouse scrolled (986, 527) with delta (0, 0)
Screenshot: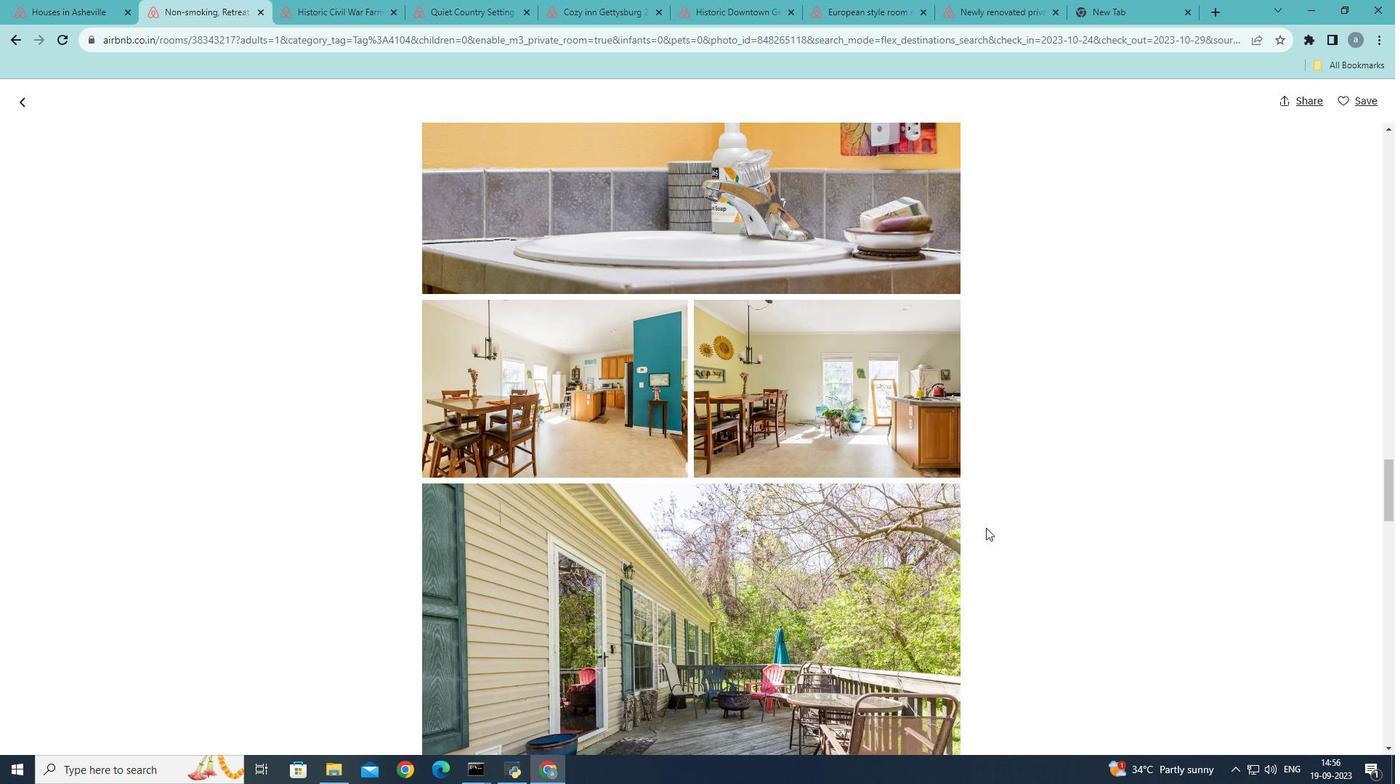 
Action: Mouse scrolled (986, 527) with delta (0, 0)
Screenshot: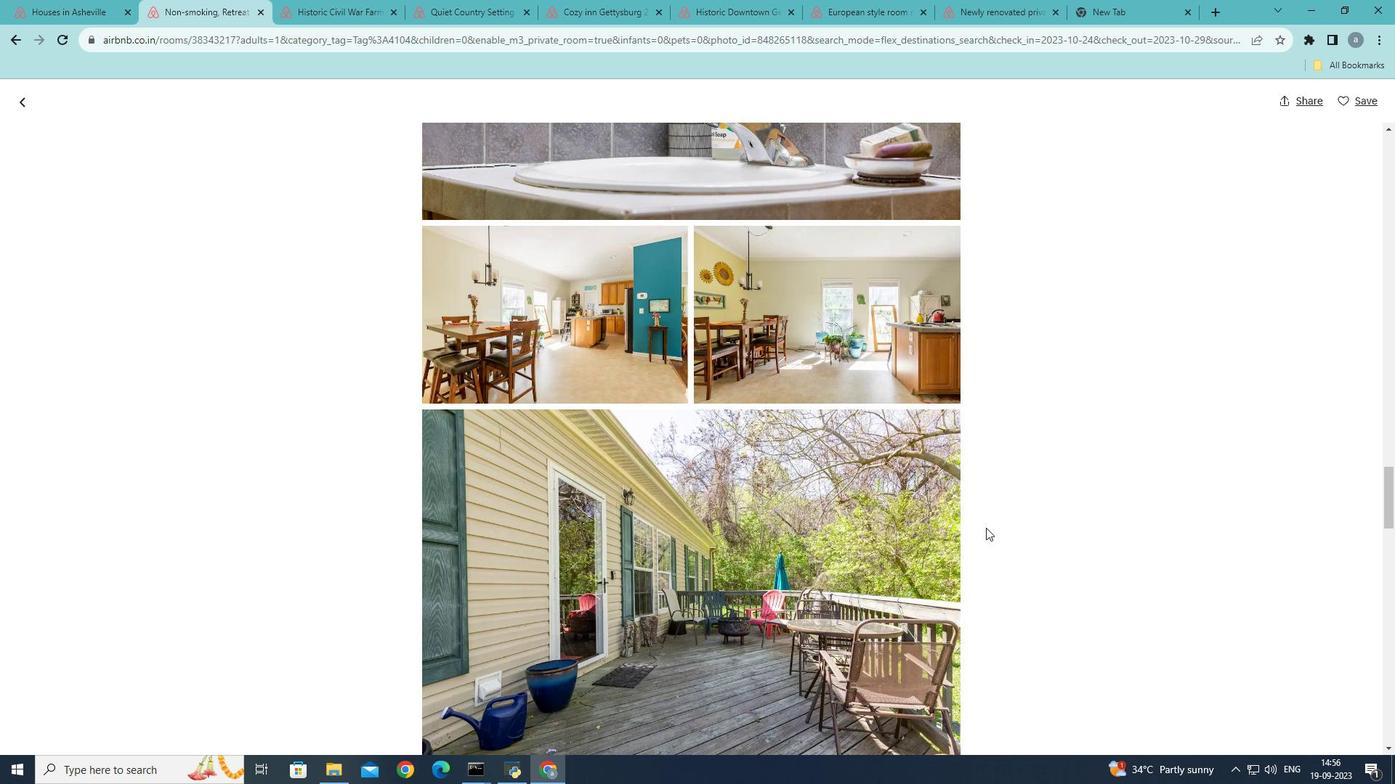 
Action: Mouse scrolled (986, 527) with delta (0, 0)
Screenshot: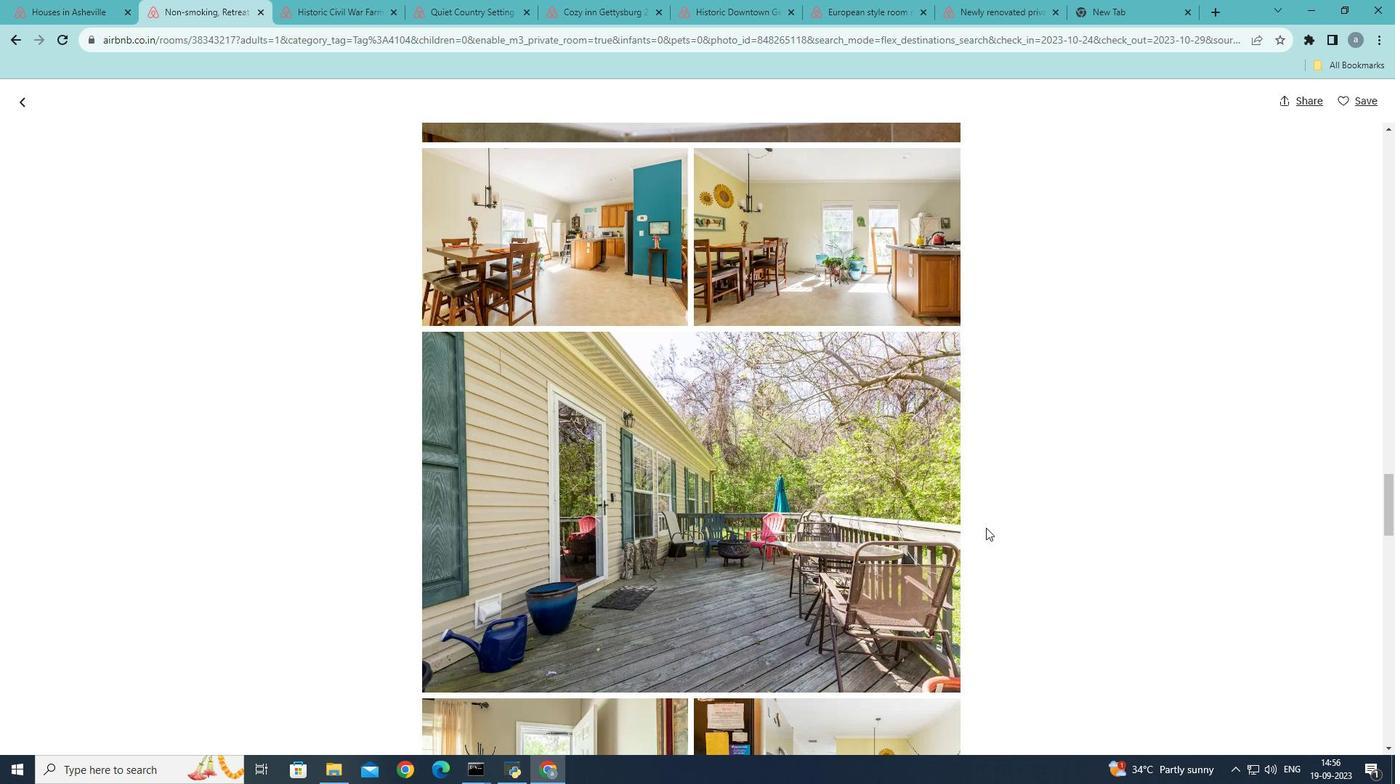 
Action: Mouse scrolled (986, 527) with delta (0, 0)
Screenshot: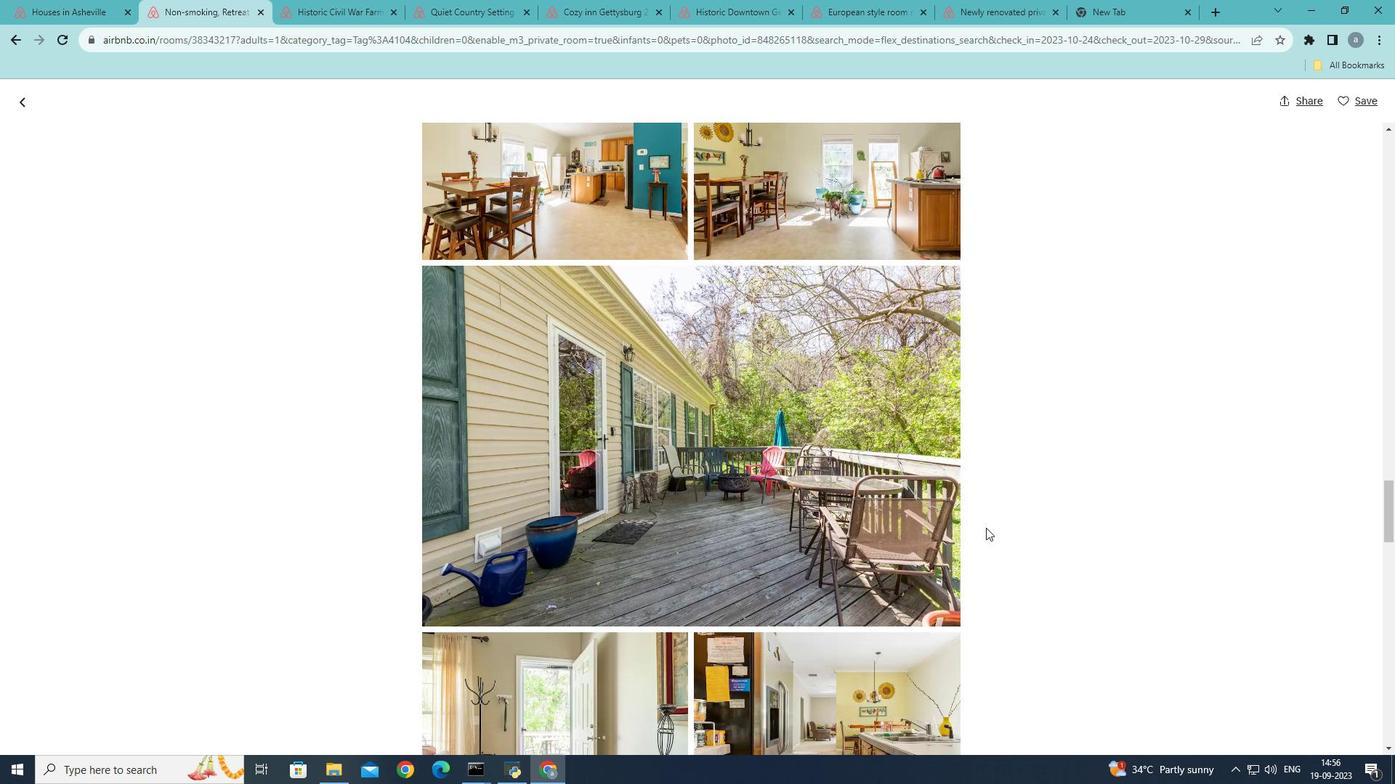 
Action: Mouse scrolled (986, 527) with delta (0, 0)
Screenshot: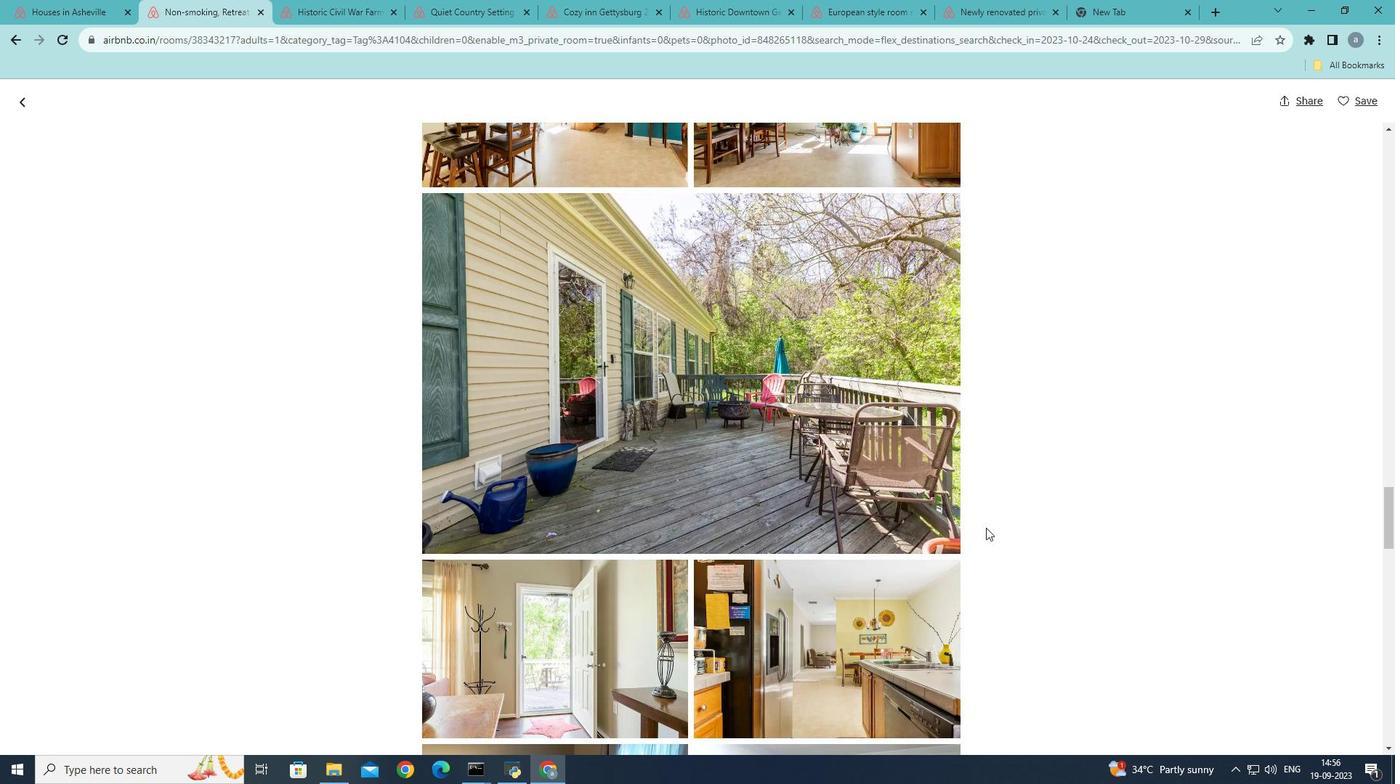 
Action: Mouse scrolled (986, 527) with delta (0, 0)
Screenshot: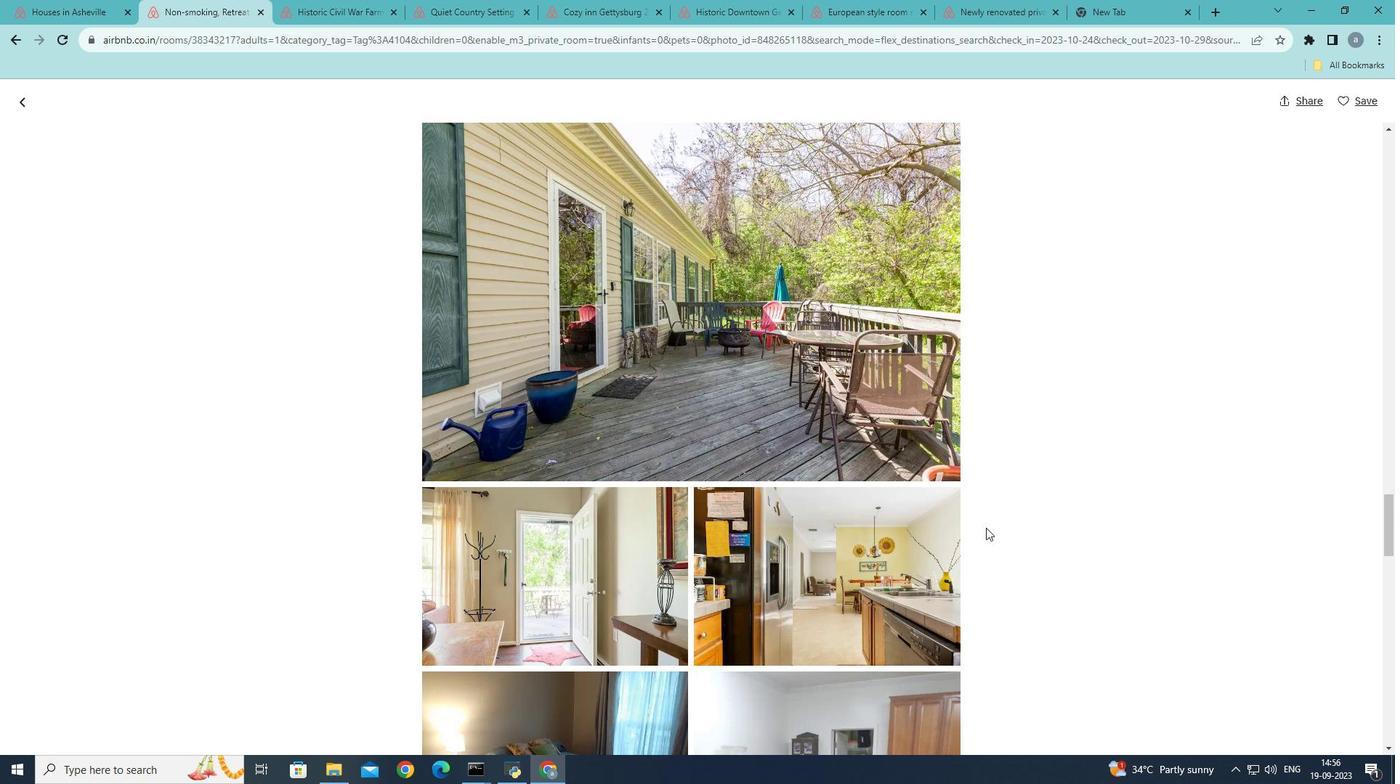 
Action: Mouse scrolled (986, 527) with delta (0, 0)
Screenshot: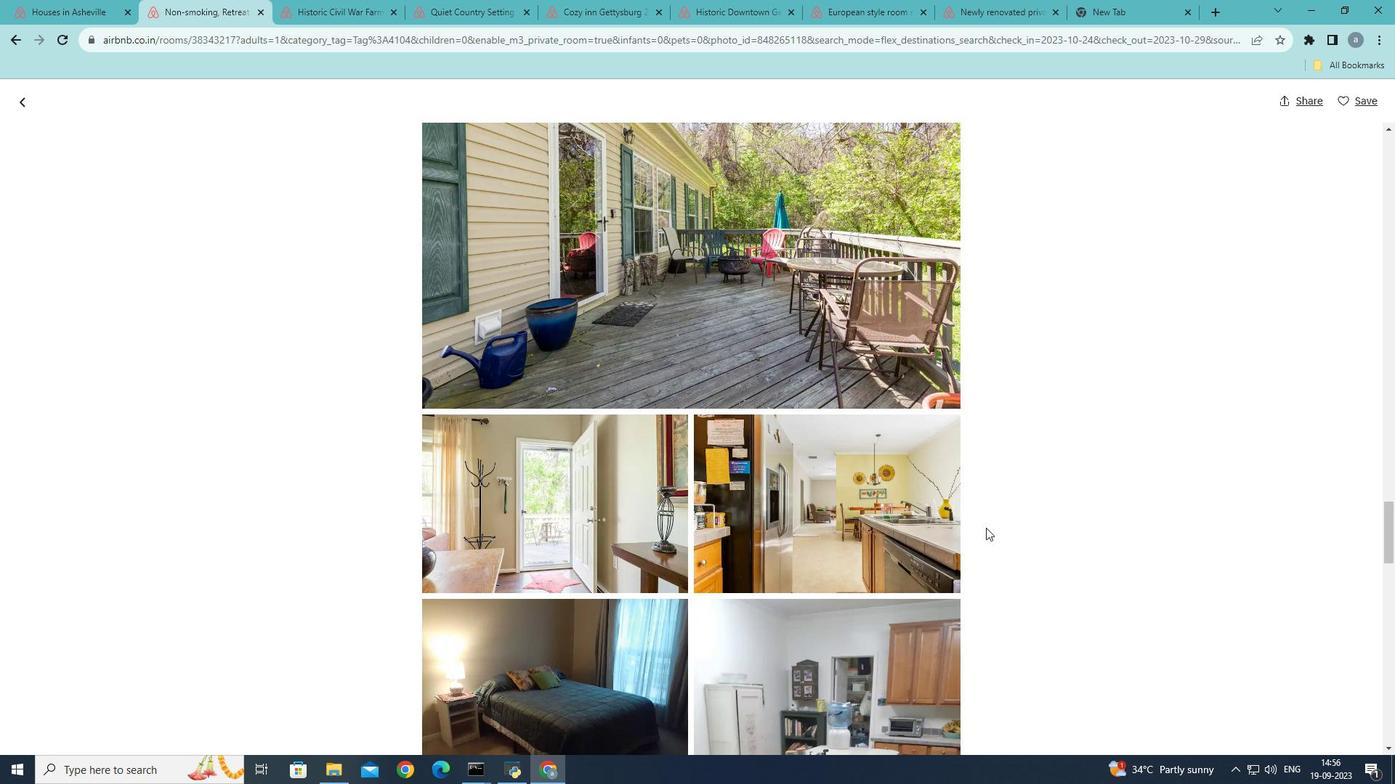 
Action: Mouse scrolled (986, 527) with delta (0, 0)
Screenshot: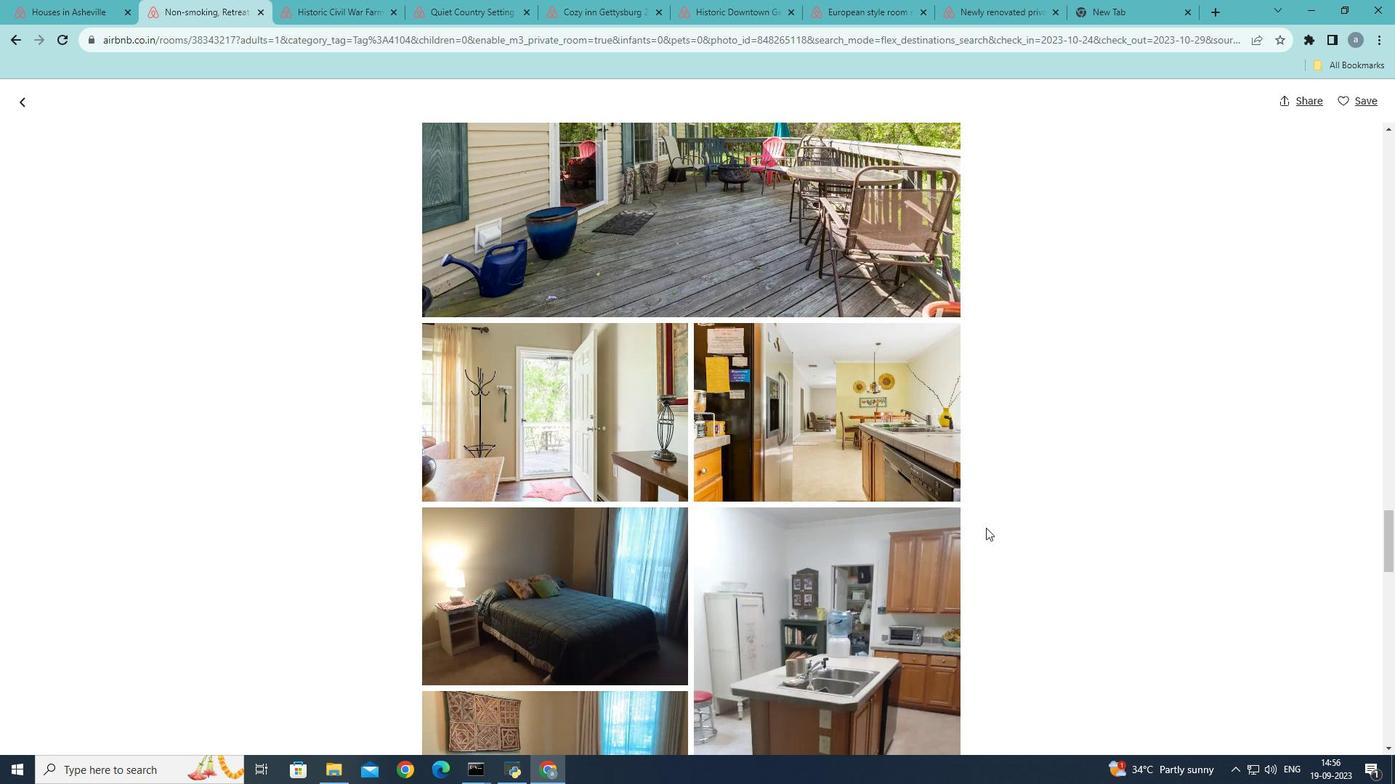 
Action: Mouse scrolled (986, 527) with delta (0, 0)
Screenshot: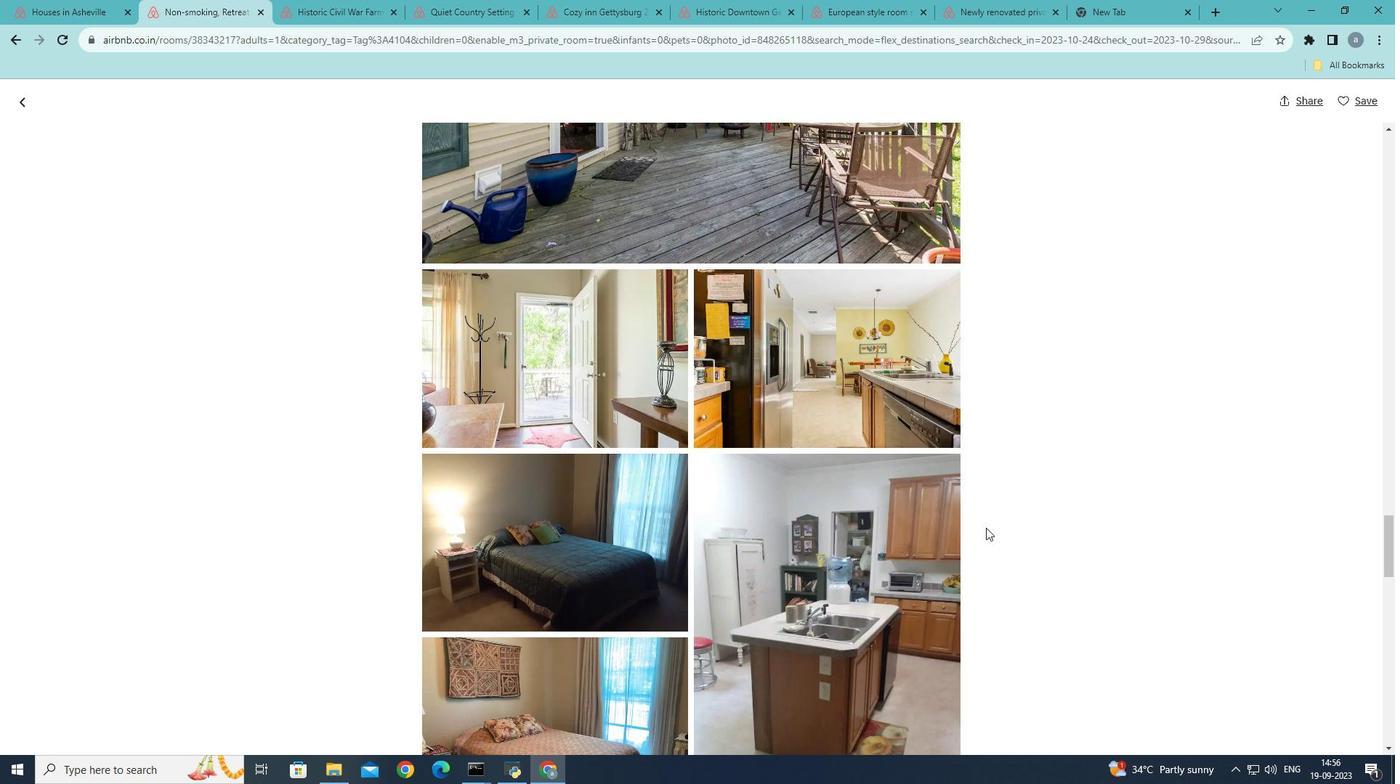 
Action: Mouse scrolled (986, 527) with delta (0, 0)
Screenshot: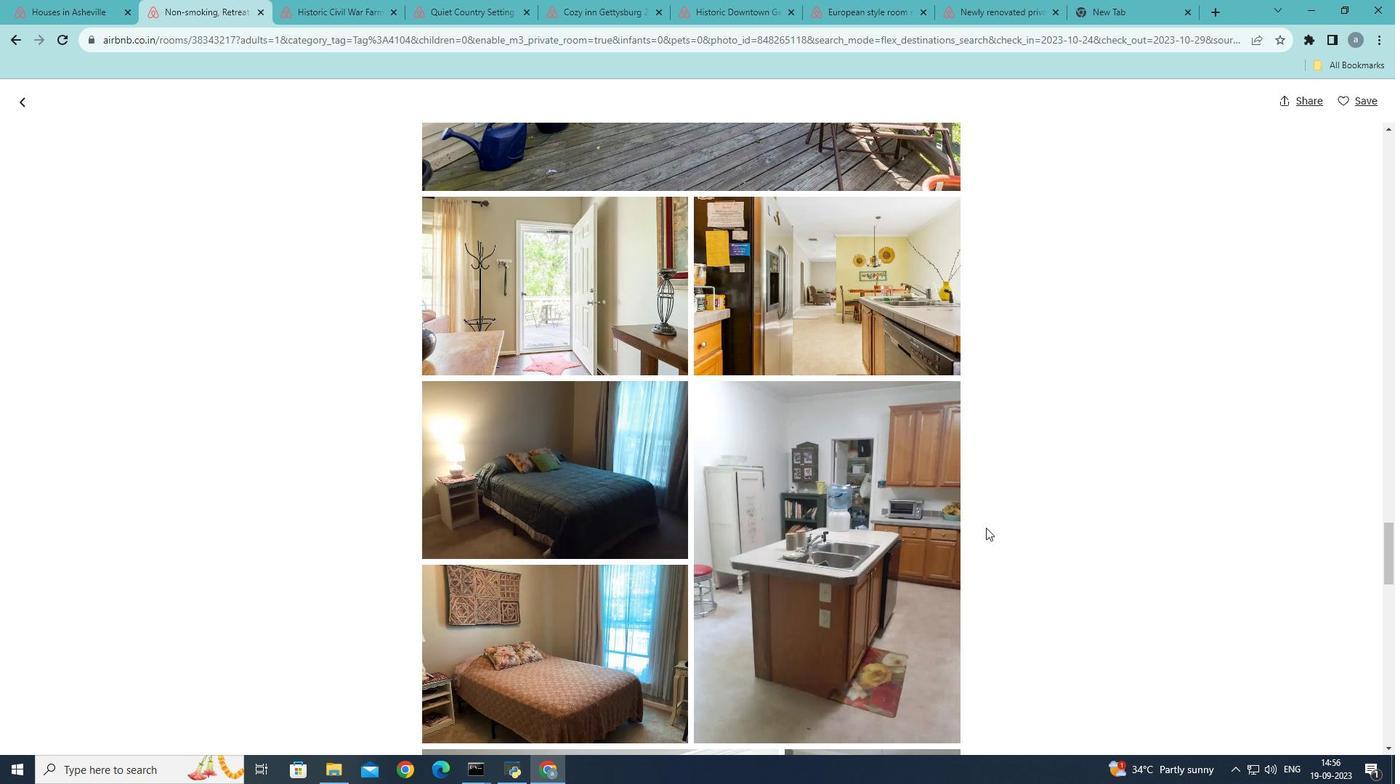 
Action: Mouse scrolled (986, 527) with delta (0, 0)
Screenshot: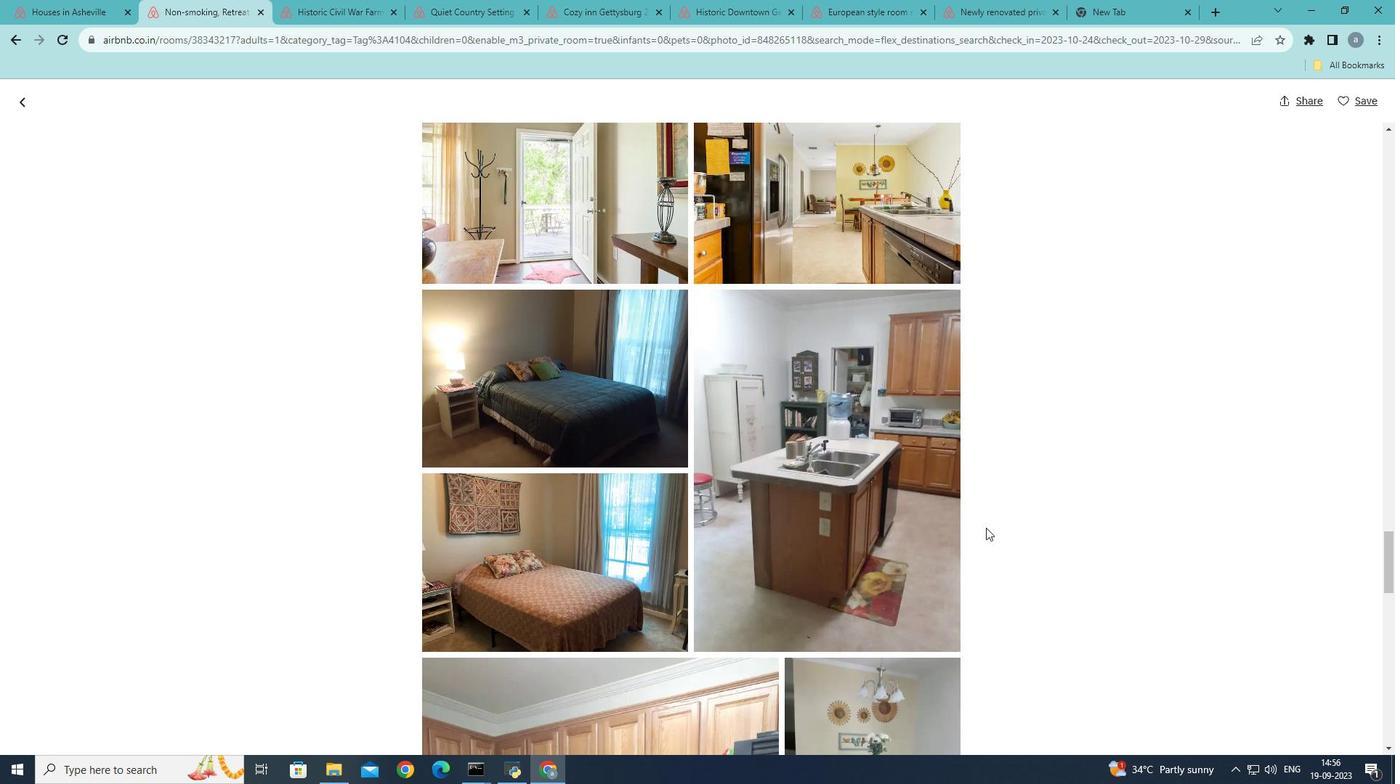 
Action: Mouse scrolled (986, 527) with delta (0, 0)
Screenshot: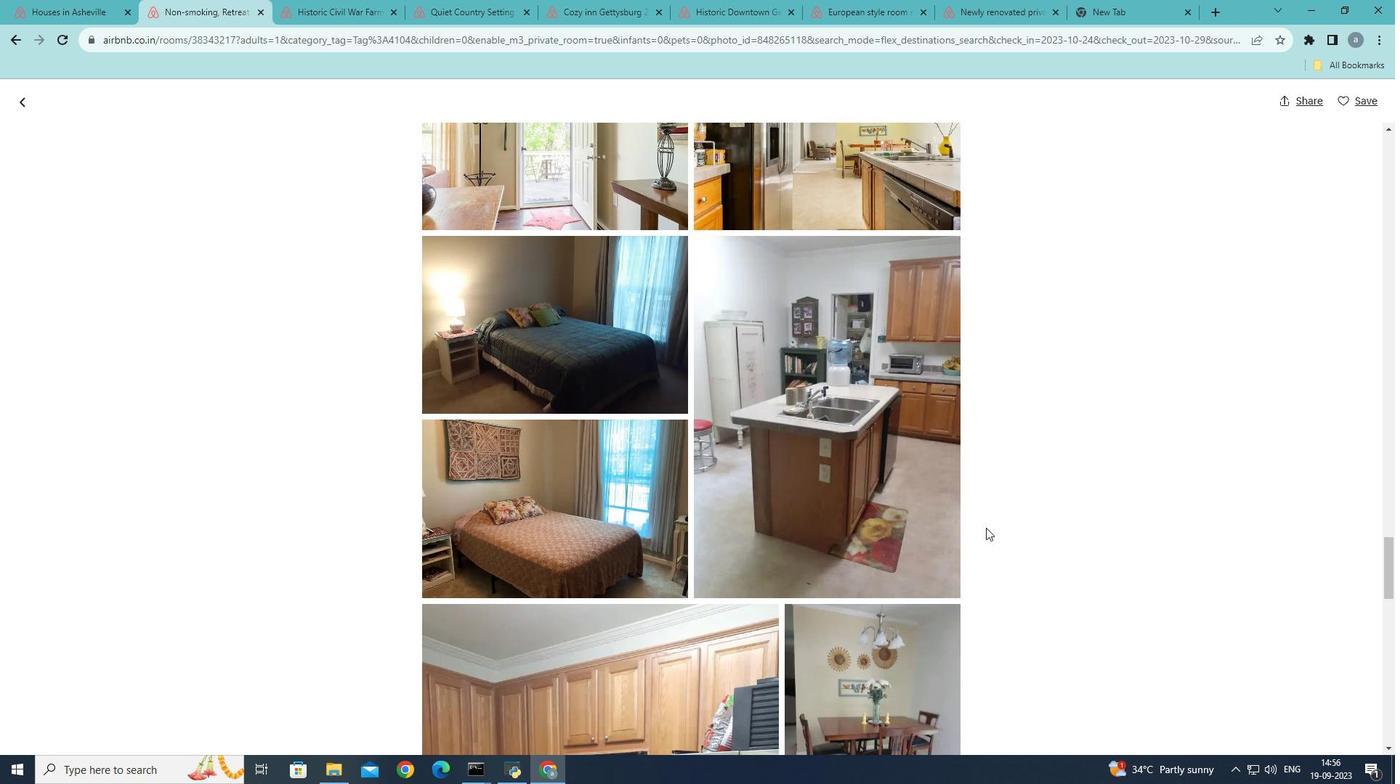 
Action: Mouse scrolled (986, 527) with delta (0, 0)
Screenshot: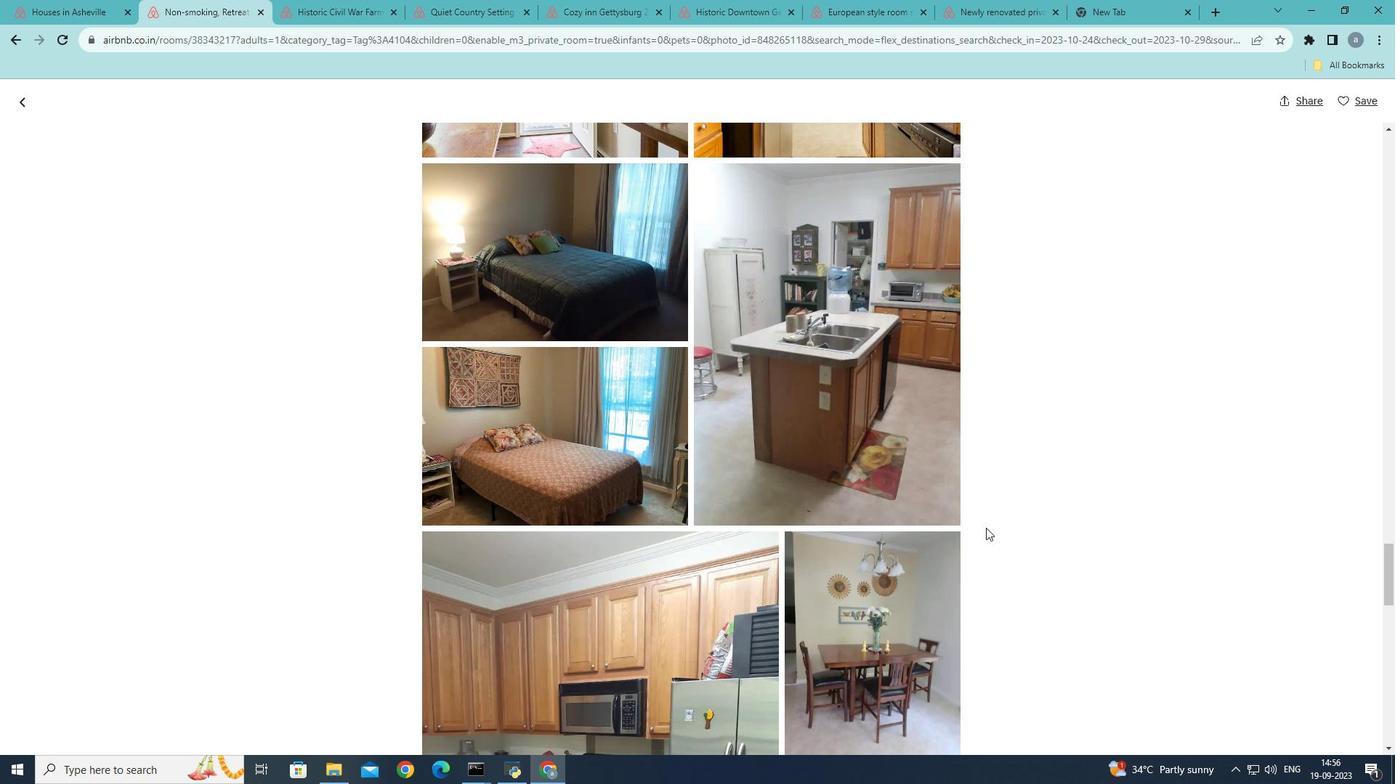 
Action: Mouse scrolled (986, 527) with delta (0, 0)
Screenshot: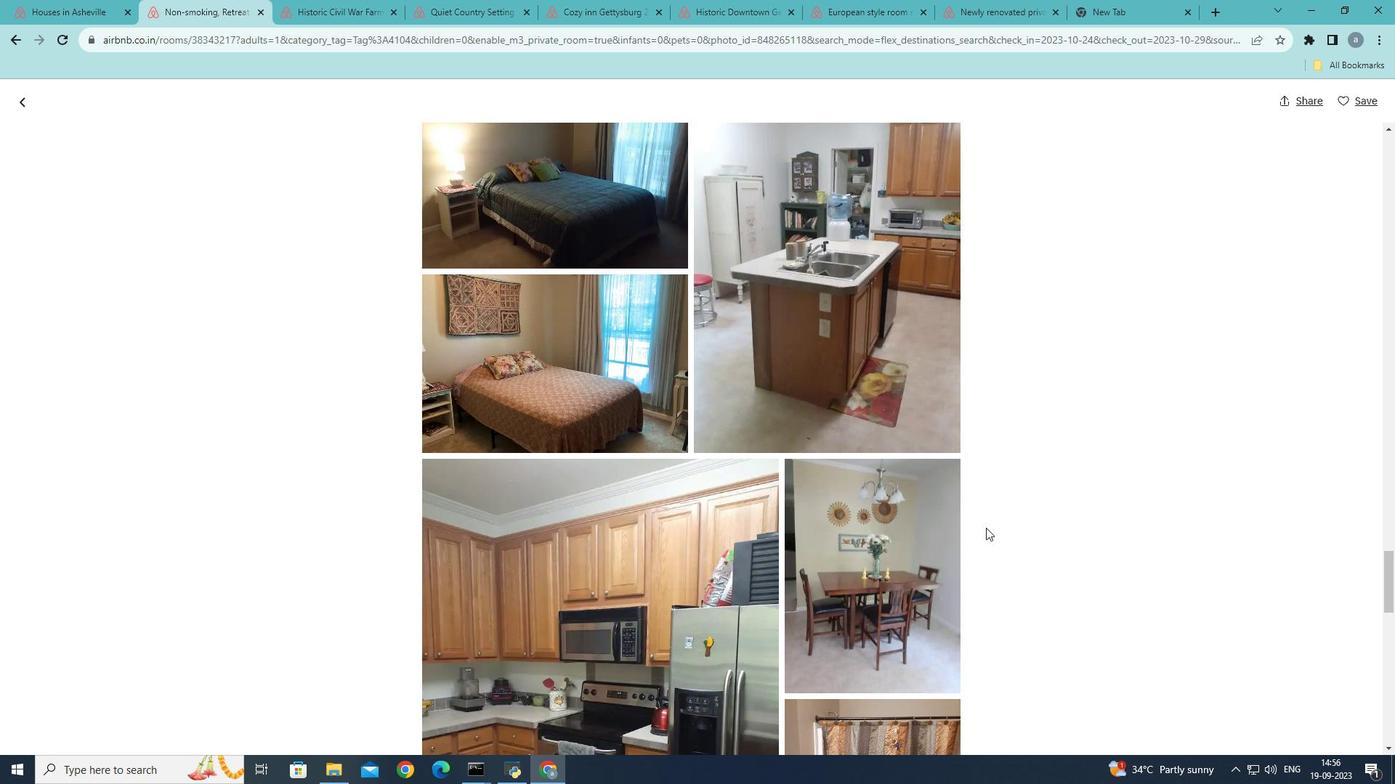 
Action: Mouse scrolled (986, 527) with delta (0, 0)
Screenshot: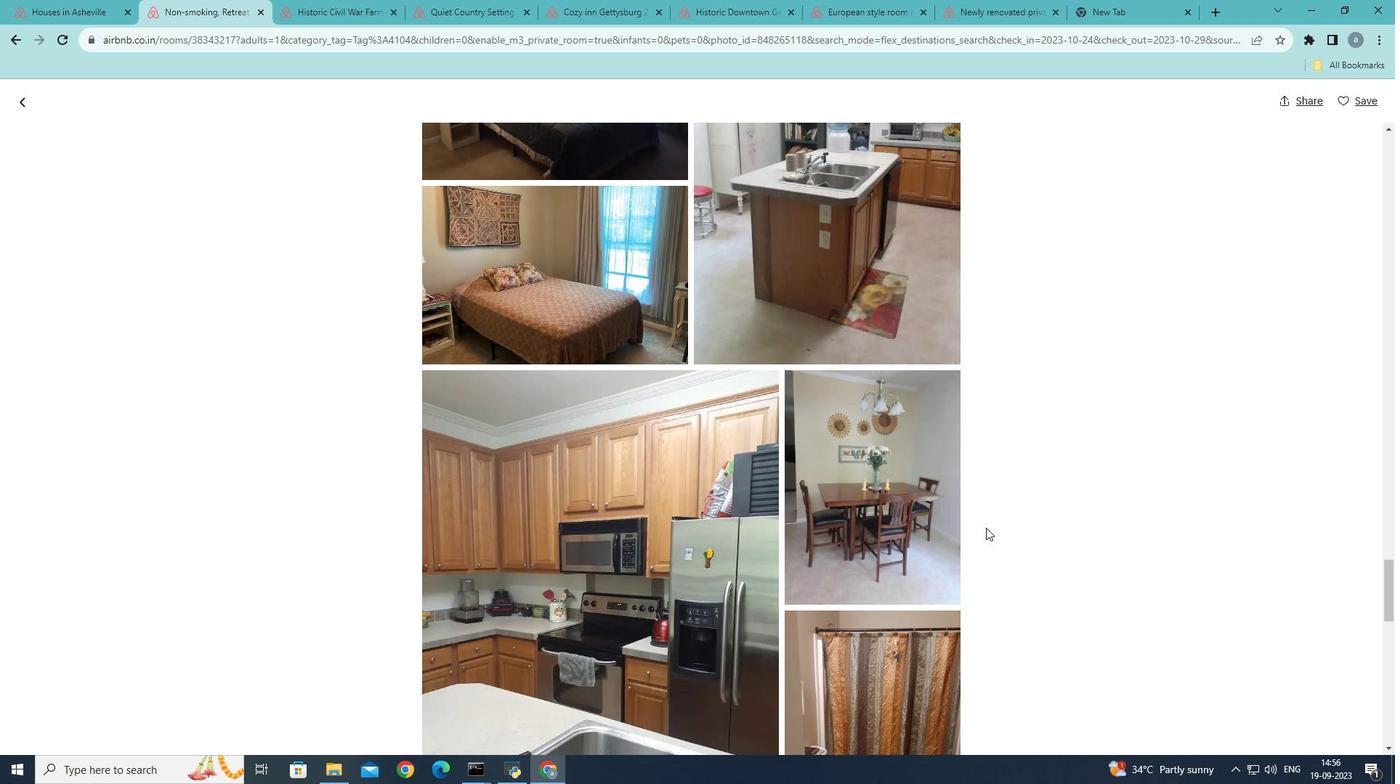 
Action: Mouse scrolled (986, 527) with delta (0, 0)
Screenshot: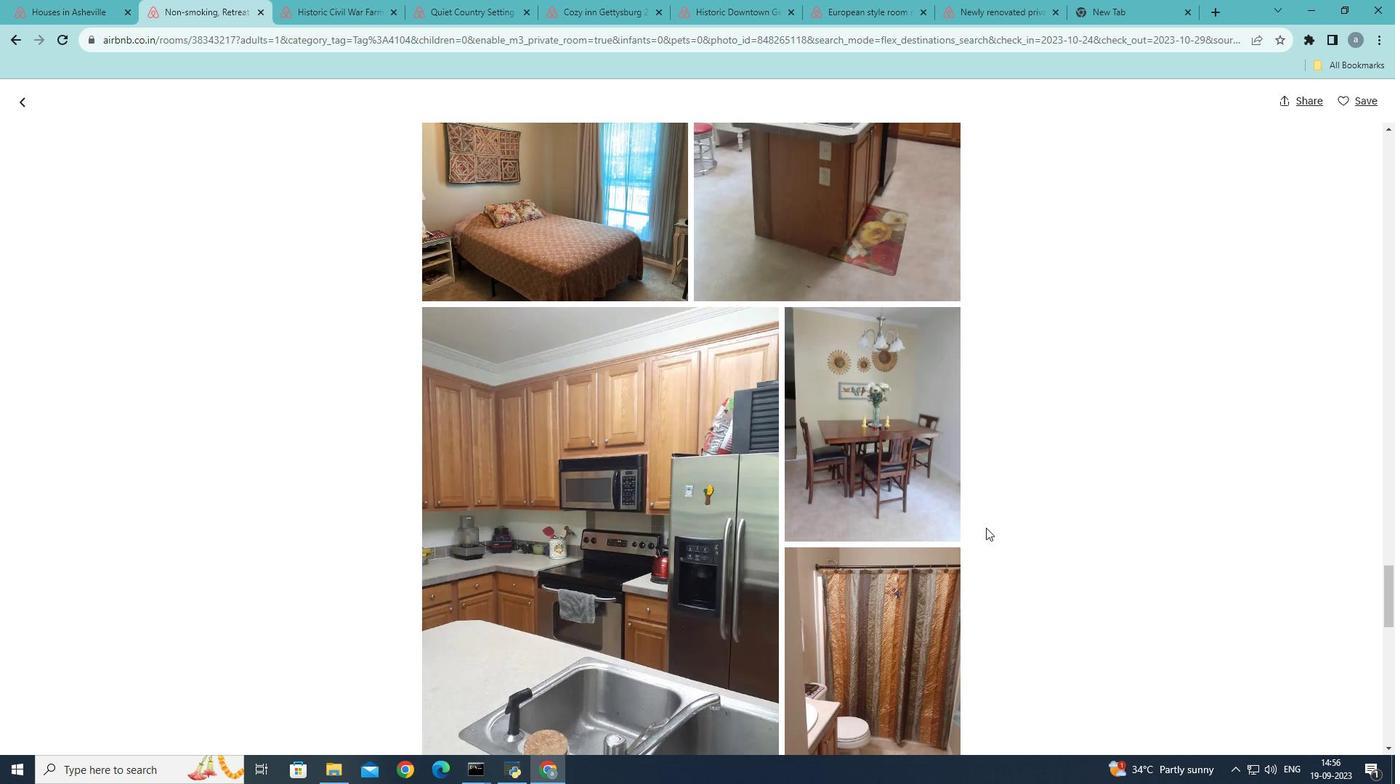 
Action: Mouse scrolled (986, 527) with delta (0, 0)
Screenshot: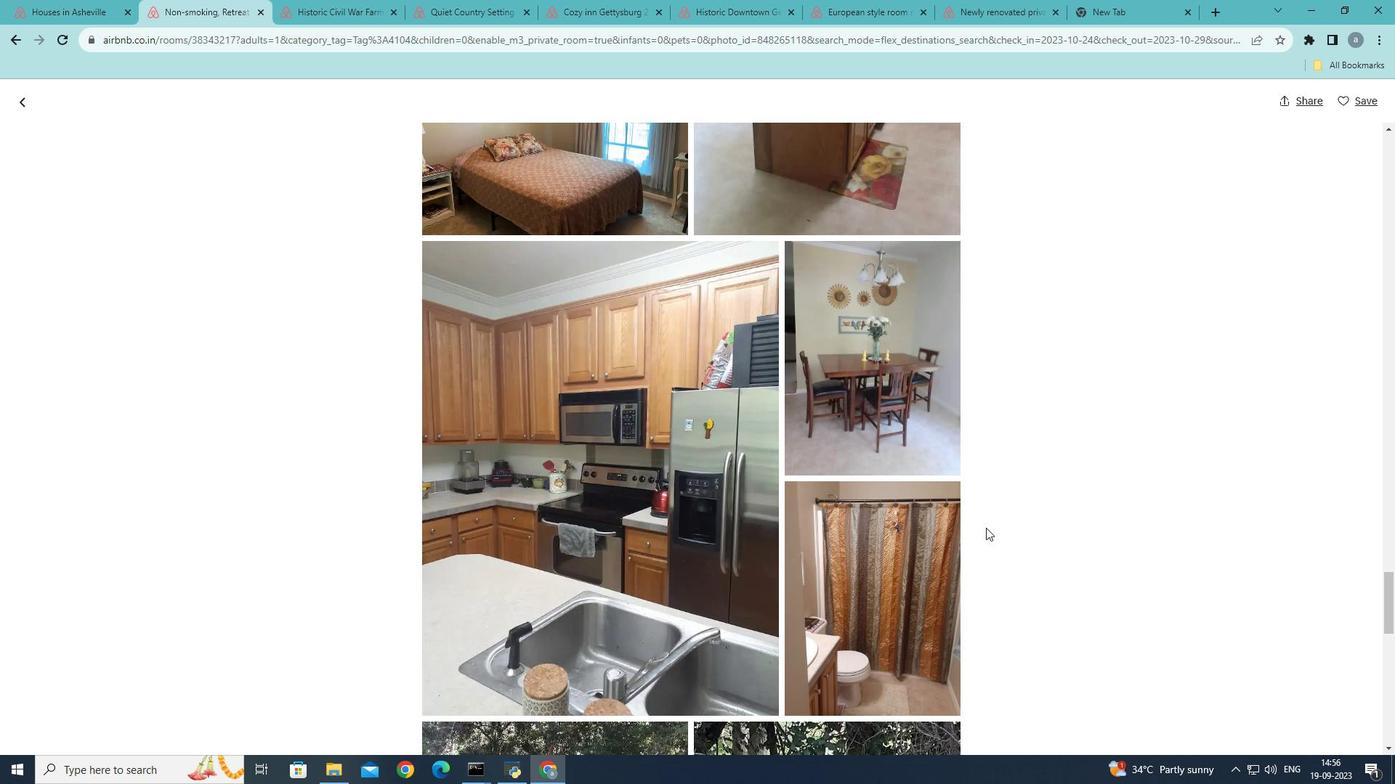
Action: Mouse scrolled (986, 527) with delta (0, 0)
Screenshot: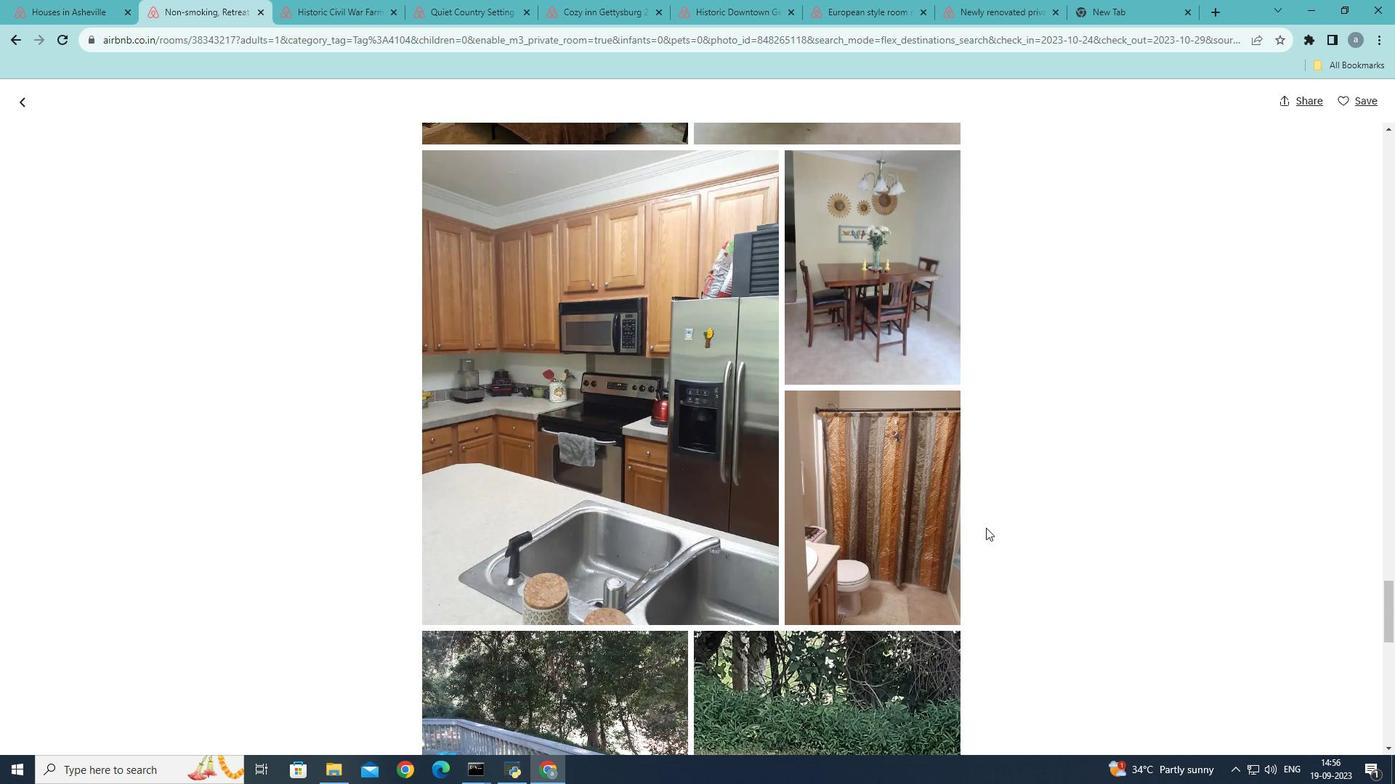 
Action: Mouse scrolled (986, 527) with delta (0, 0)
Screenshot: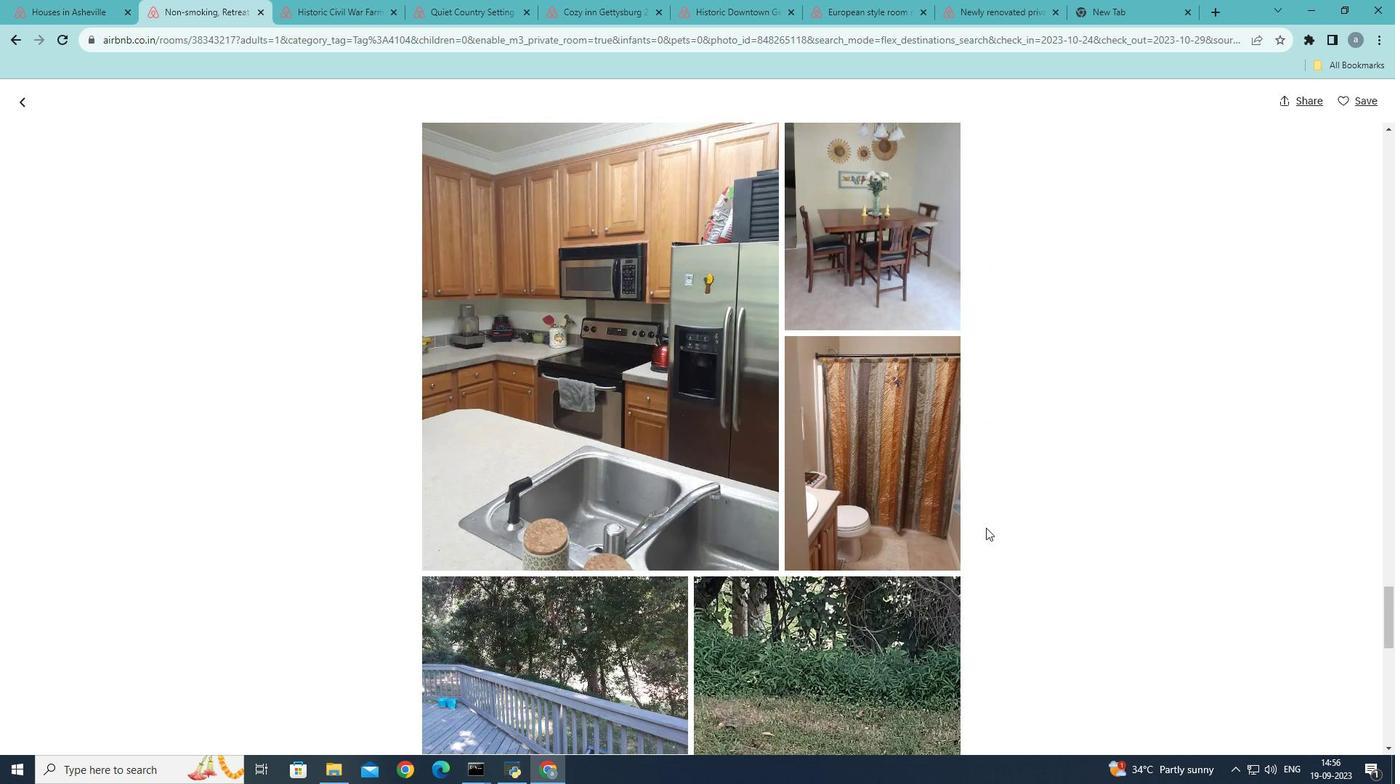 
Action: Mouse scrolled (986, 527) with delta (0, 0)
Screenshot: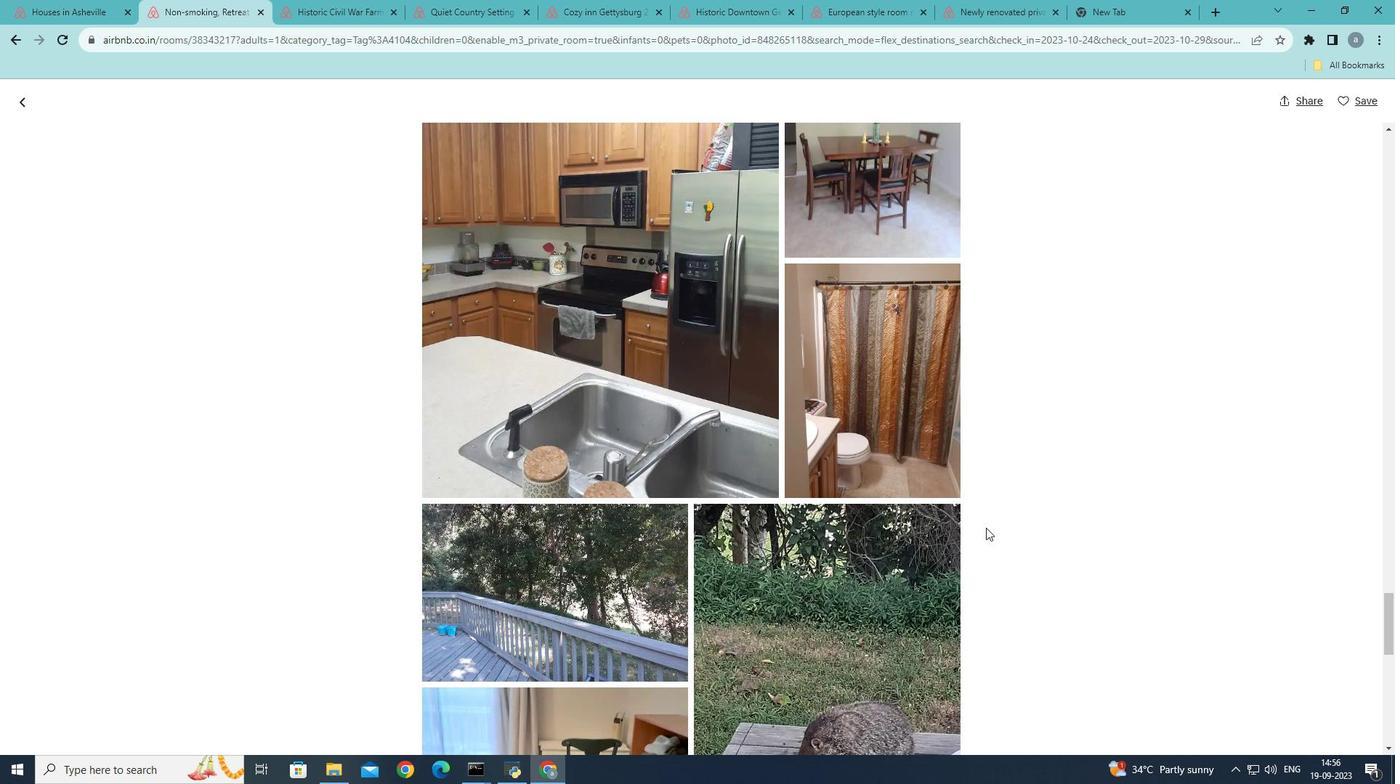 
Action: Mouse scrolled (986, 527) with delta (0, 0)
Screenshot: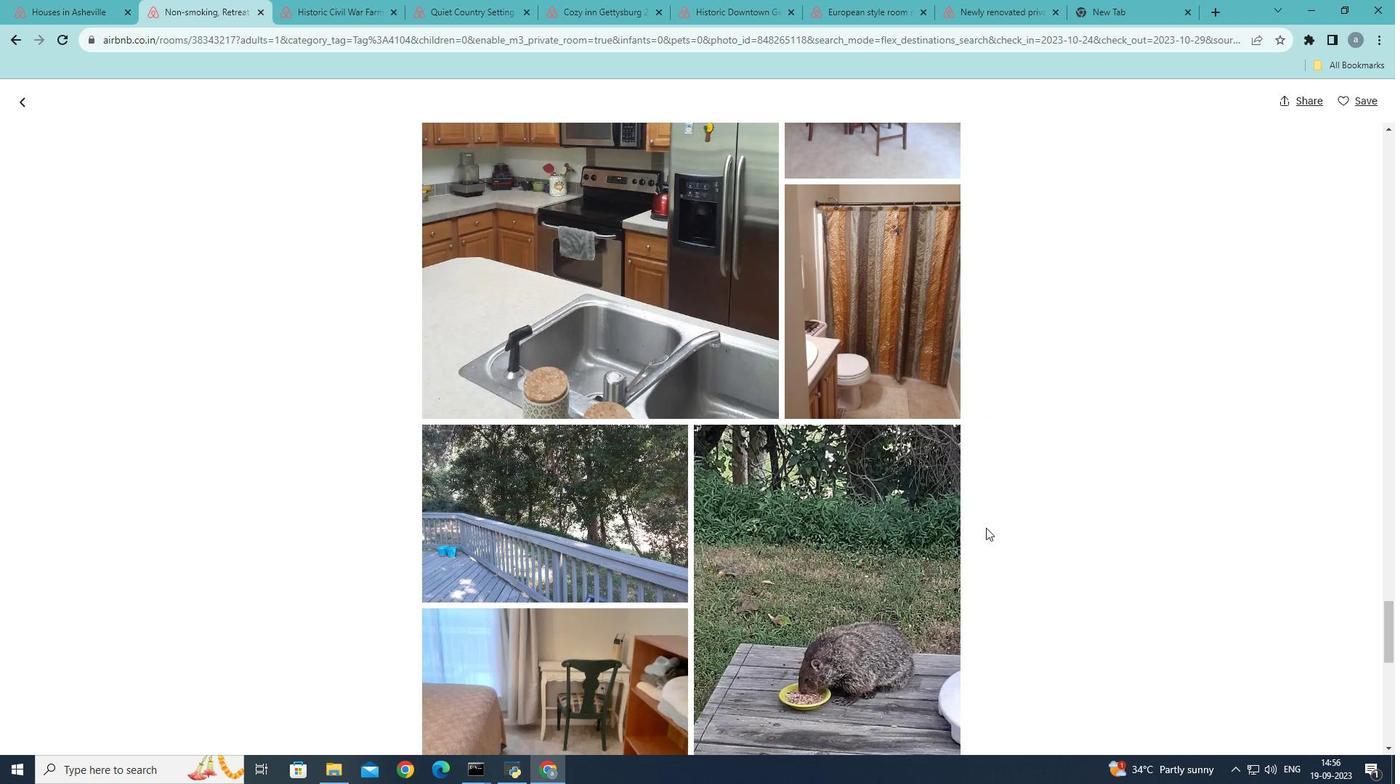 
Action: Mouse scrolled (986, 527) with delta (0, 0)
Screenshot: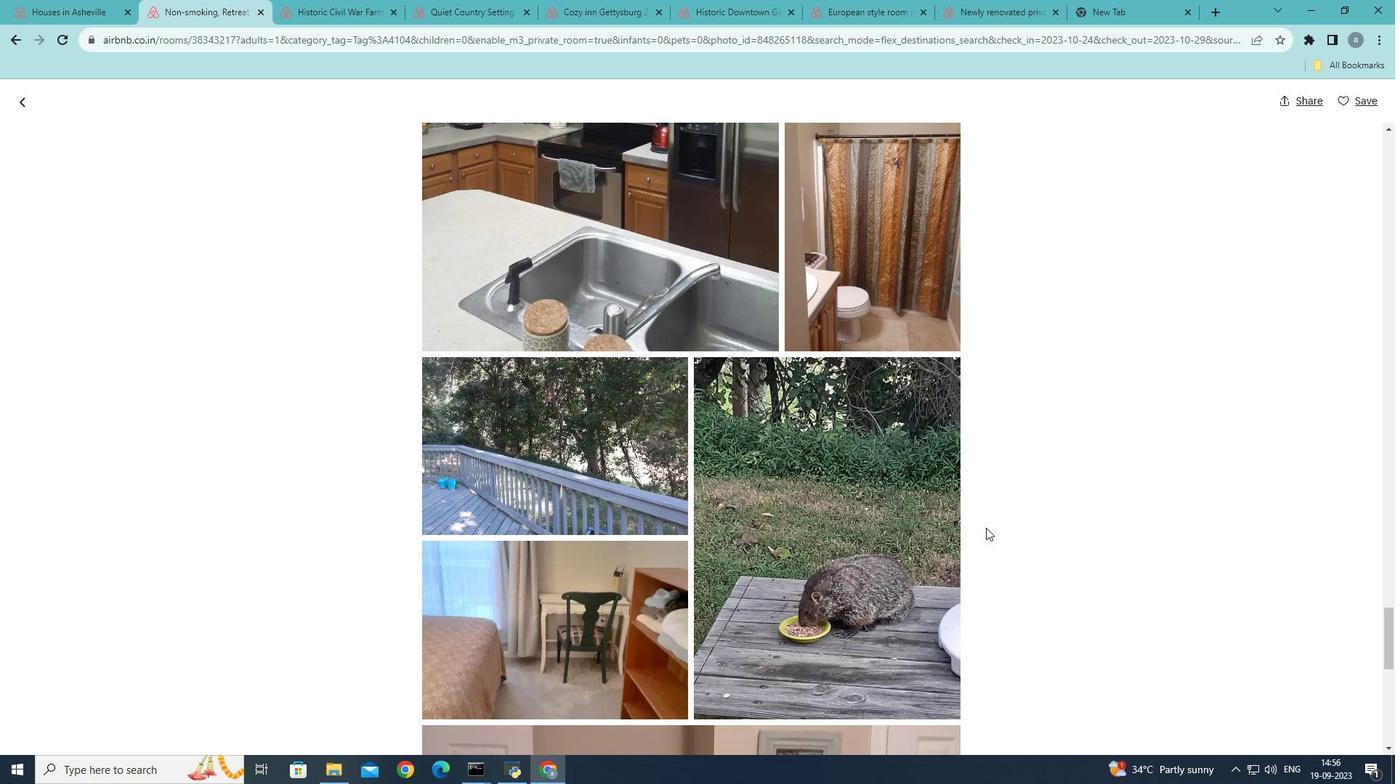 
Action: Mouse scrolled (986, 527) with delta (0, 0)
Screenshot: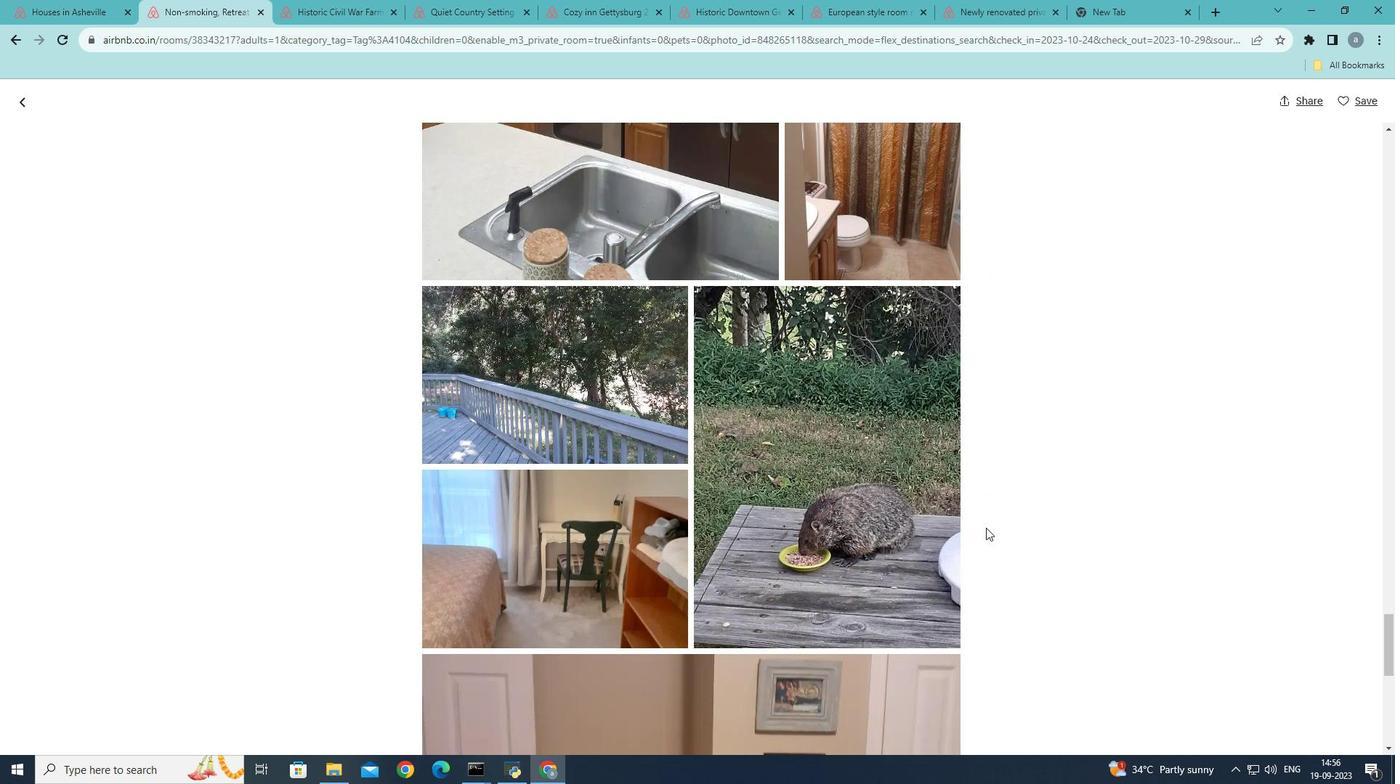 
Action: Mouse scrolled (986, 527) with delta (0, 0)
Screenshot: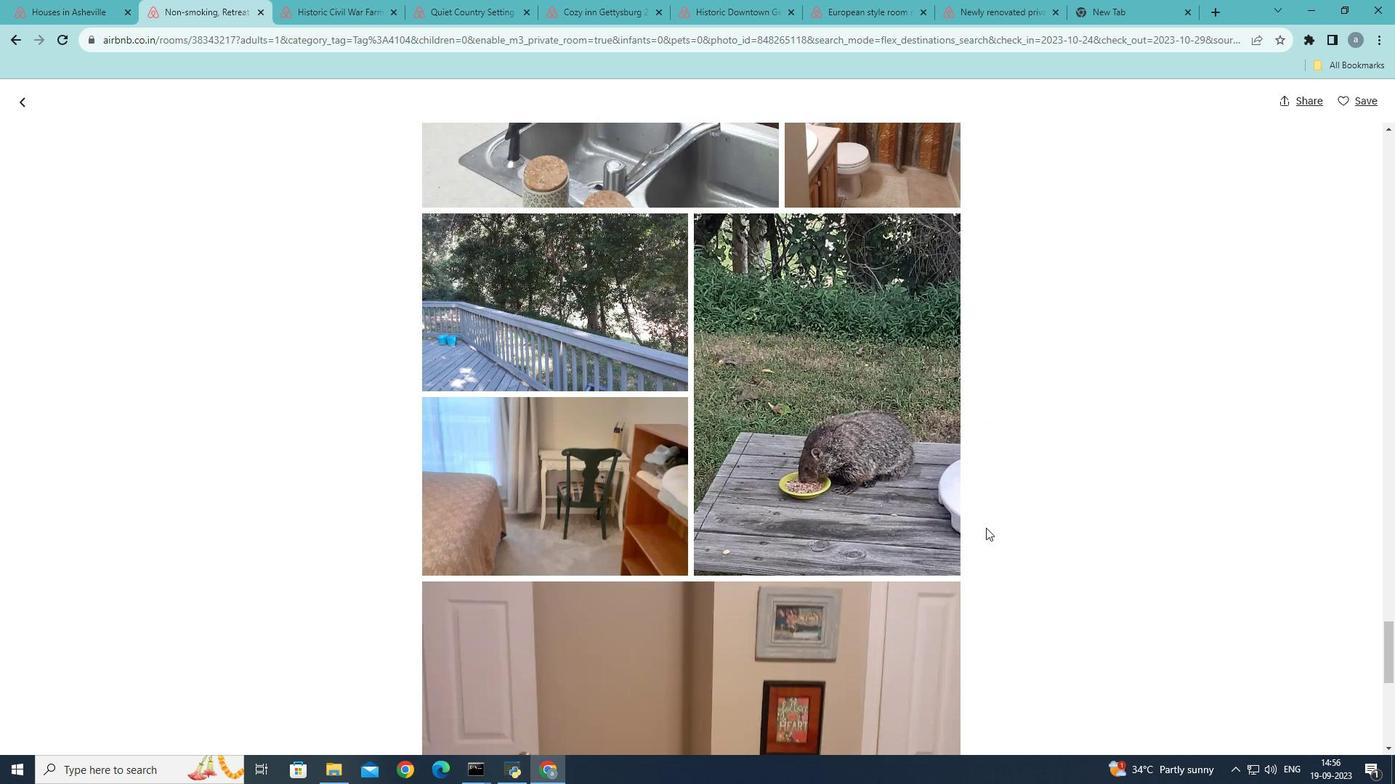 
Action: Mouse scrolled (986, 527) with delta (0, 0)
Screenshot: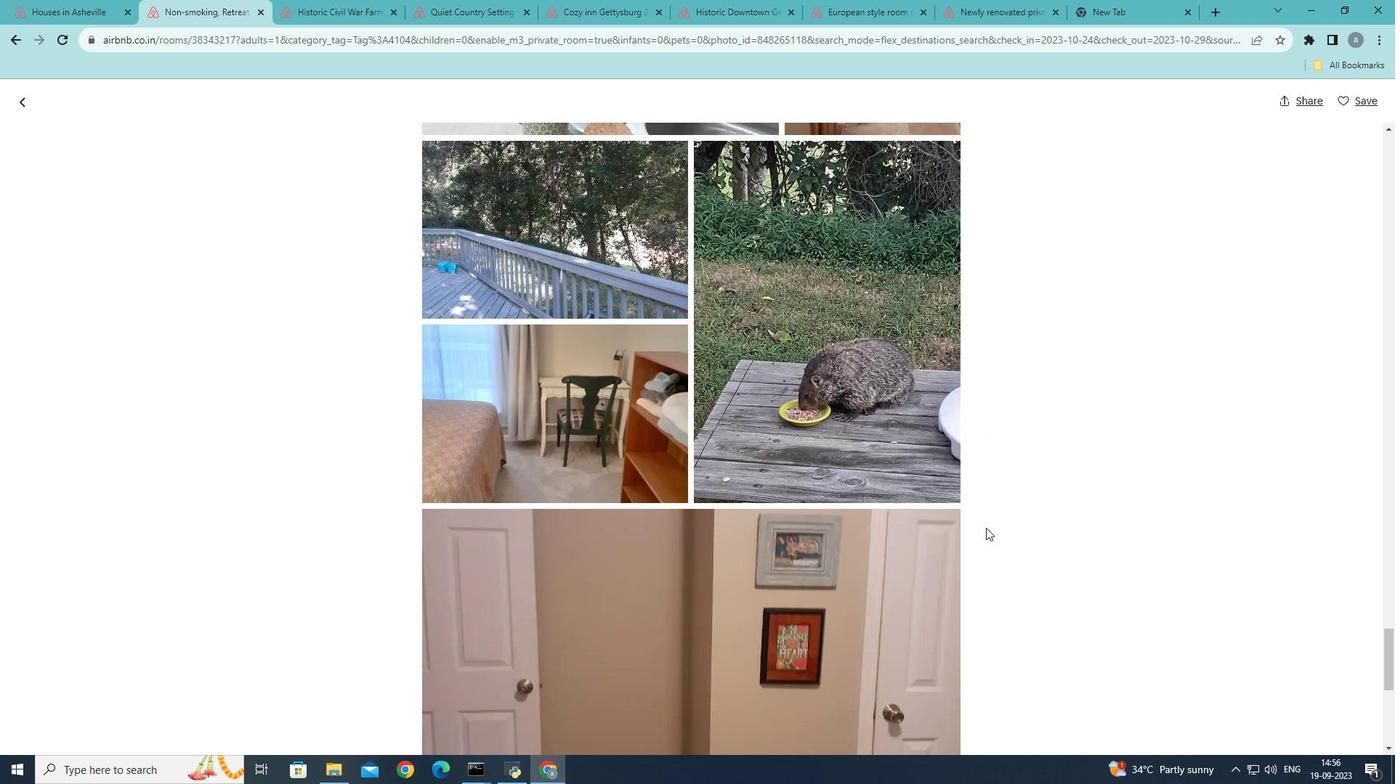 
Action: Mouse scrolled (986, 527) with delta (0, 0)
Screenshot: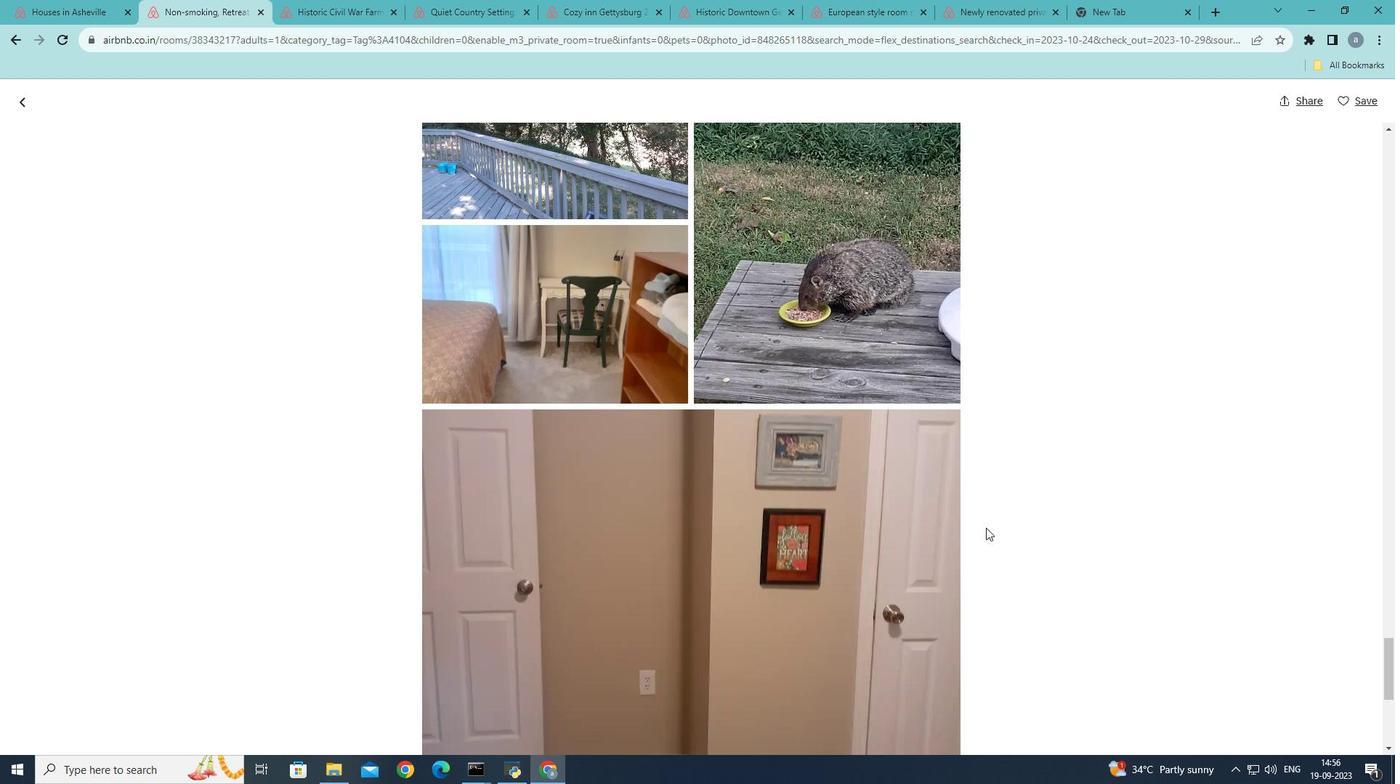 
Action: Mouse scrolled (986, 527) with delta (0, 0)
Screenshot: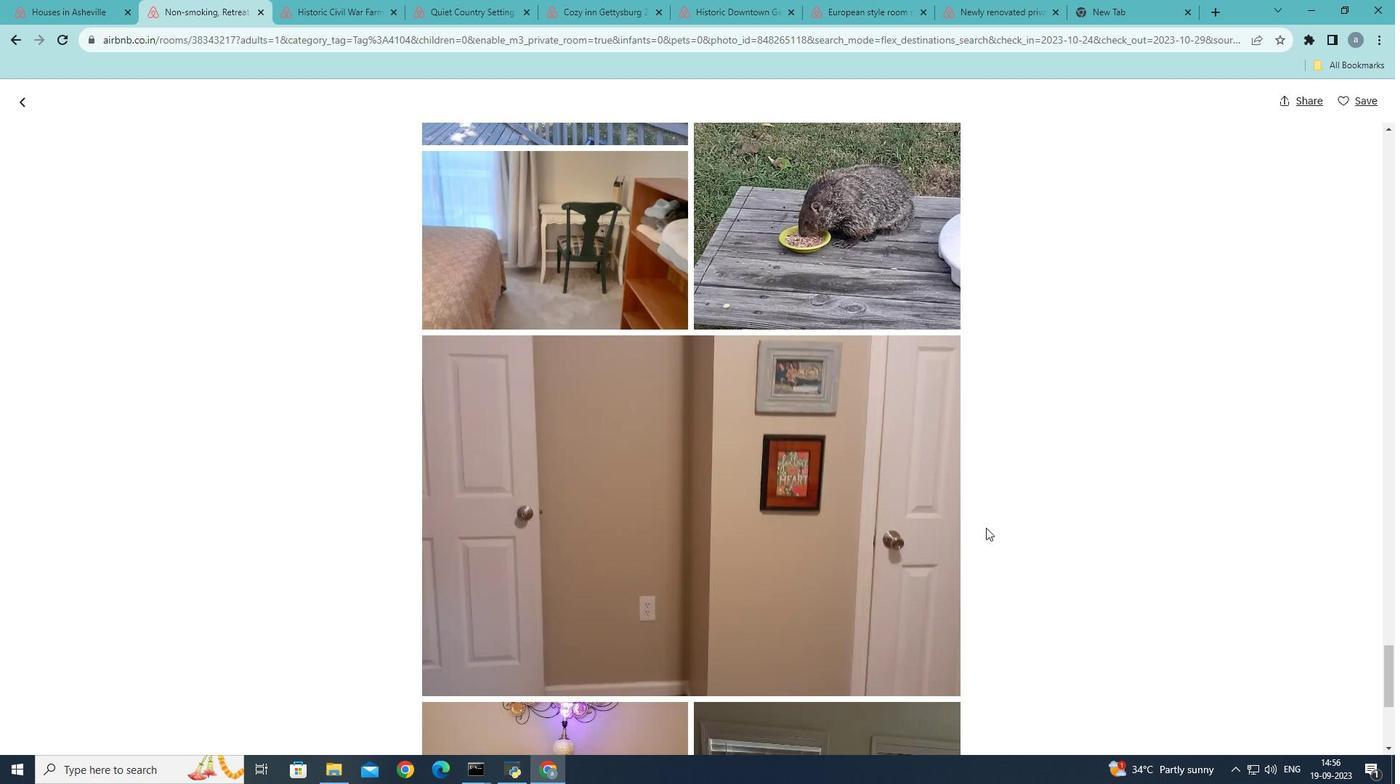 
Action: Mouse scrolled (986, 527) with delta (0, 0)
Screenshot: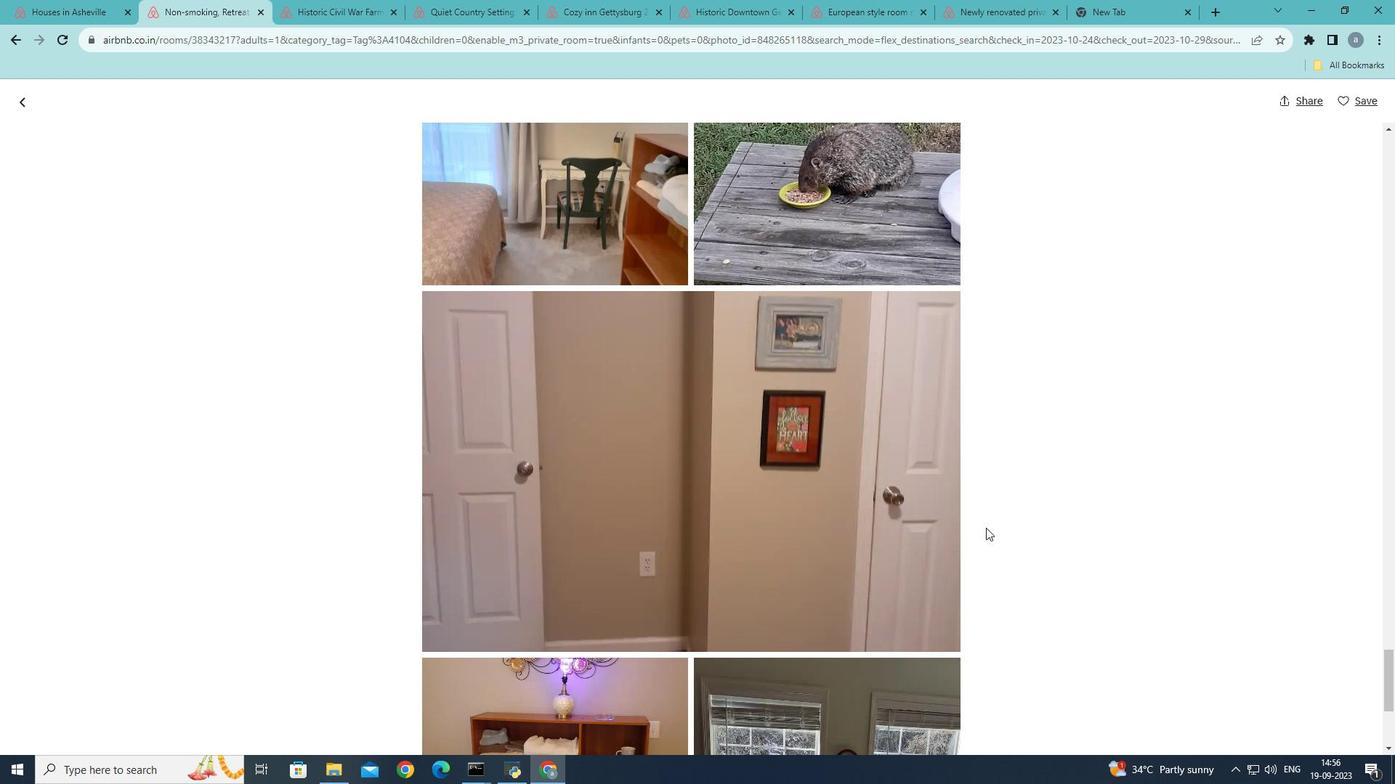 
Action: Mouse scrolled (986, 527) with delta (0, 0)
Screenshot: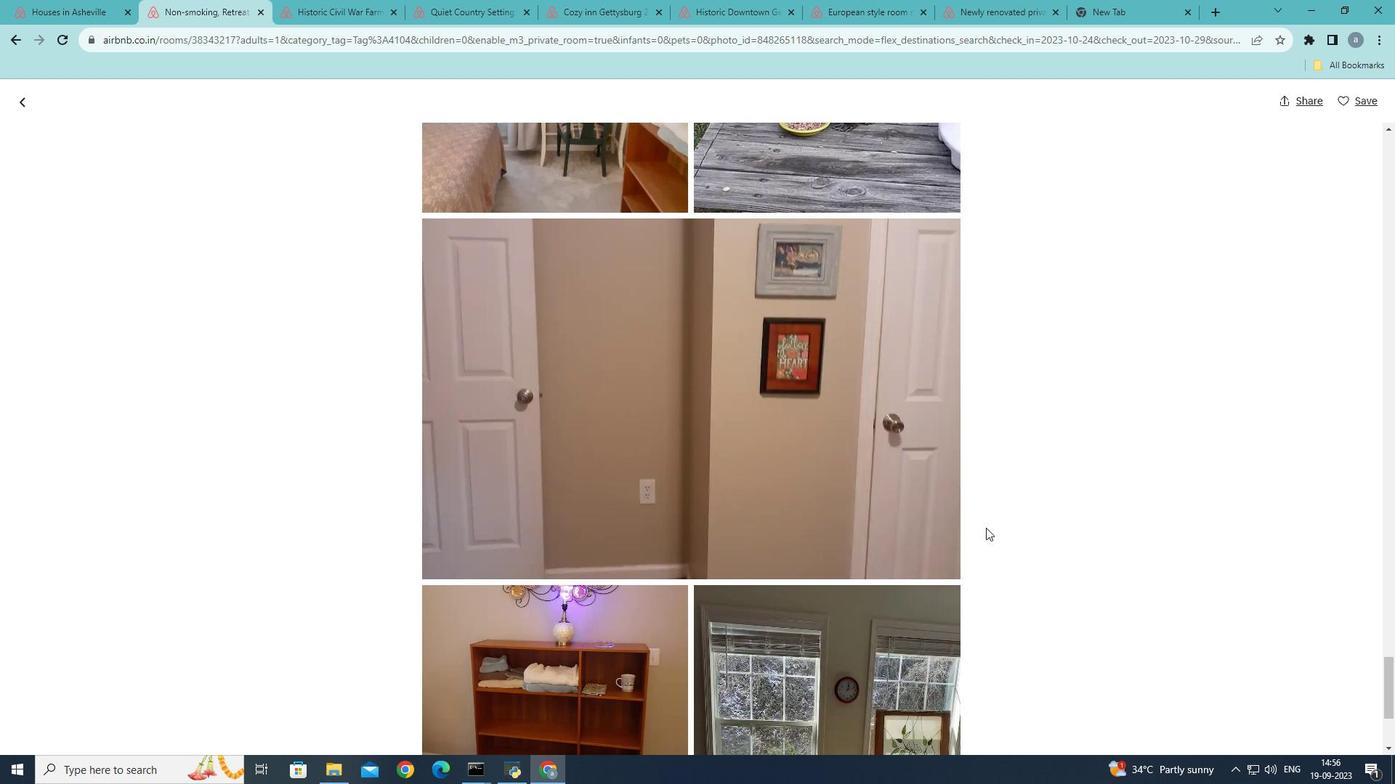 
Action: Mouse scrolled (986, 527) with delta (0, 0)
Screenshot: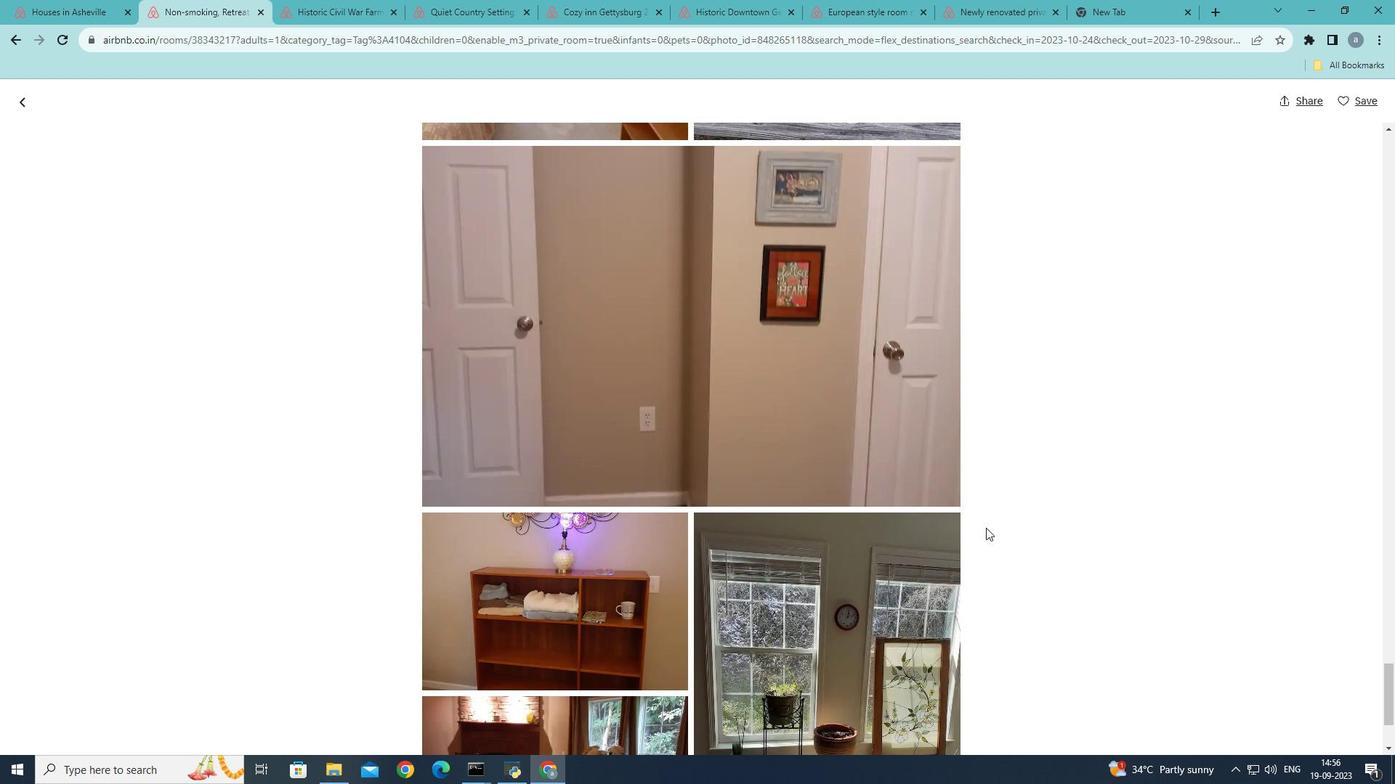 
Action: Mouse scrolled (986, 527) with delta (0, 0)
Screenshot: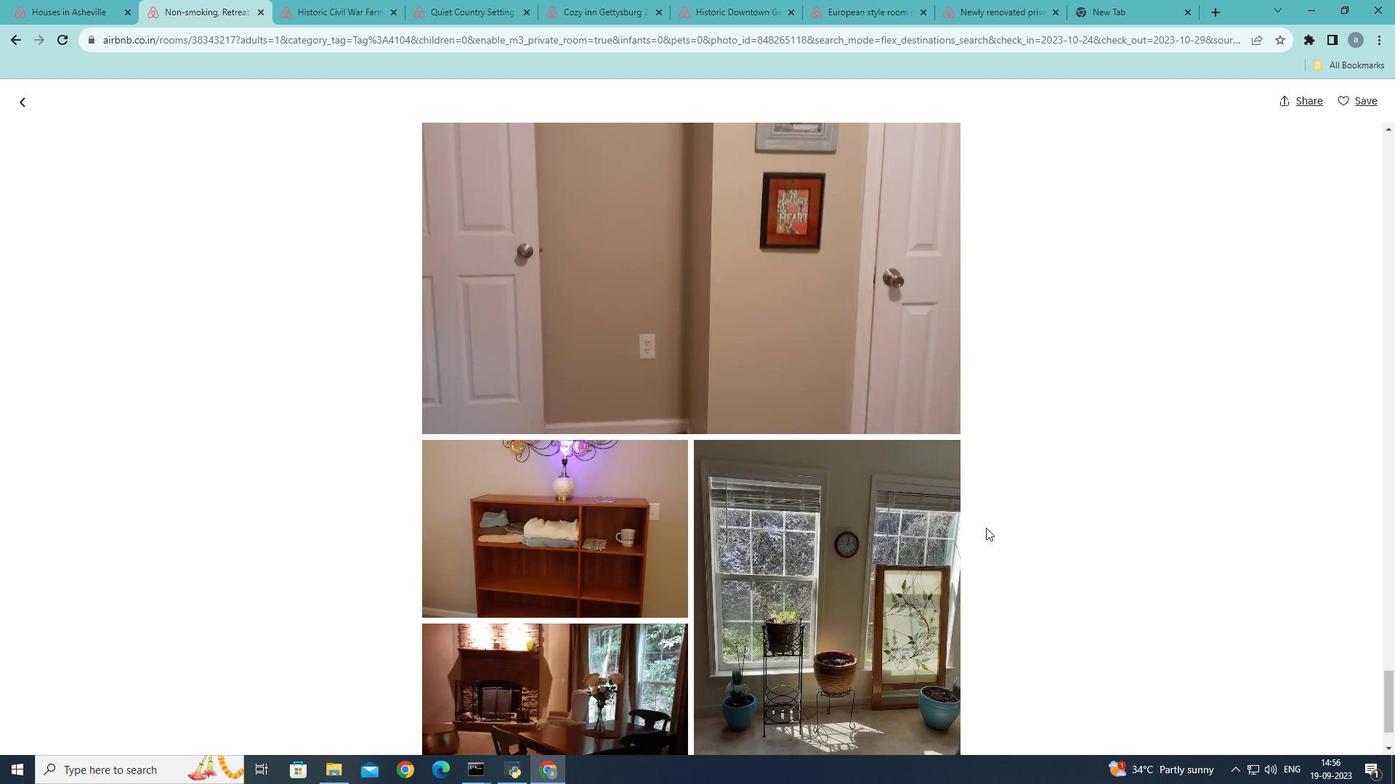 
Action: Mouse moved to (986, 527)
Screenshot: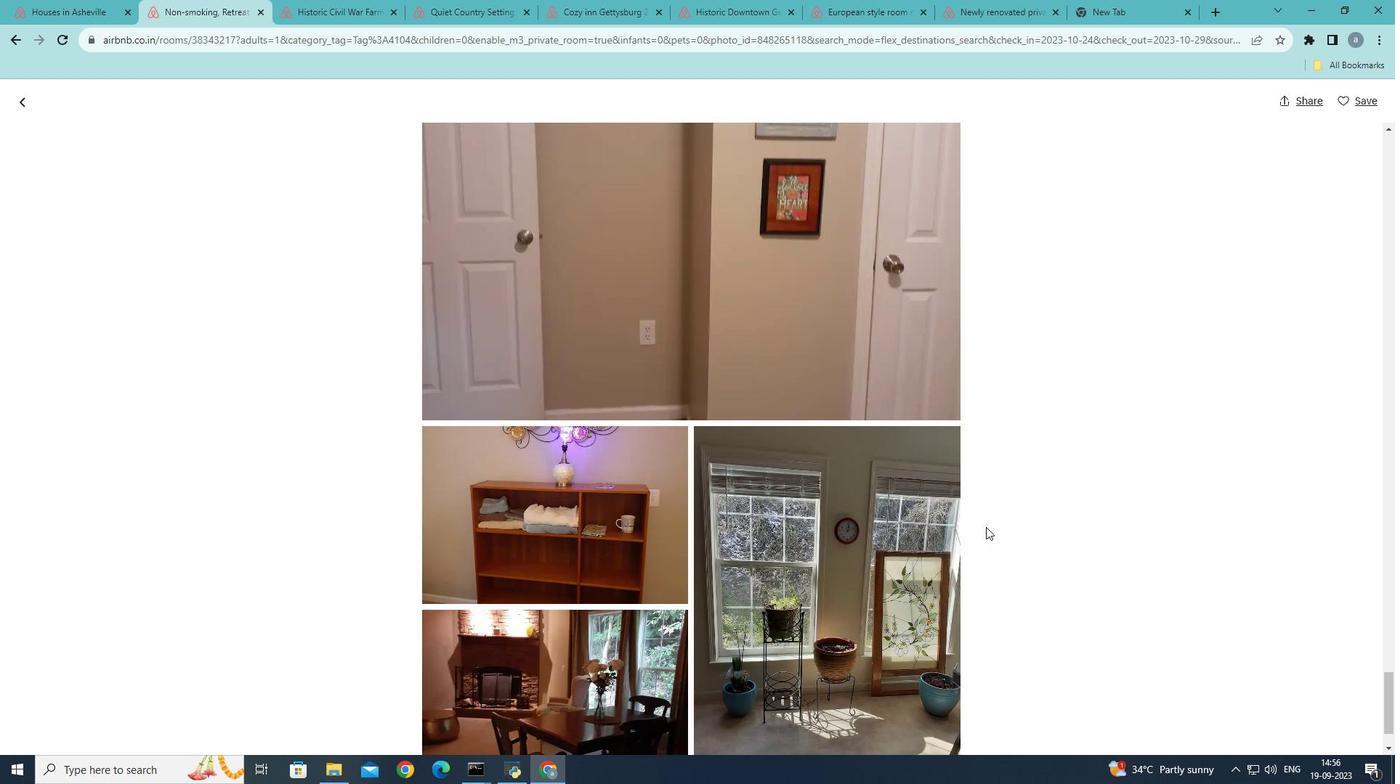 
Action: Mouse scrolled (986, 526) with delta (0, 0)
Screenshot: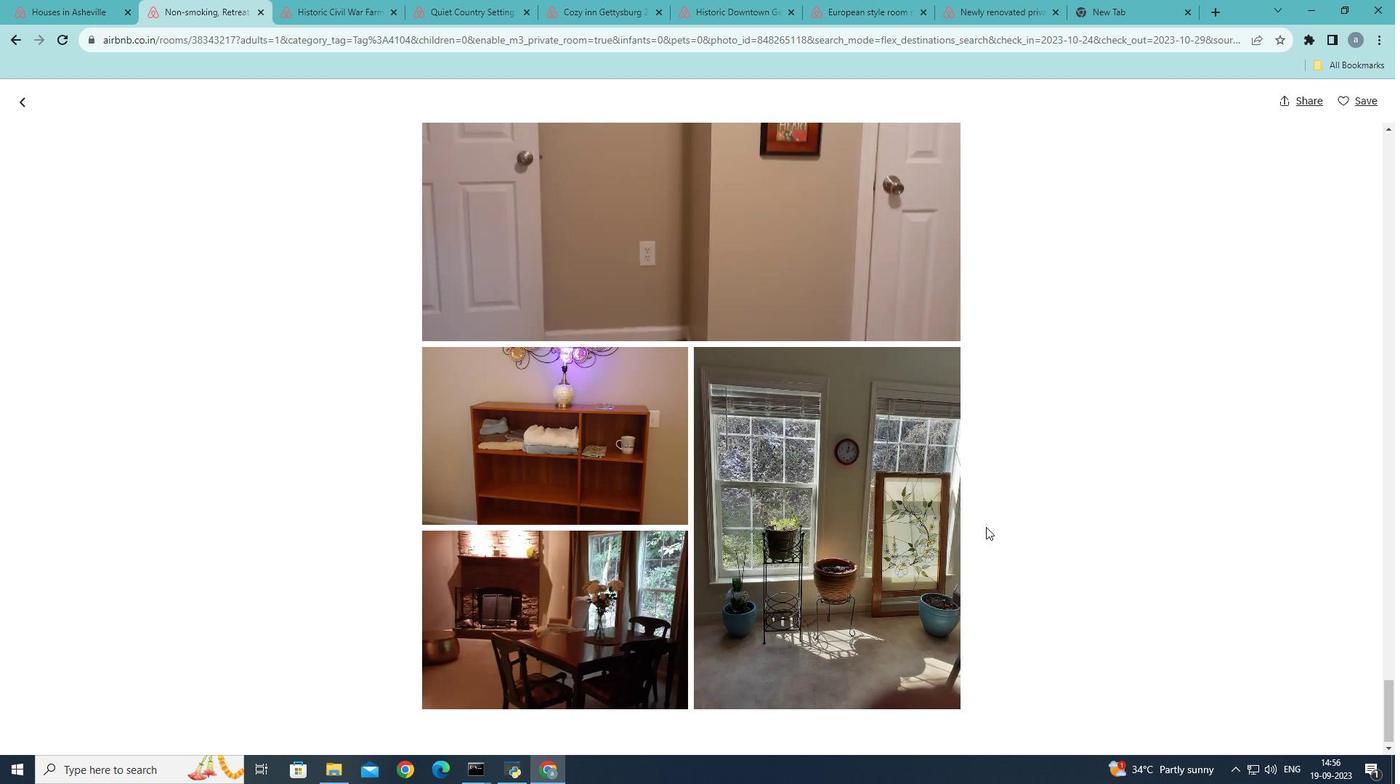 
Action: Mouse scrolled (986, 526) with delta (0, 0)
Screenshot: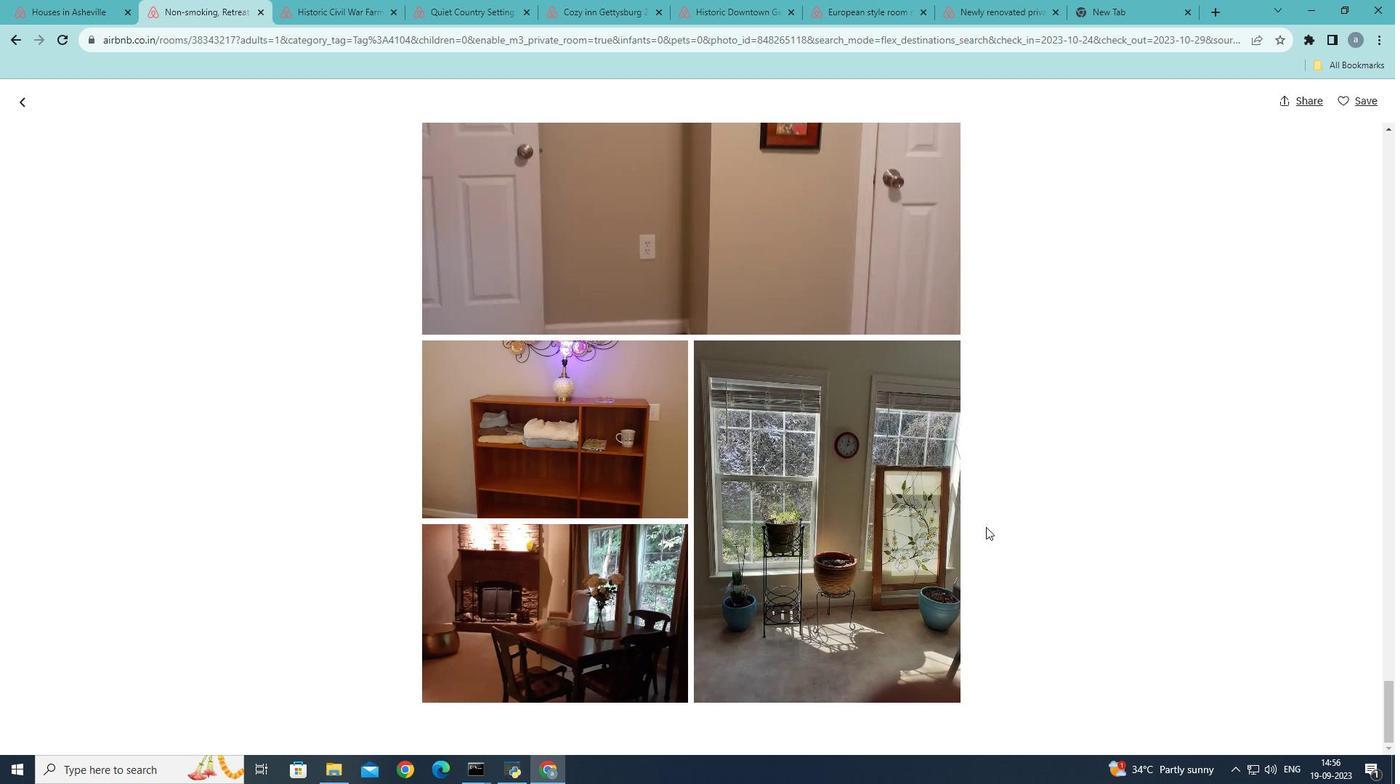 
Action: Mouse scrolled (986, 526) with delta (0, 0)
Screenshot: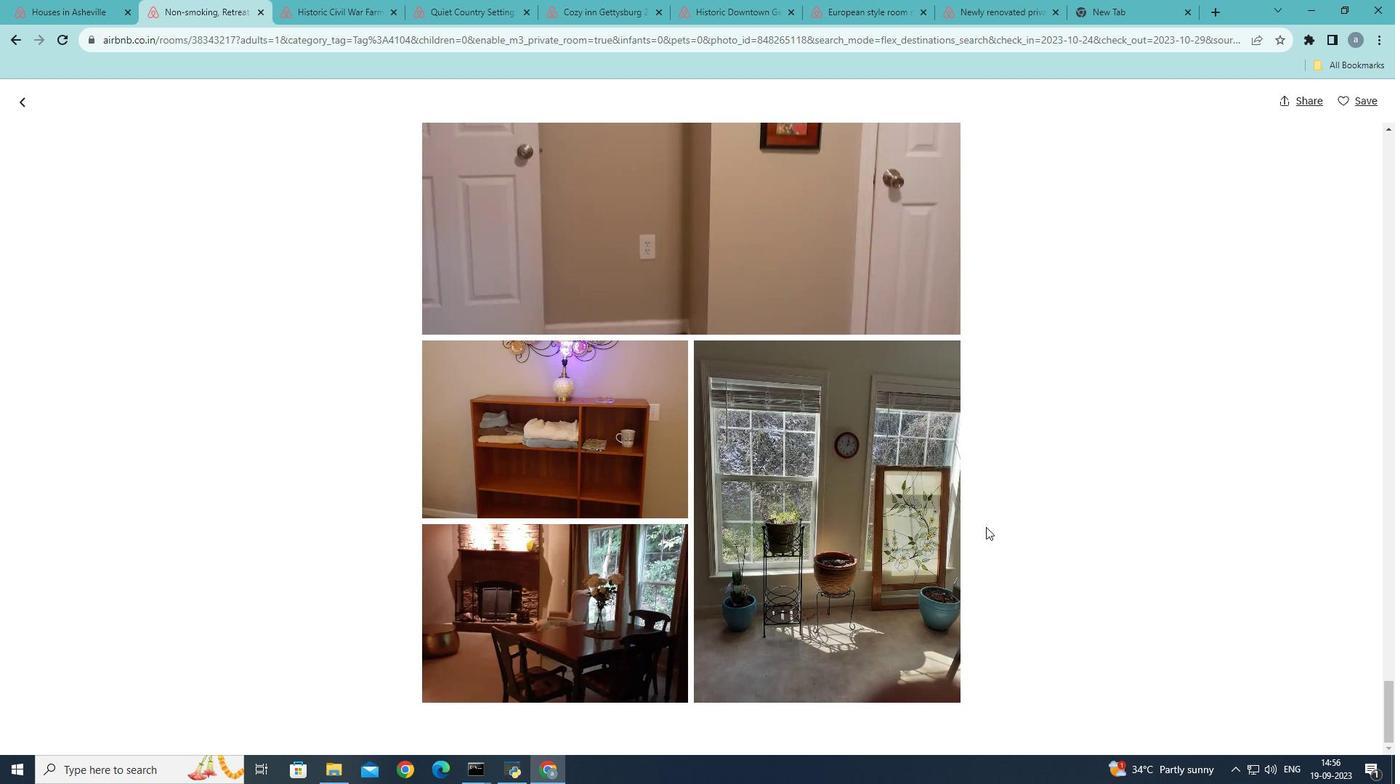 
Action: Mouse moved to (986, 527)
Screenshot: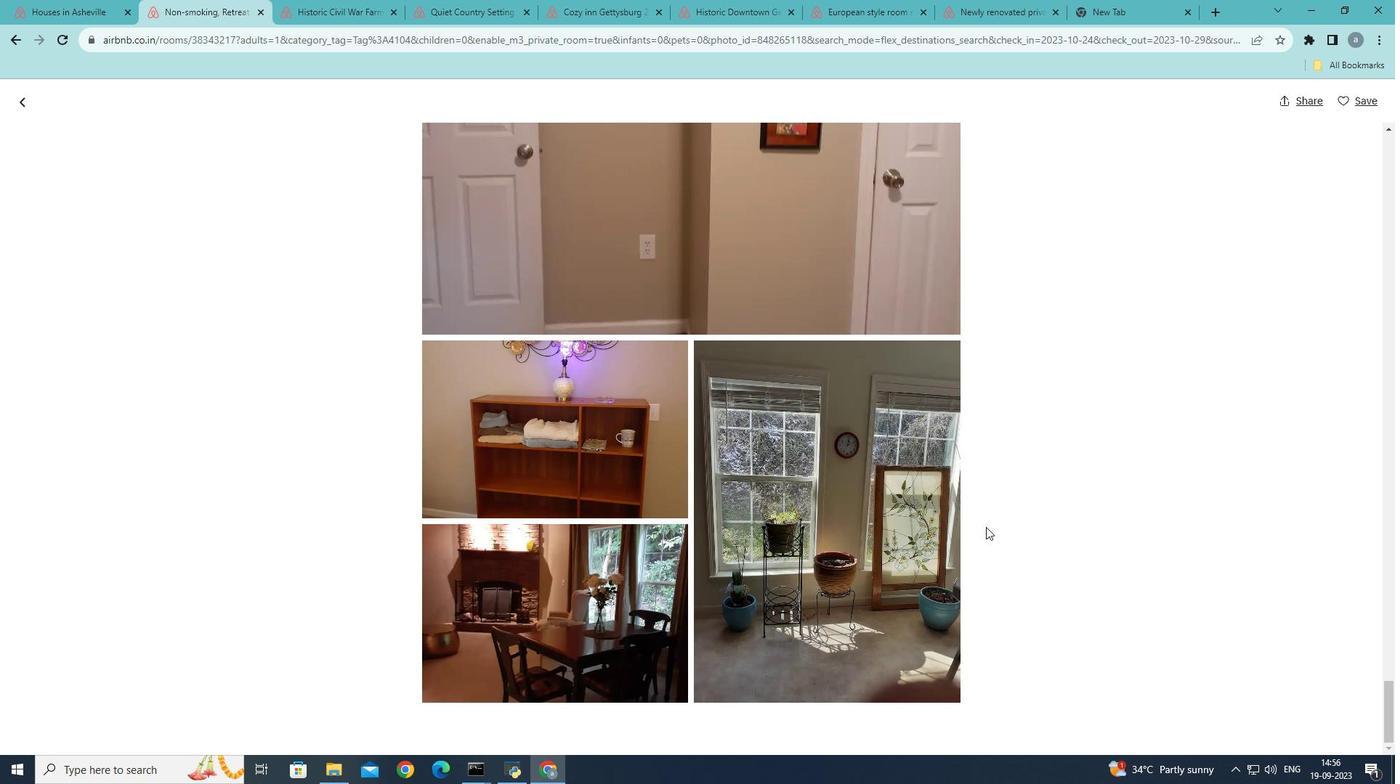 
Action: Mouse scrolled (986, 526) with delta (0, 0)
Screenshot: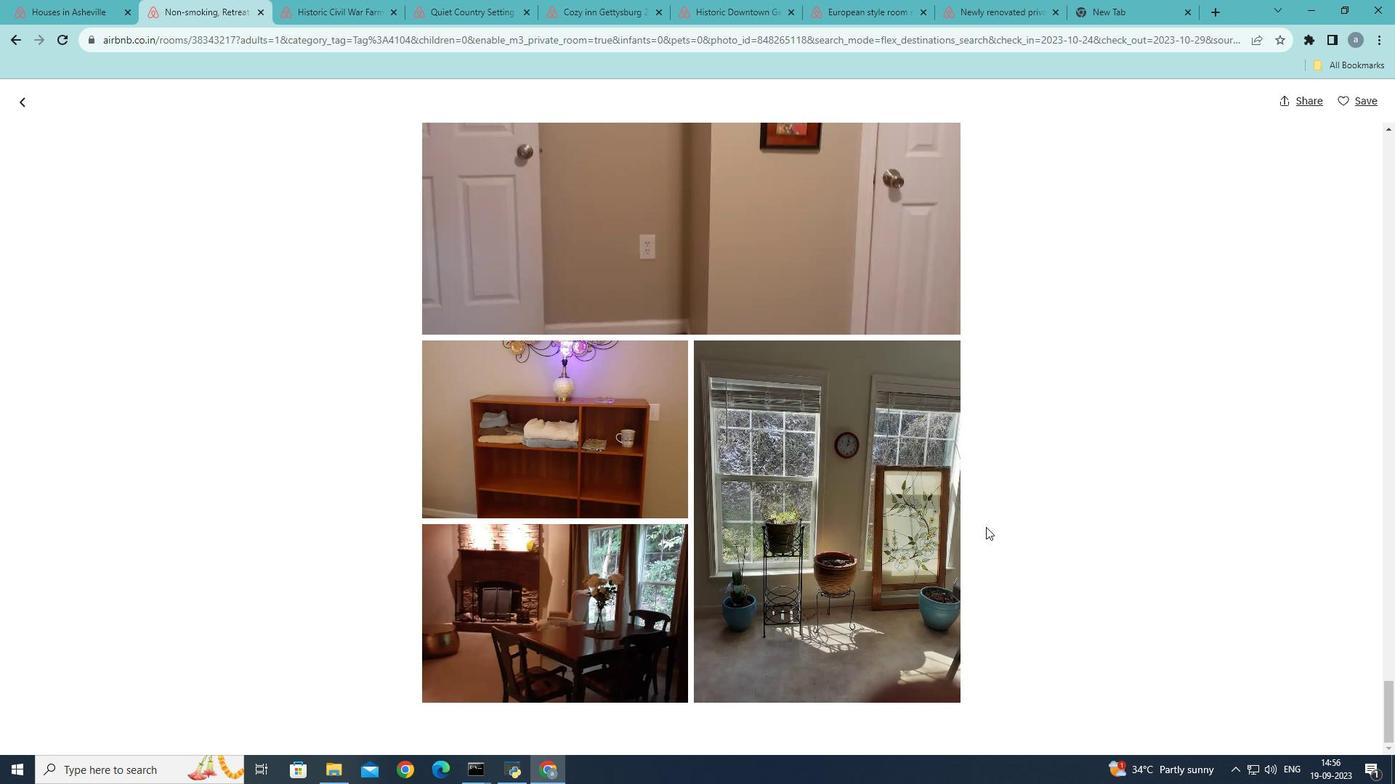 
Action: Mouse scrolled (986, 526) with delta (0, 0)
Screenshot: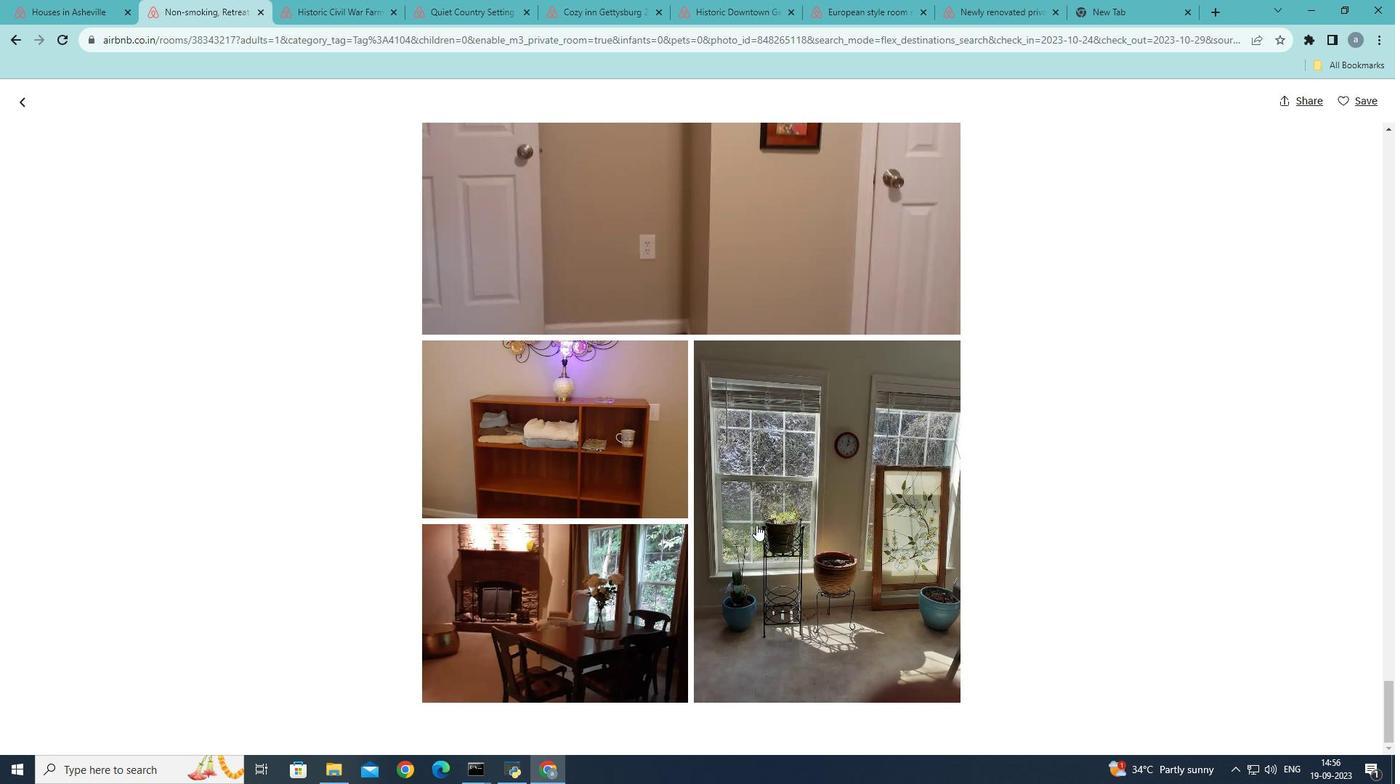 
Action: Mouse moved to (16, 101)
Screenshot: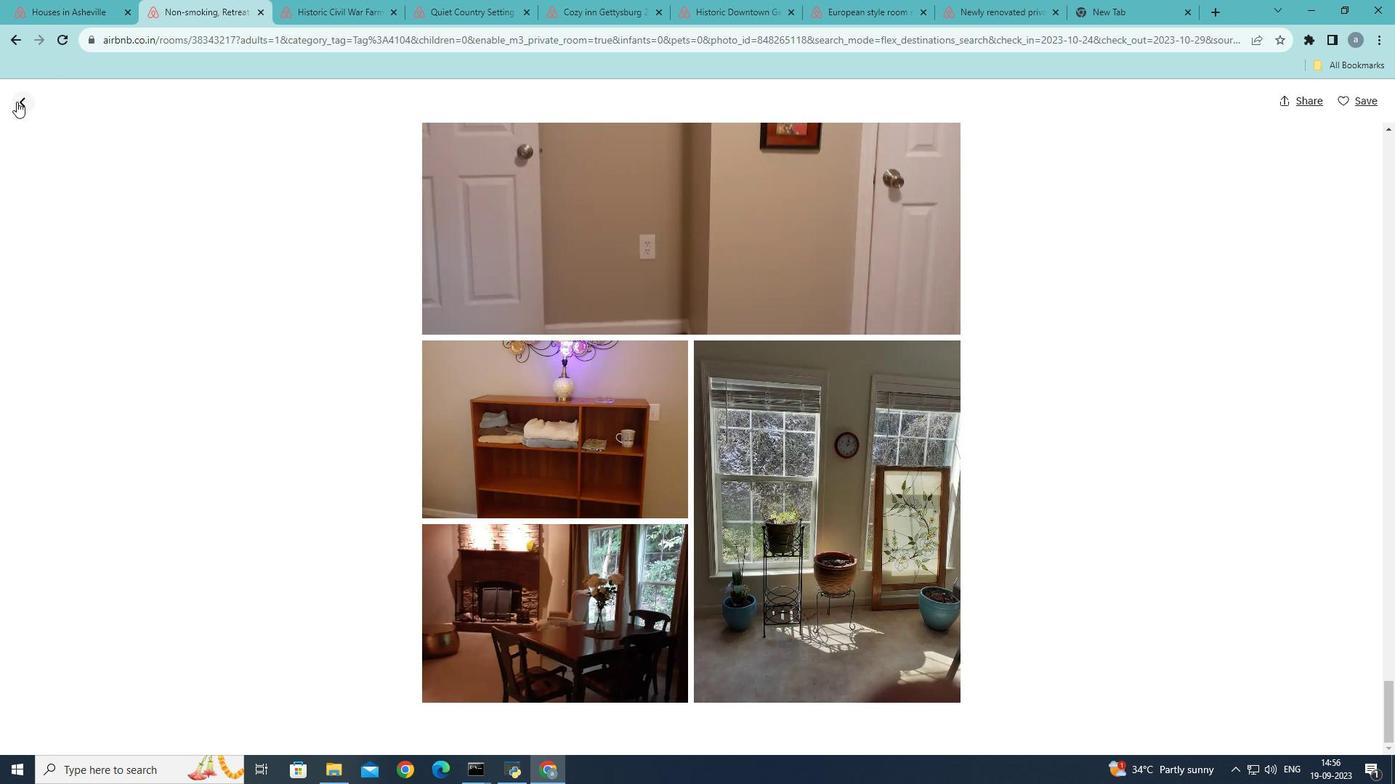 
Action: Mouse pressed left at (16, 101)
Screenshot: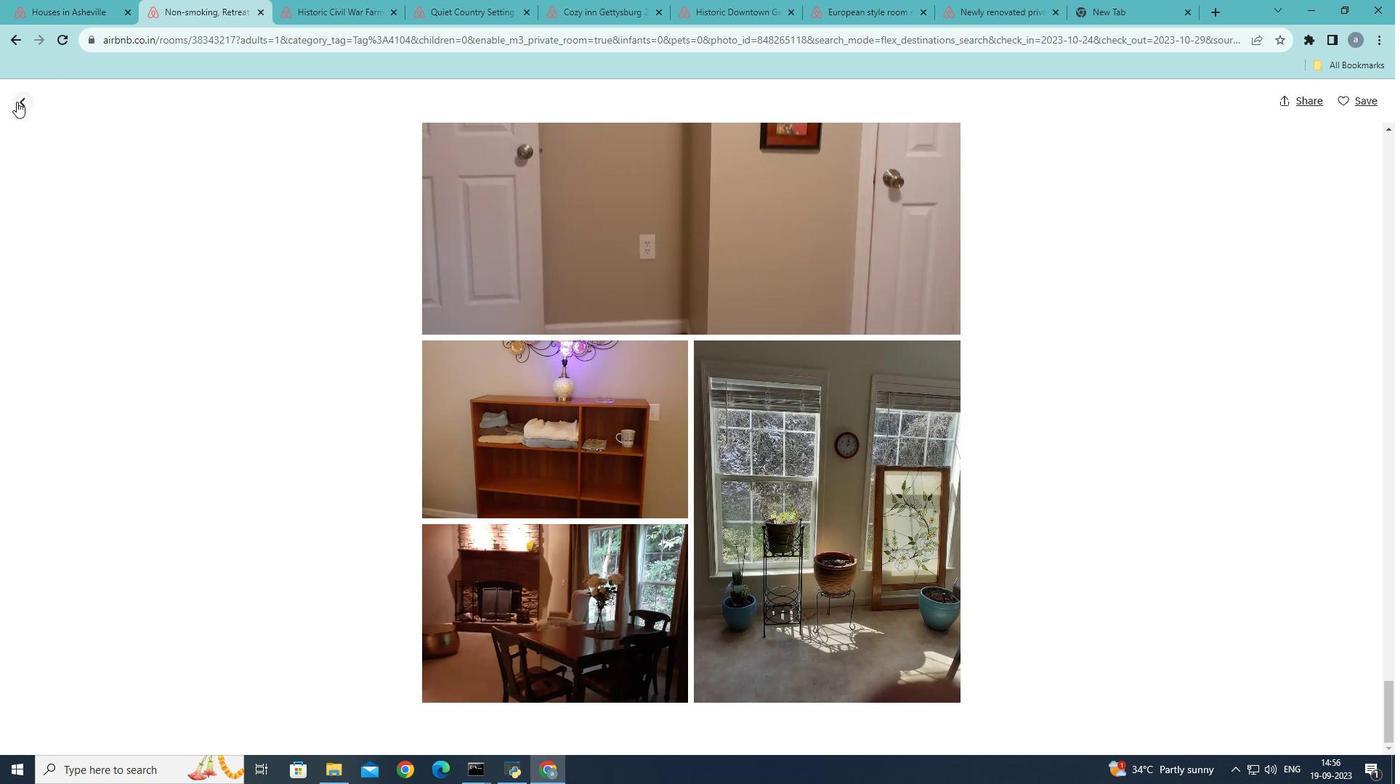 
Action: Mouse moved to (305, 231)
Screenshot: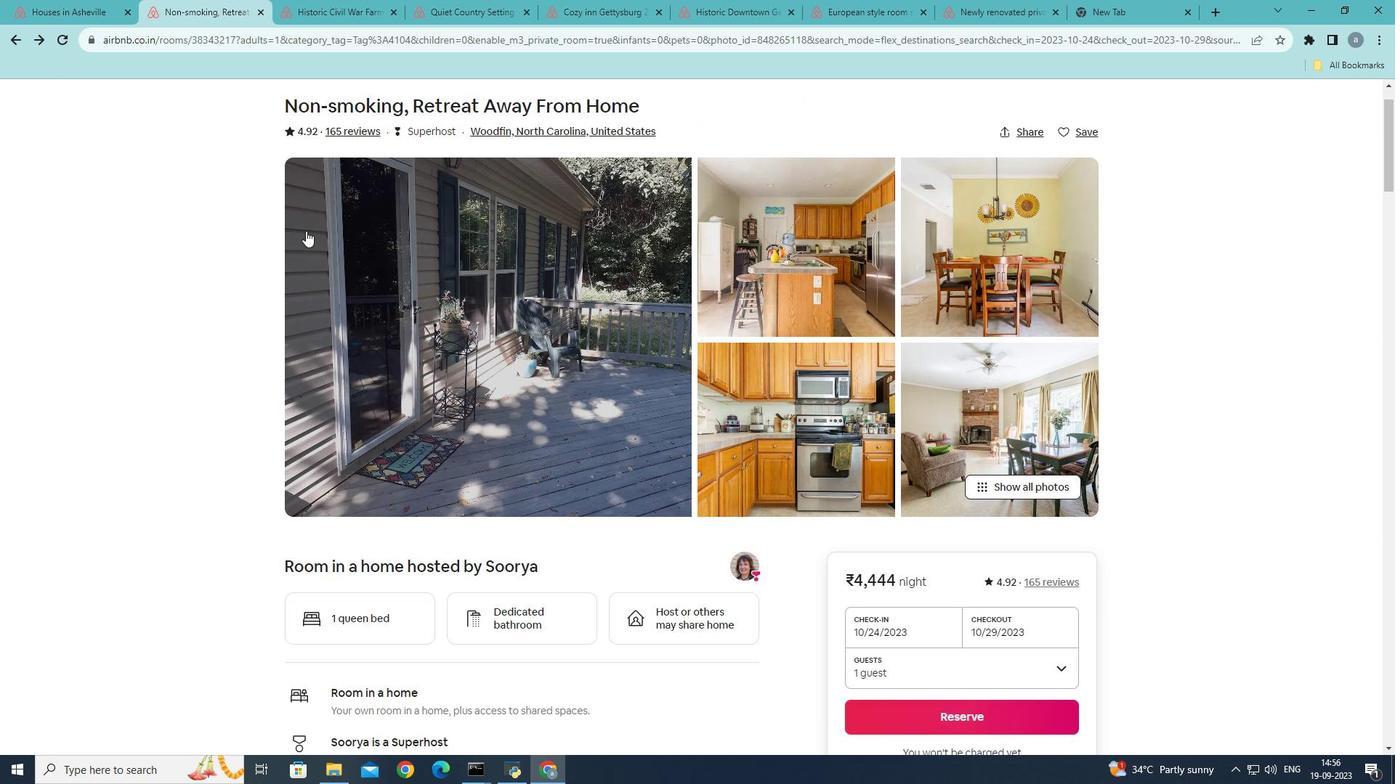 
Action: Mouse scrolled (305, 230) with delta (0, 0)
Screenshot: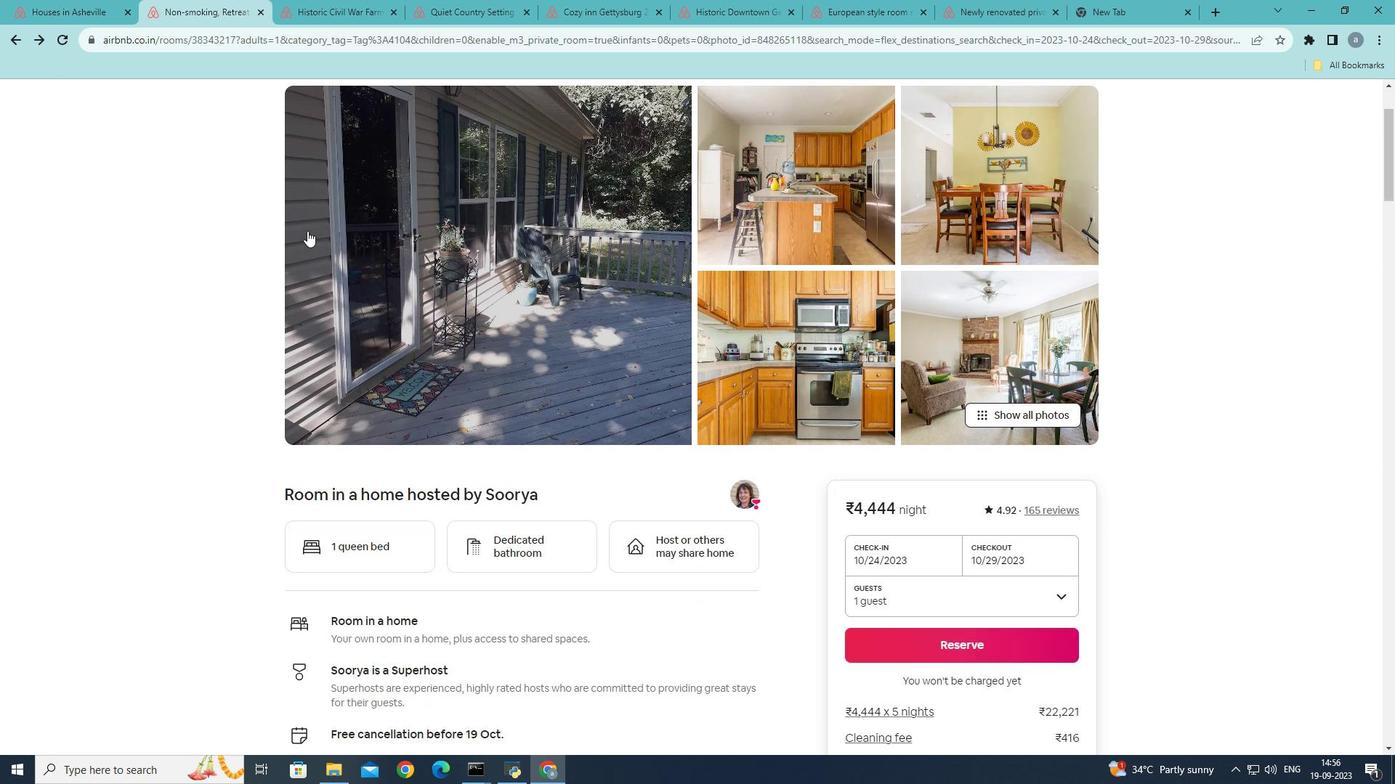 
Action: Mouse moved to (305, 231)
Screenshot: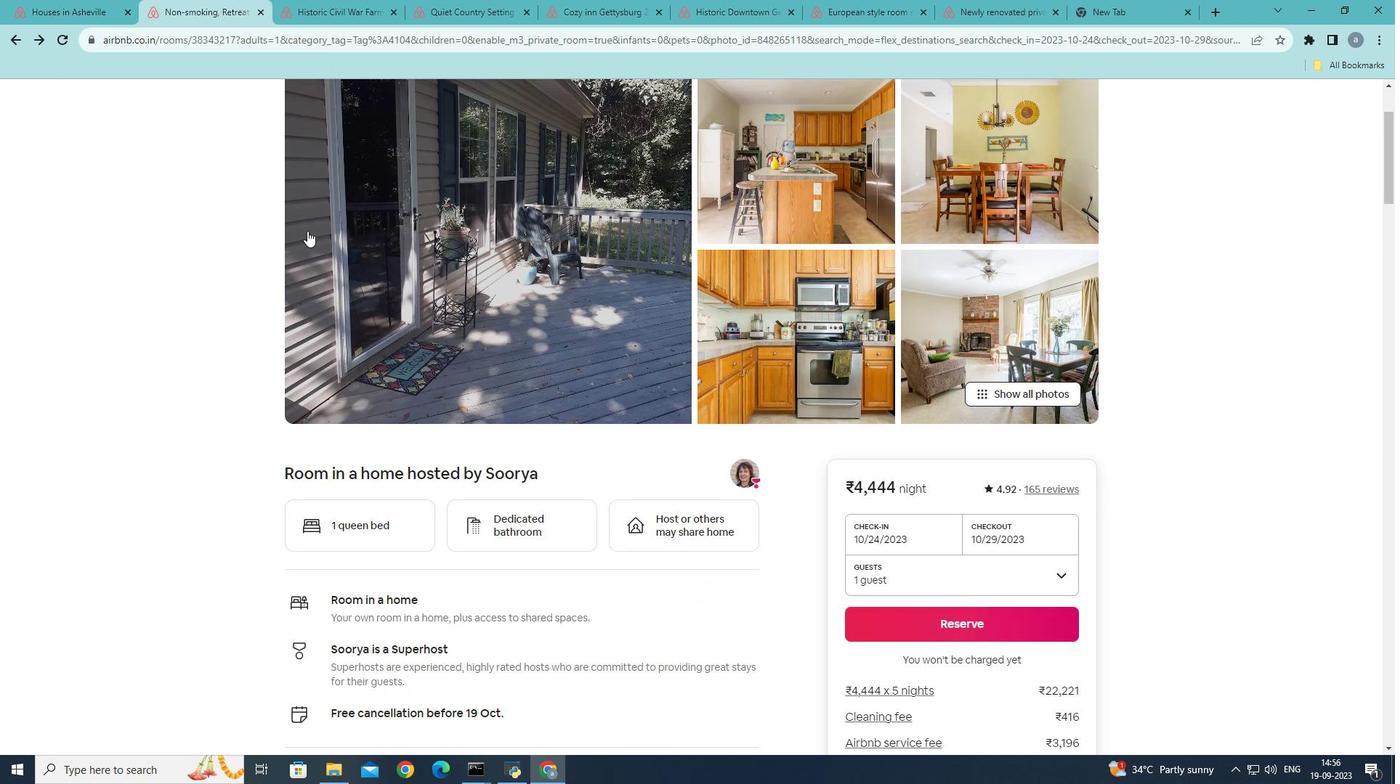 
Action: Mouse scrolled (305, 230) with delta (0, 0)
Screenshot: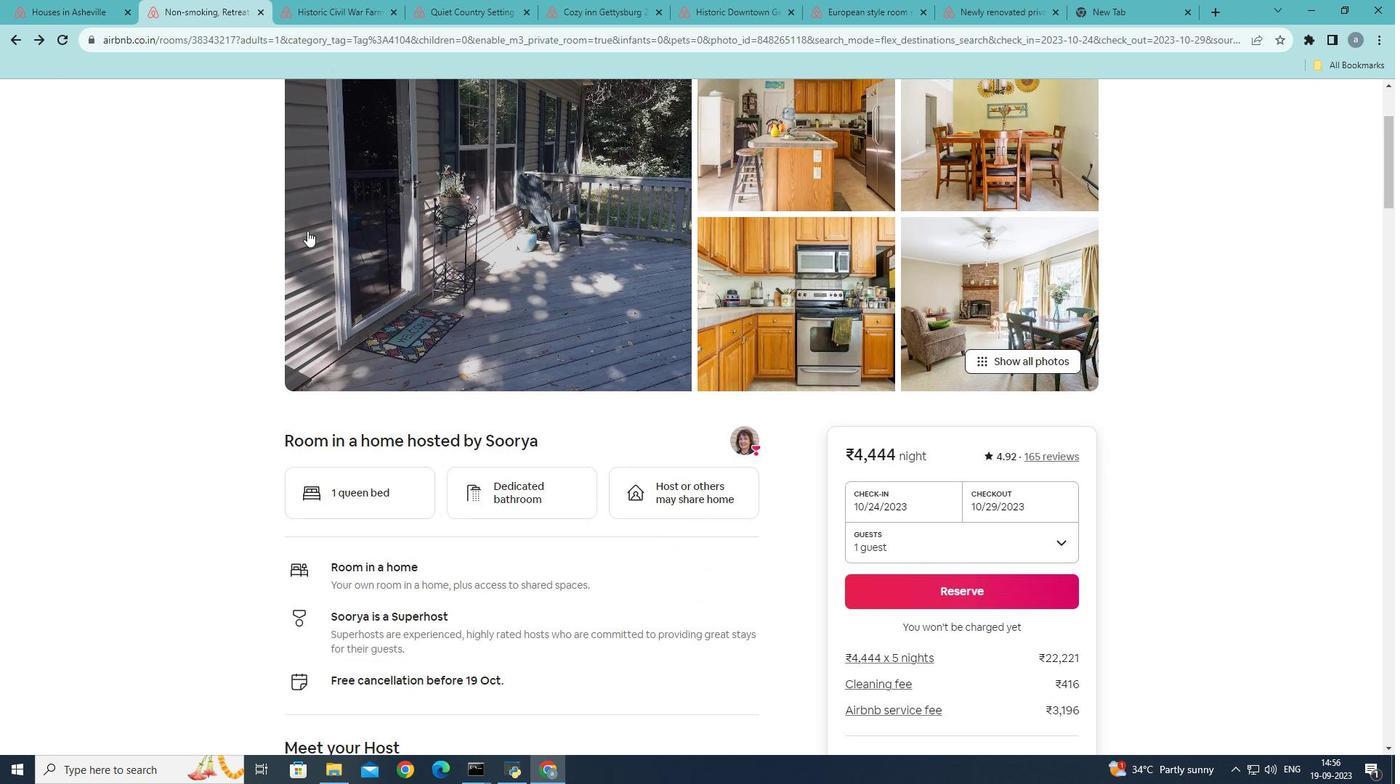 
Action: Mouse moved to (307, 231)
Screenshot: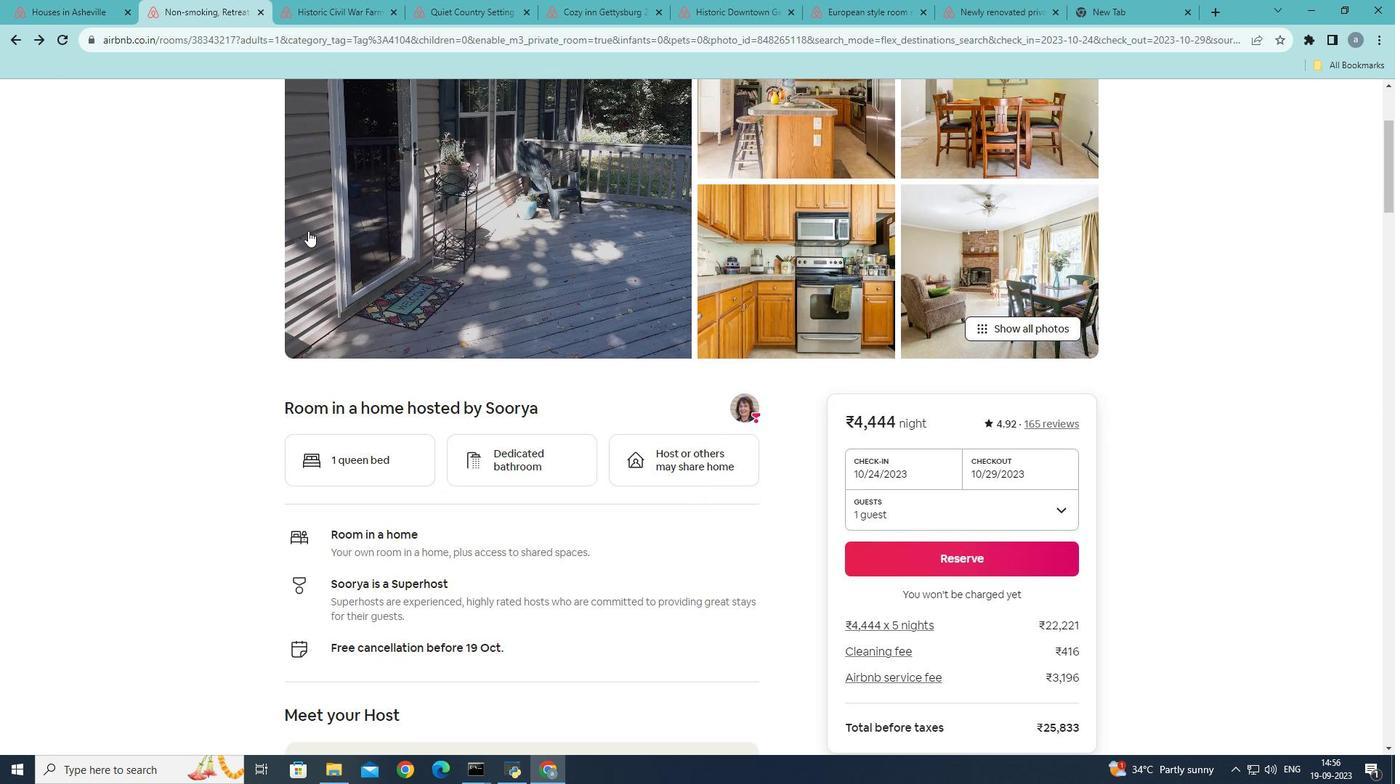 
Action: Mouse scrolled (307, 230) with delta (0, 0)
Screenshot: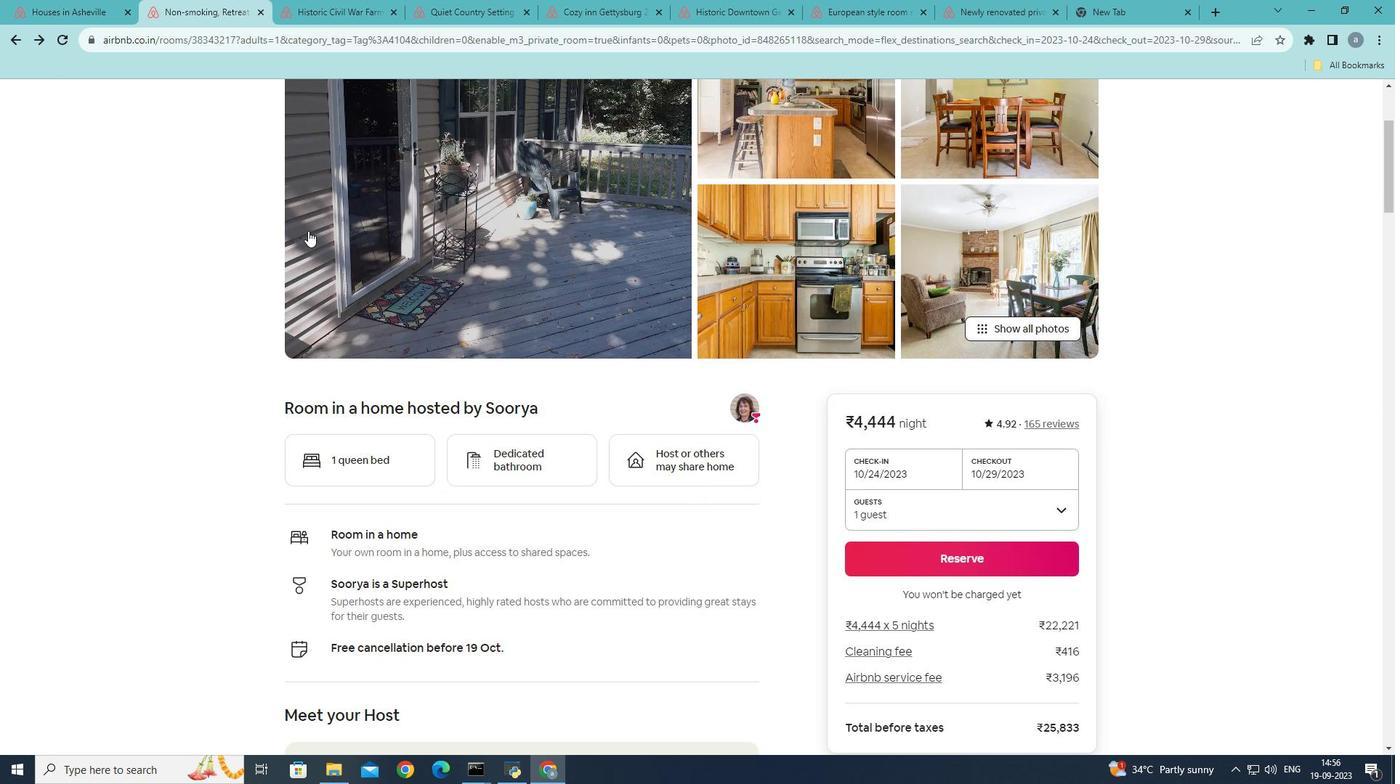 
Action: Mouse moved to (308, 231)
Screenshot: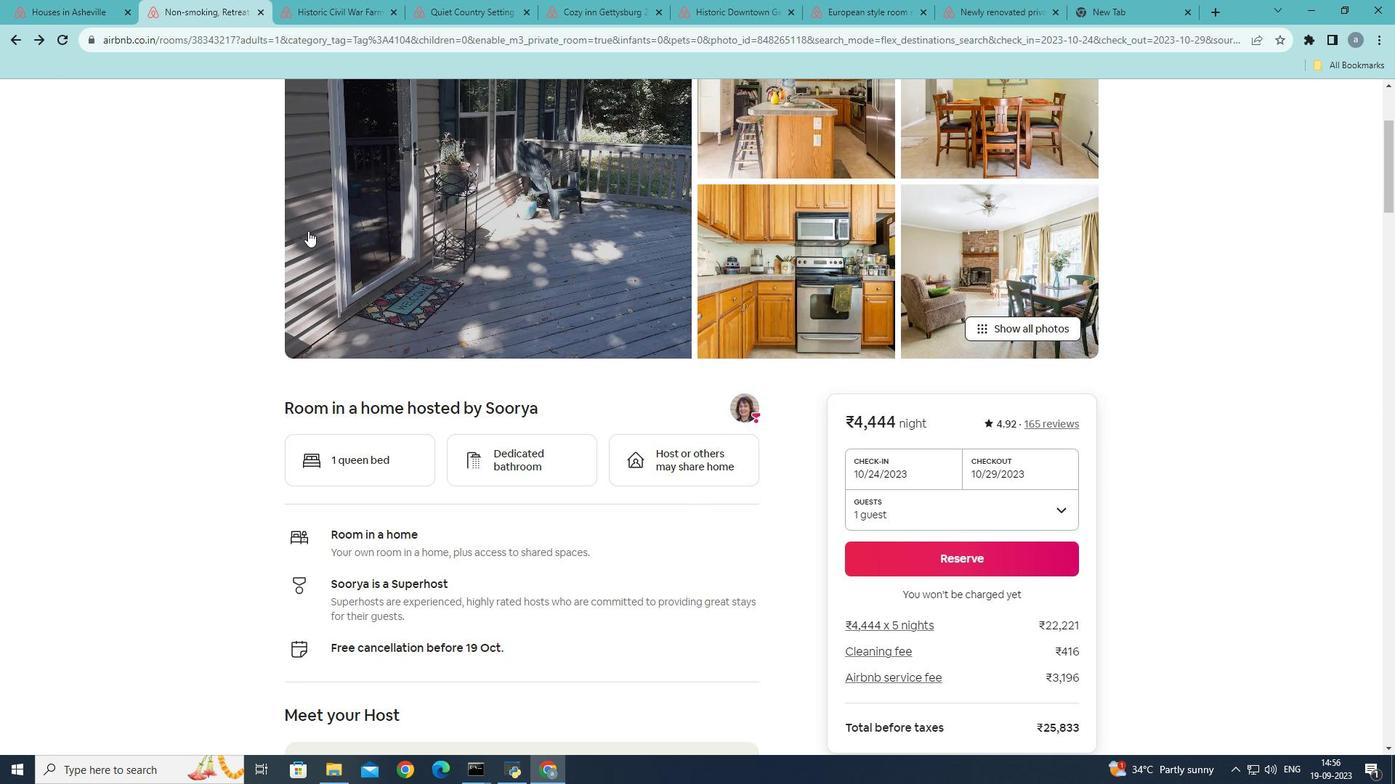 
Action: Mouse scrolled (308, 230) with delta (0, 0)
Screenshot: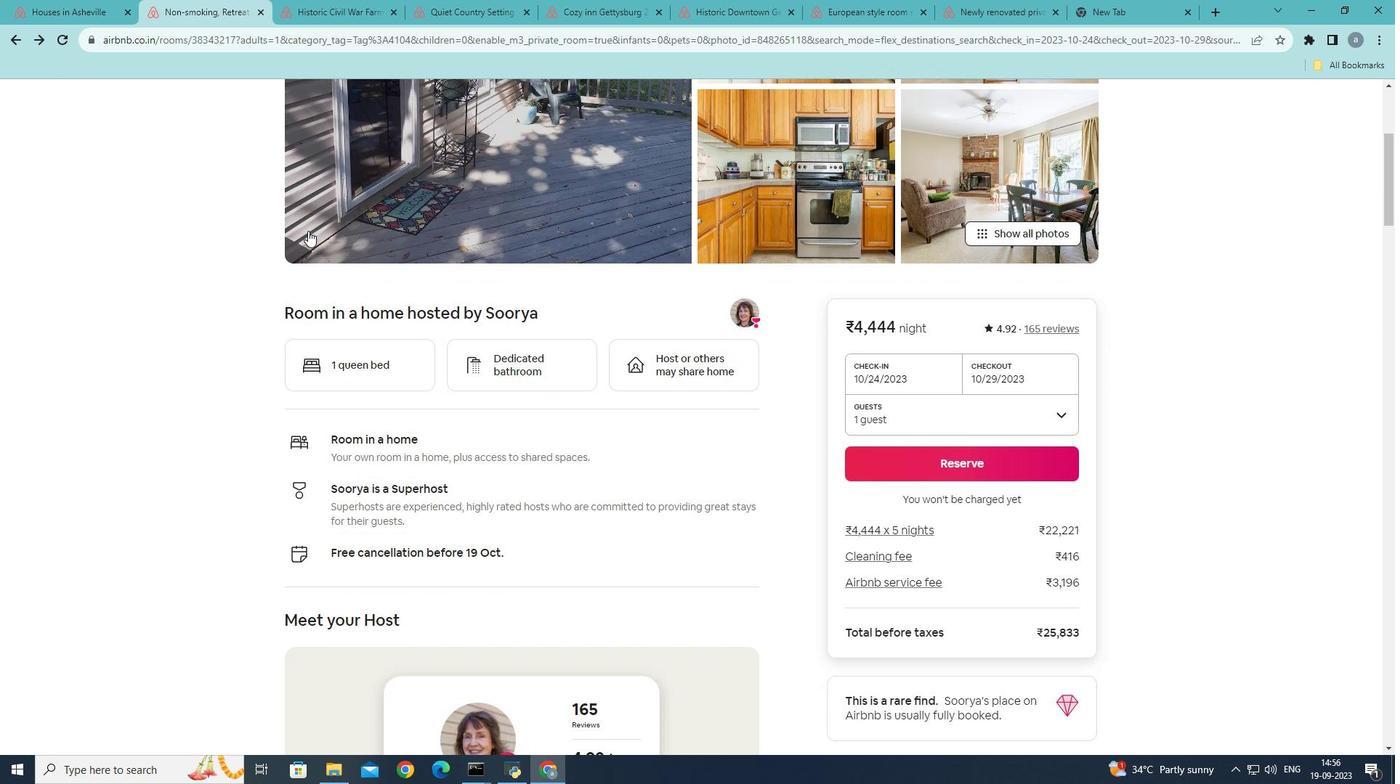 
Action: Mouse scrolled (308, 230) with delta (0, 0)
Screenshot: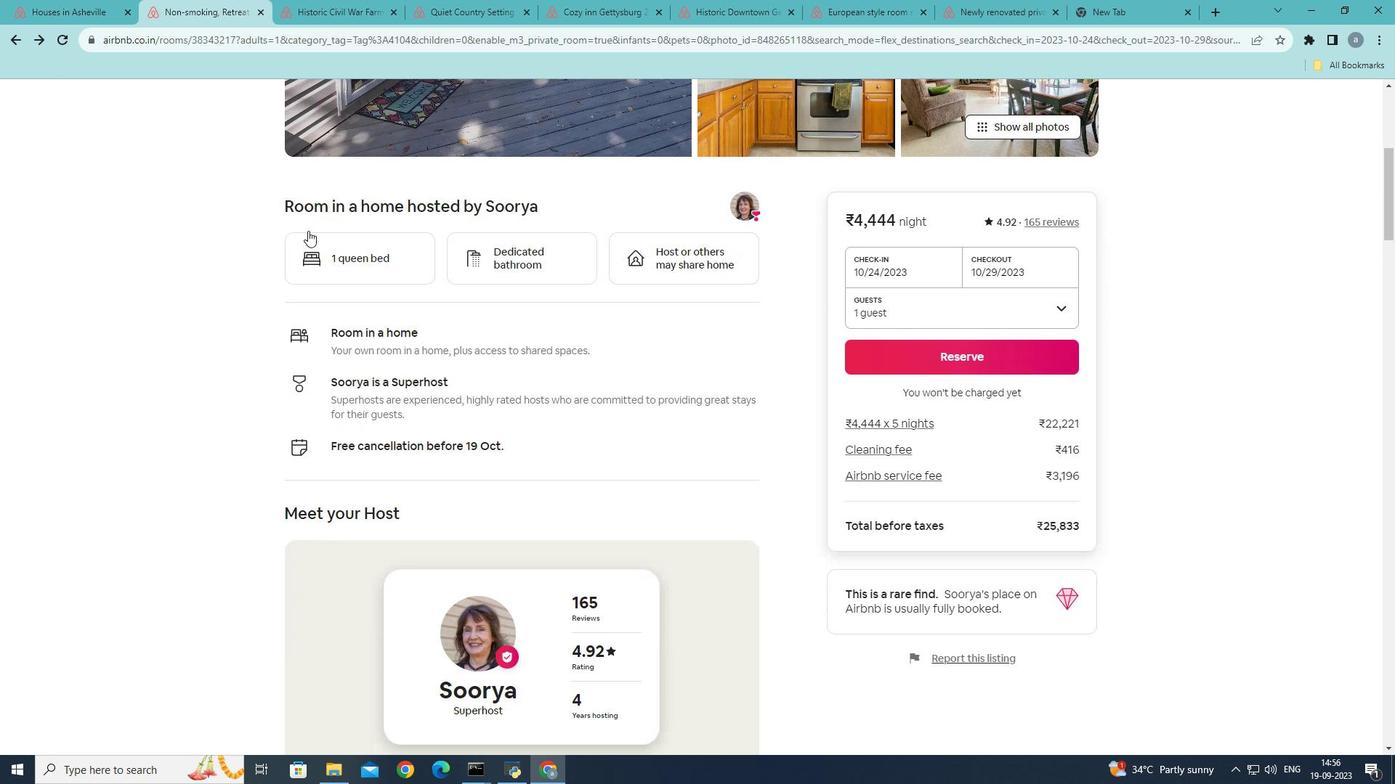 
Action: Mouse scrolled (308, 230) with delta (0, 0)
Screenshot: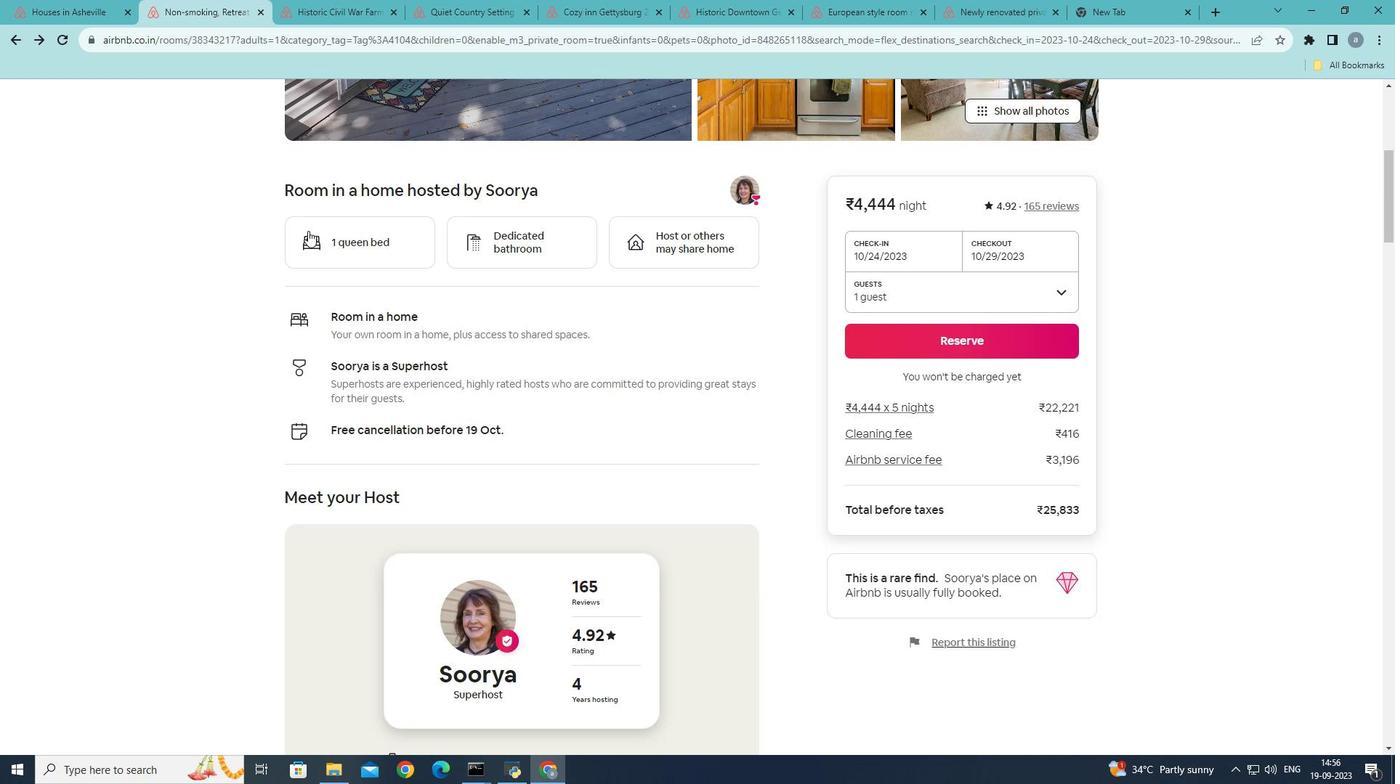 
Action: Mouse scrolled (308, 230) with delta (0, 0)
Screenshot: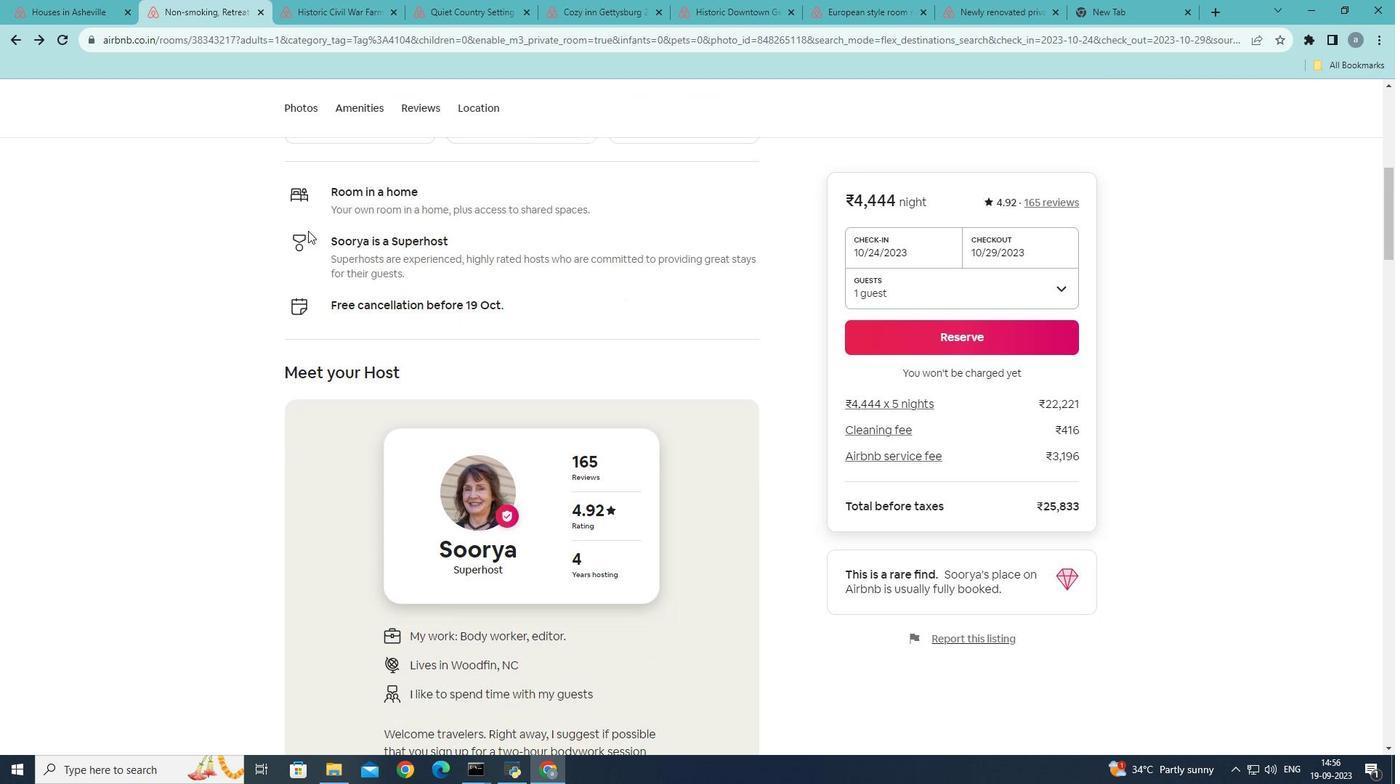 
Action: Mouse scrolled (308, 230) with delta (0, 0)
Screenshot: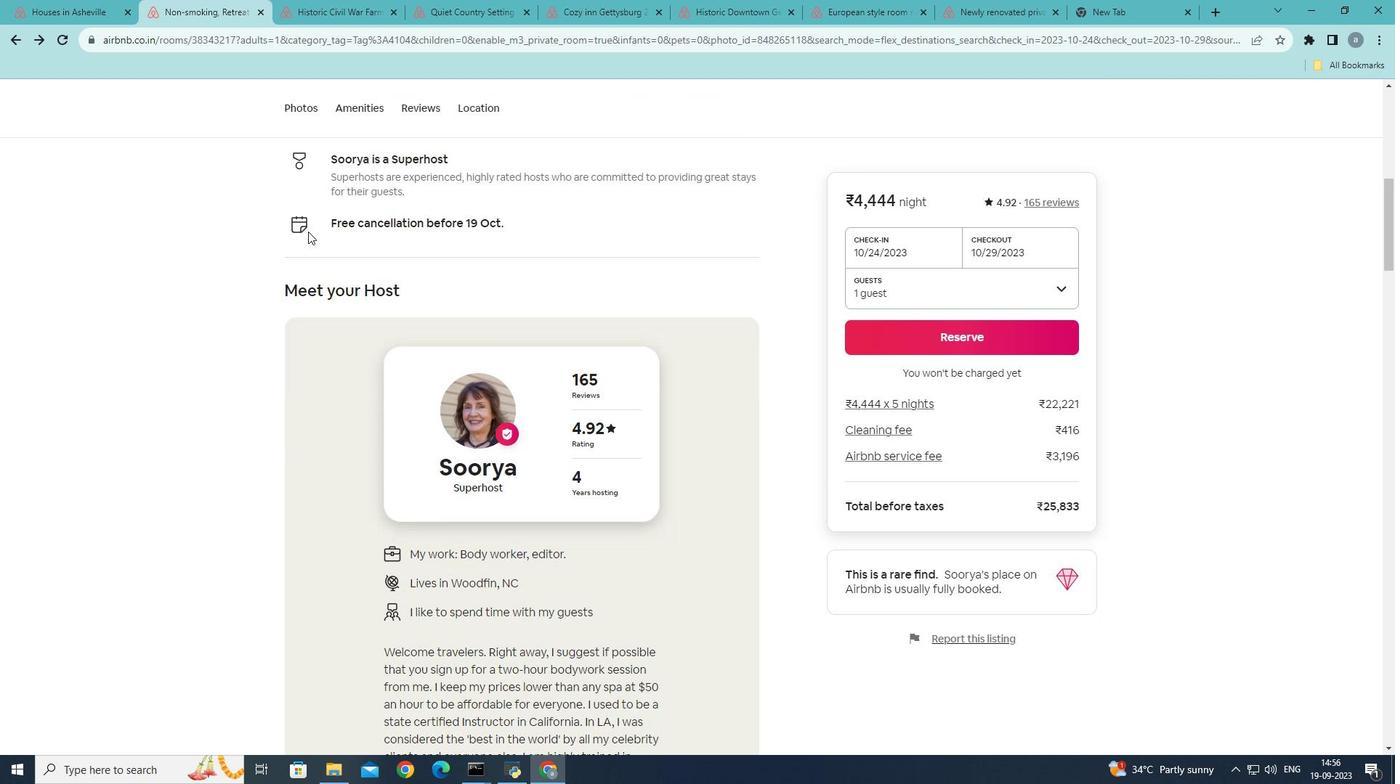 
Action: Mouse scrolled (308, 230) with delta (0, 0)
Screenshot: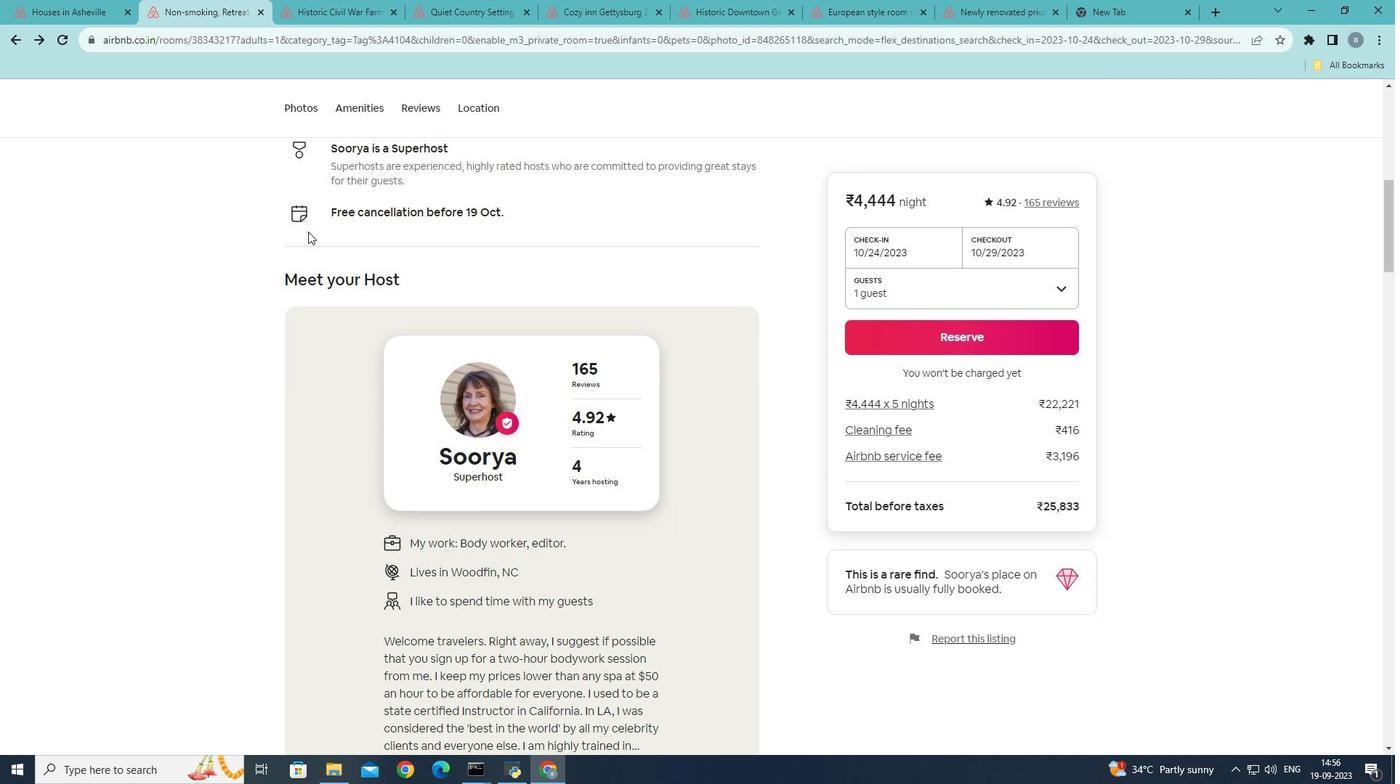 
Action: Mouse moved to (308, 231)
Screenshot: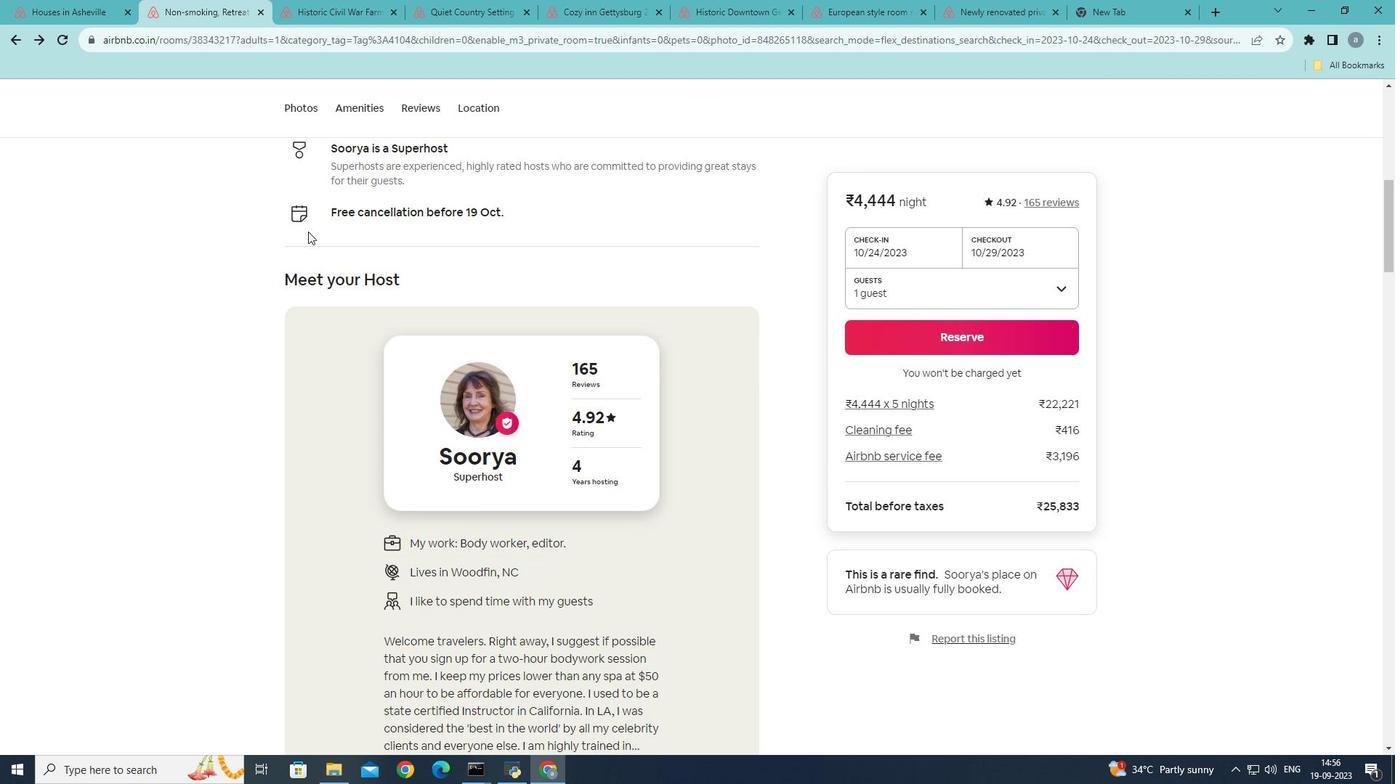 
Action: Mouse scrolled (308, 231) with delta (0, 0)
Screenshot: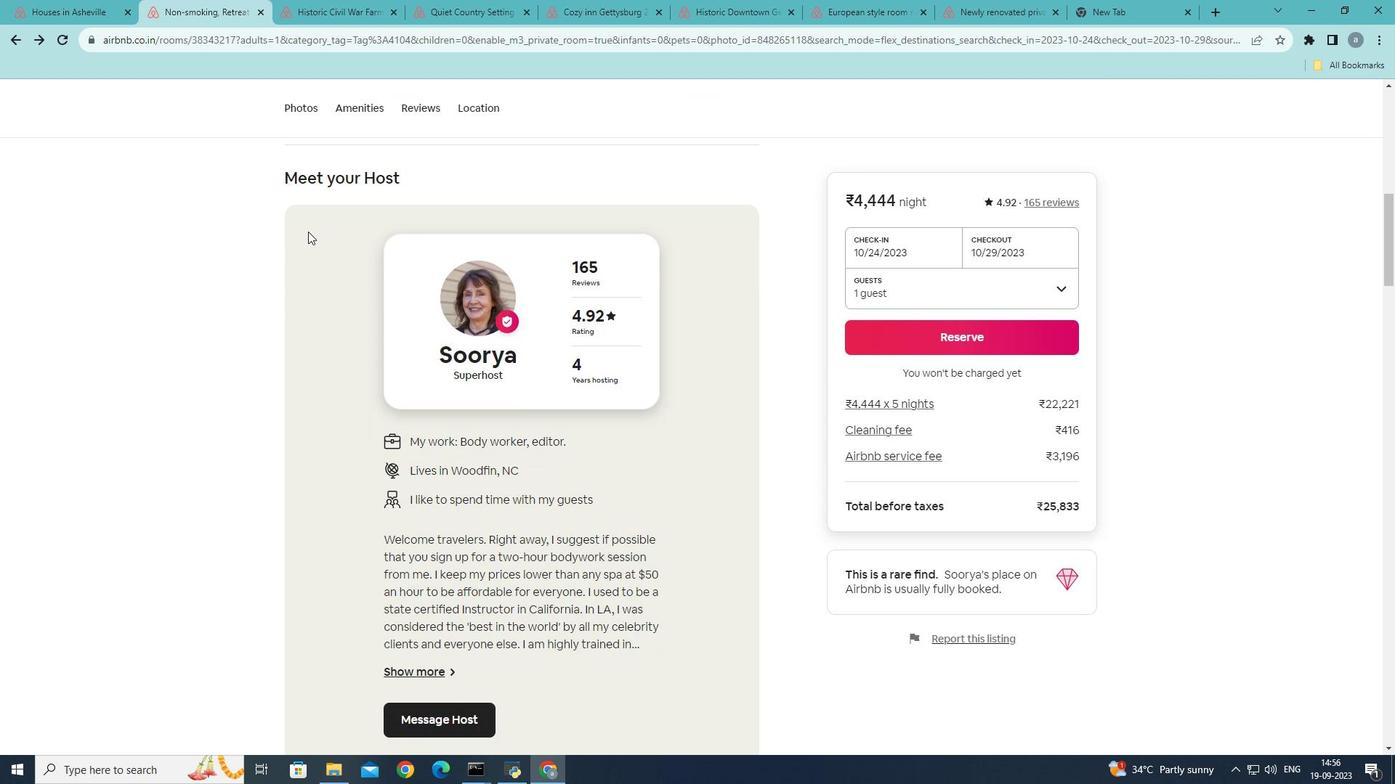 
Action: Mouse scrolled (308, 231) with delta (0, 0)
Screenshot: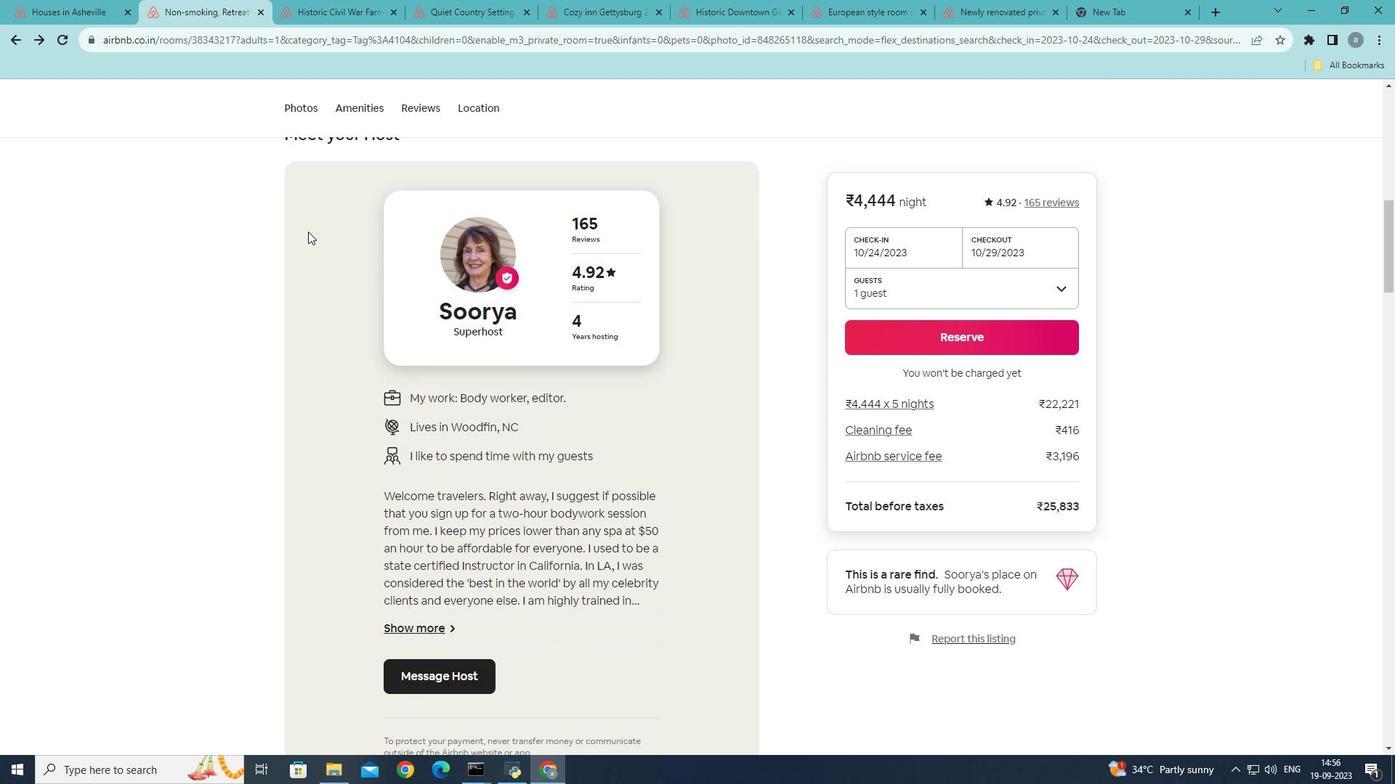 
Action: Mouse scrolled (308, 231) with delta (0, 0)
Screenshot: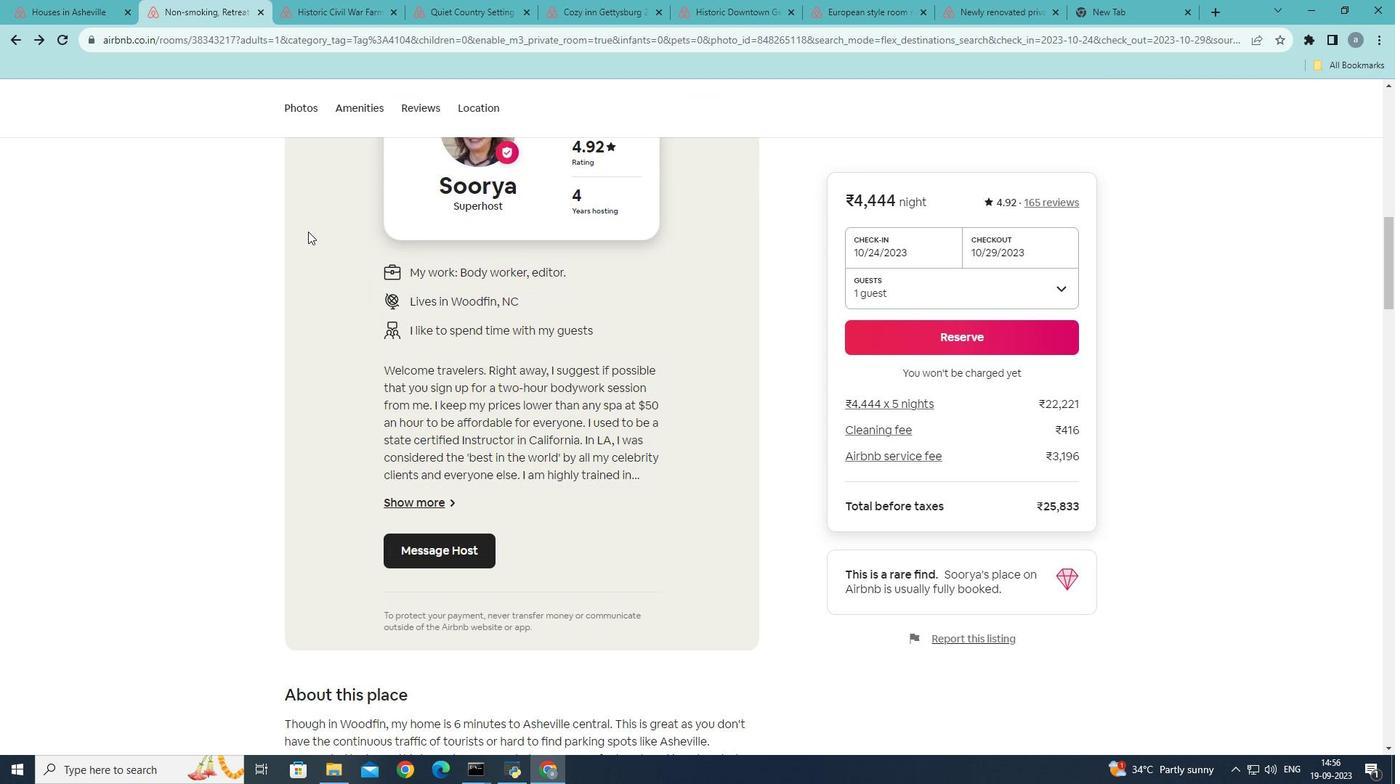 
Action: Mouse scrolled (308, 231) with delta (0, 0)
Screenshot: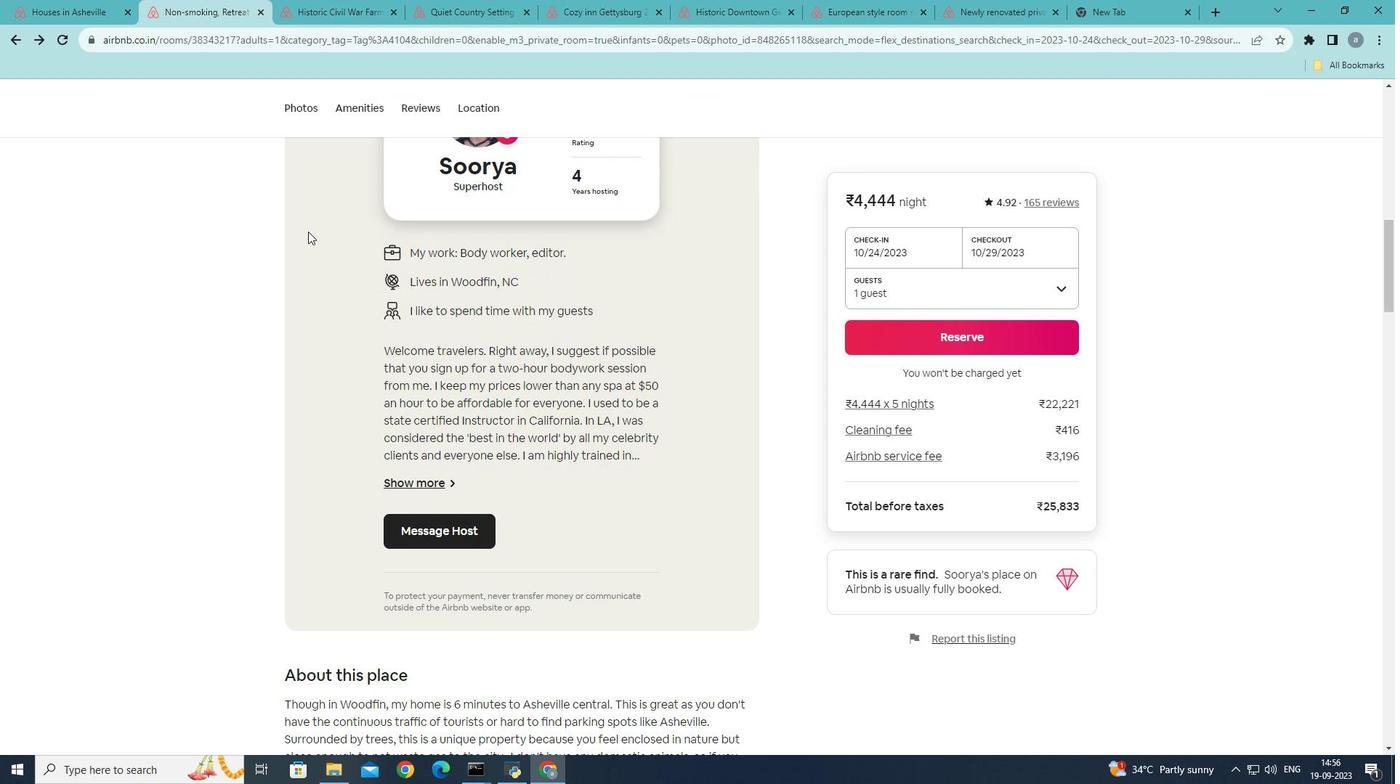 
Action: Mouse scrolled (308, 231) with delta (0, 0)
Screenshot: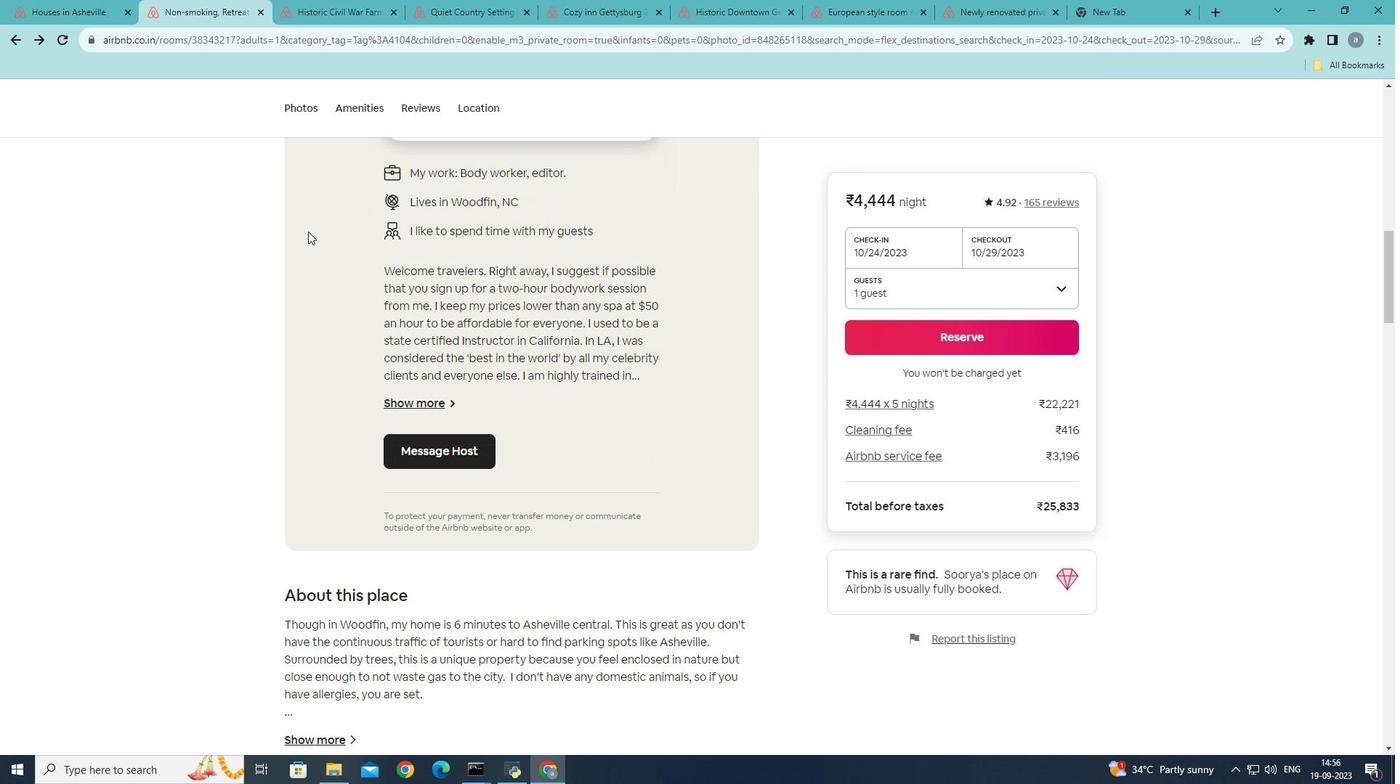 
Action: Mouse scrolled (308, 231) with delta (0, 0)
Screenshot: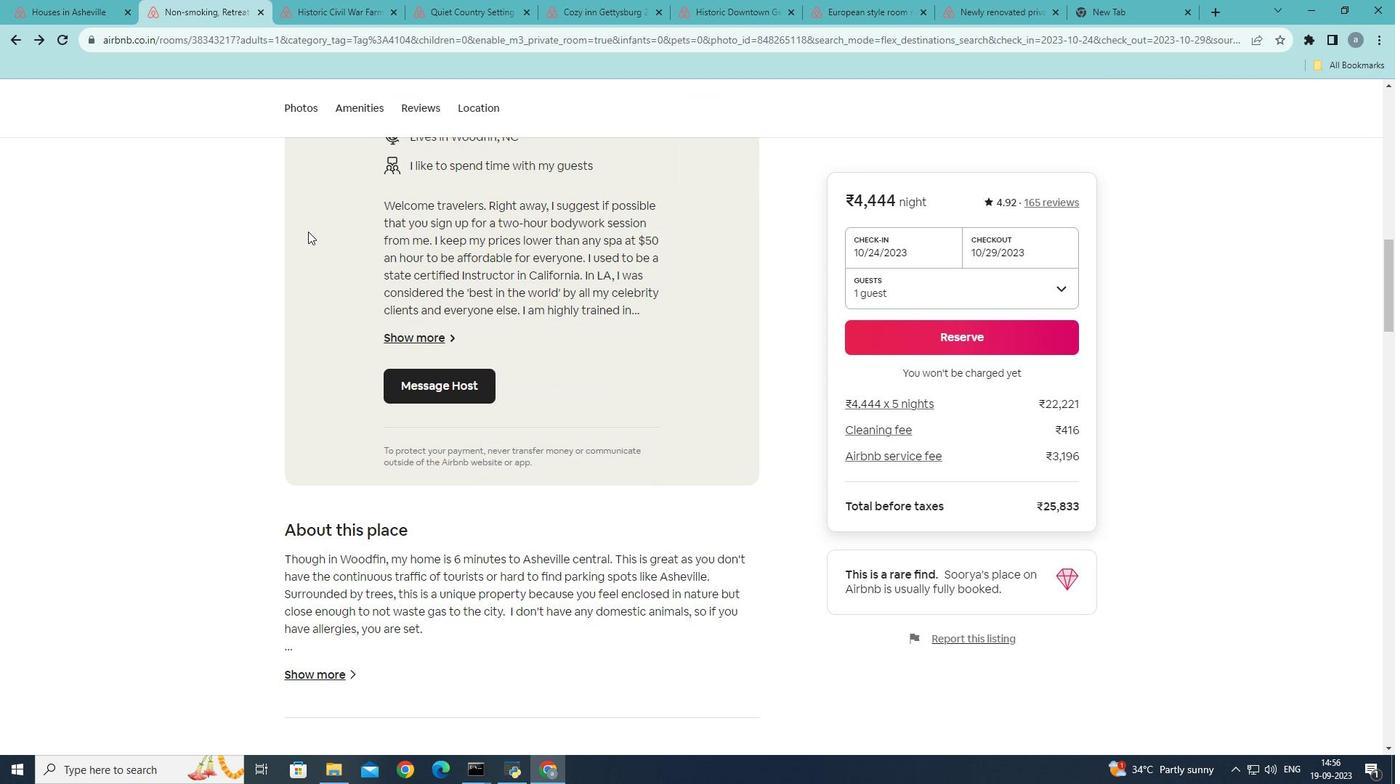 
Action: Mouse scrolled (308, 231) with delta (0, 0)
Screenshot: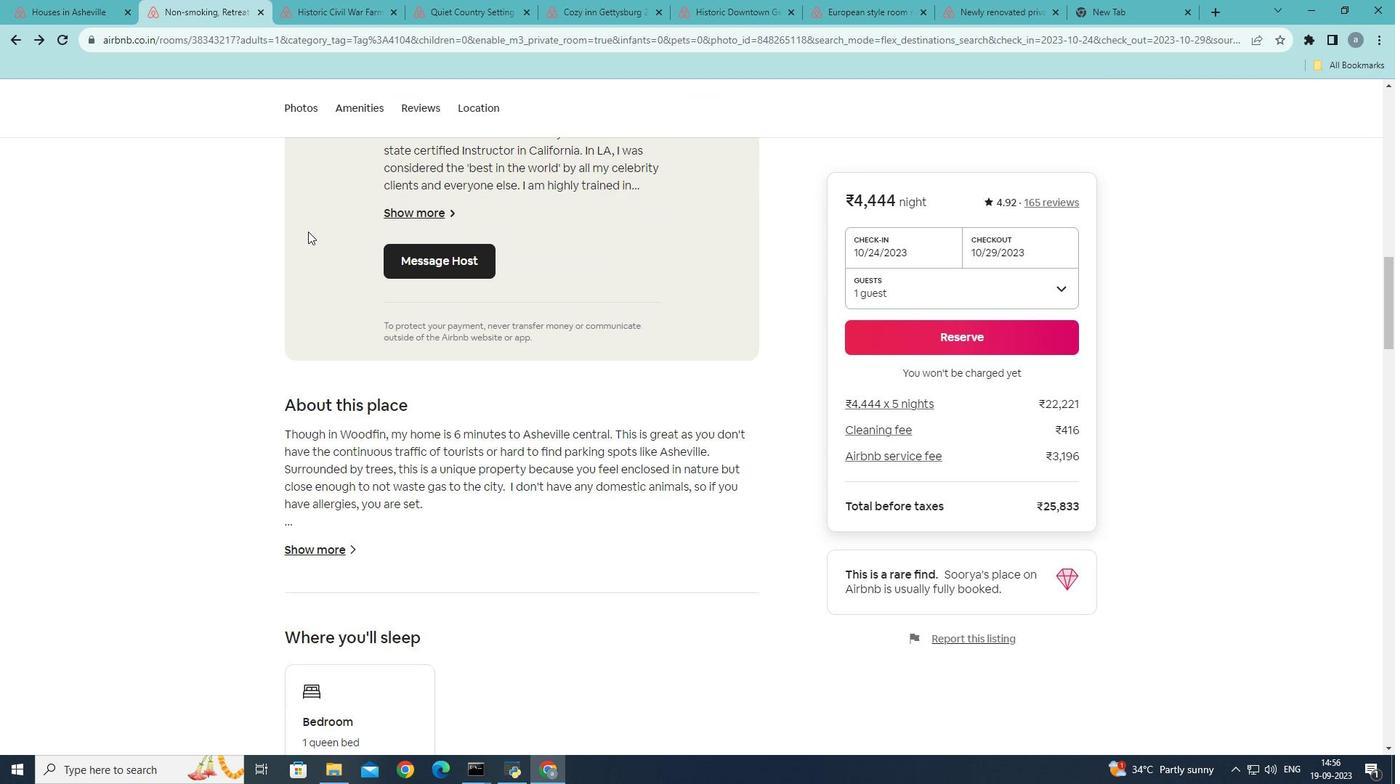 
Action: Mouse scrolled (308, 231) with delta (0, 0)
Screenshot: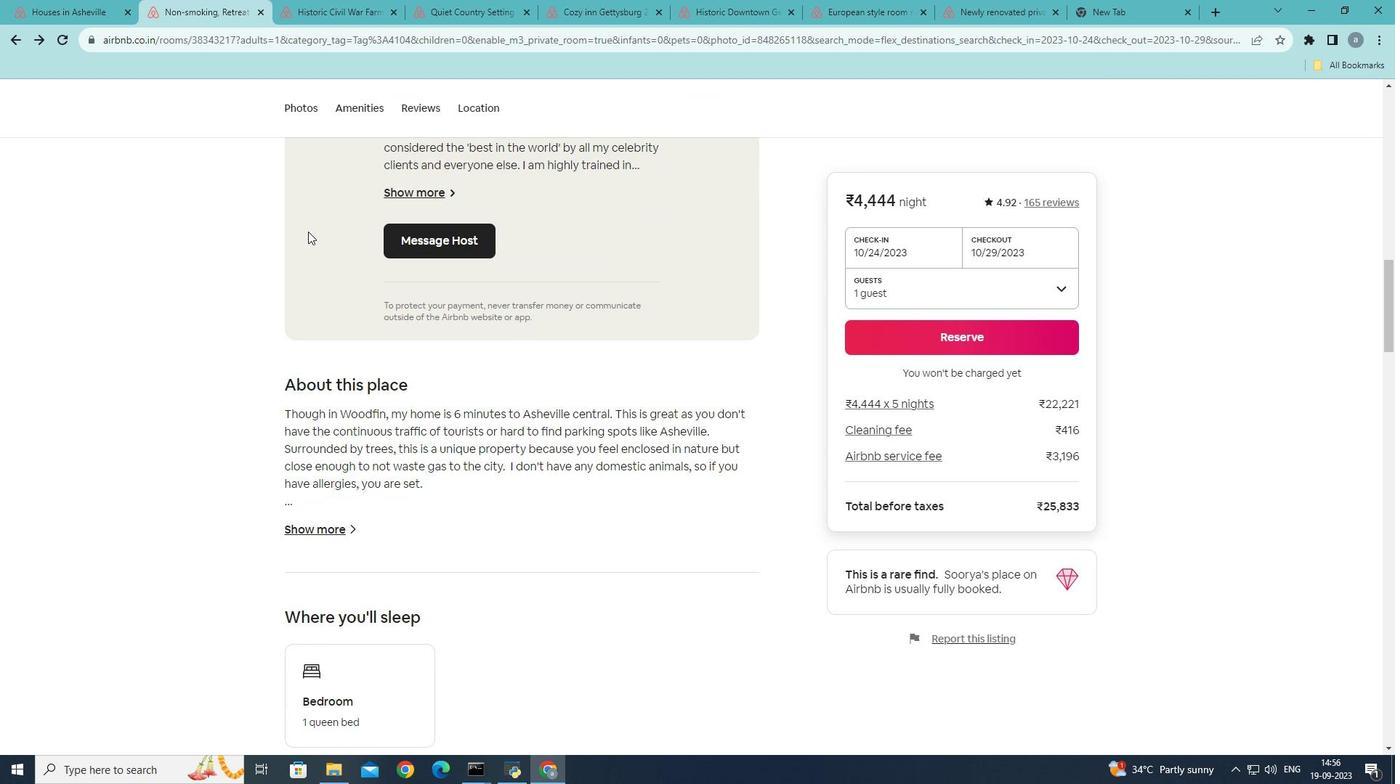 
Action: Mouse scrolled (308, 231) with delta (0, 0)
Screenshot: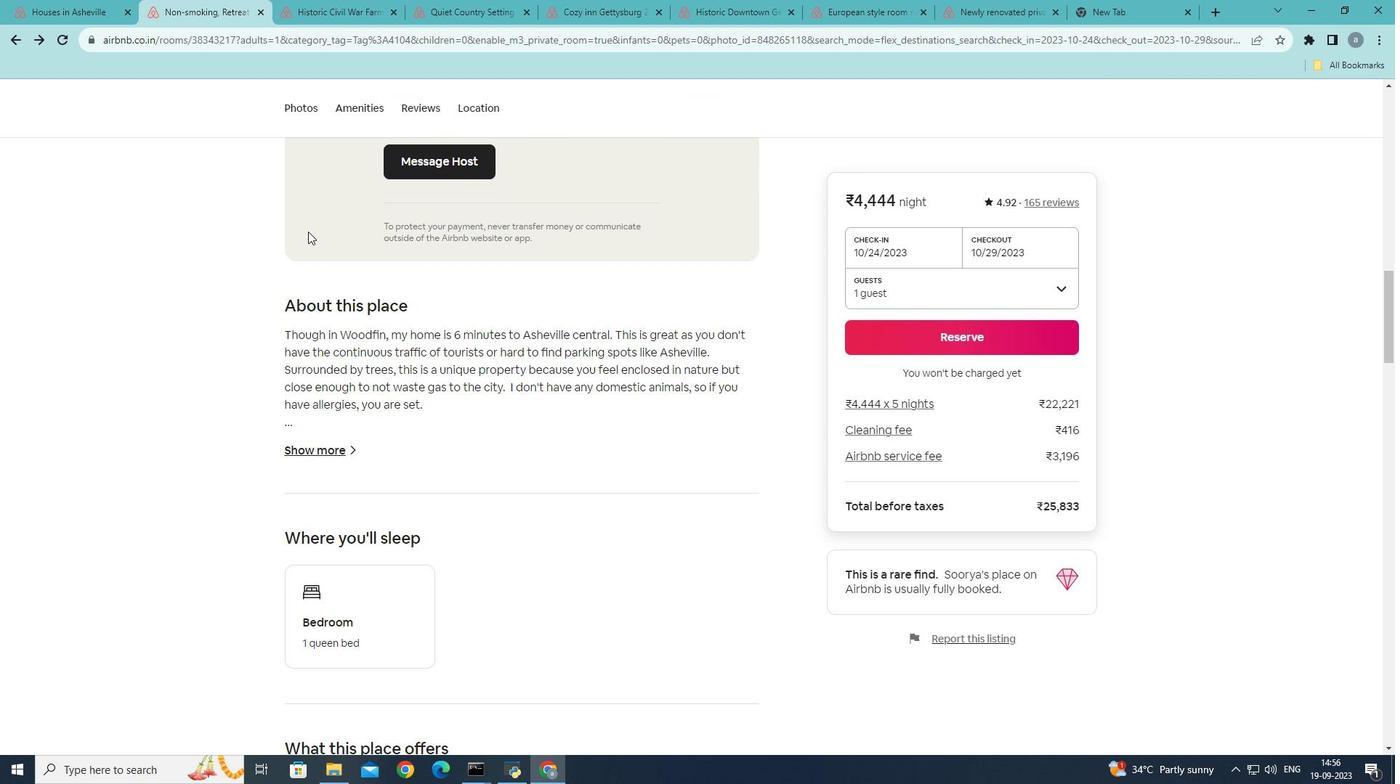 
Action: Mouse scrolled (308, 231) with delta (0, 0)
Screenshot: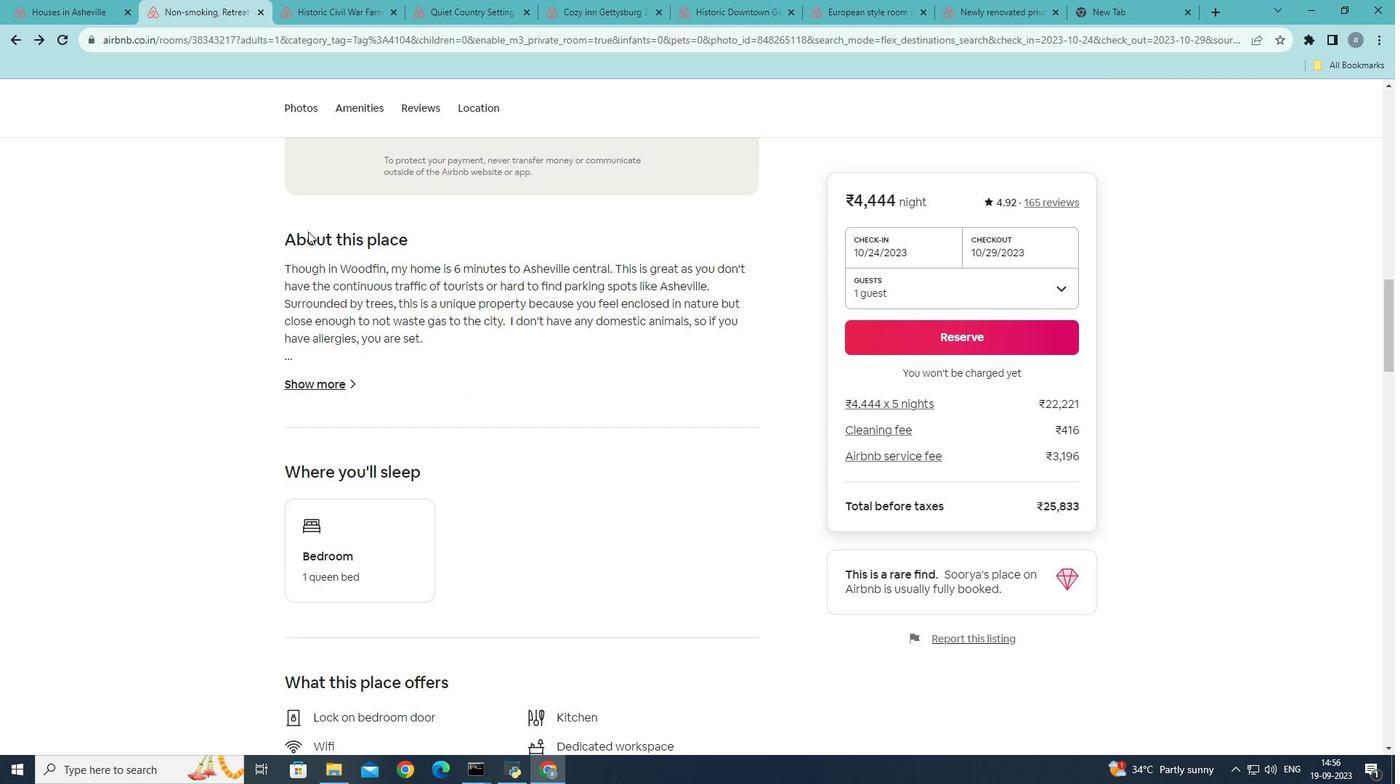 
Action: Mouse scrolled (308, 231) with delta (0, 0)
Screenshot: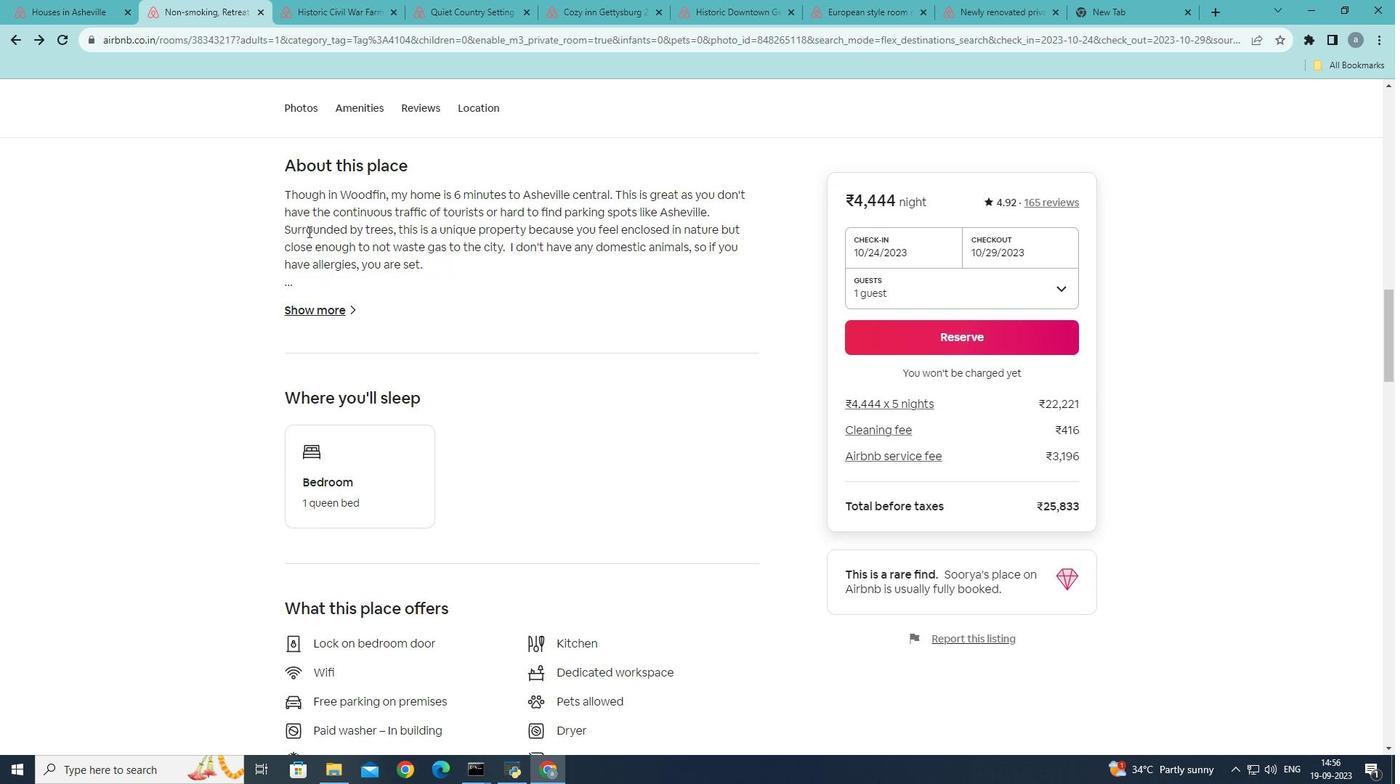 
Action: Mouse scrolled (308, 231) with delta (0, 0)
Screenshot: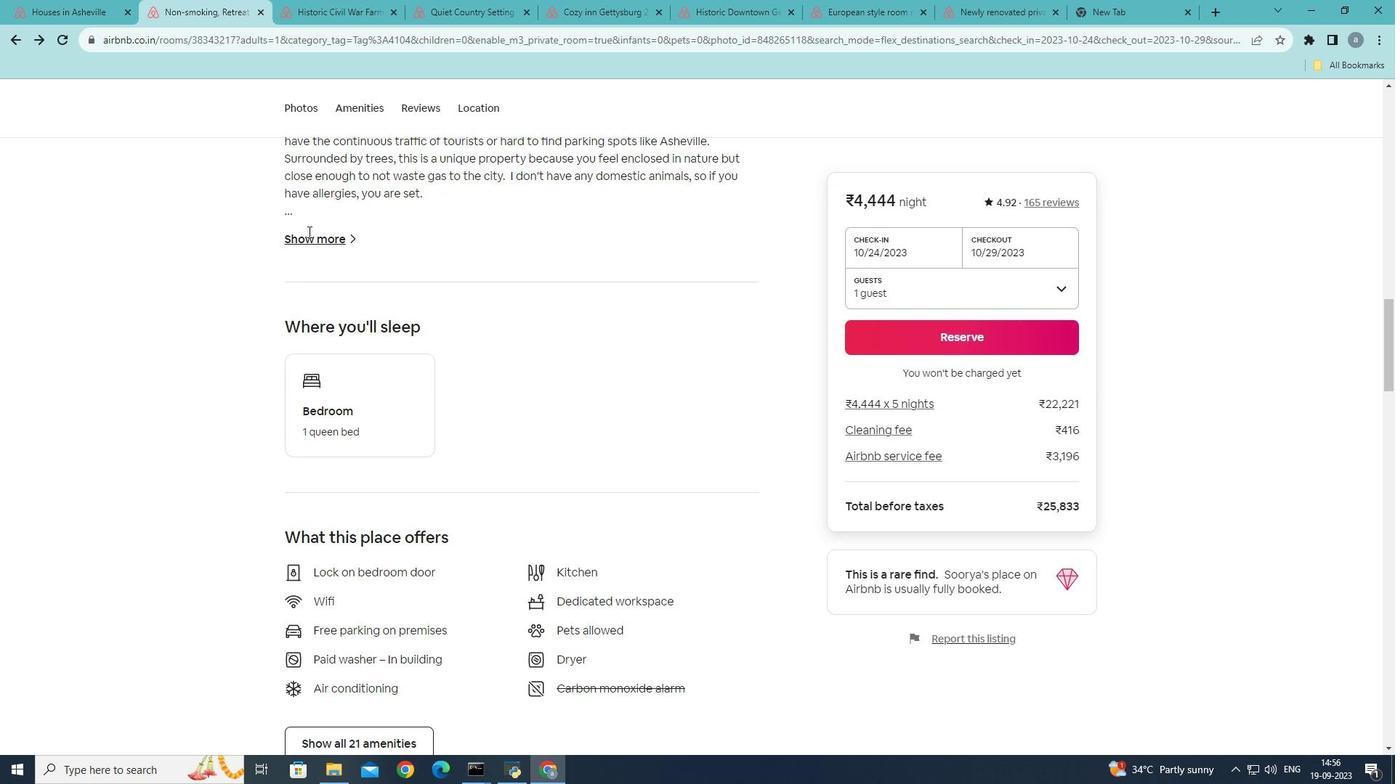 
Action: Mouse scrolled (308, 231) with delta (0, 0)
Screenshot: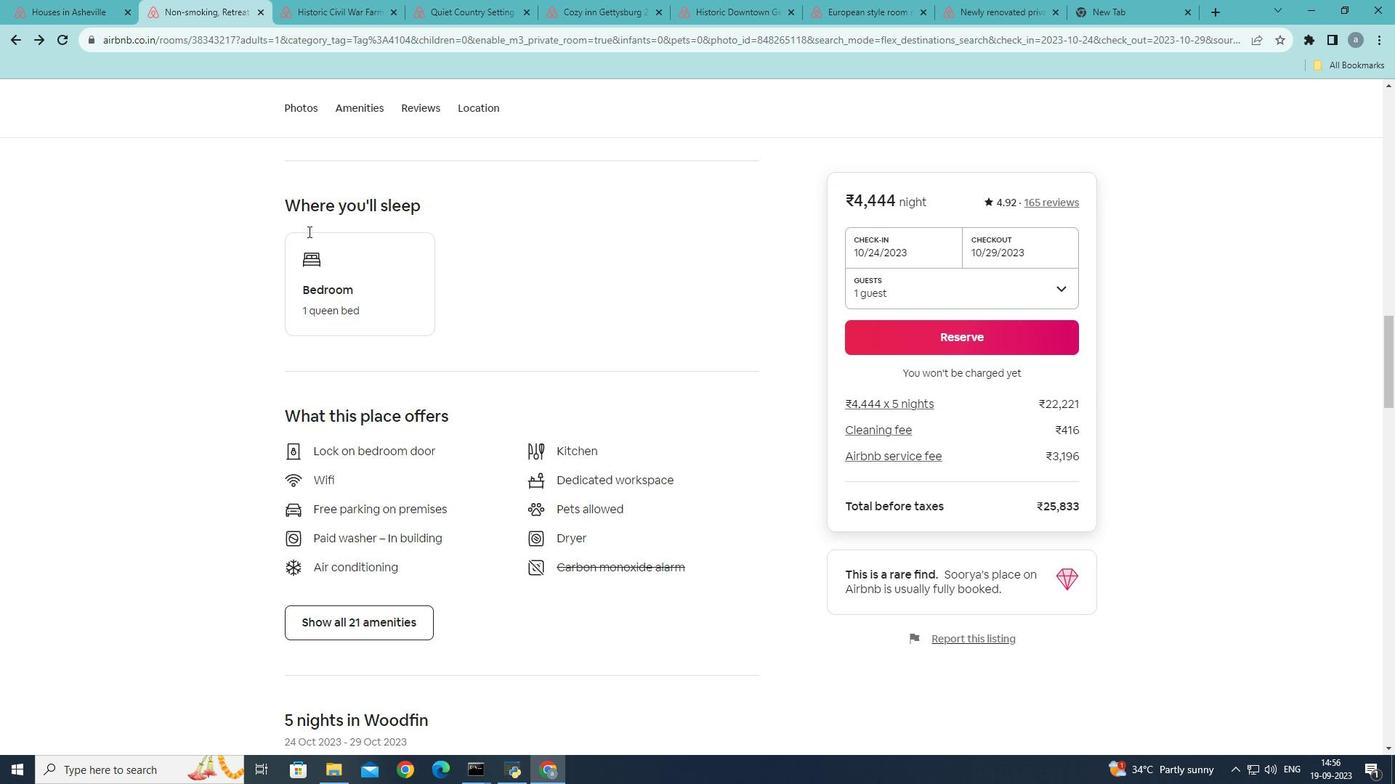 
Action: Mouse scrolled (308, 231) with delta (0, 0)
Screenshot: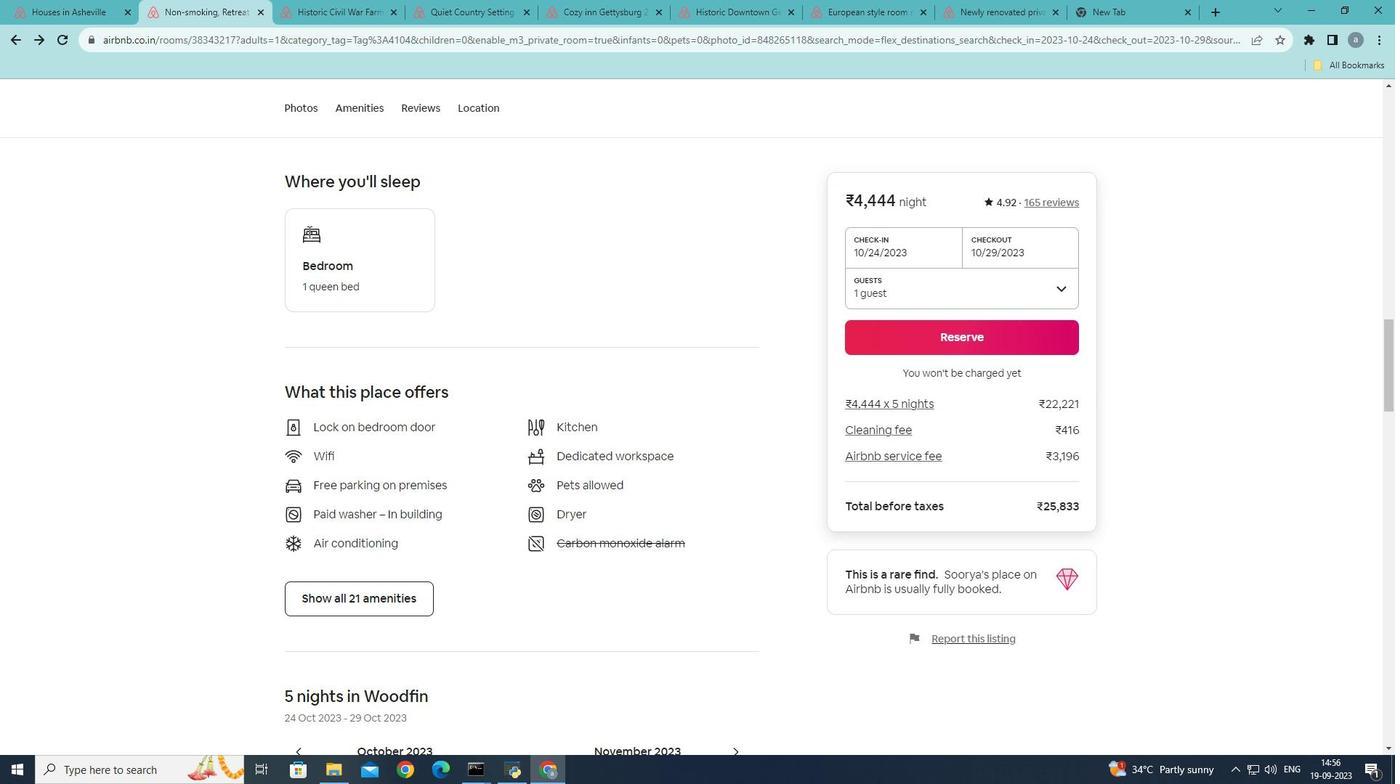 
Action: Mouse moved to (308, 232)
Screenshot: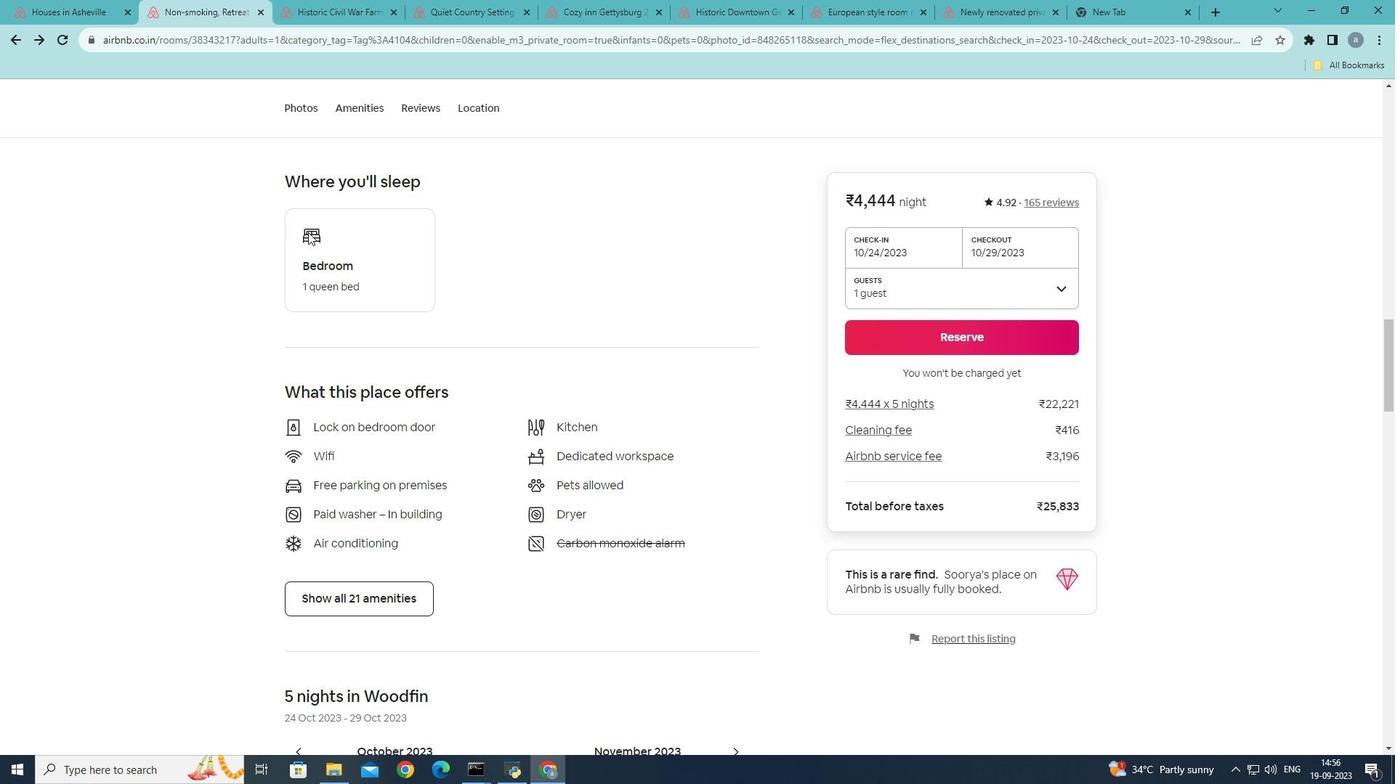
Action: Mouse scrolled (308, 231) with delta (0, 0)
Screenshot: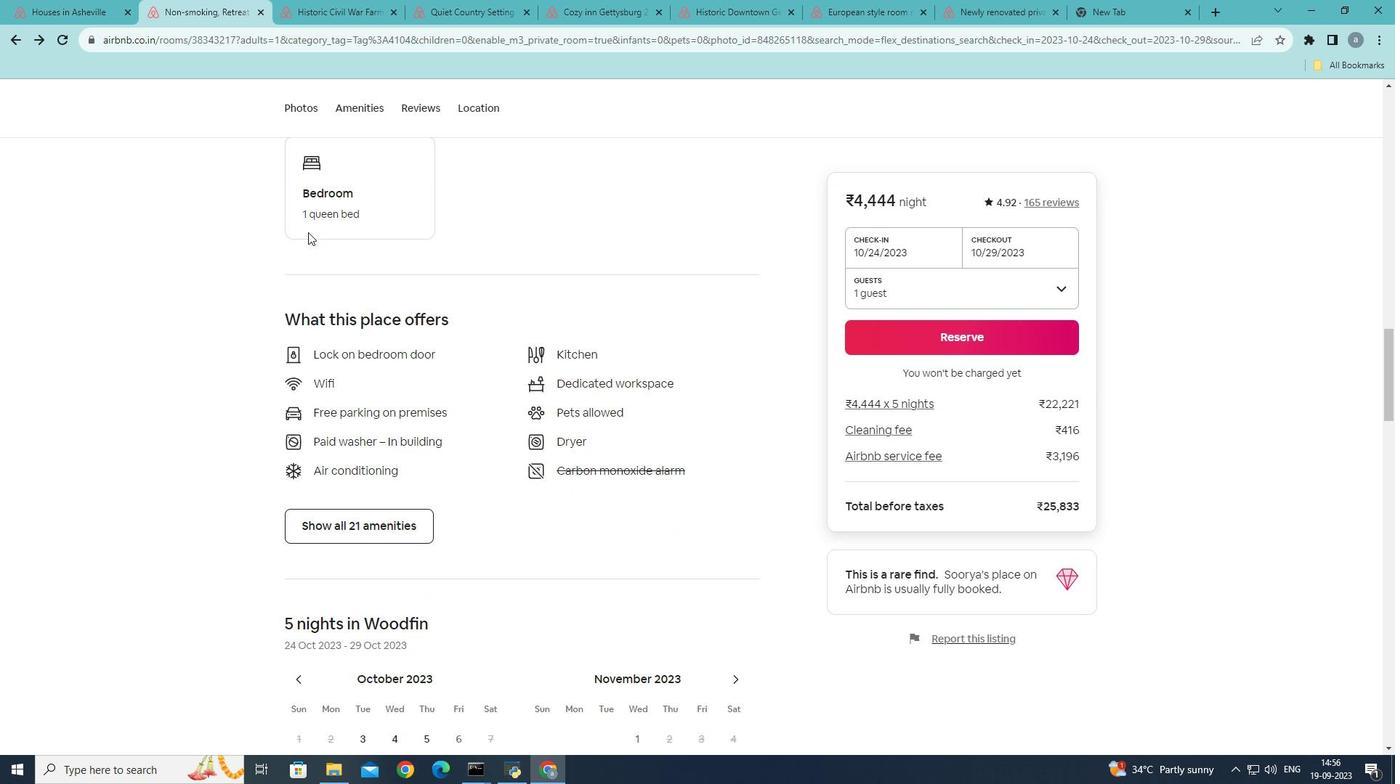 
Action: Mouse moved to (324, 524)
Screenshot: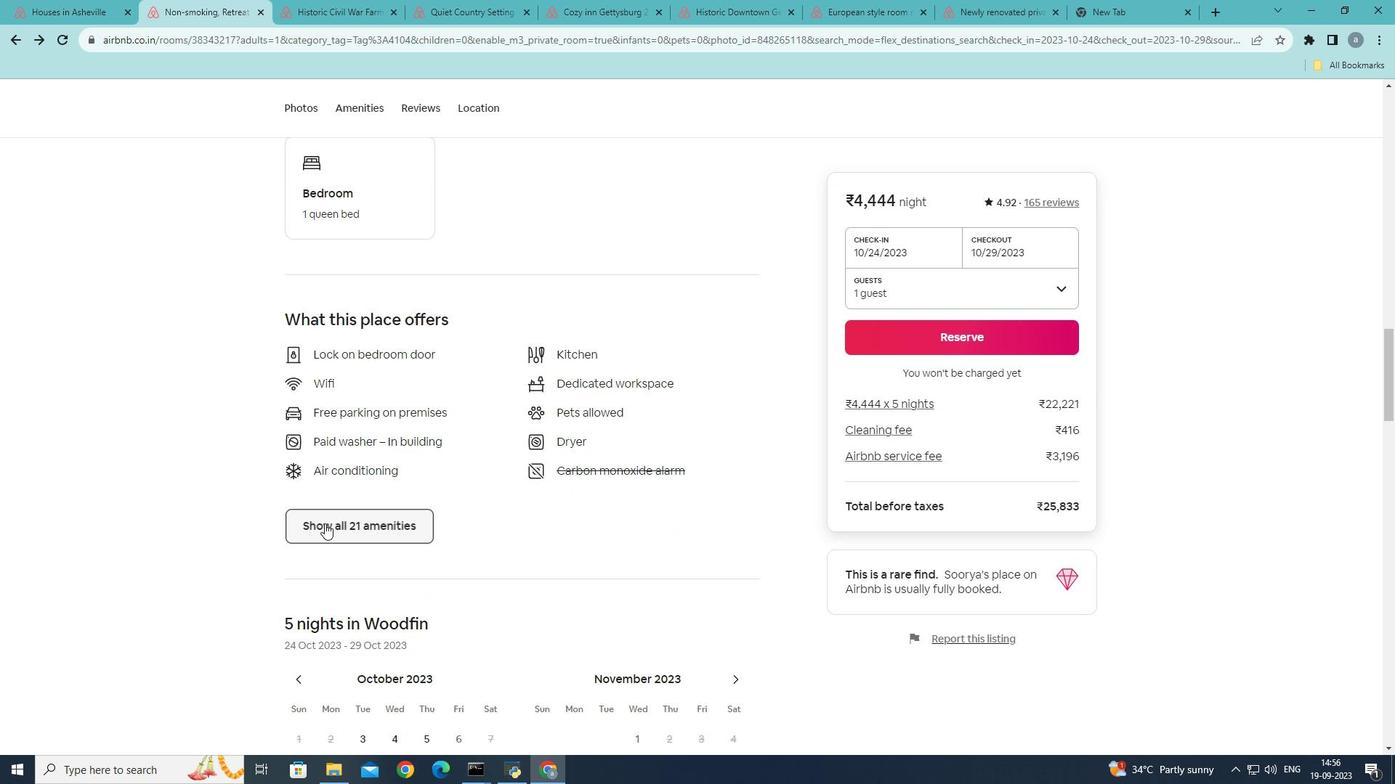 
Action: Mouse pressed left at (324, 524)
Screenshot: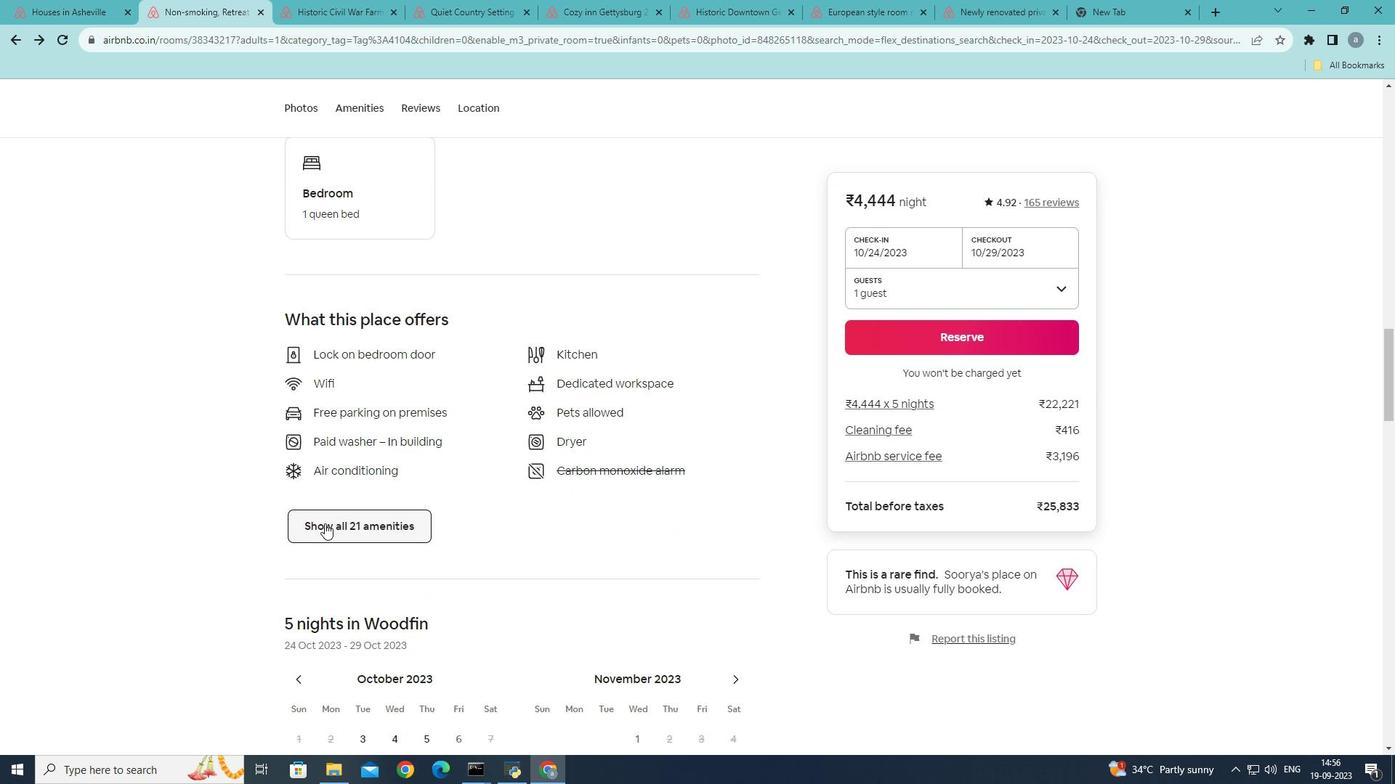 
Action: Mouse moved to (561, 407)
Screenshot: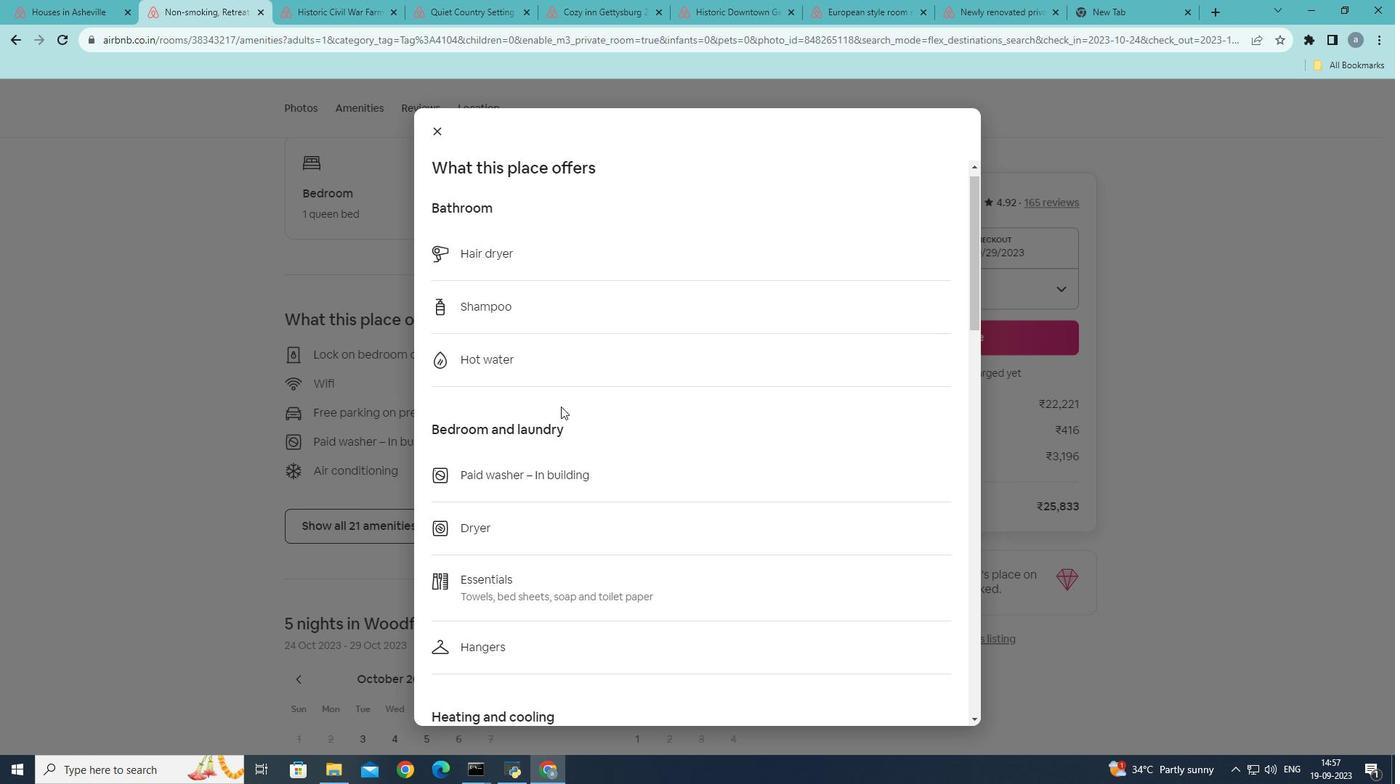 
Action: Mouse scrolled (561, 406) with delta (0, 0)
Screenshot: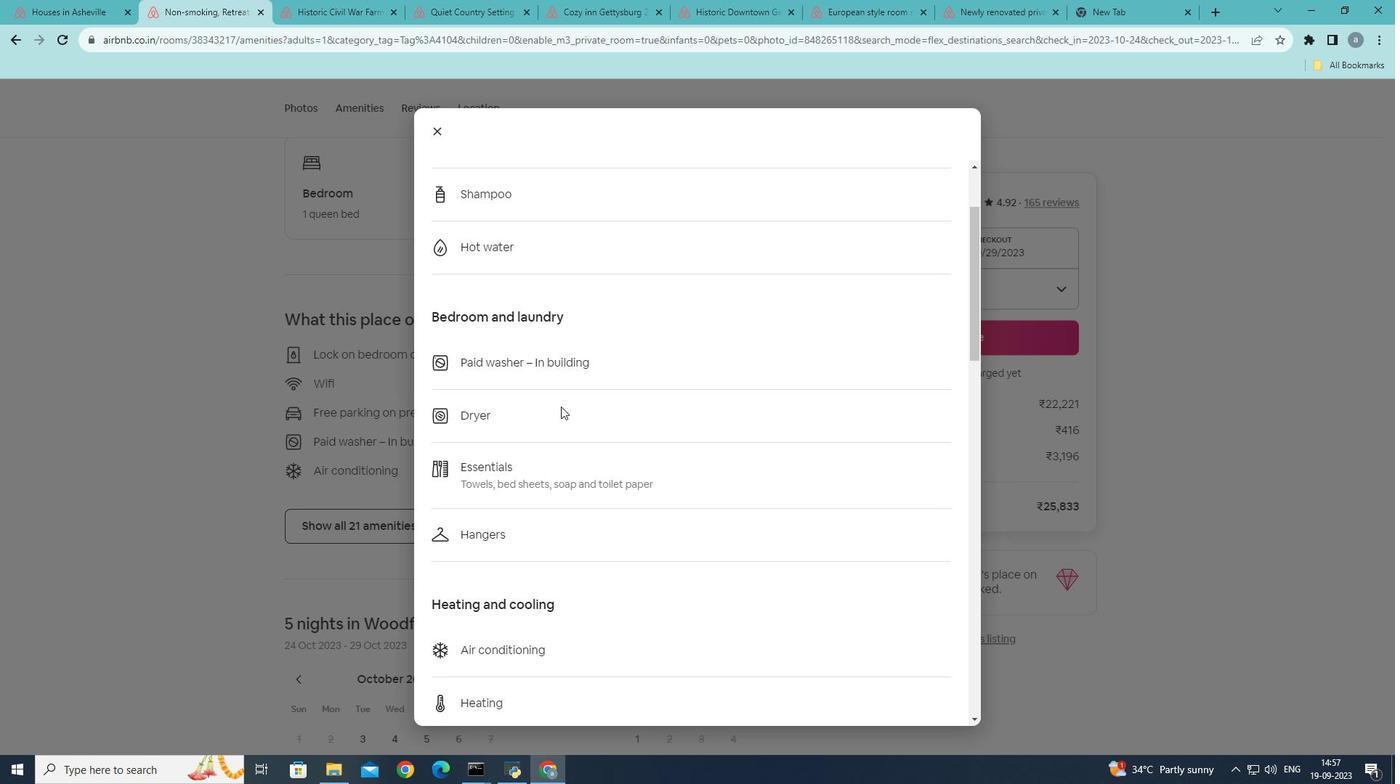 
Action: Mouse scrolled (561, 406) with delta (0, 0)
Screenshot: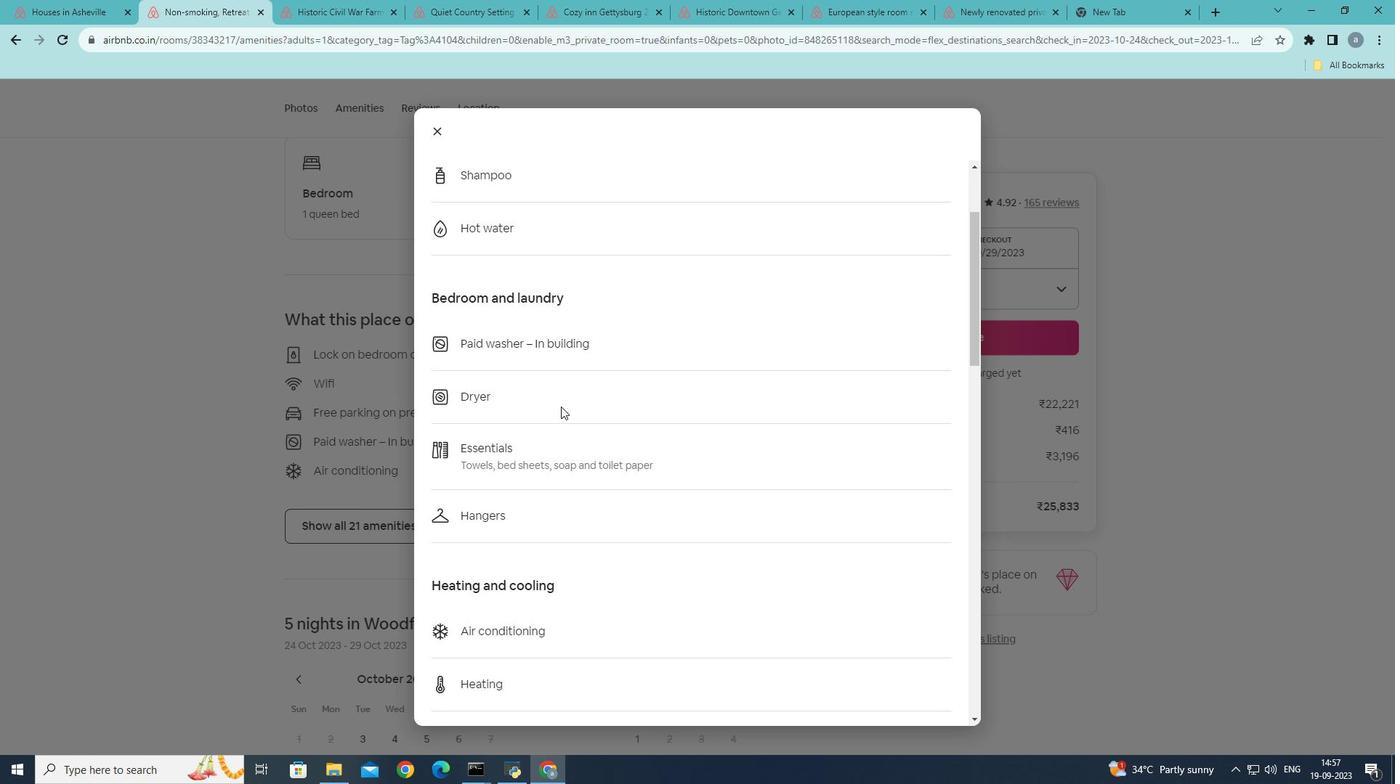 
Action: Mouse scrolled (561, 406) with delta (0, 0)
Screenshot: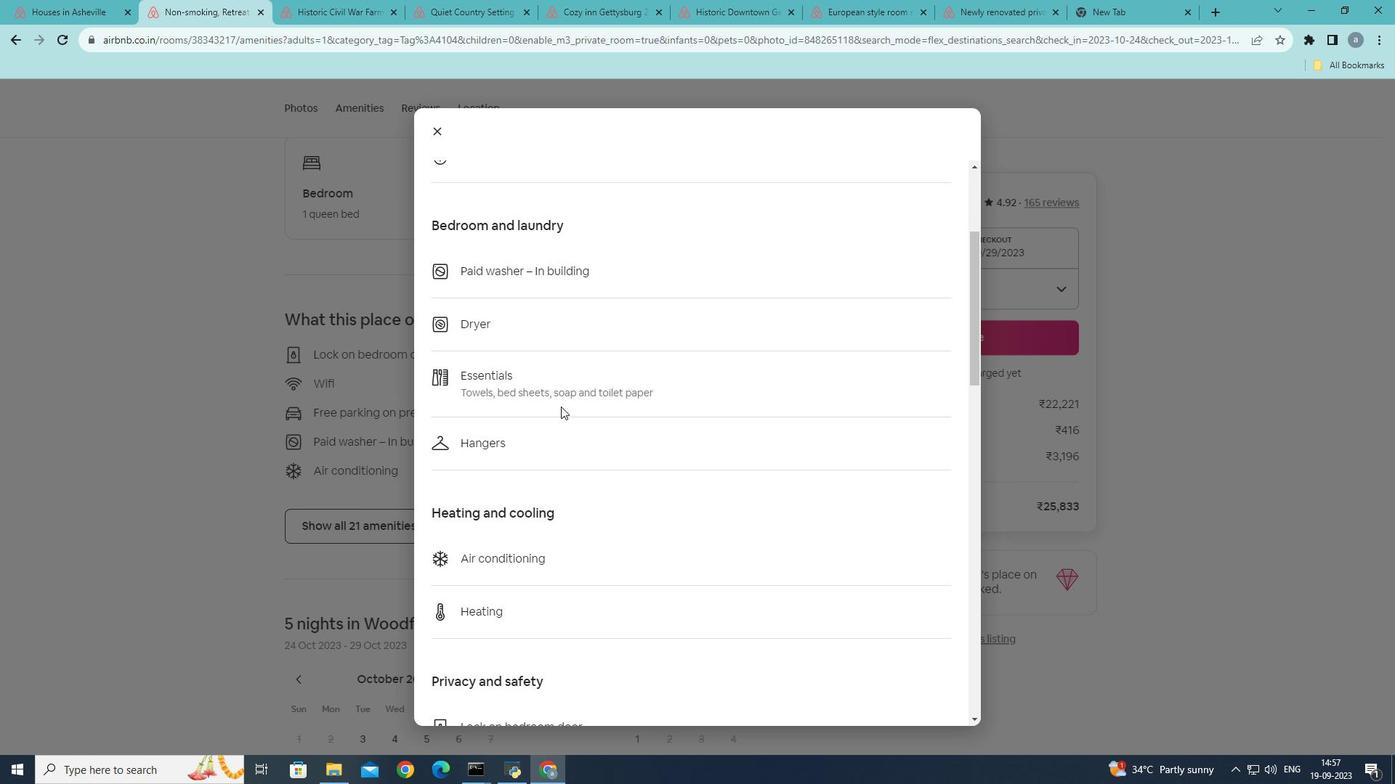 
Action: Mouse moved to (561, 407)
Screenshot: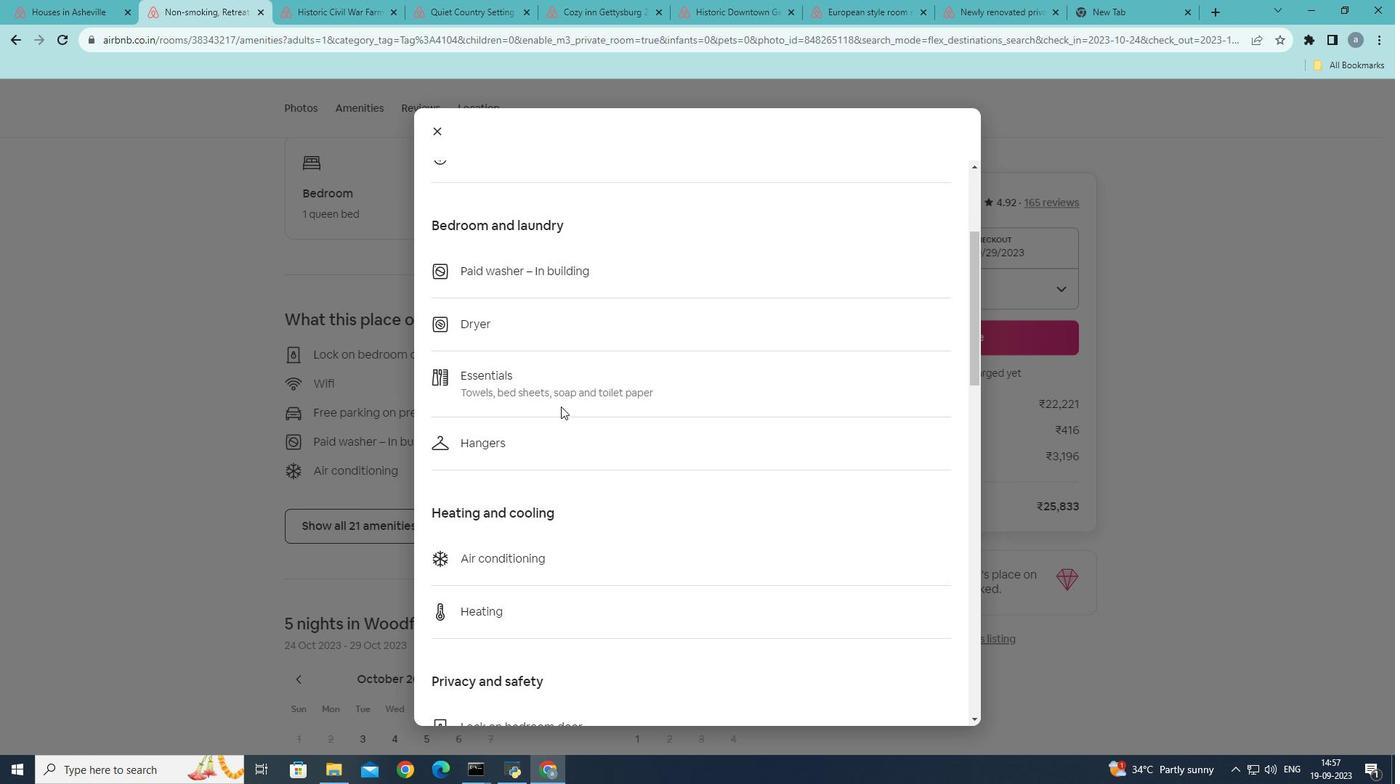 
Action: Mouse scrolled (561, 406) with delta (0, 0)
Screenshot: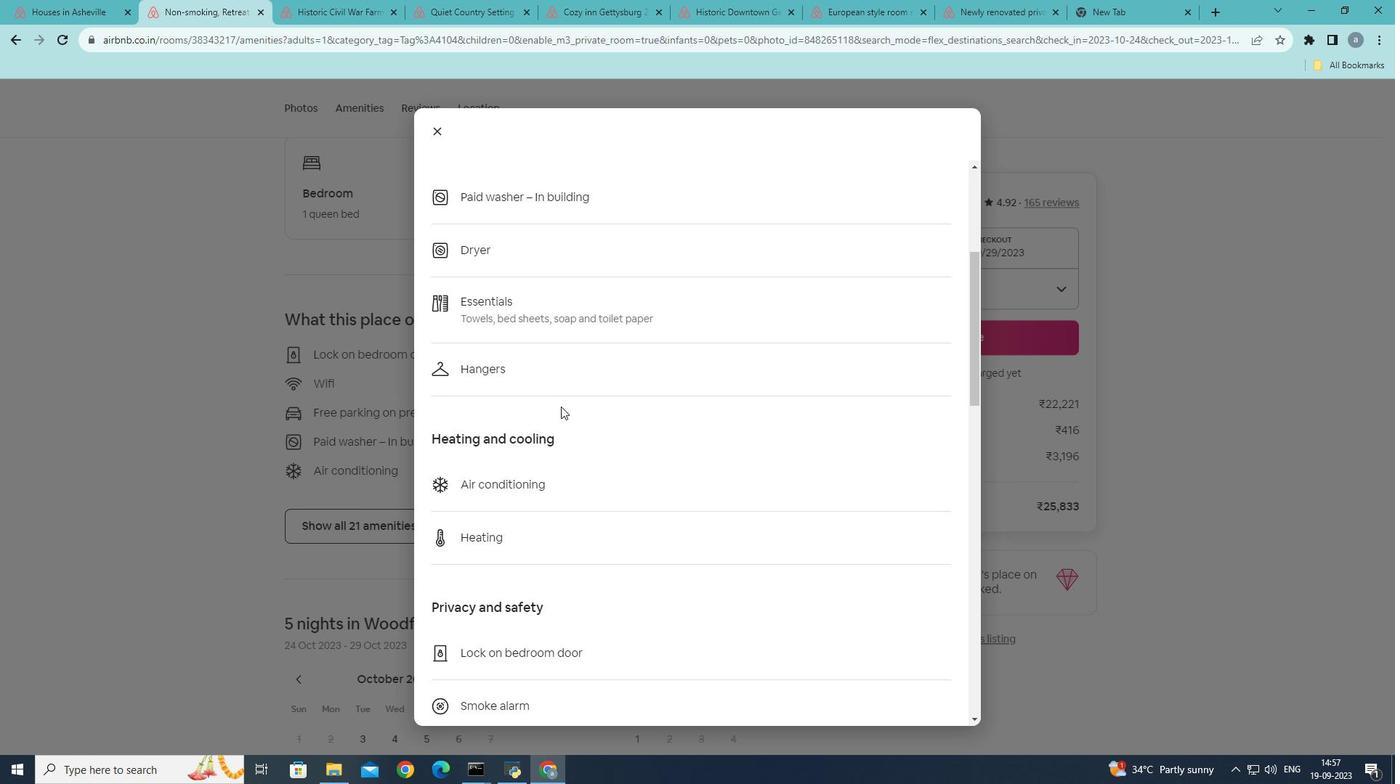 
Action: Mouse scrolled (561, 406) with delta (0, 0)
Screenshot: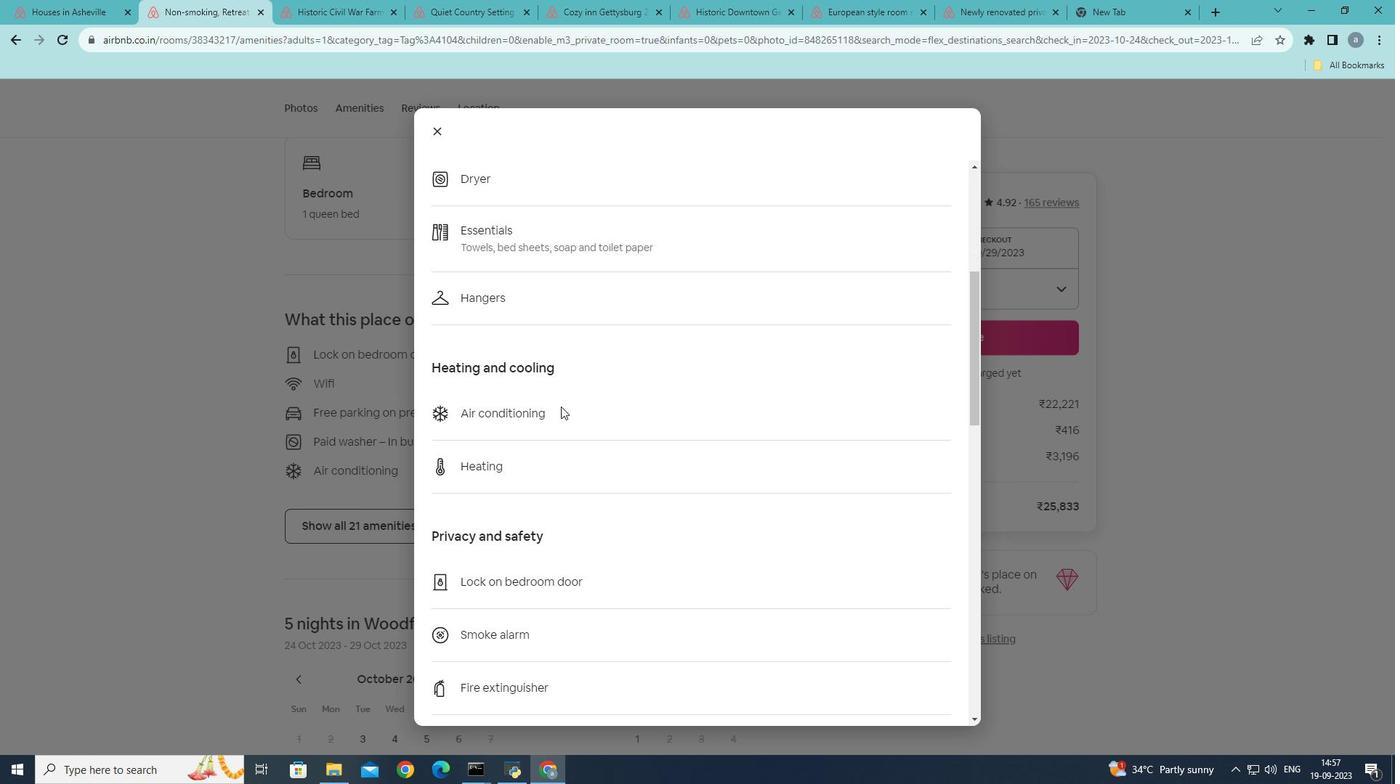 
Action: Mouse moved to (563, 404)
Screenshot: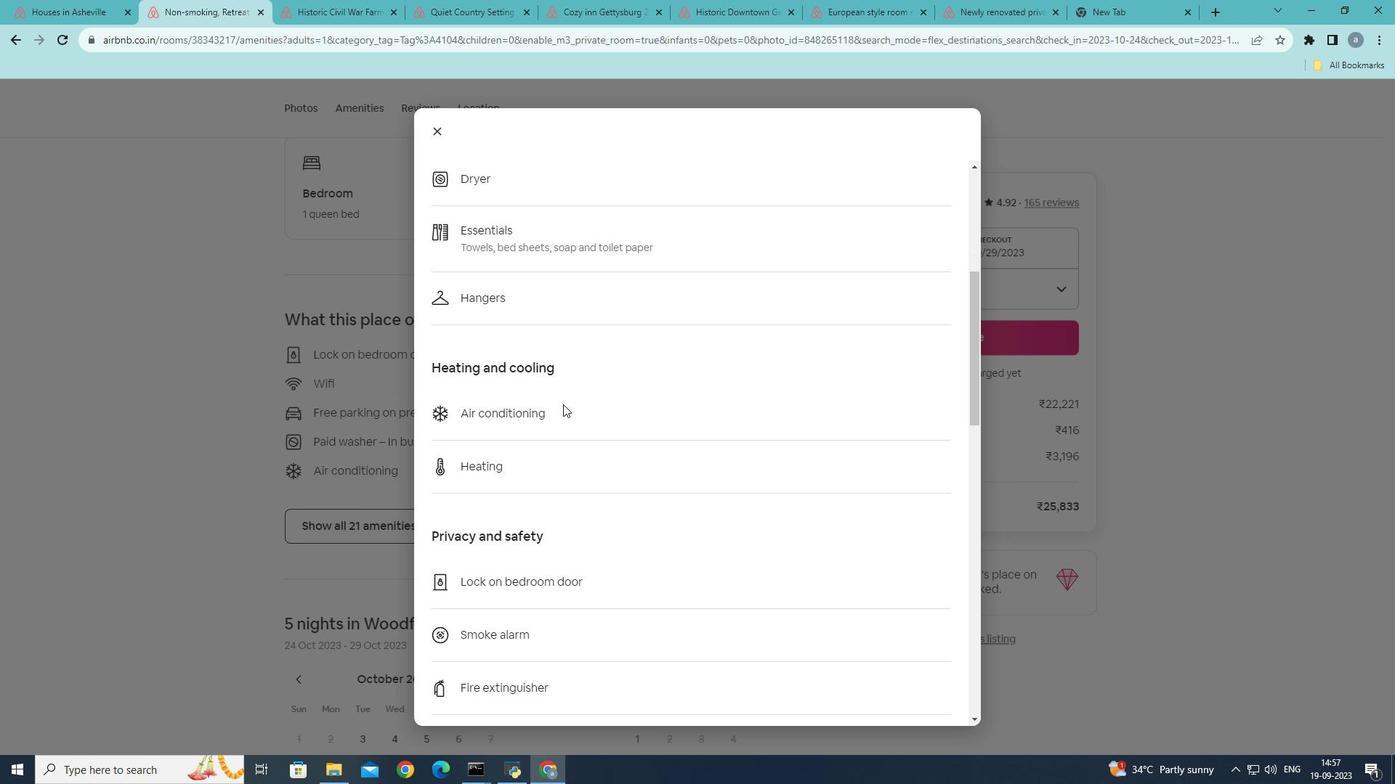 
Action: Mouse scrolled (563, 404) with delta (0, 0)
Screenshot: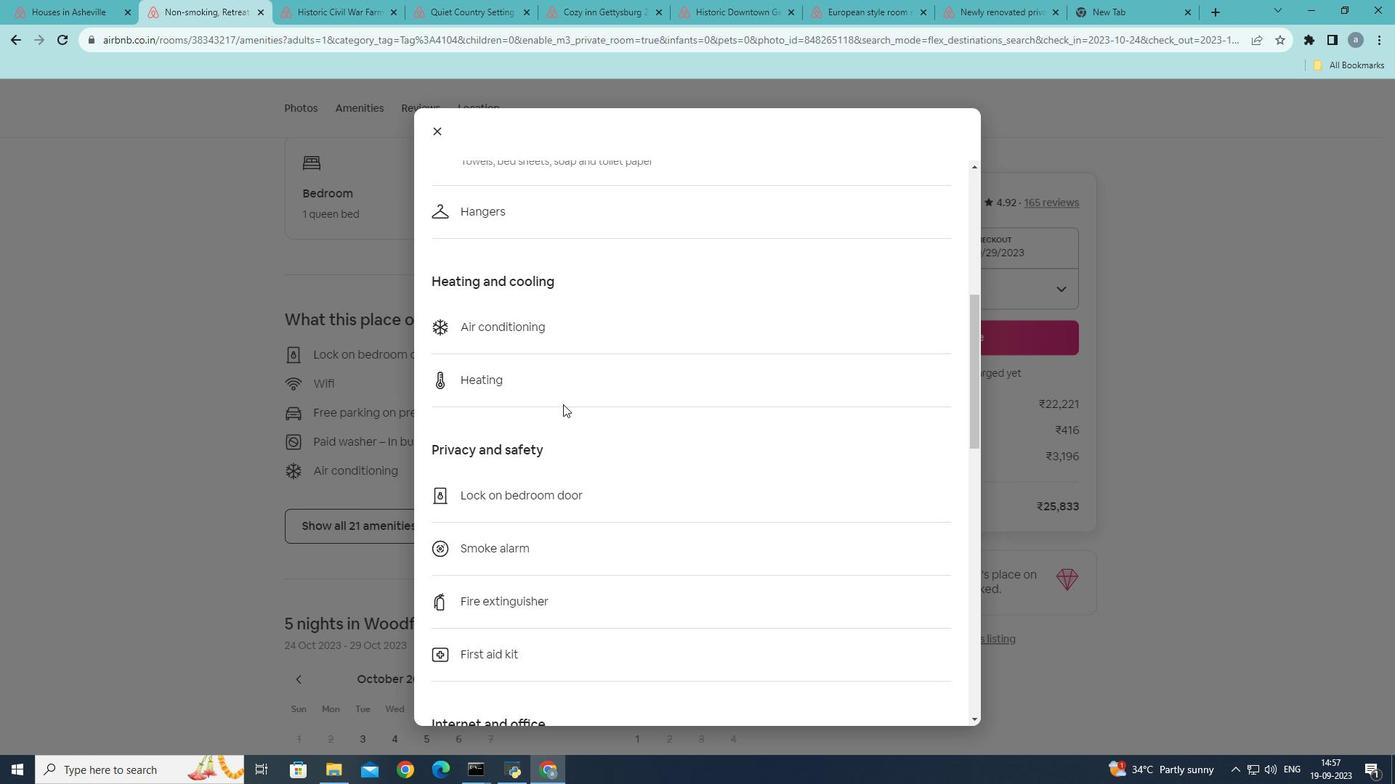 
Action: Mouse scrolled (563, 404) with delta (0, 0)
Screenshot: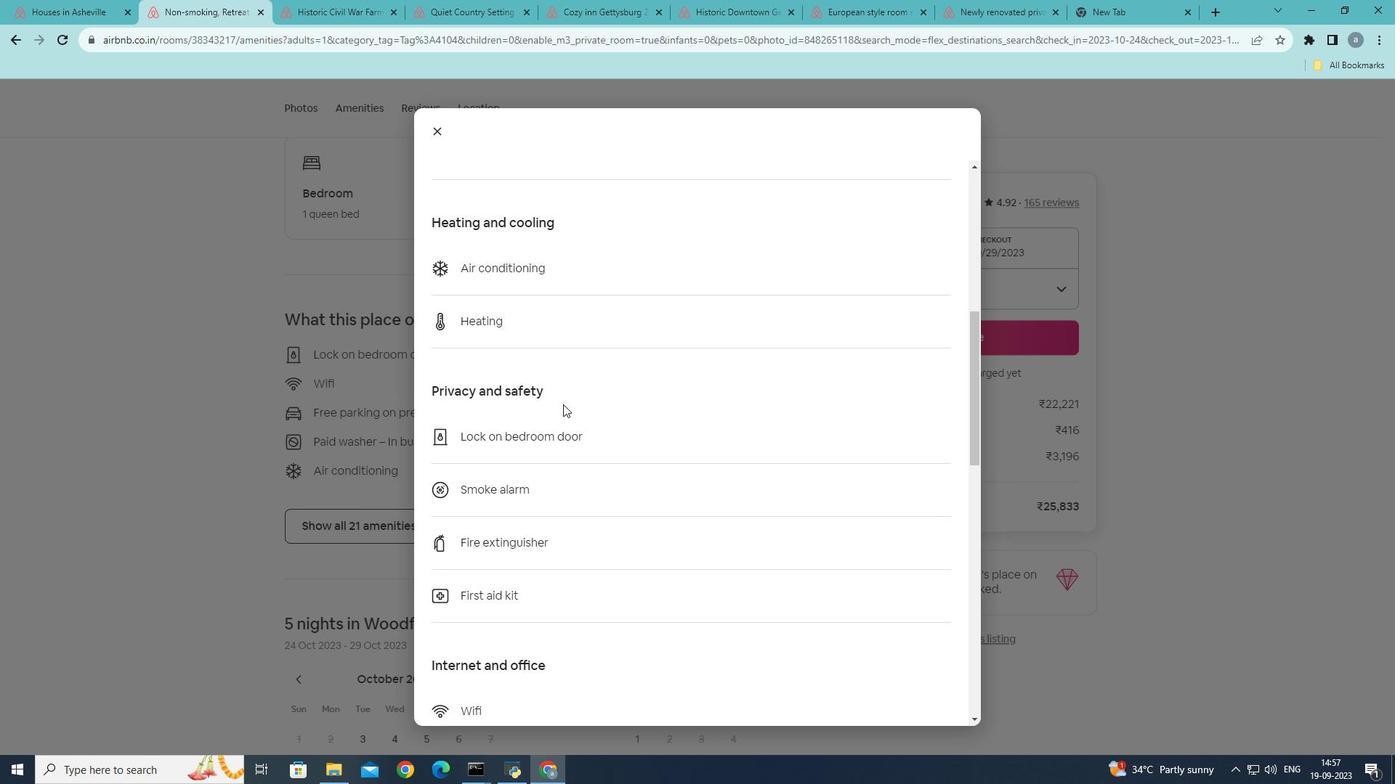 
Action: Mouse scrolled (563, 404) with delta (0, 0)
Screenshot: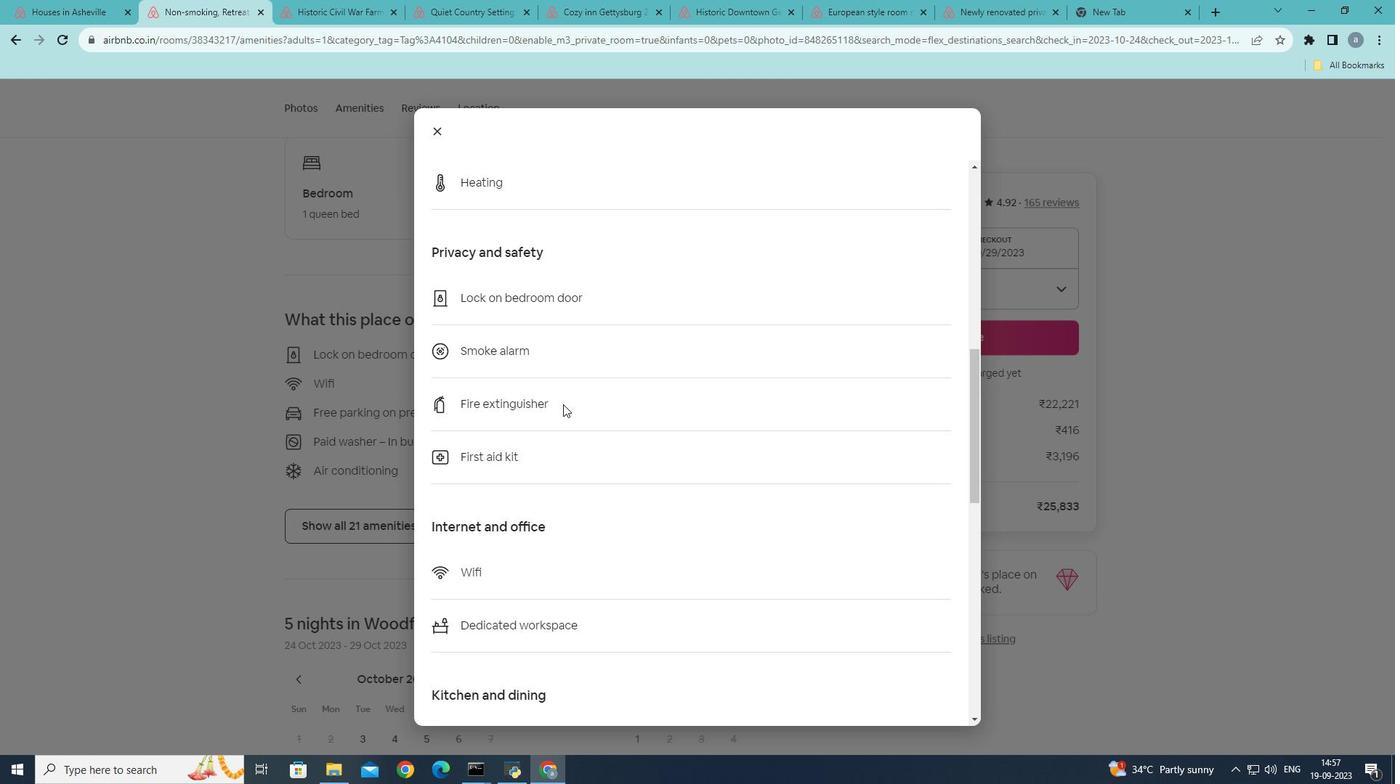 
Action: Mouse scrolled (563, 404) with delta (0, 0)
Screenshot: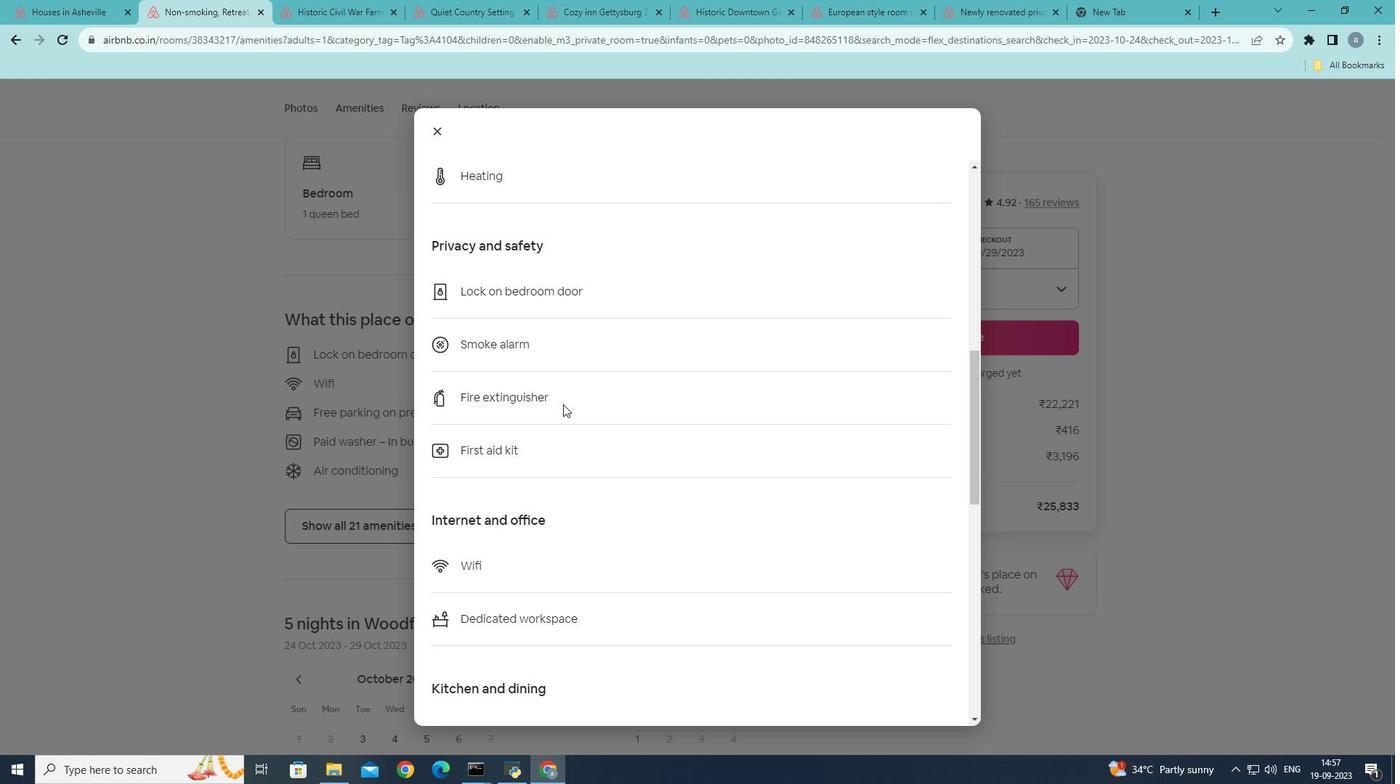 
Action: Mouse moved to (565, 403)
Screenshot: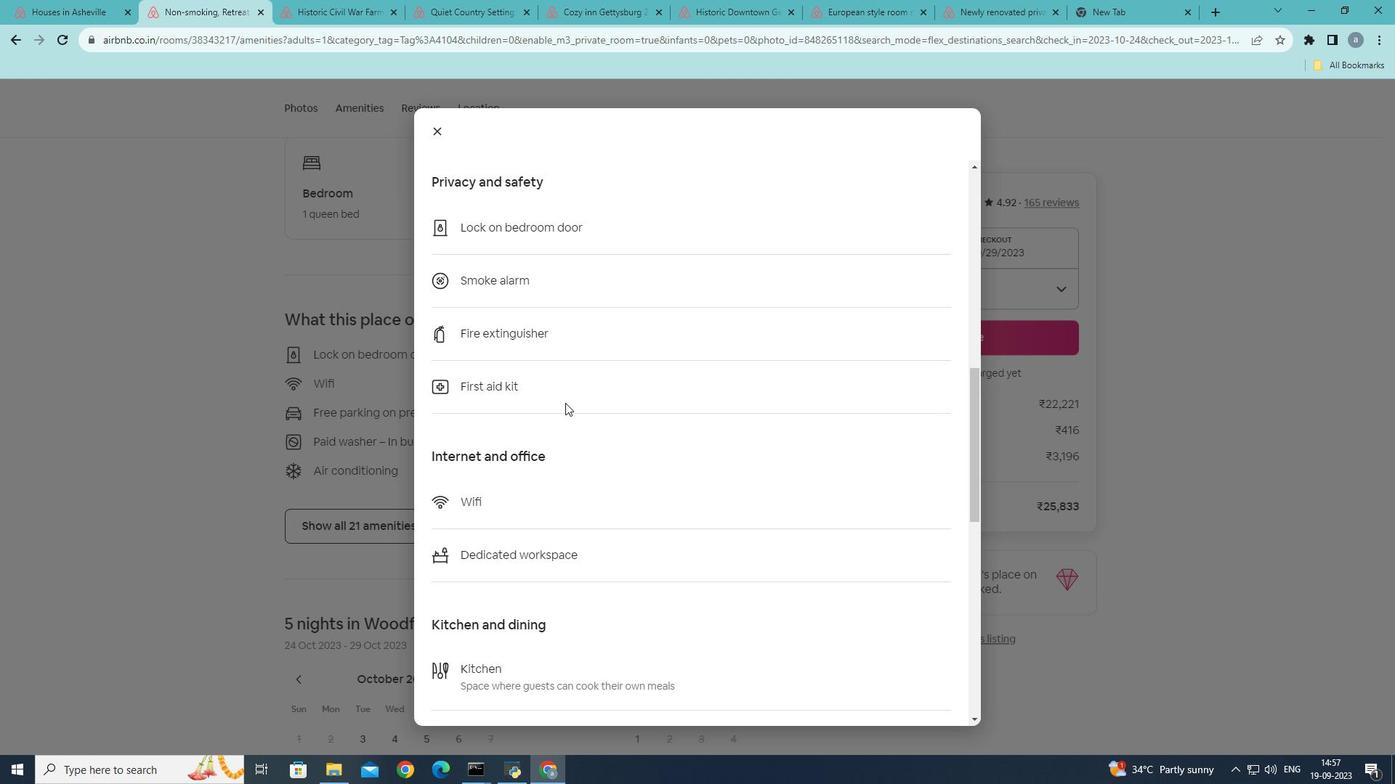 
Action: Mouse scrolled (565, 402) with delta (0, 0)
Screenshot: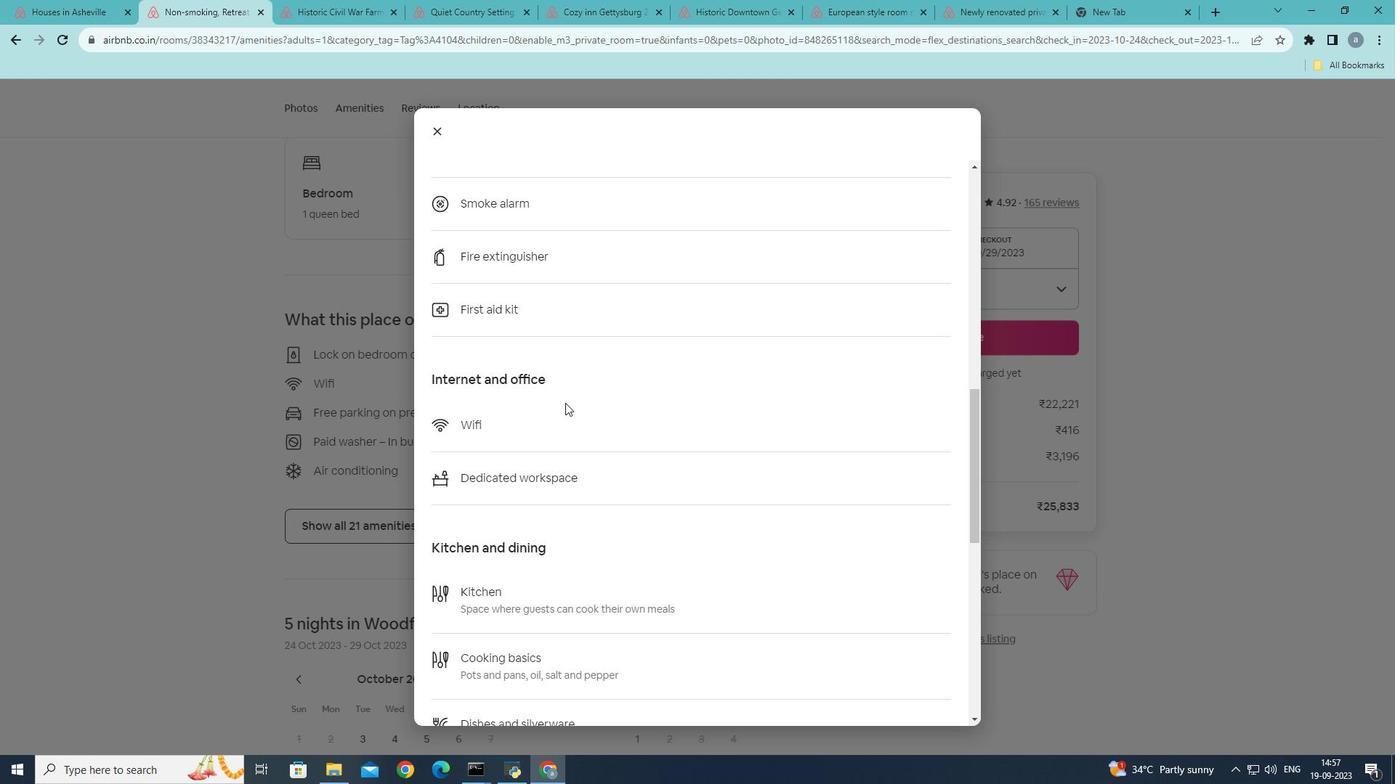 
Action: Mouse scrolled (565, 402) with delta (0, 0)
Screenshot: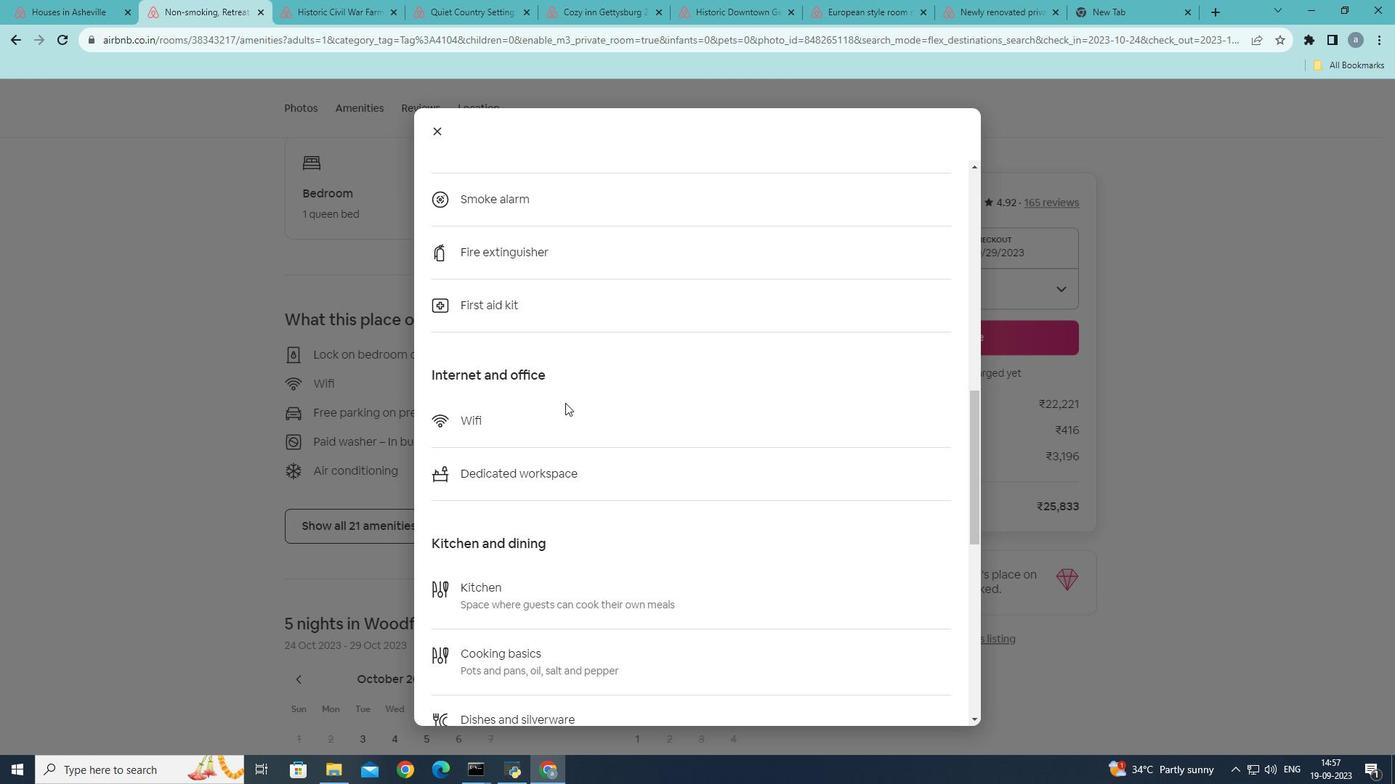 
Action: Mouse moved to (568, 396)
Screenshot: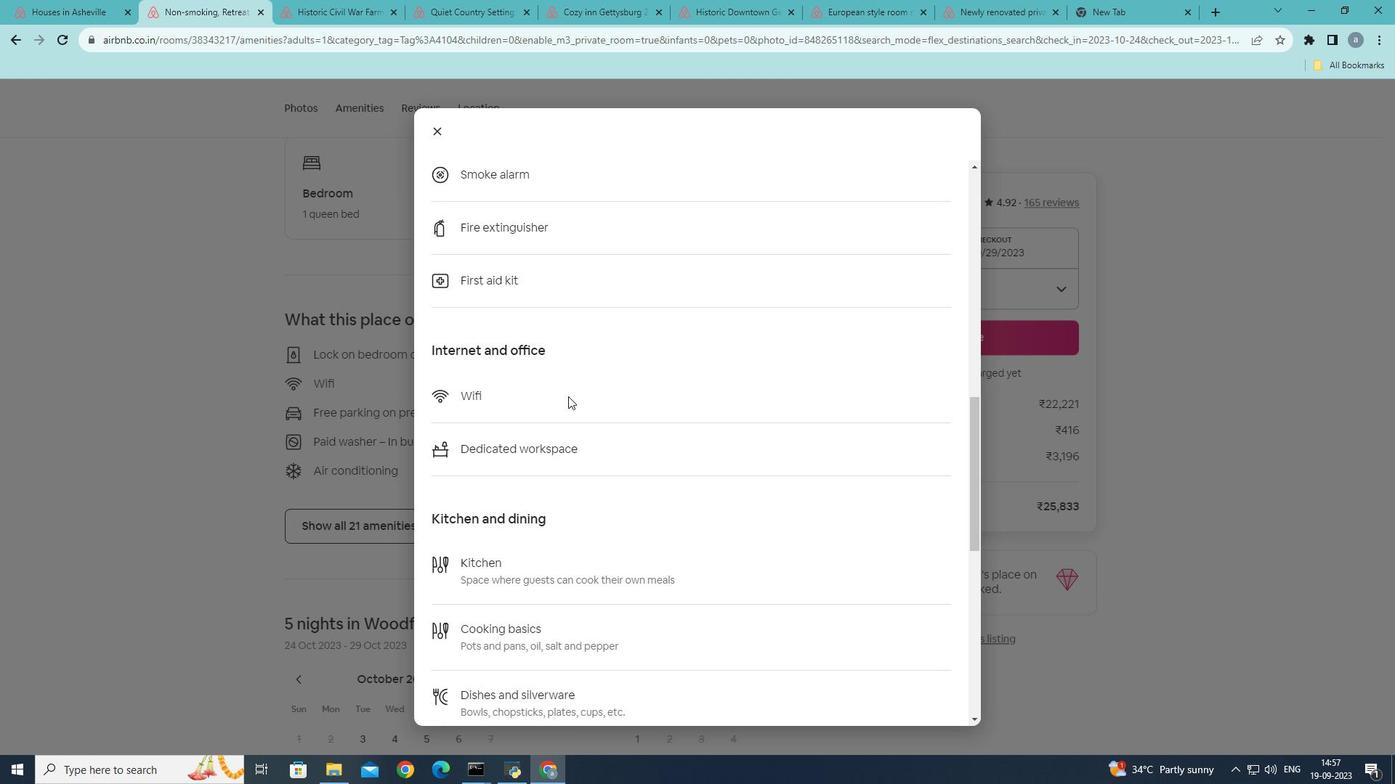 
Action: Mouse scrolled (568, 396) with delta (0, 0)
Screenshot: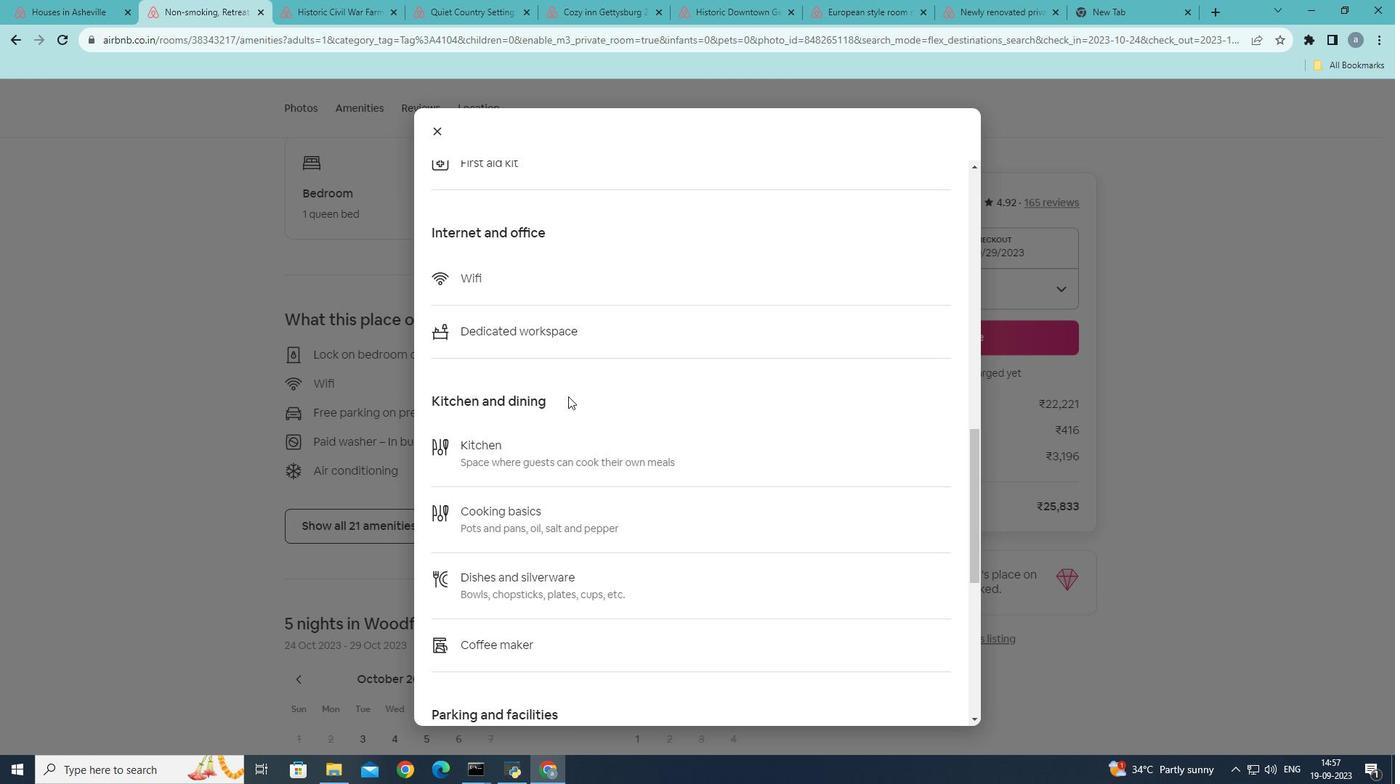 
Action: Mouse scrolled (568, 396) with delta (0, 0)
Screenshot: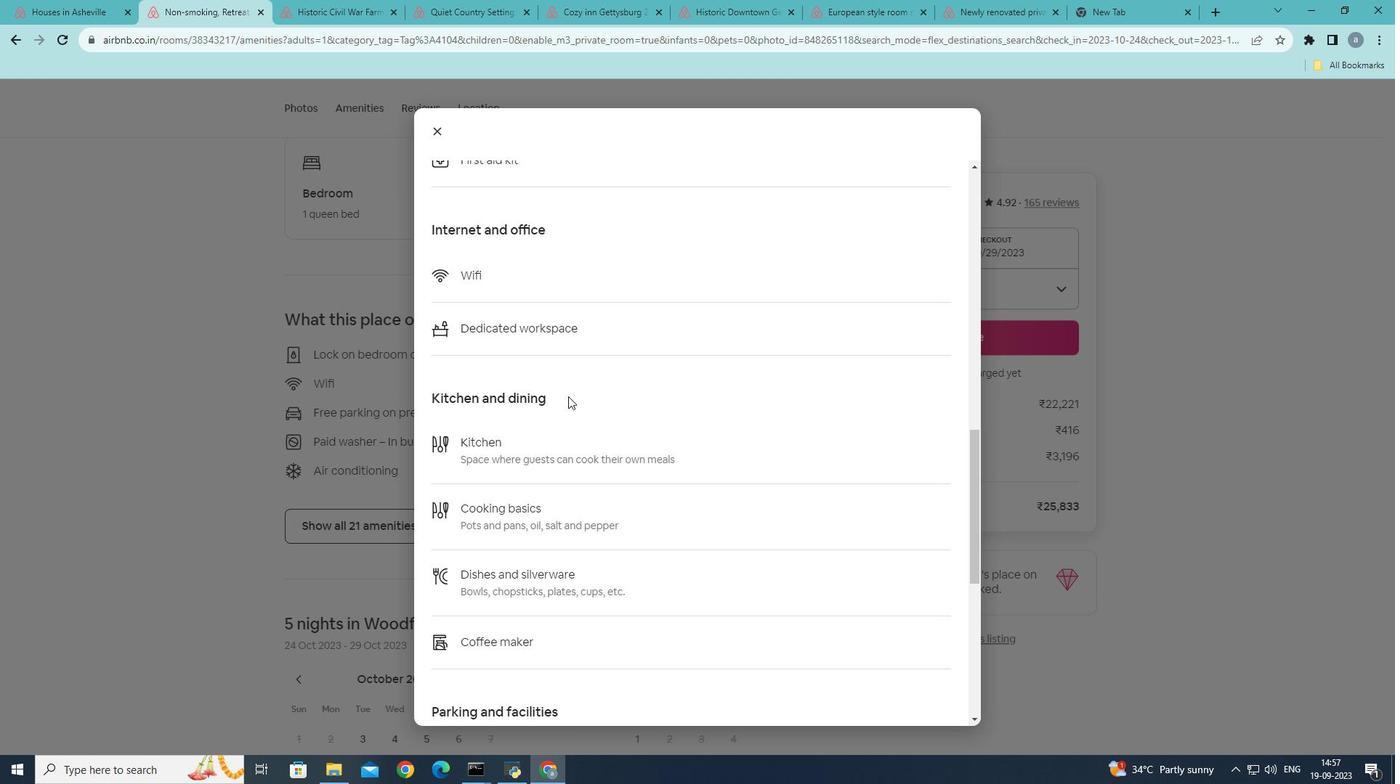
Action: Mouse moved to (558, 365)
Screenshot: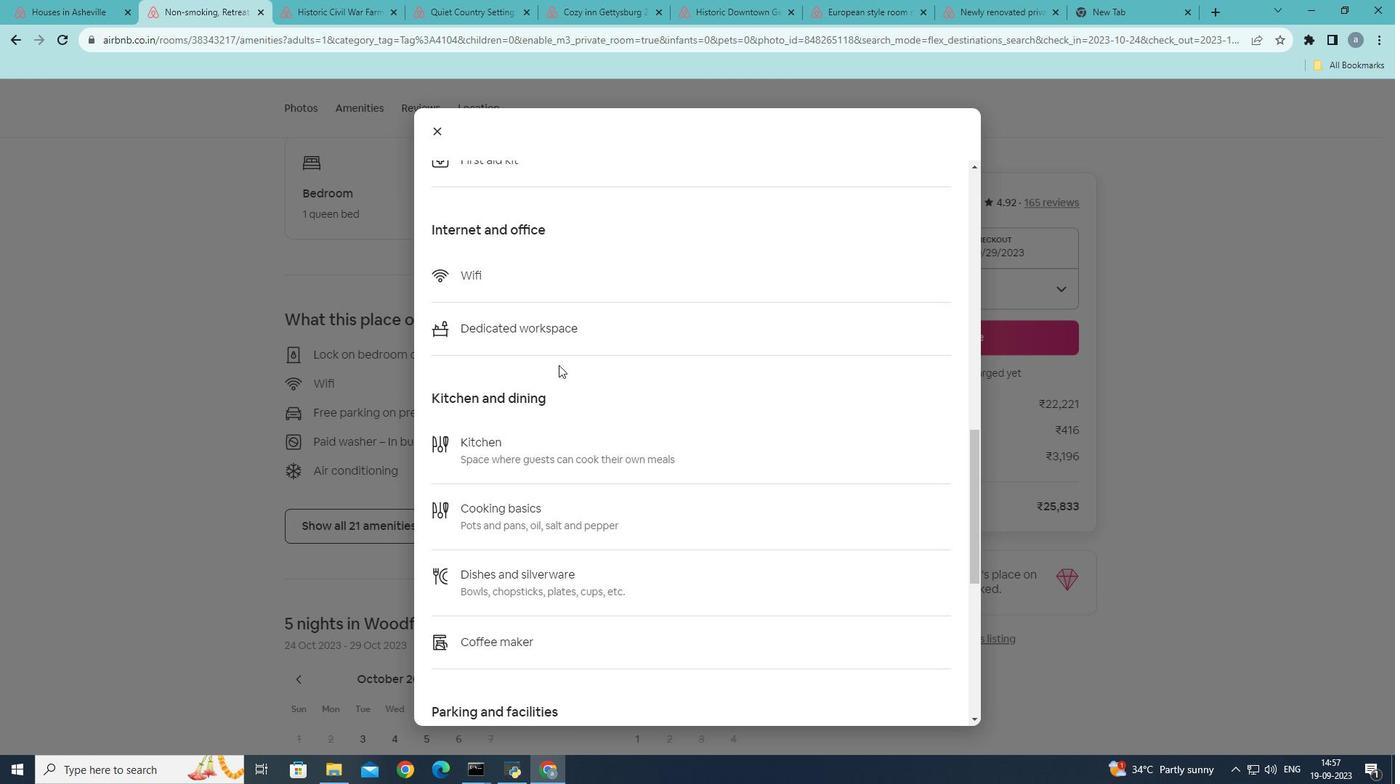 
Action: Mouse scrolled (558, 364) with delta (0, 0)
Screenshot: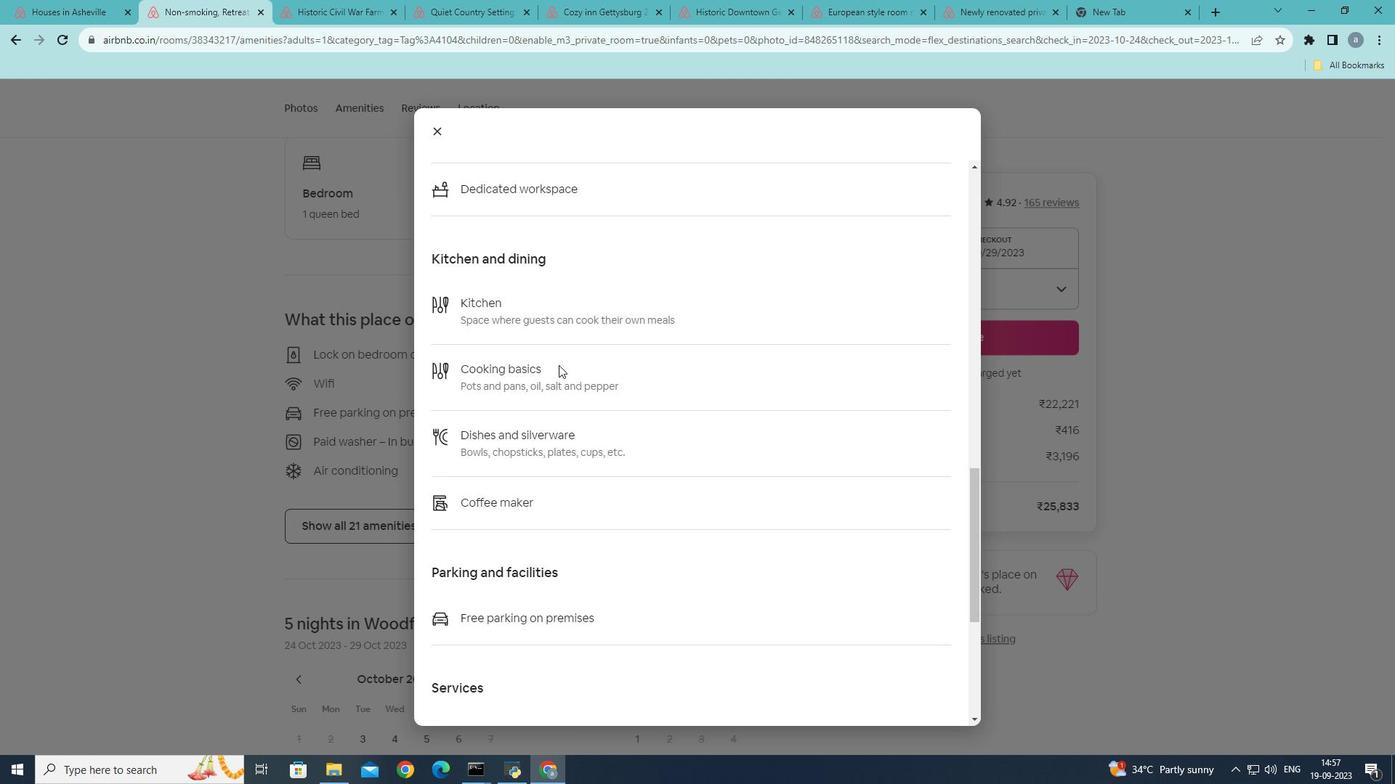 
Action: Mouse scrolled (558, 364) with delta (0, 0)
Screenshot: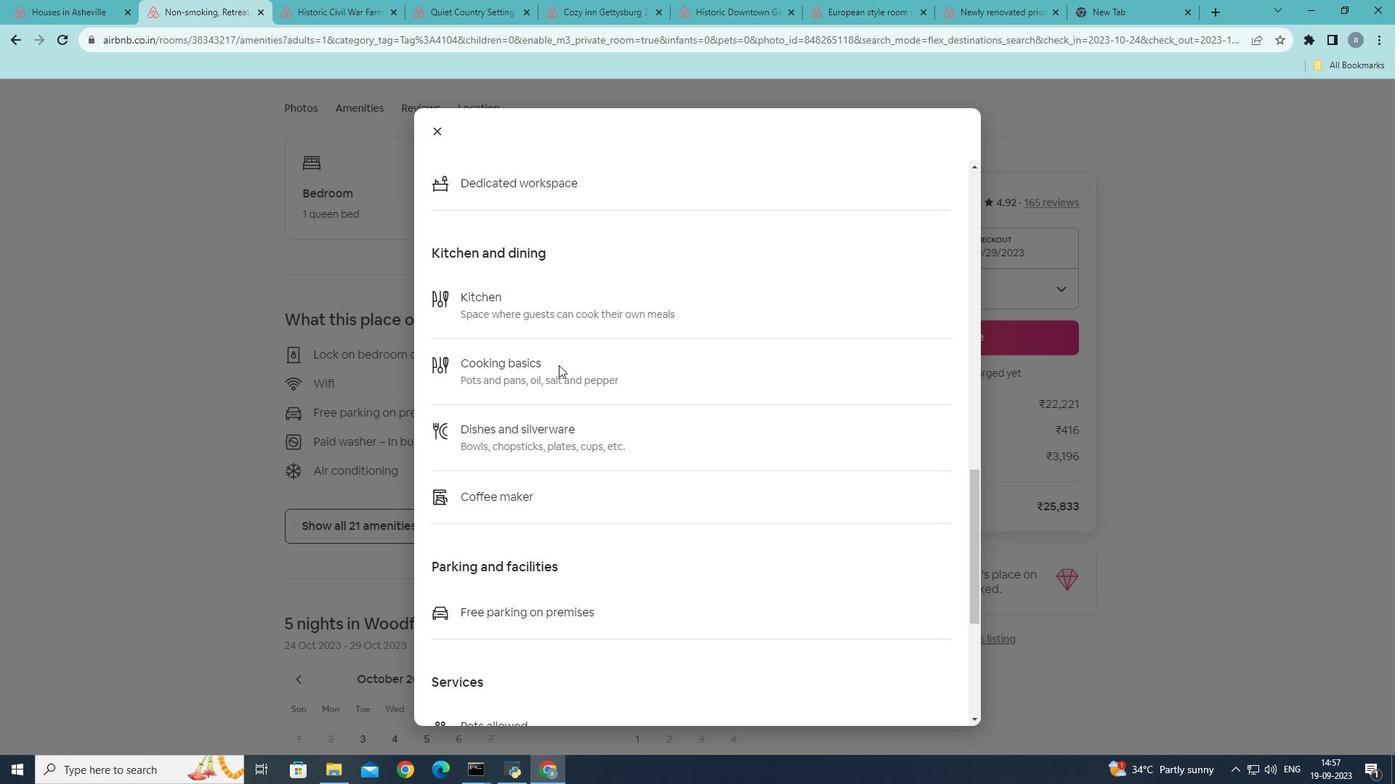 
Action: Mouse moved to (589, 380)
Screenshot: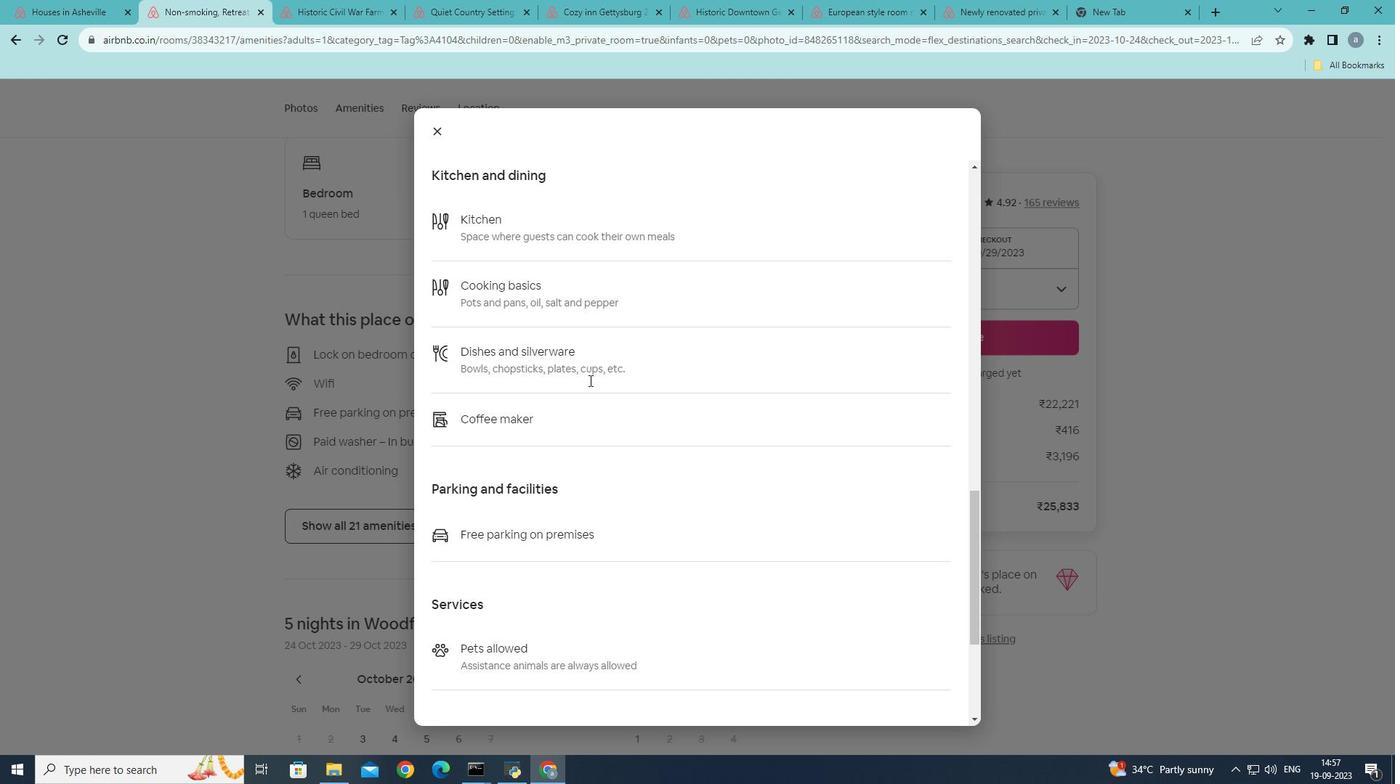 
Action: Mouse scrolled (589, 380) with delta (0, 0)
Screenshot: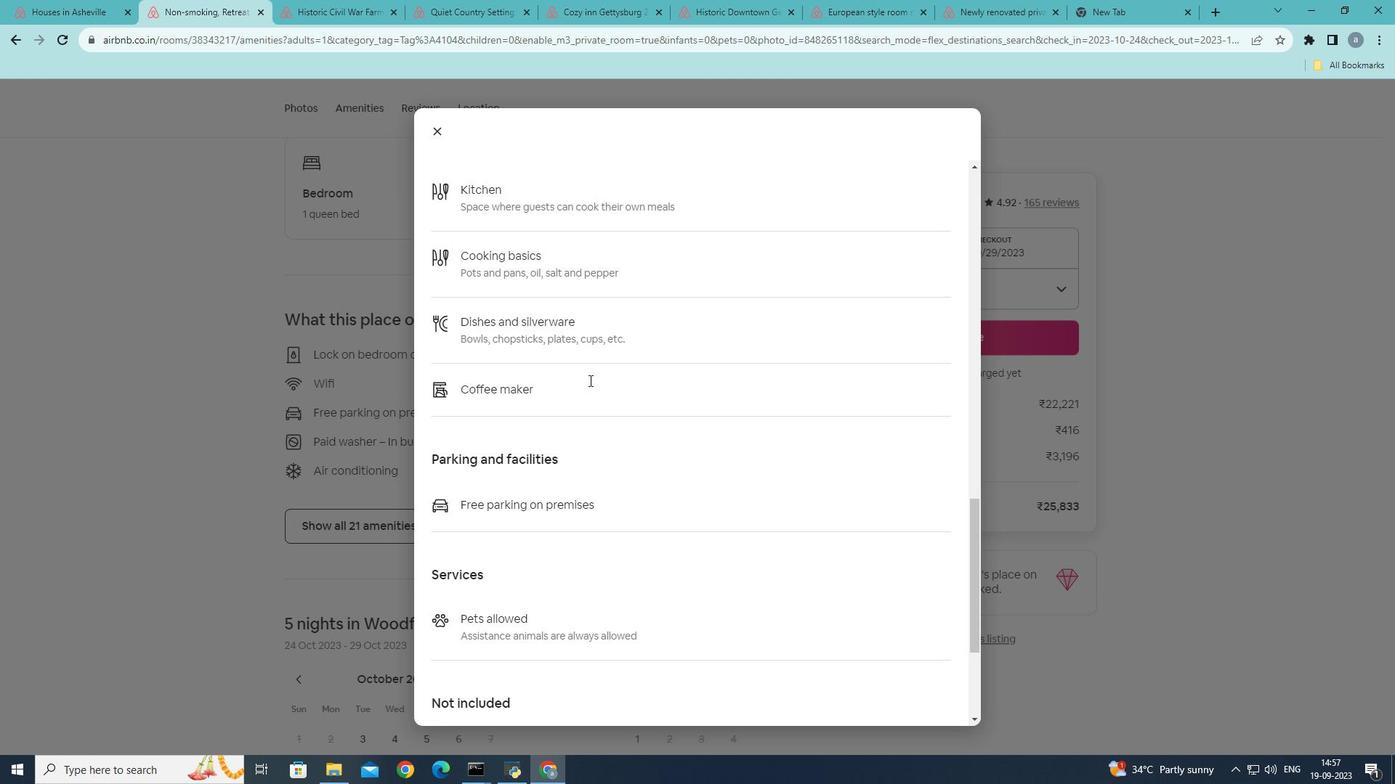 
Action: Mouse scrolled (589, 380) with delta (0, 0)
Screenshot: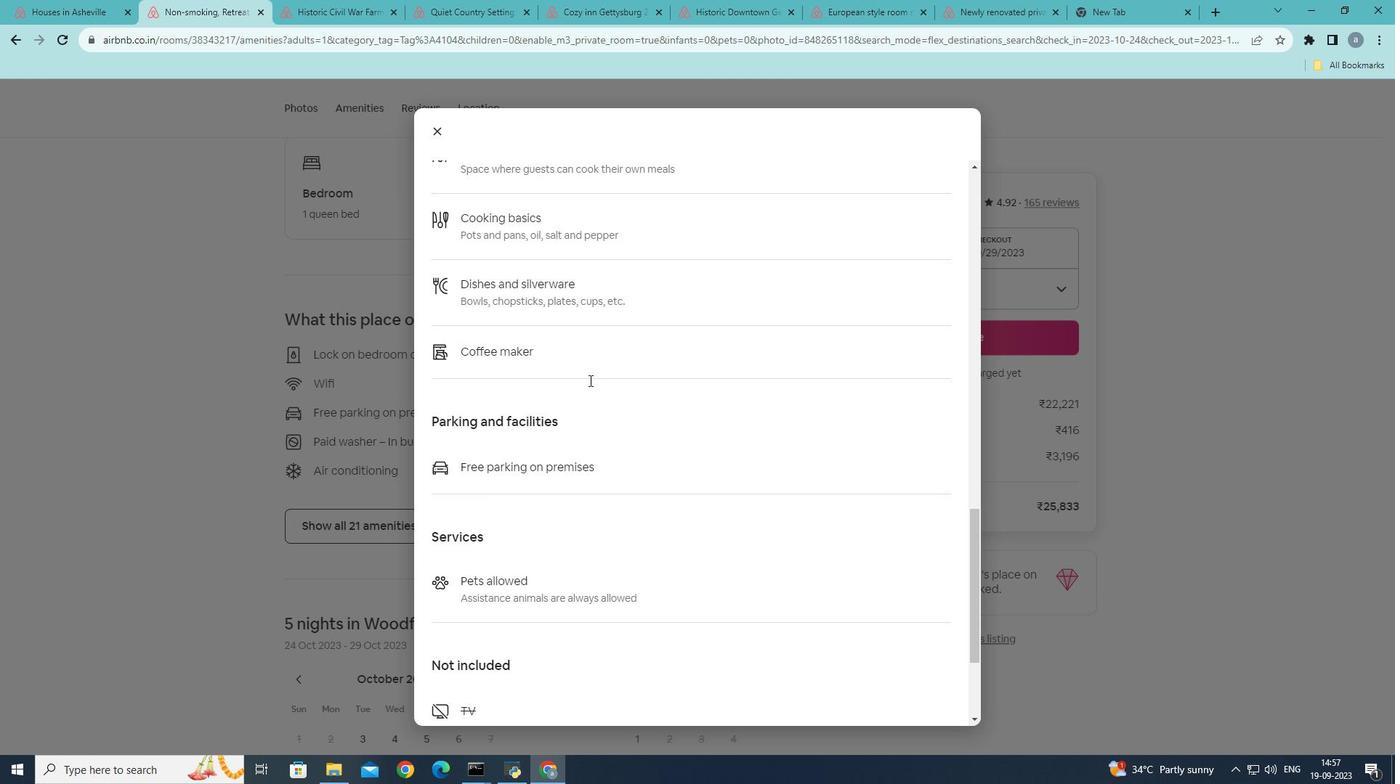 
Action: Mouse moved to (601, 364)
Screenshot: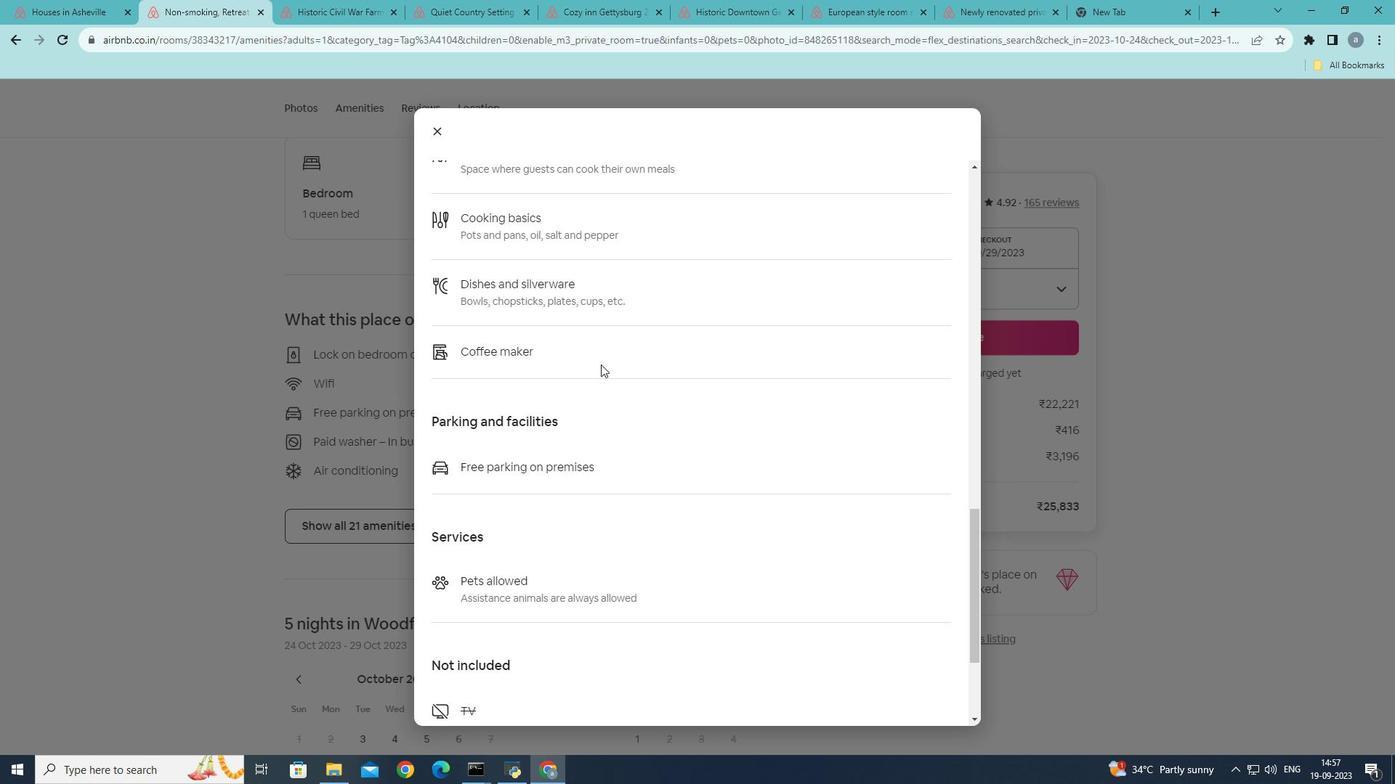 
Action: Mouse scrolled (601, 364) with delta (0, 0)
Screenshot: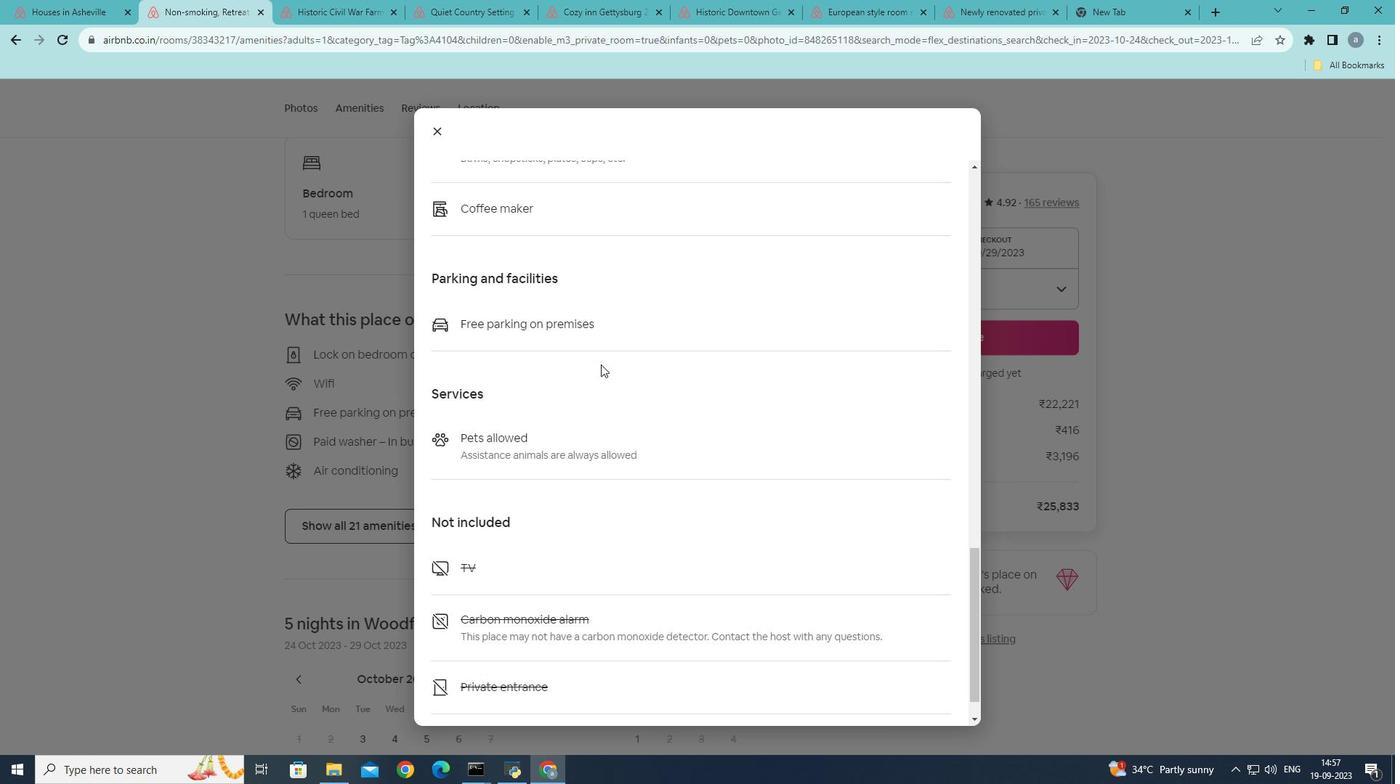 
Action: Mouse scrolled (601, 364) with delta (0, 0)
Screenshot: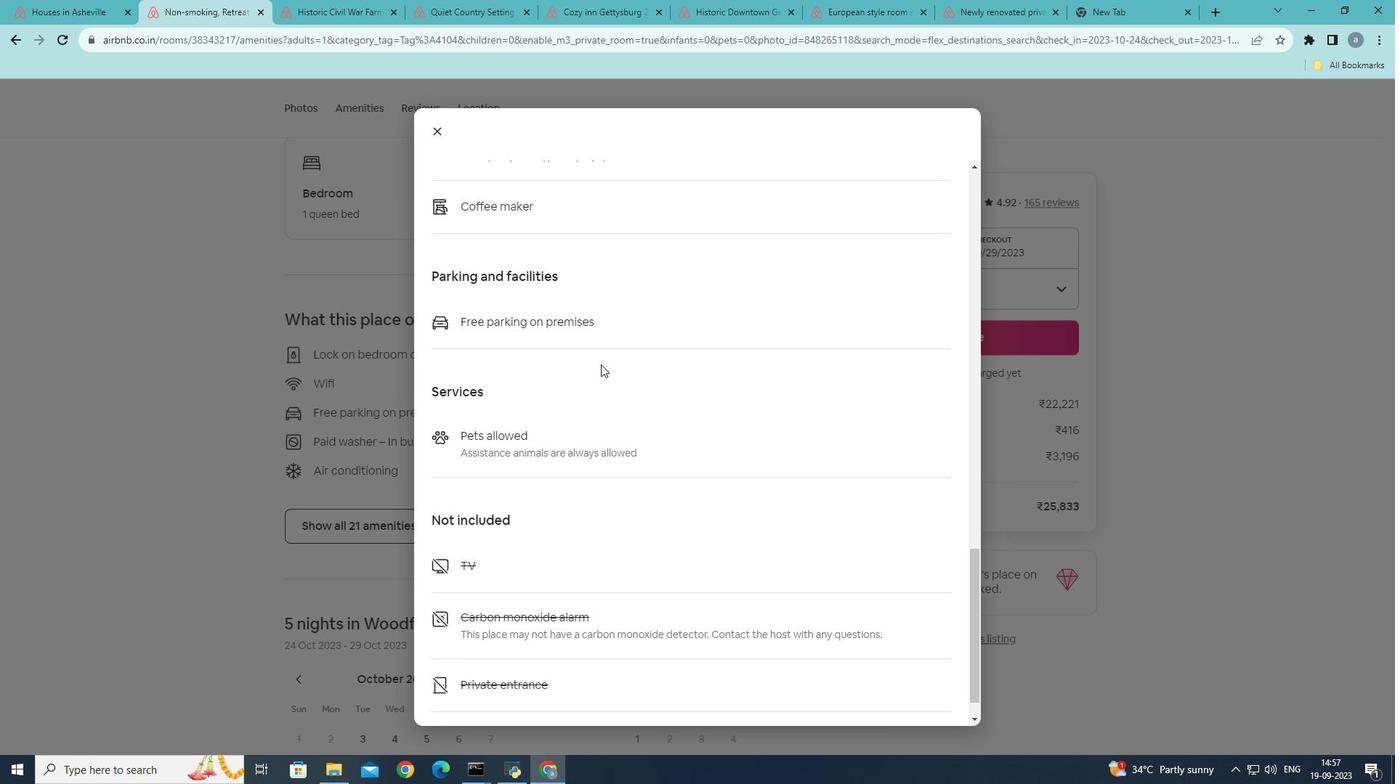 
Action: Mouse moved to (599, 359)
Screenshot: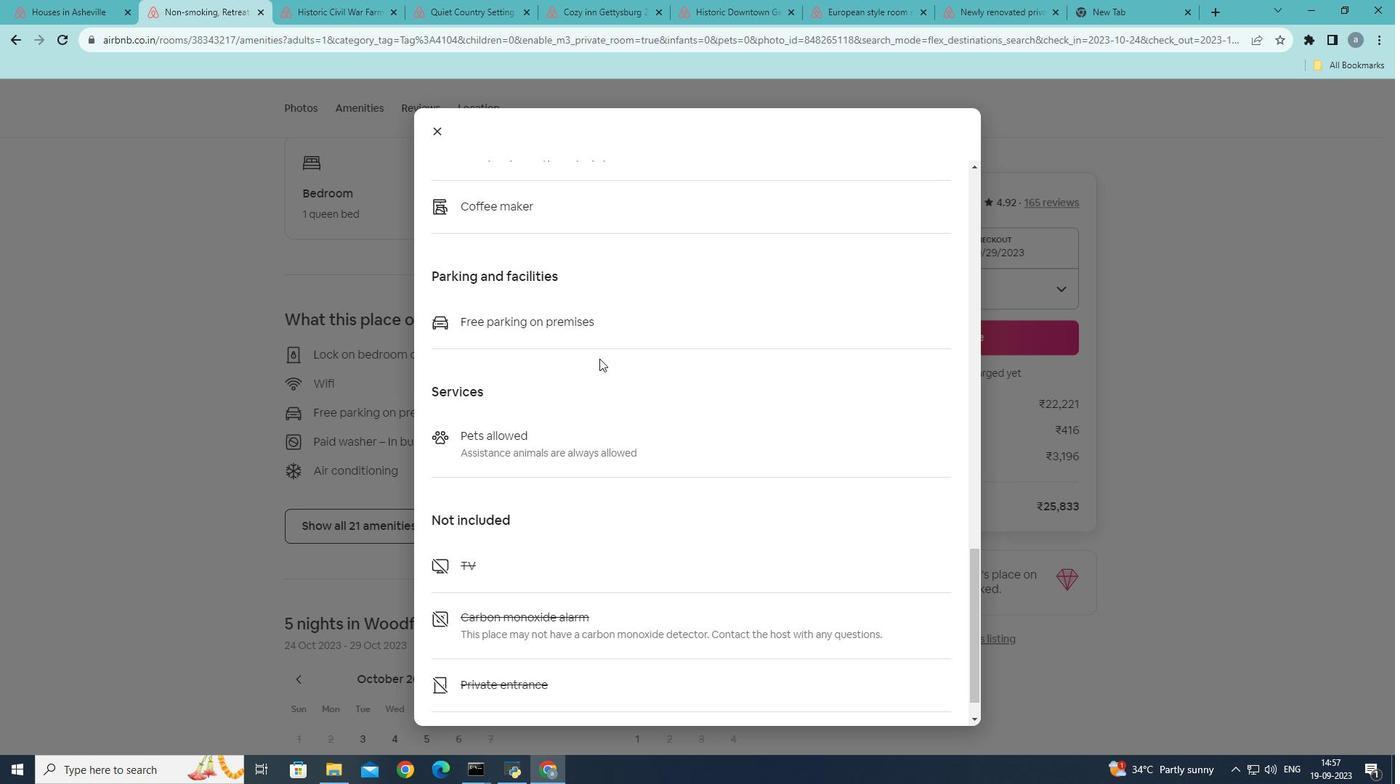 
Action: Mouse scrolled (599, 358) with delta (0, 0)
Screenshot: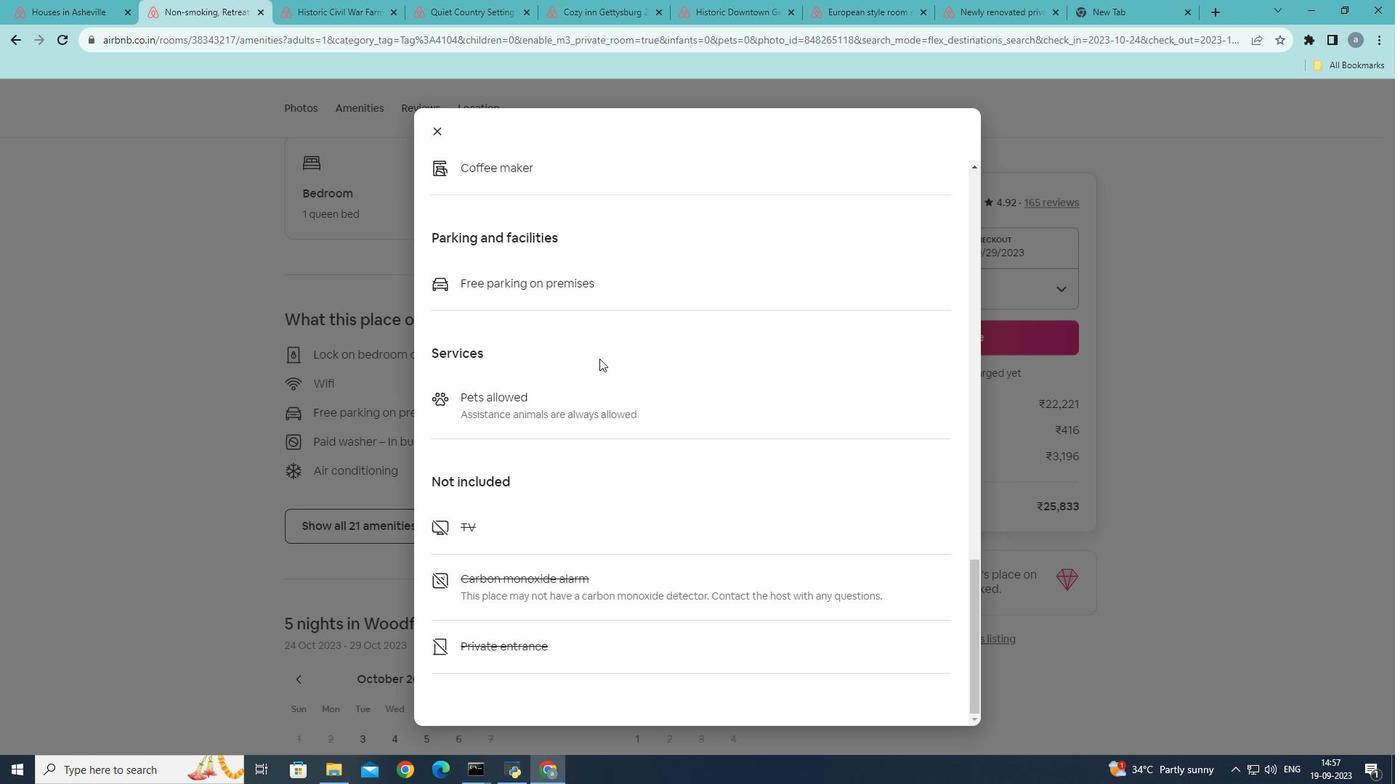 
Action: Mouse scrolled (599, 358) with delta (0, 0)
Screenshot: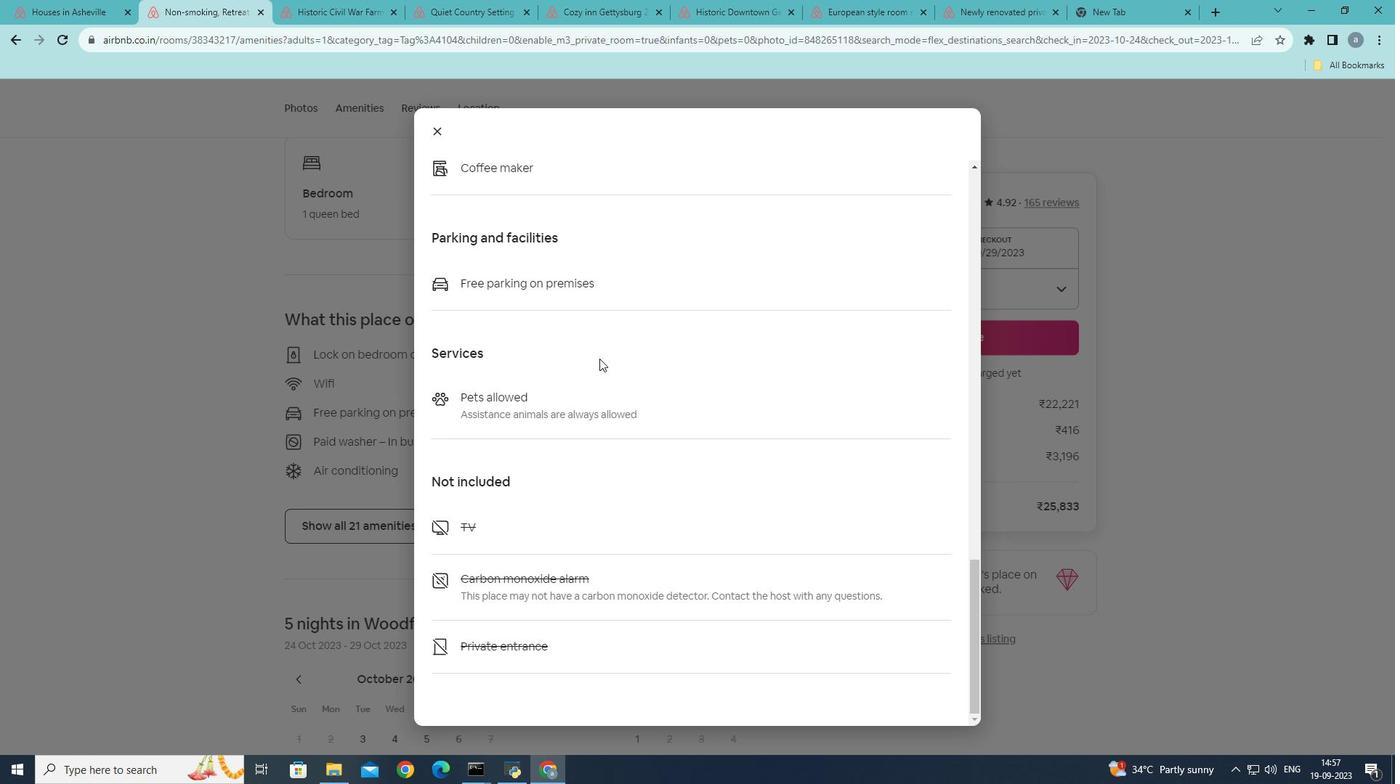 
Action: Mouse moved to (603, 361)
Screenshot: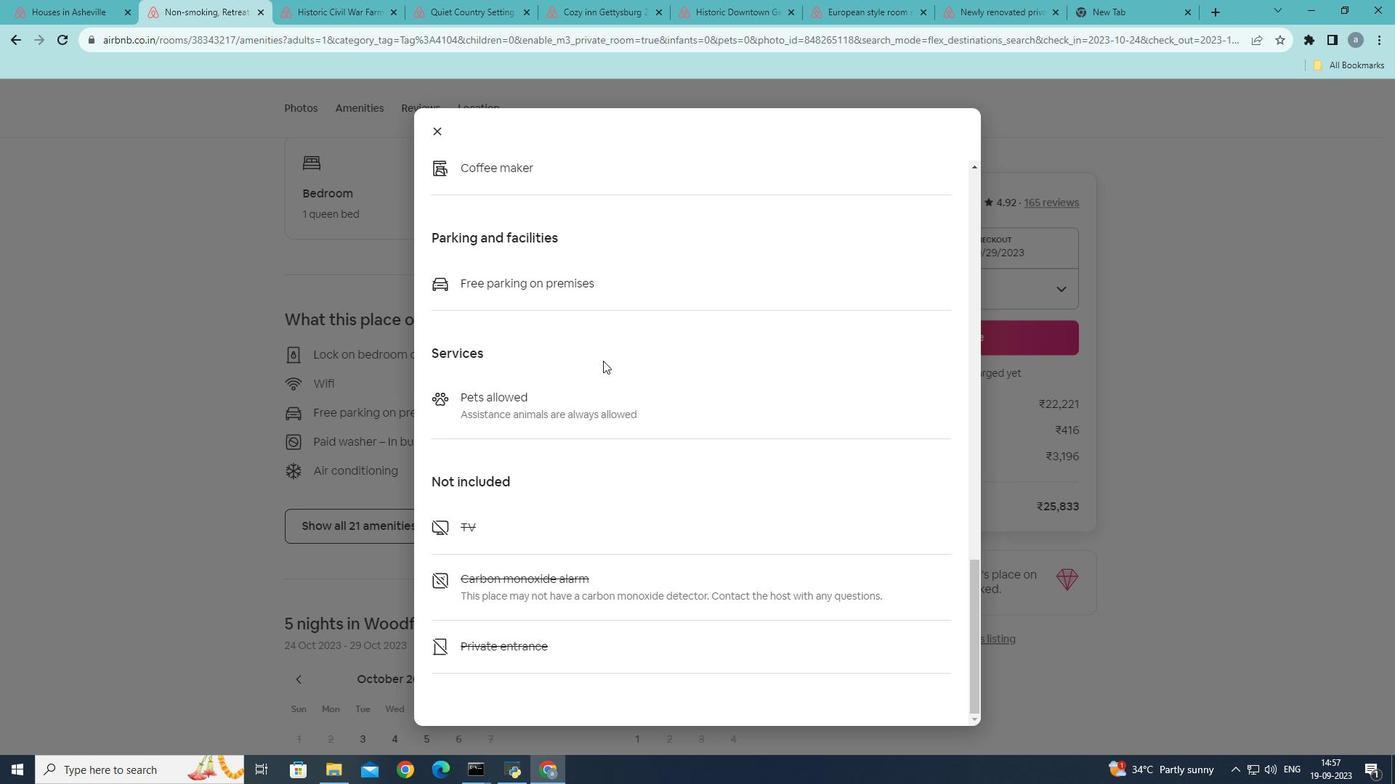 
Action: Mouse scrolled (603, 360) with delta (0, 0)
Screenshot: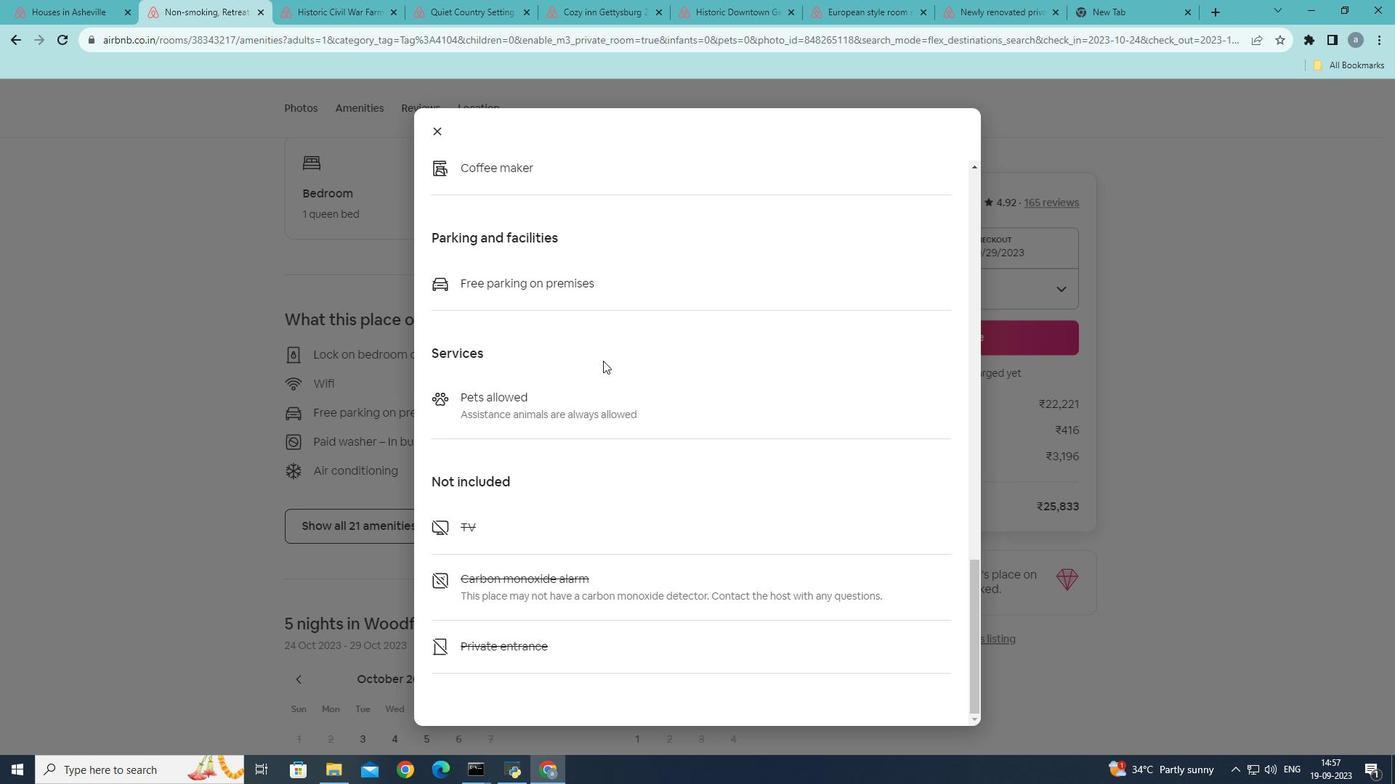 
Action: Mouse scrolled (603, 360) with delta (0, 0)
Screenshot: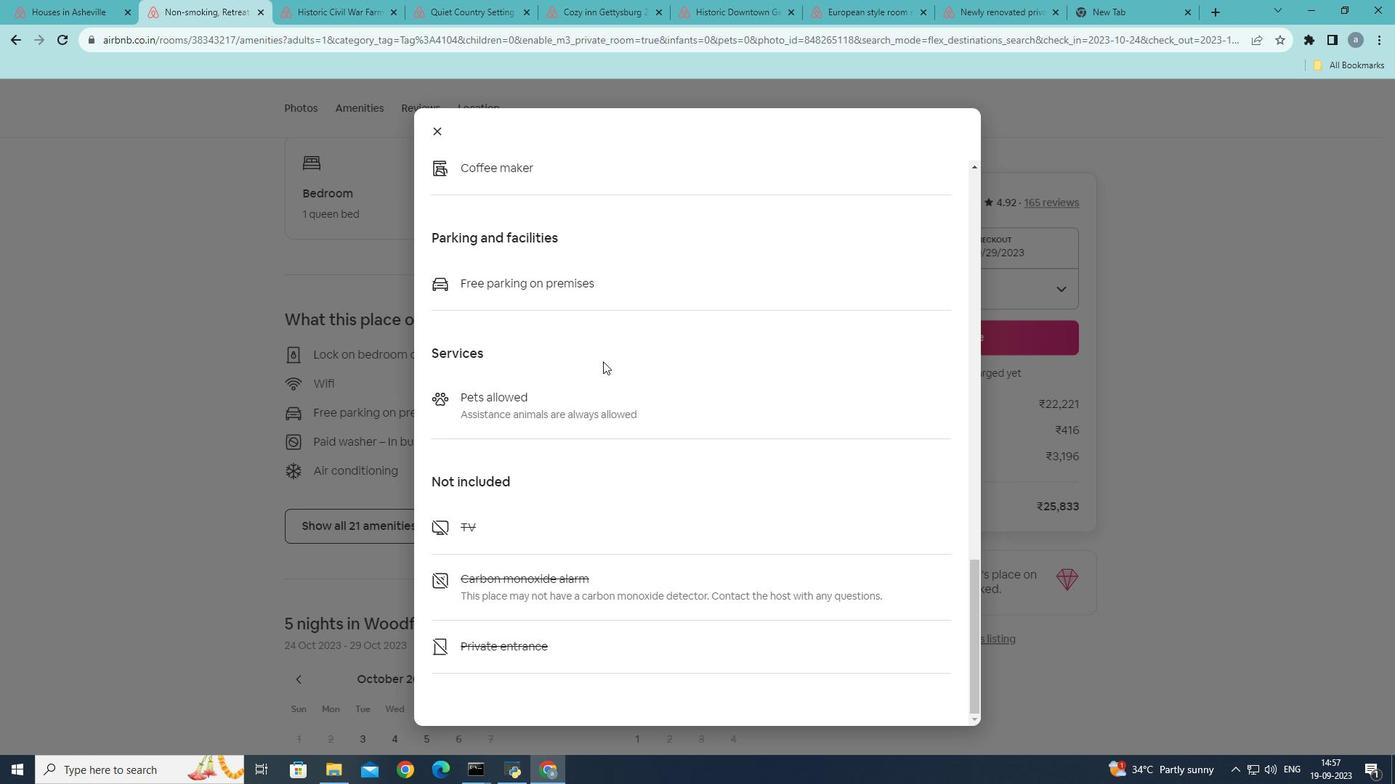 
Action: Mouse moved to (603, 364)
Screenshot: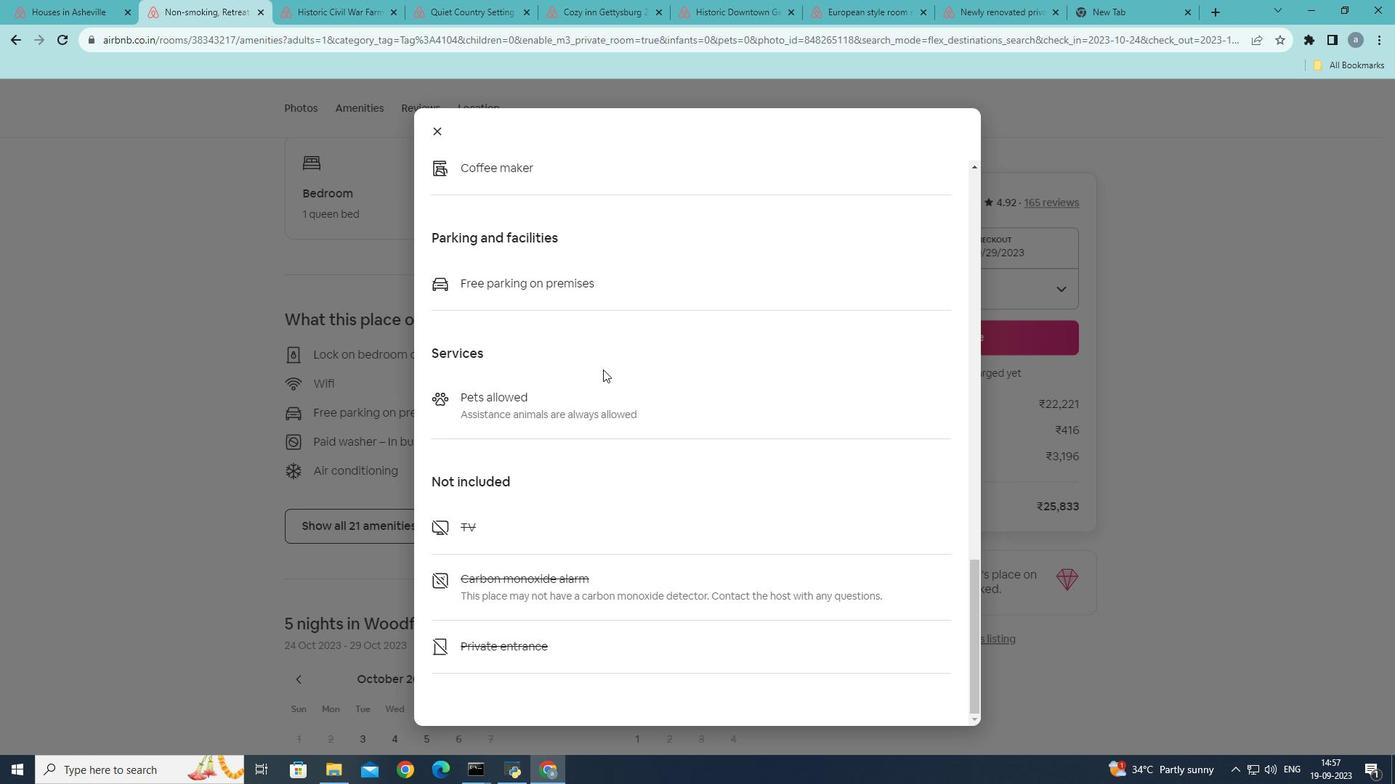 
Action: Mouse scrolled (603, 364) with delta (0, 0)
Screenshot: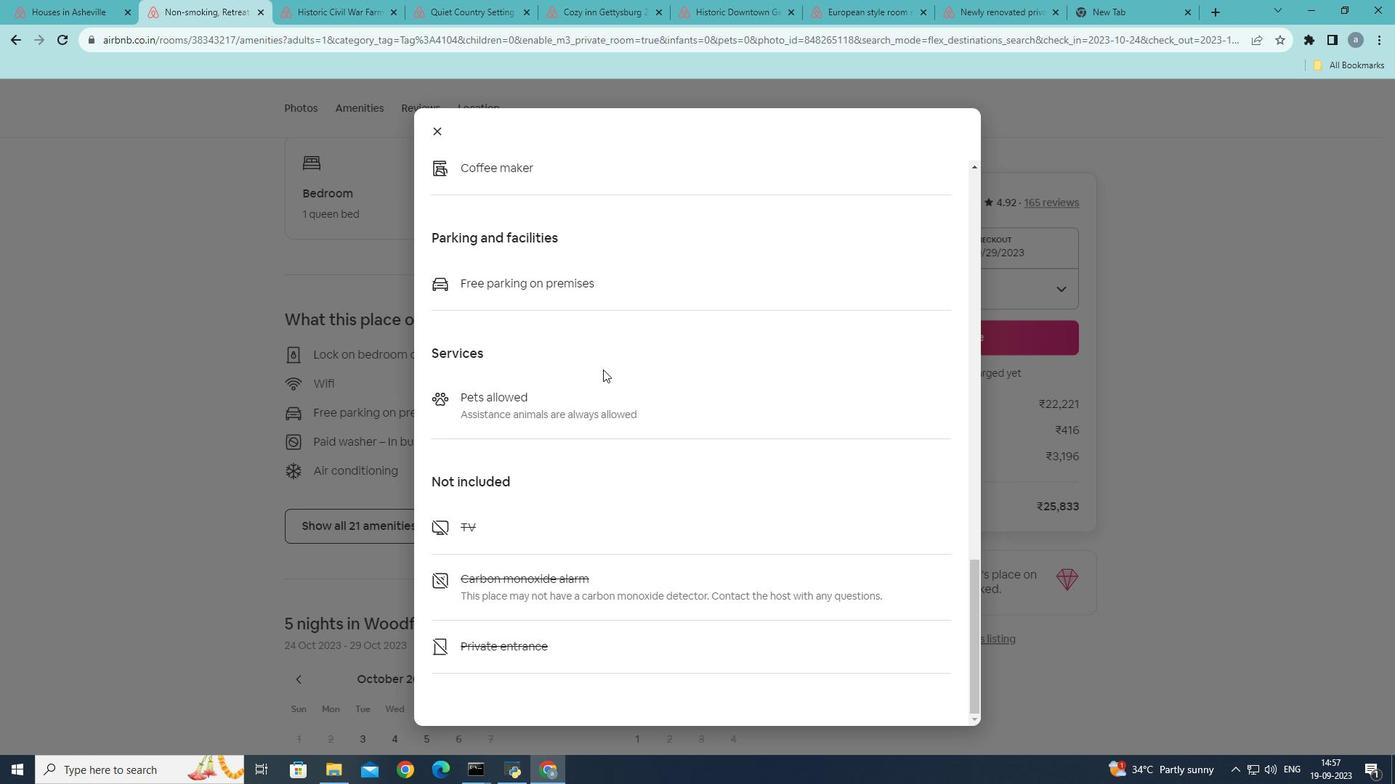 
Action: Mouse moved to (572, 306)
Screenshot: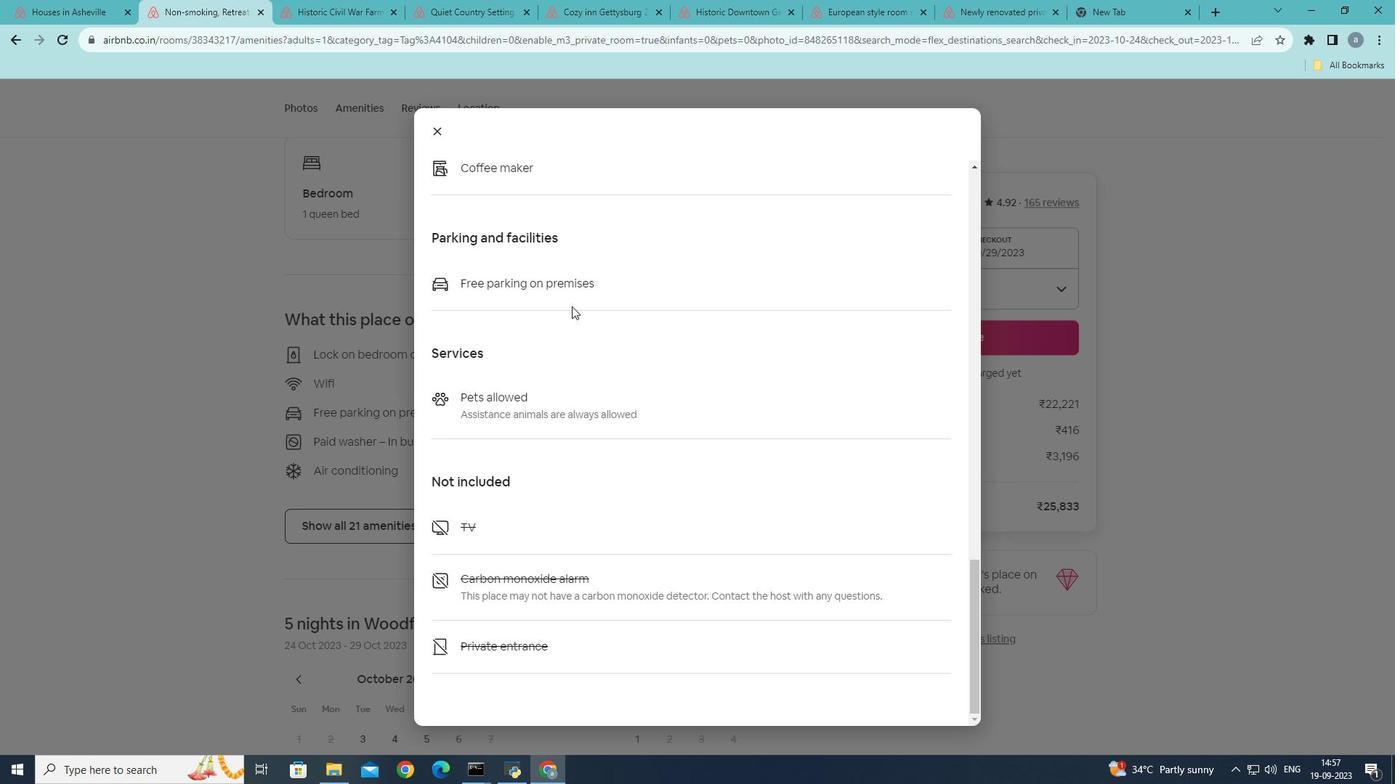 
Action: Mouse scrolled (572, 305) with delta (0, 0)
Screenshot: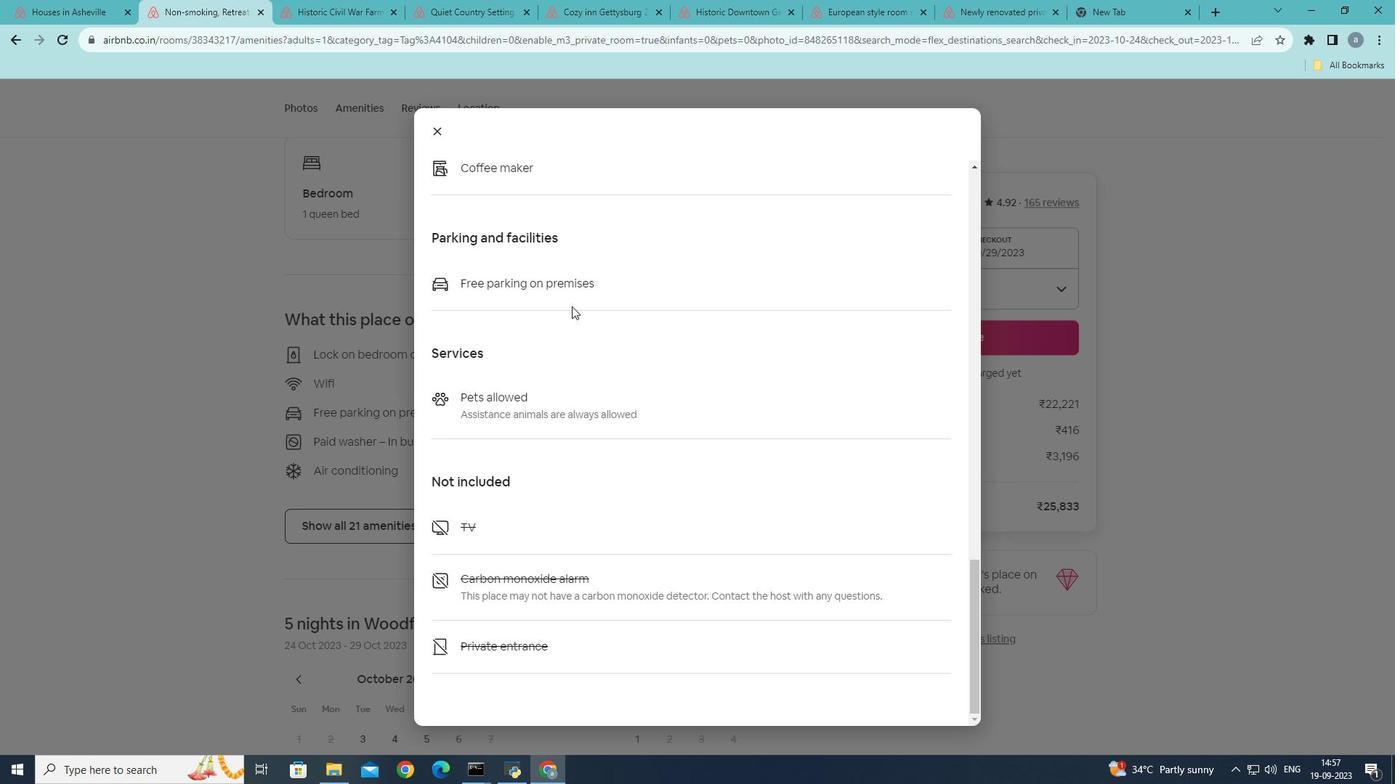 
Action: Mouse scrolled (572, 305) with delta (0, 0)
Screenshot: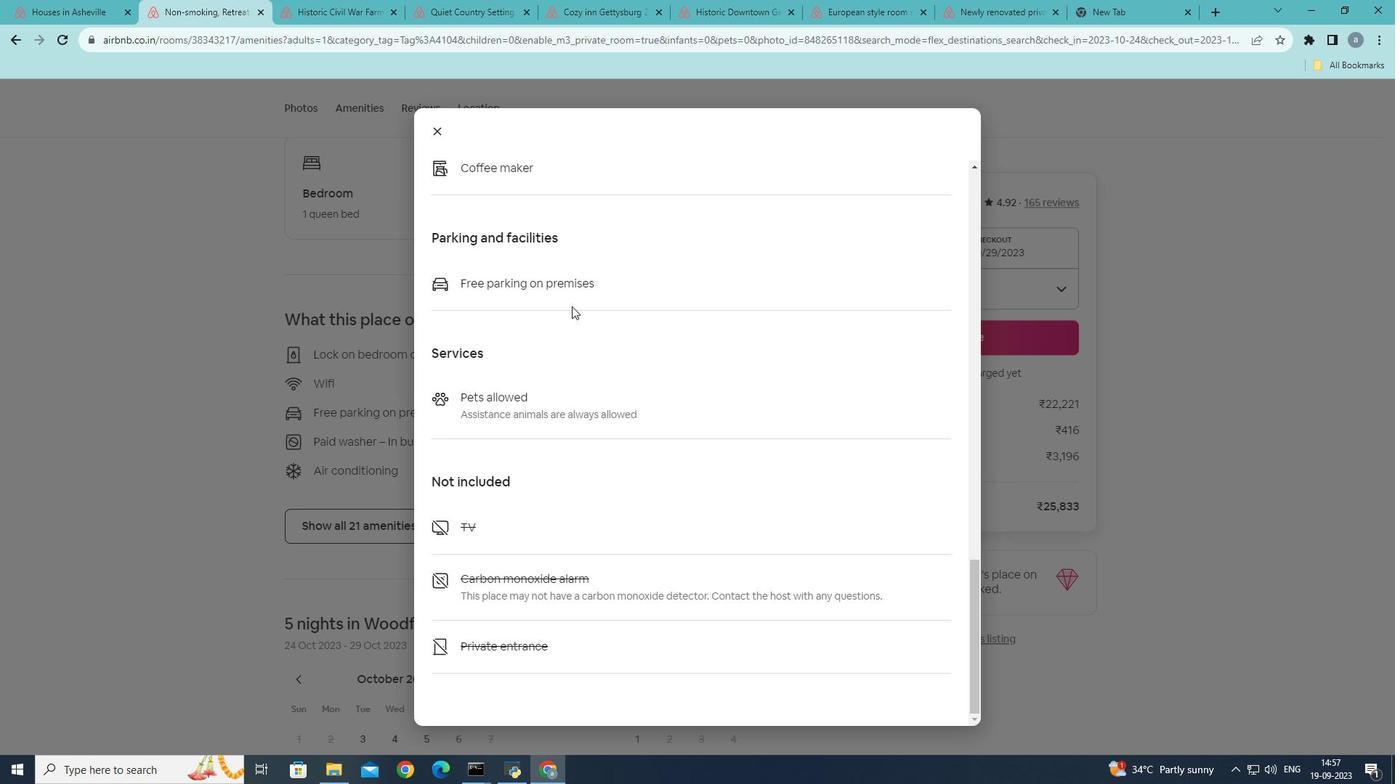 
Action: Mouse scrolled (572, 305) with delta (0, 0)
Screenshot: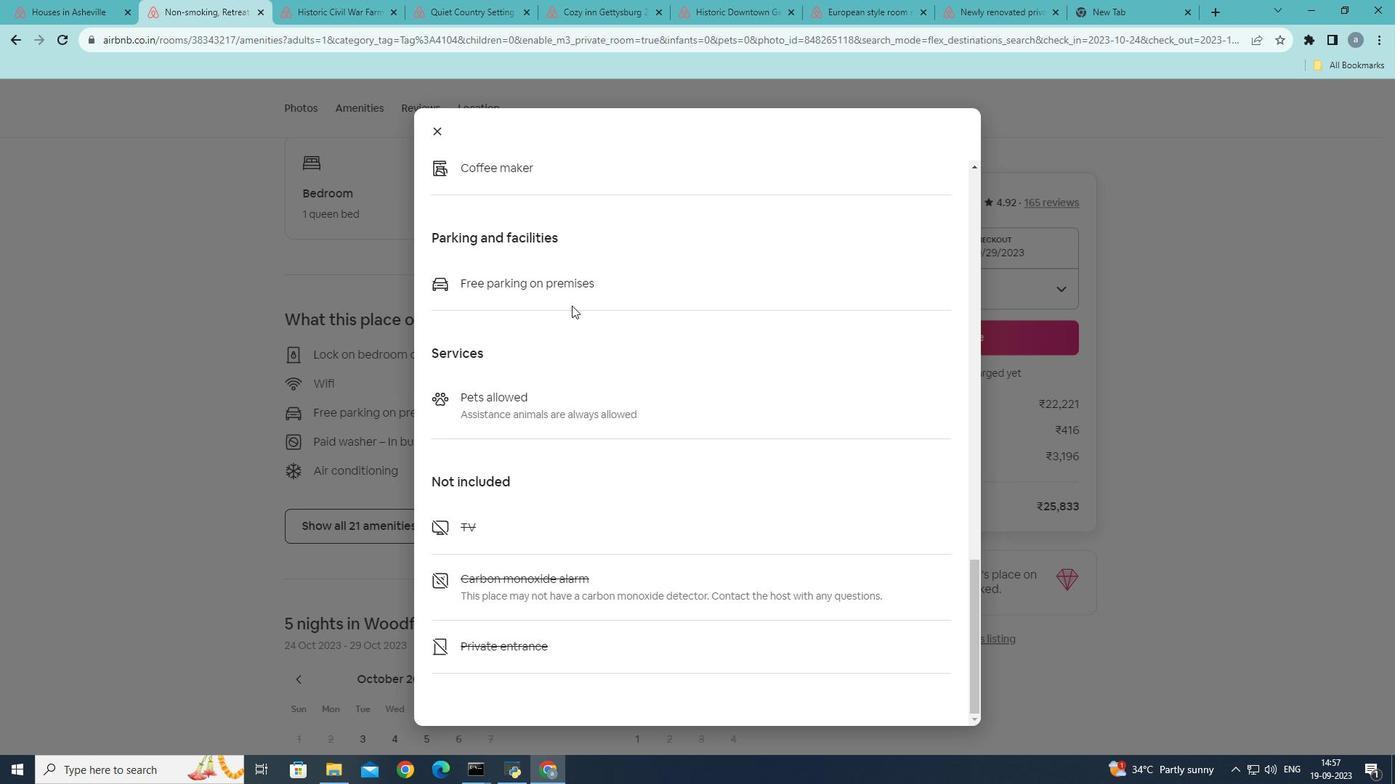 
Action: Mouse moved to (440, 131)
Screenshot: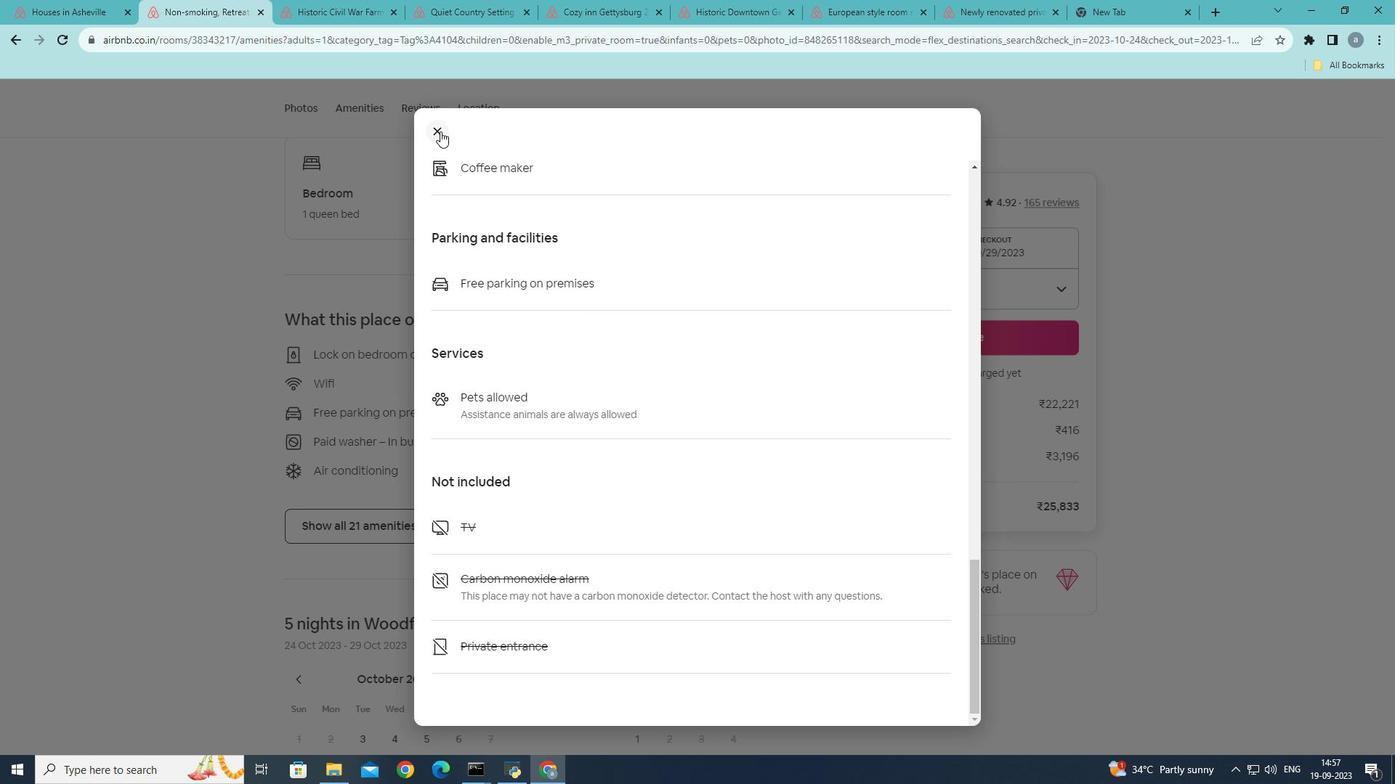 
Action: Mouse pressed left at (440, 131)
Screenshot: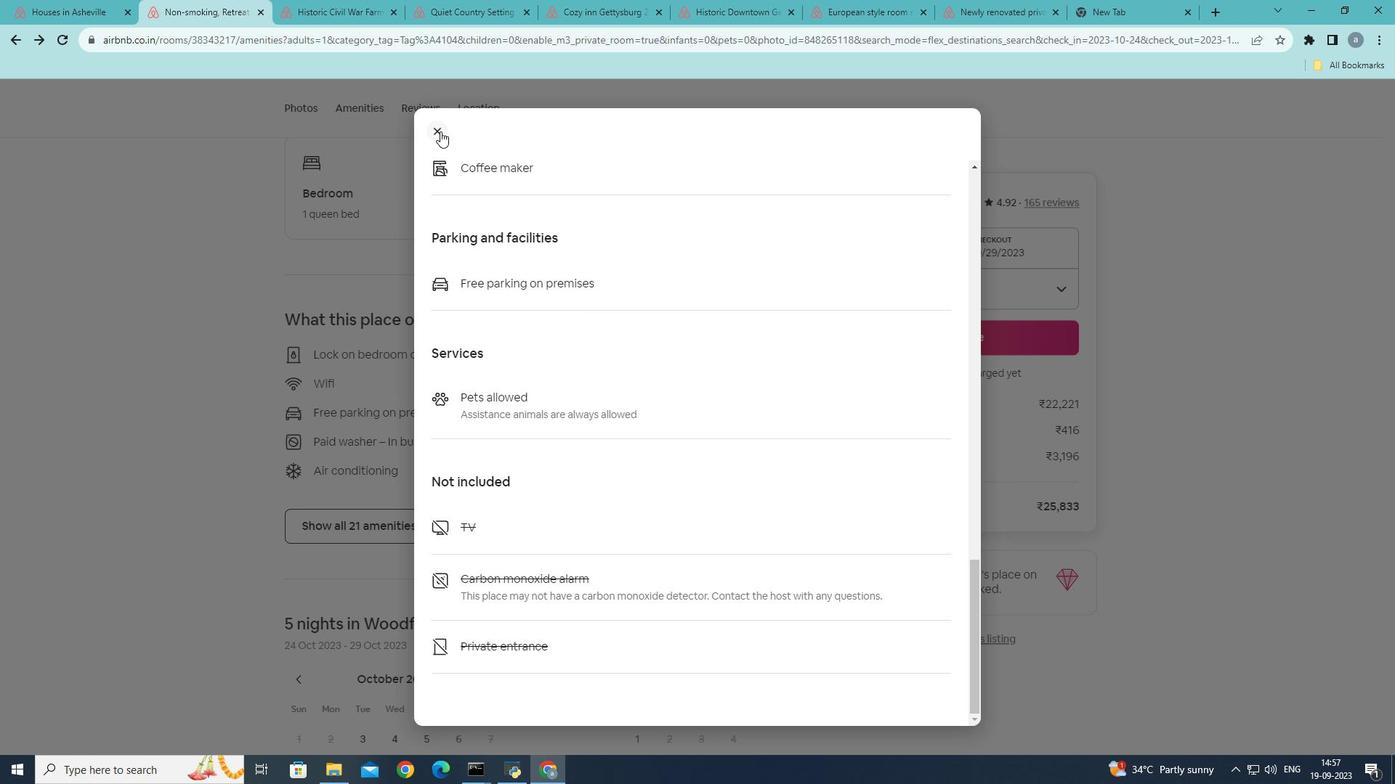 
Action: Mouse moved to (412, 243)
Screenshot: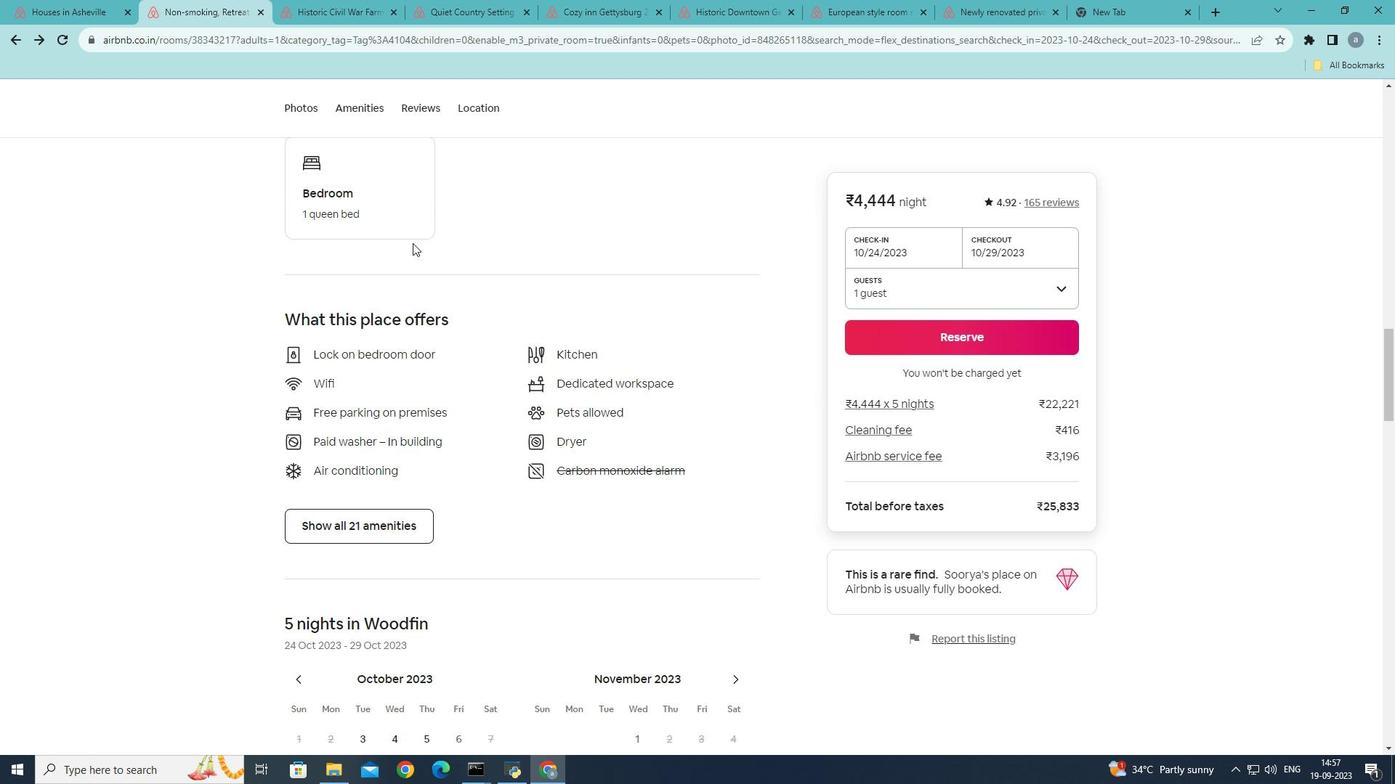 
Action: Mouse scrolled (412, 242) with delta (0, 0)
Screenshot: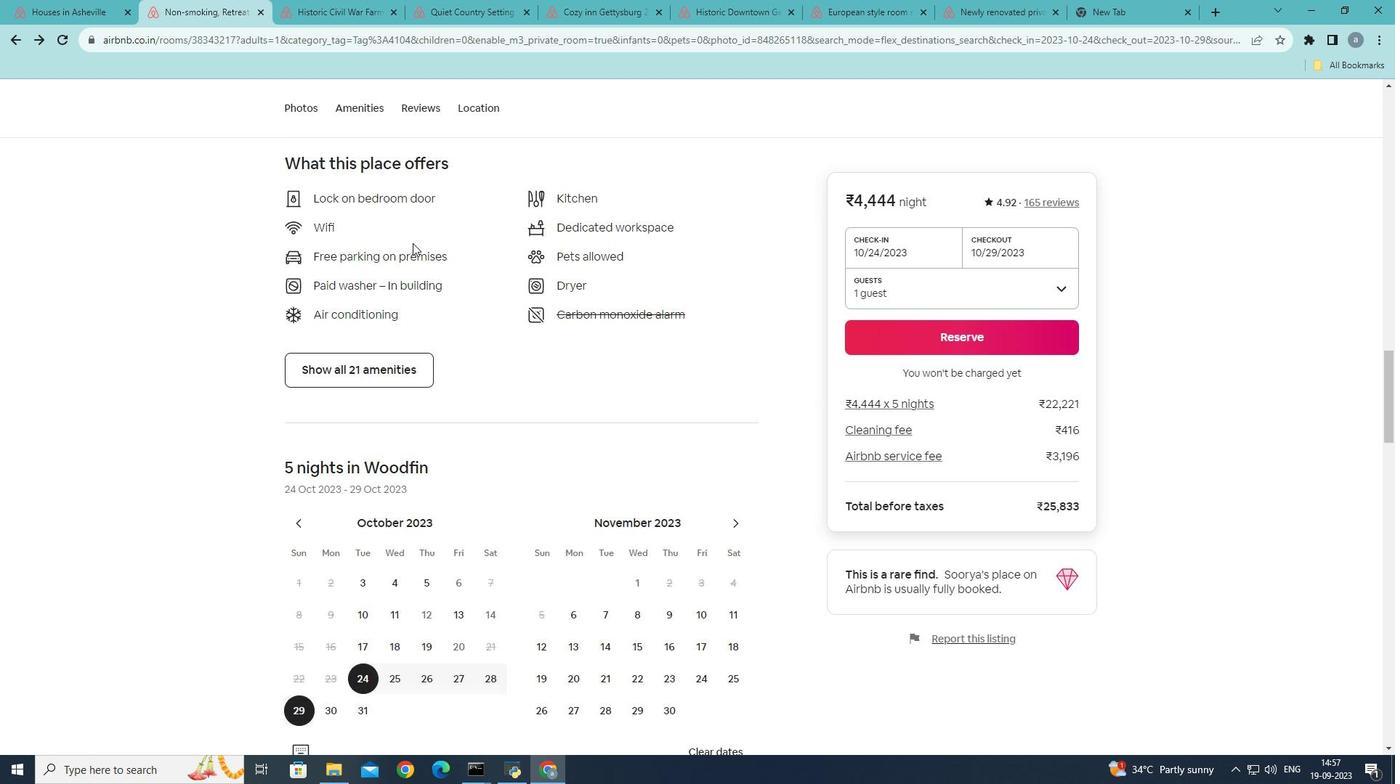 
Action: Mouse scrolled (412, 242) with delta (0, 0)
Screenshot: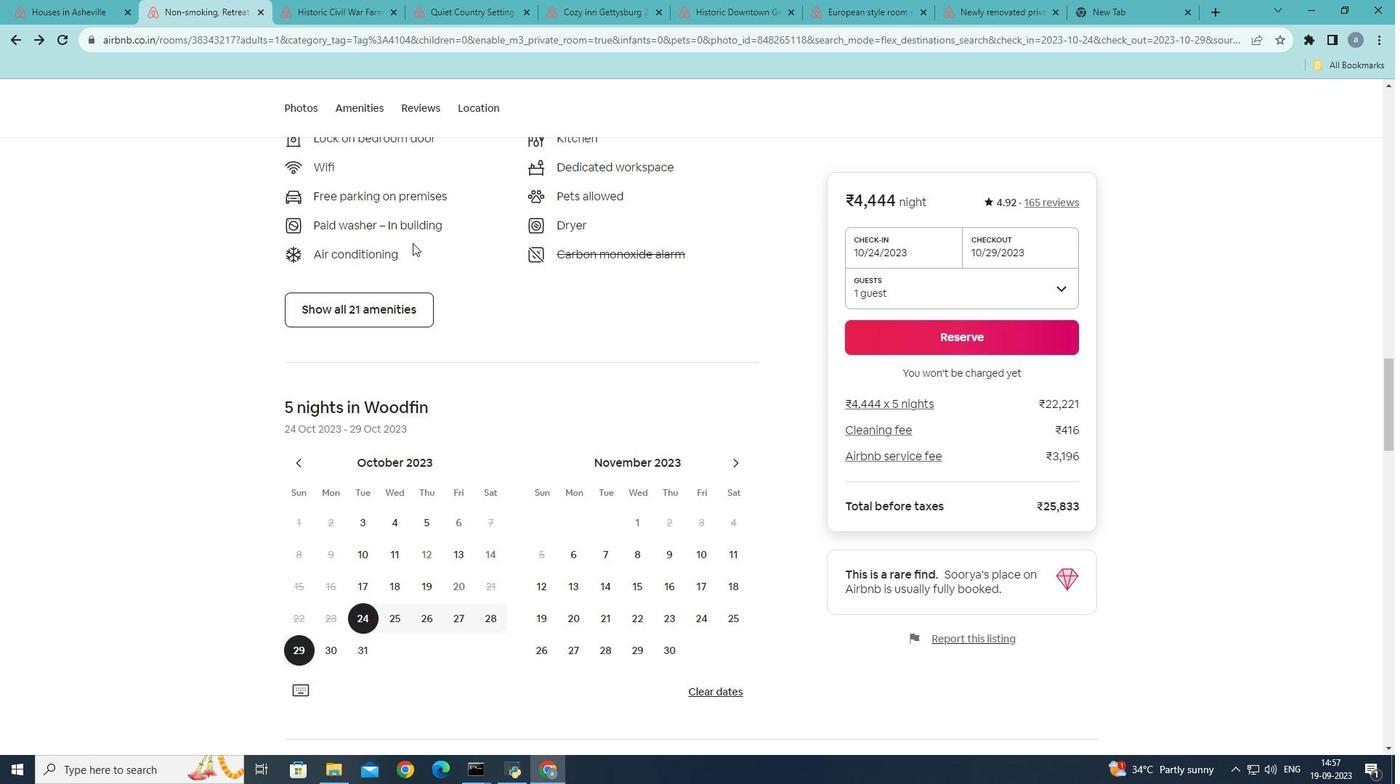 
Action: Mouse scrolled (412, 242) with delta (0, 0)
Screenshot: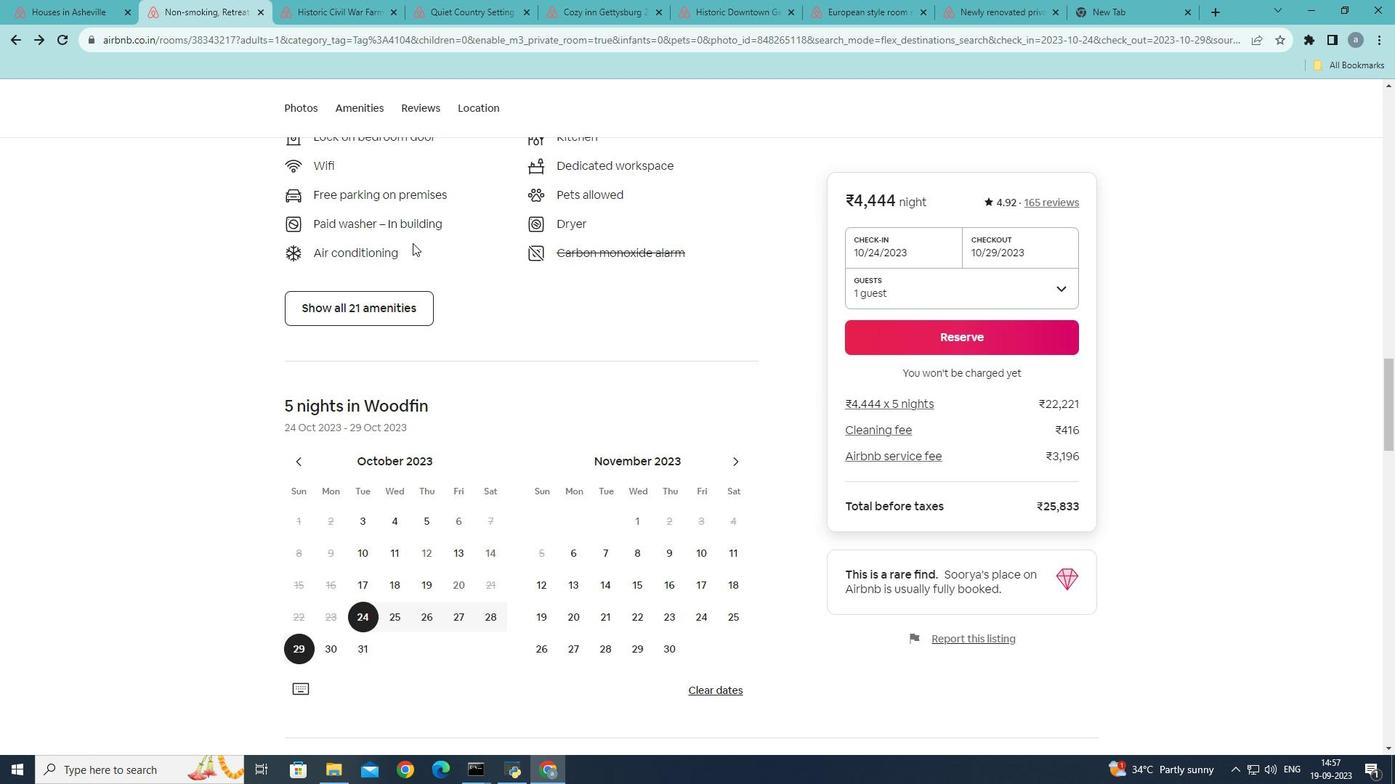 
Action: Mouse moved to (449, 248)
Screenshot: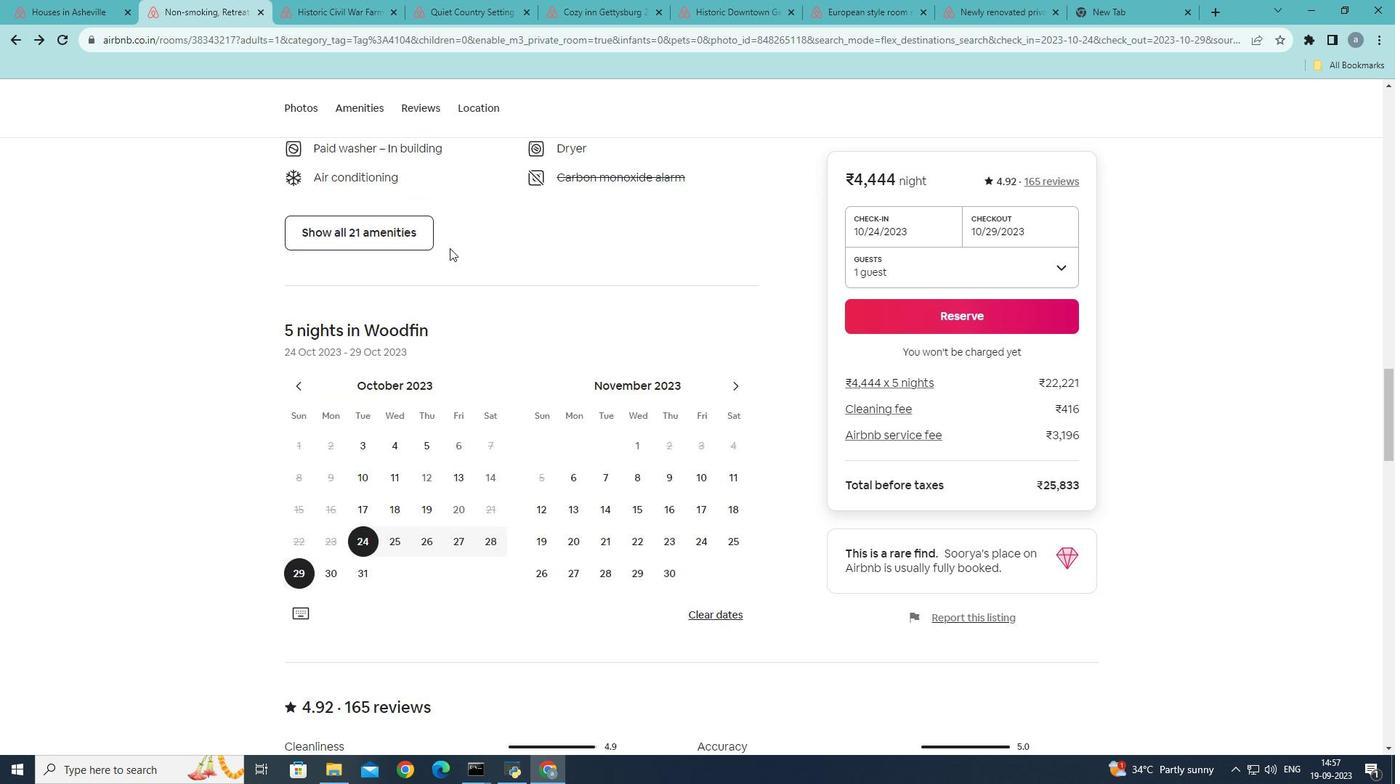
Action: Mouse scrolled (449, 247) with delta (0, 0)
Screenshot: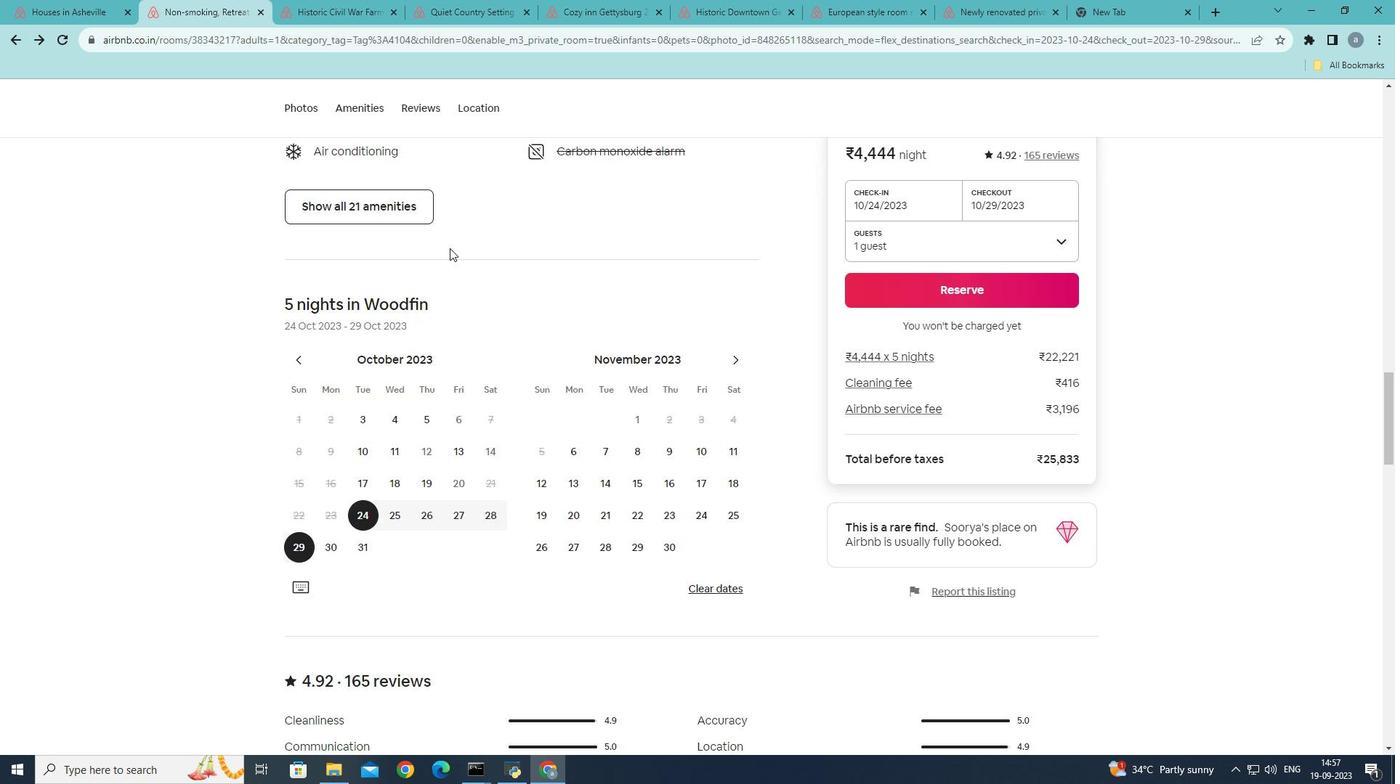 
Action: Mouse scrolled (449, 247) with delta (0, 0)
Screenshot: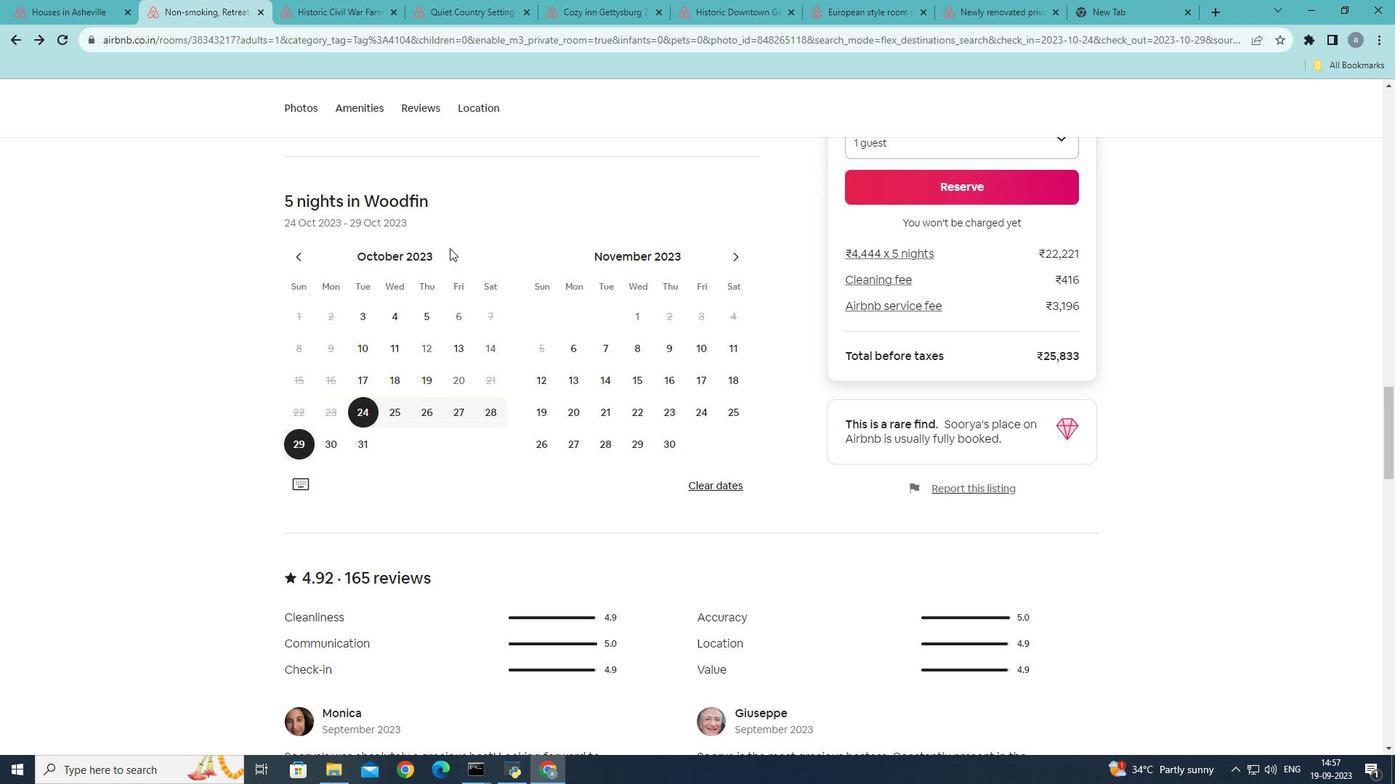 
Action: Mouse scrolled (449, 247) with delta (0, 0)
